 Task: Buy 1 Sweaters of size Medium for Baby Girls from Clothing section under best seller category for shipping address: Giselle Flores, 3105 Abia Martin Drive, Panther Burn, Mississippi 38765, Cell Number 6314971043. Pay from credit card ending with 2005, CVV 3321
Action: Mouse moved to (231, 66)
Screenshot: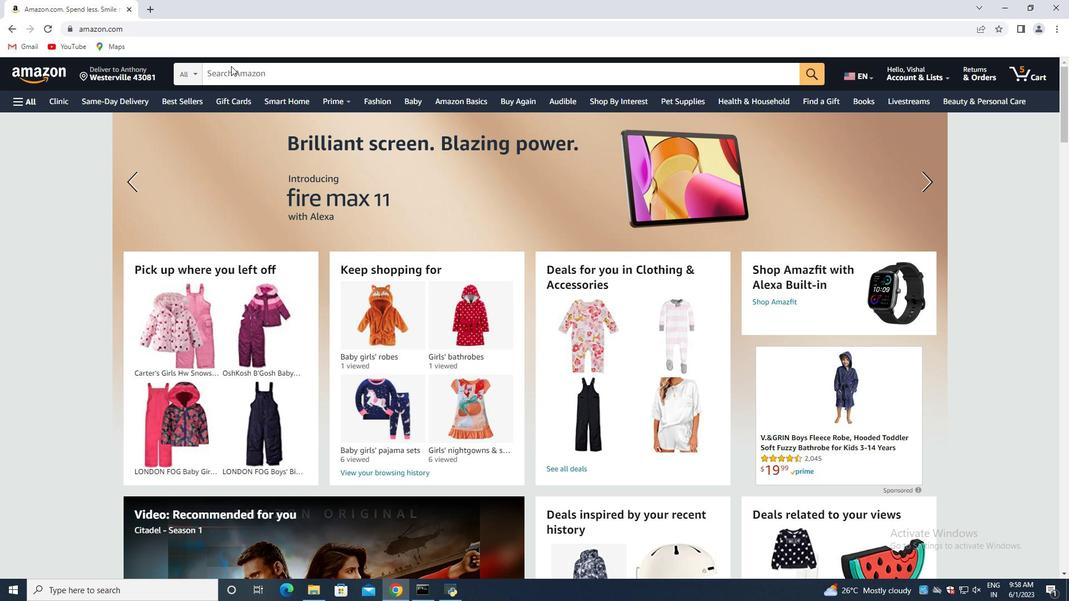 
Action: Mouse pressed left at (231, 66)
Screenshot: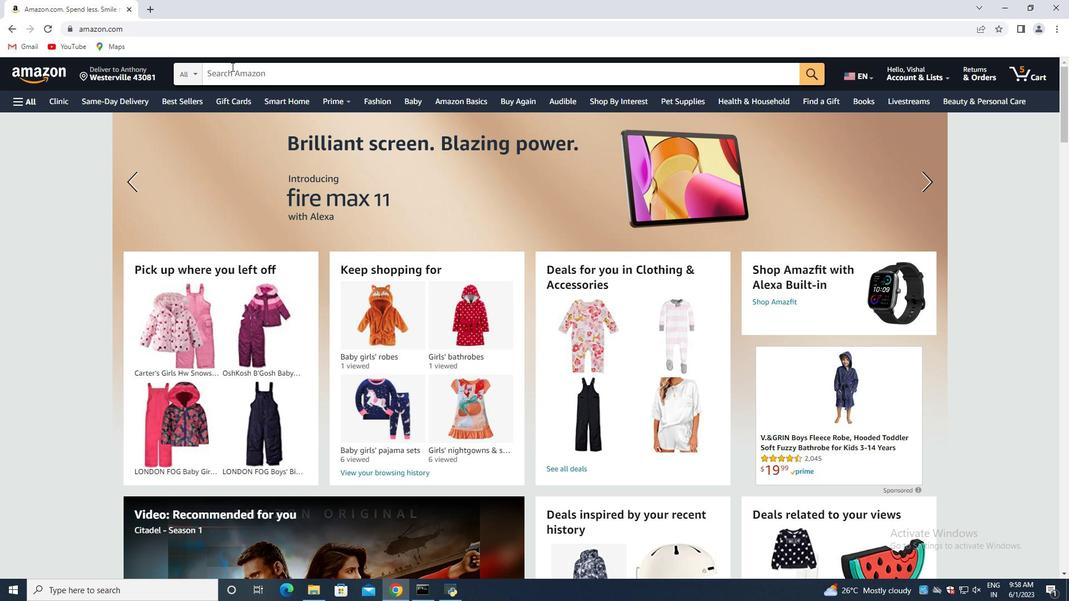 
Action: Key pressed <Key.shift>Sweaters<Key.space>of<Key.space>size<Key.space><Key.shift>Medium<Key.space>for<Key.space><Key.shift>Baby<Key.space><Key.shift>Girls<Key.enter>
Screenshot: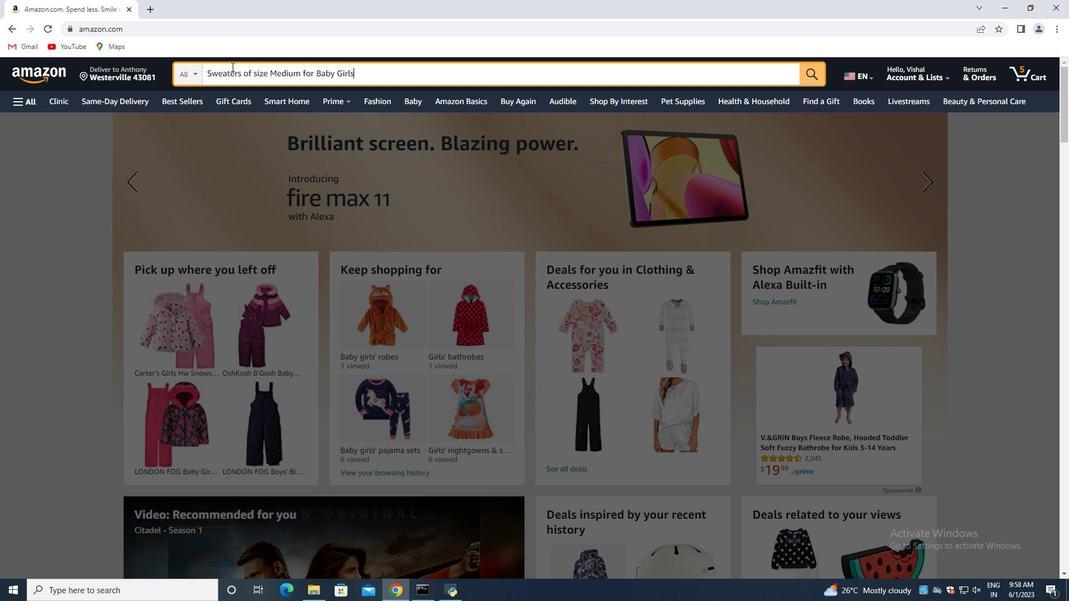 
Action: Mouse moved to (283, 129)
Screenshot: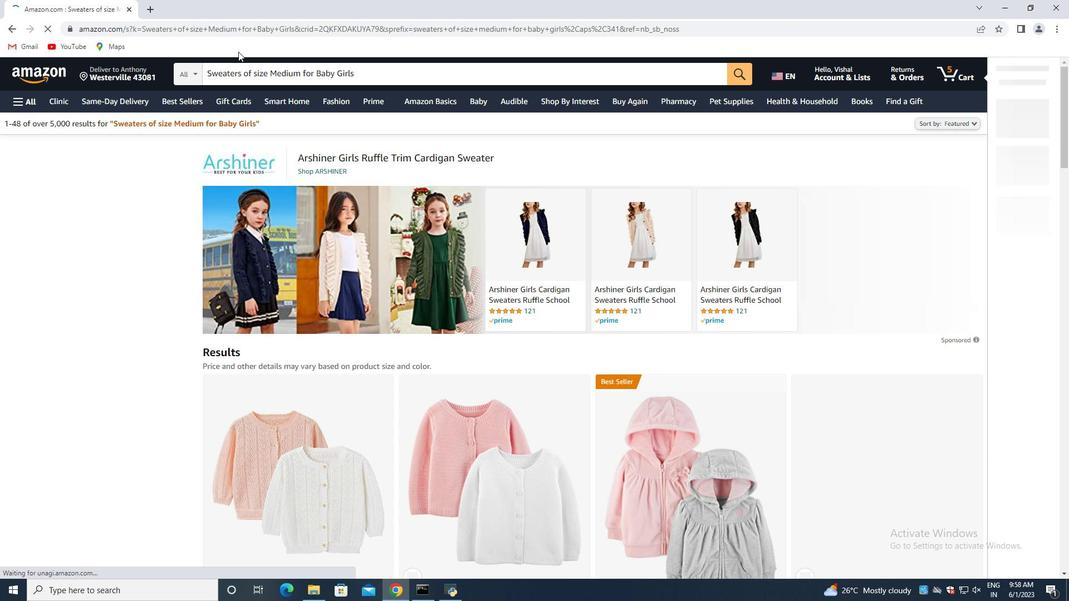 
Action: Mouse scrolled (283, 128) with delta (0, 0)
Screenshot: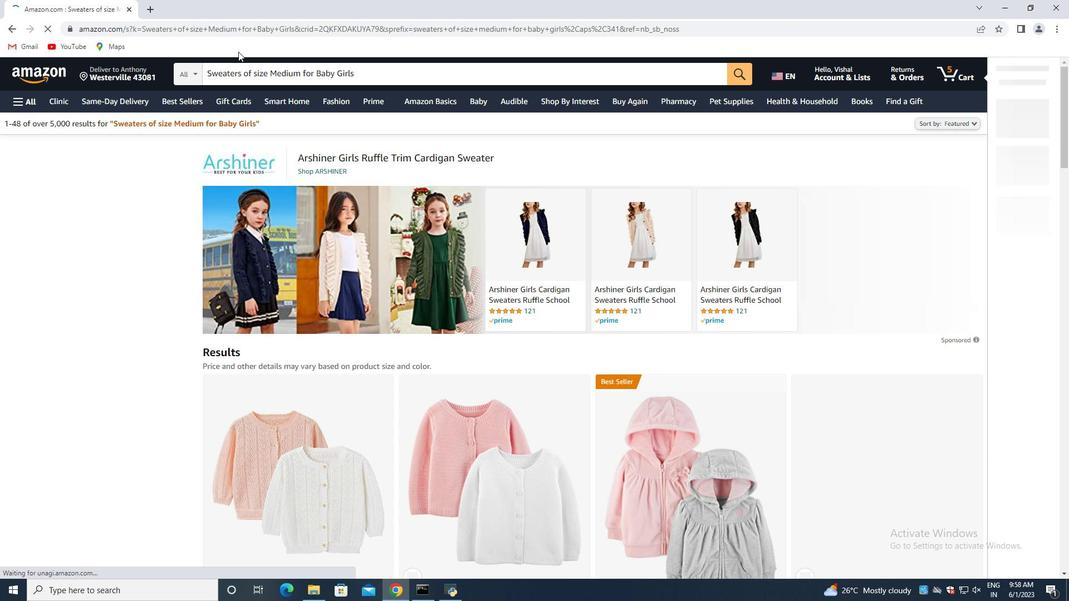 
Action: Mouse moved to (283, 130)
Screenshot: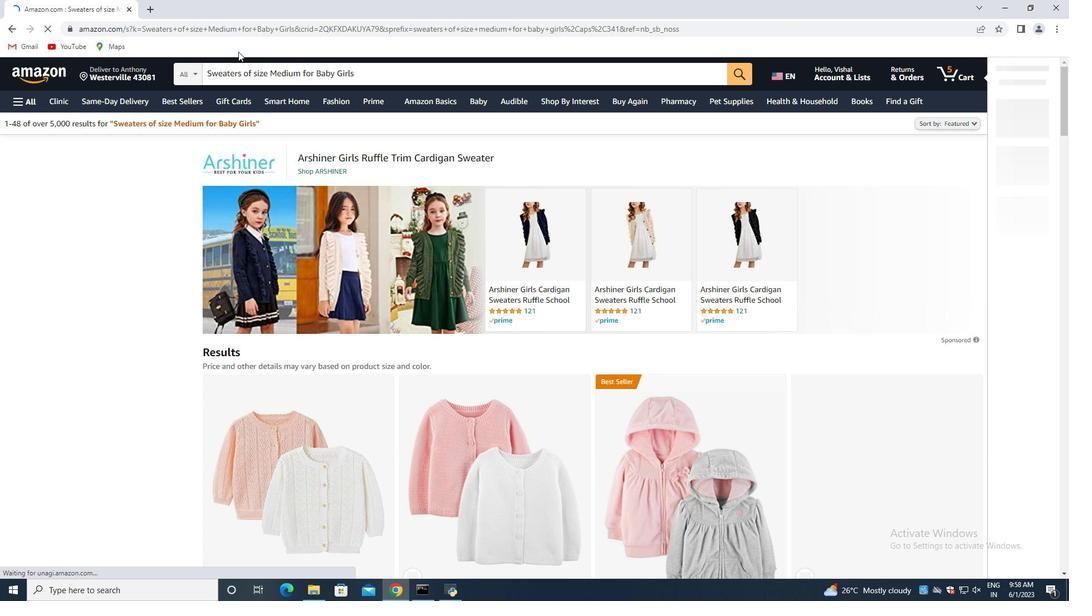 
Action: Mouse scrolled (283, 129) with delta (0, 0)
Screenshot: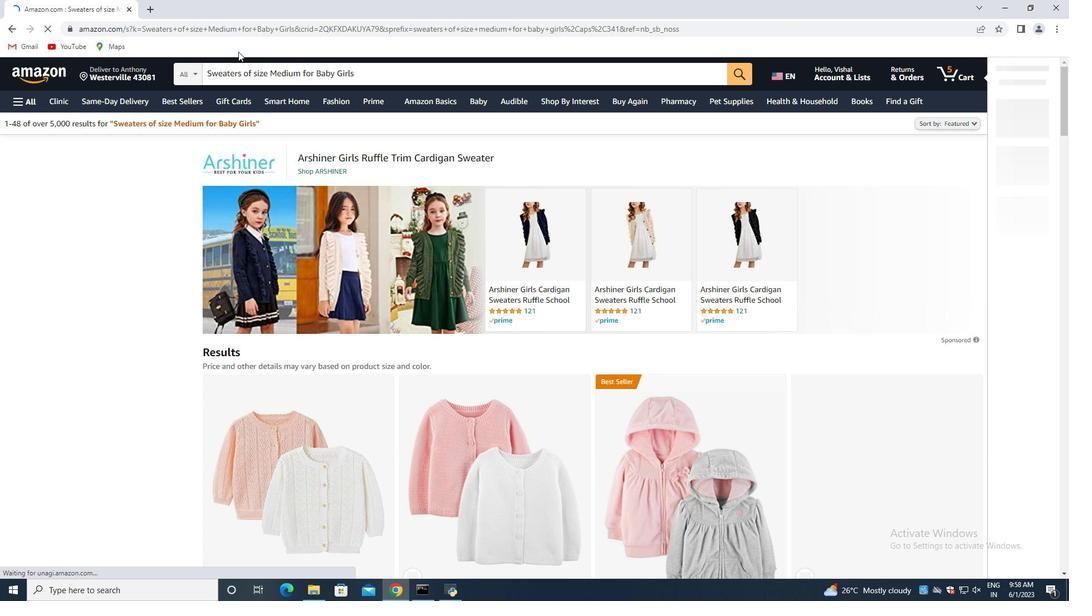 
Action: Mouse moved to (284, 131)
Screenshot: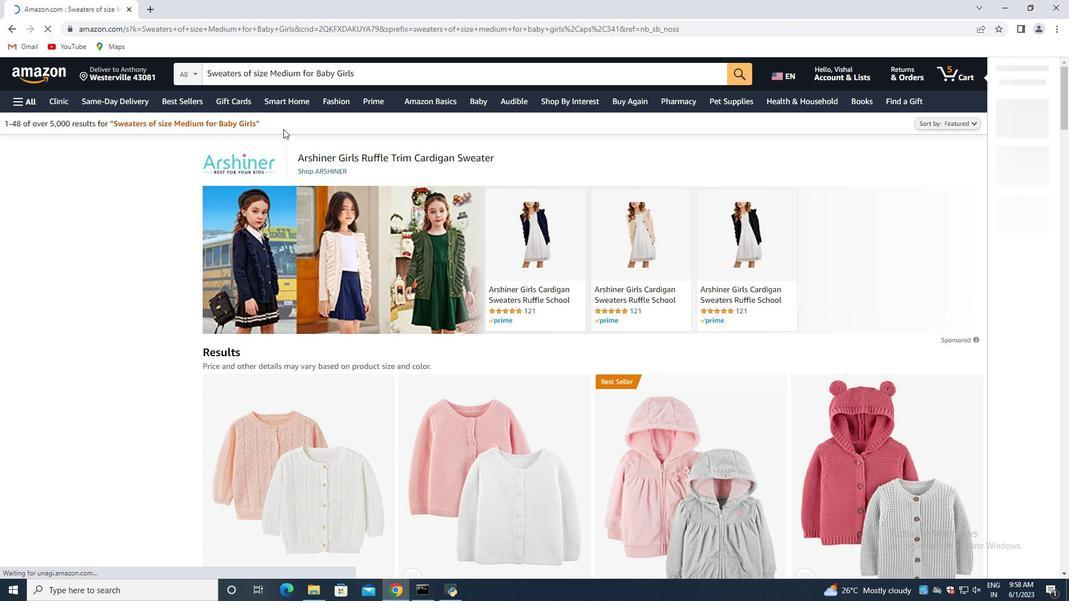 
Action: Mouse scrolled (284, 130) with delta (0, 0)
Screenshot: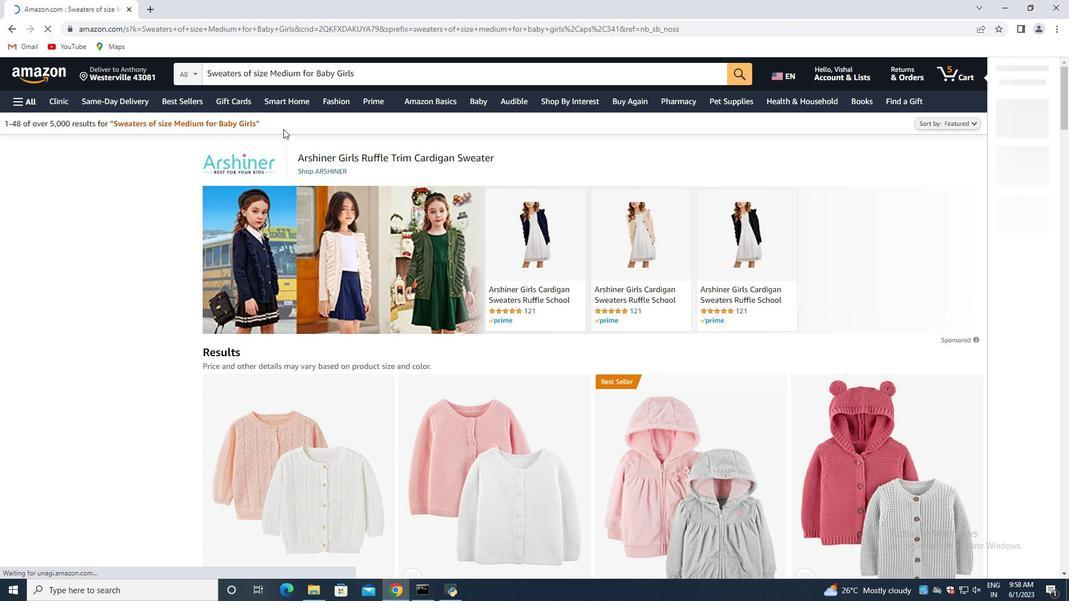 
Action: Mouse moved to (286, 144)
Screenshot: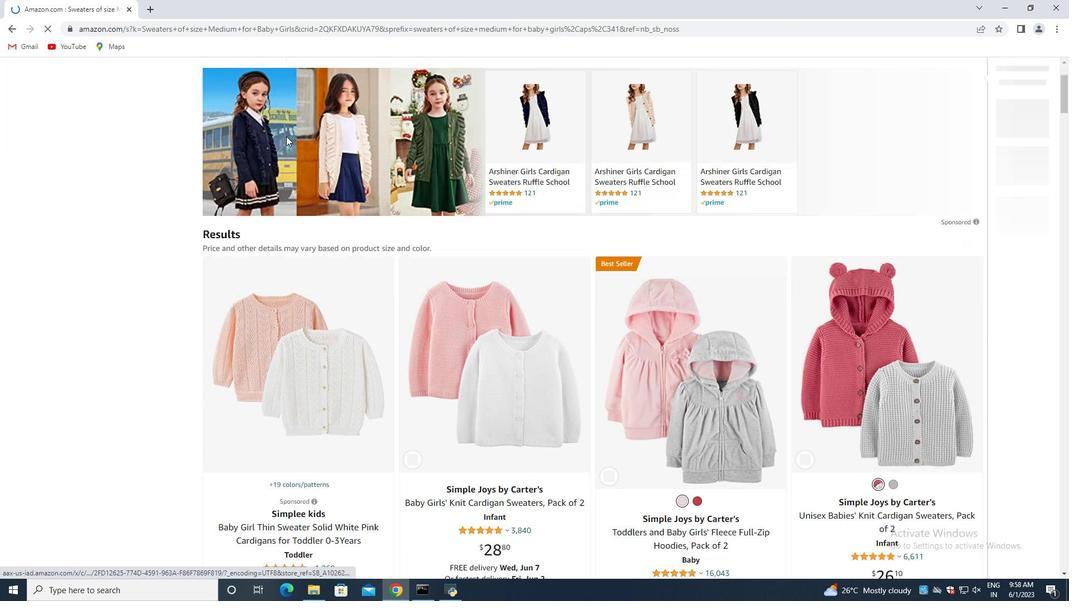 
Action: Mouse scrolled (286, 143) with delta (0, 0)
Screenshot: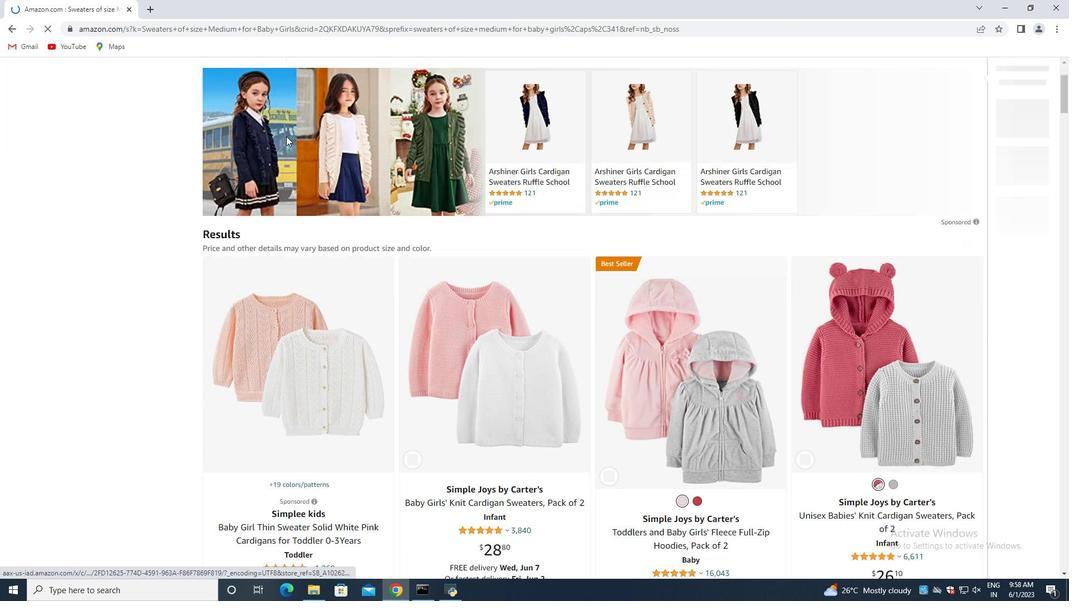 
Action: Mouse moved to (286, 149)
Screenshot: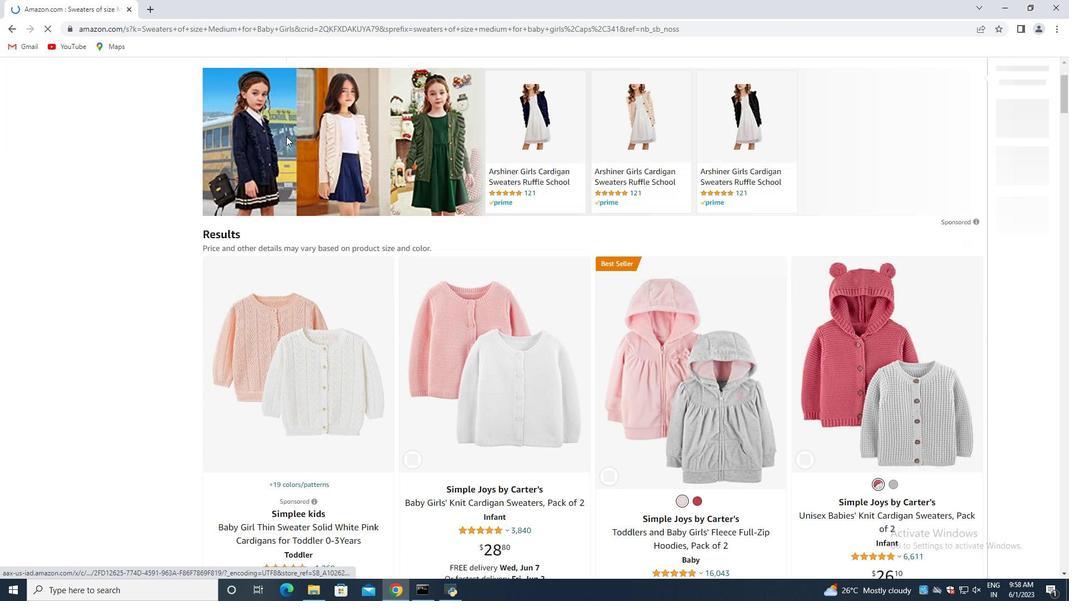 
Action: Mouse scrolled (286, 149) with delta (0, 0)
Screenshot: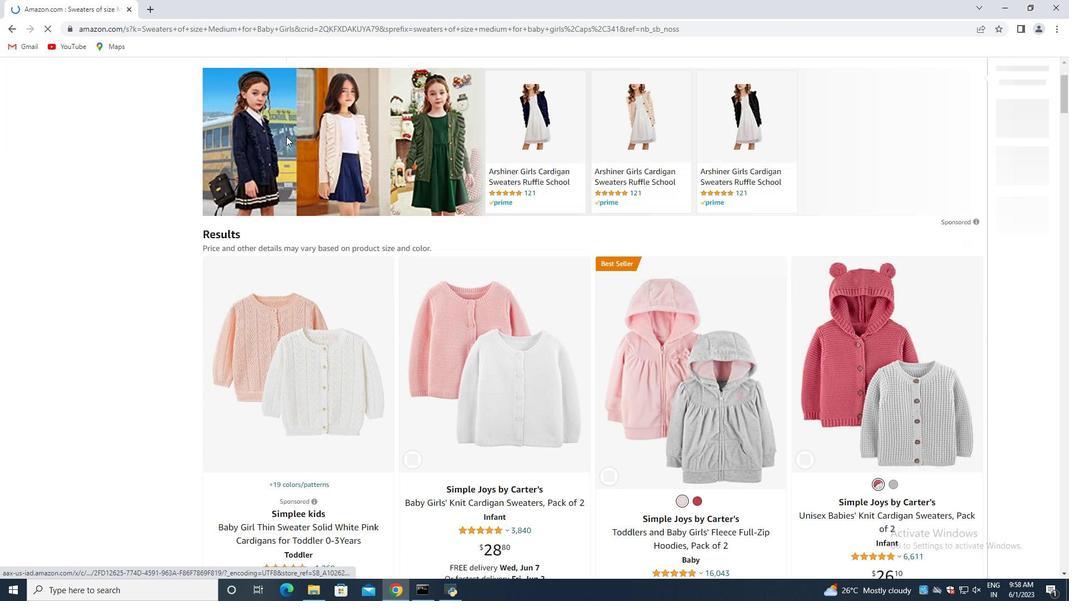 
Action: Mouse moved to (286, 153)
Screenshot: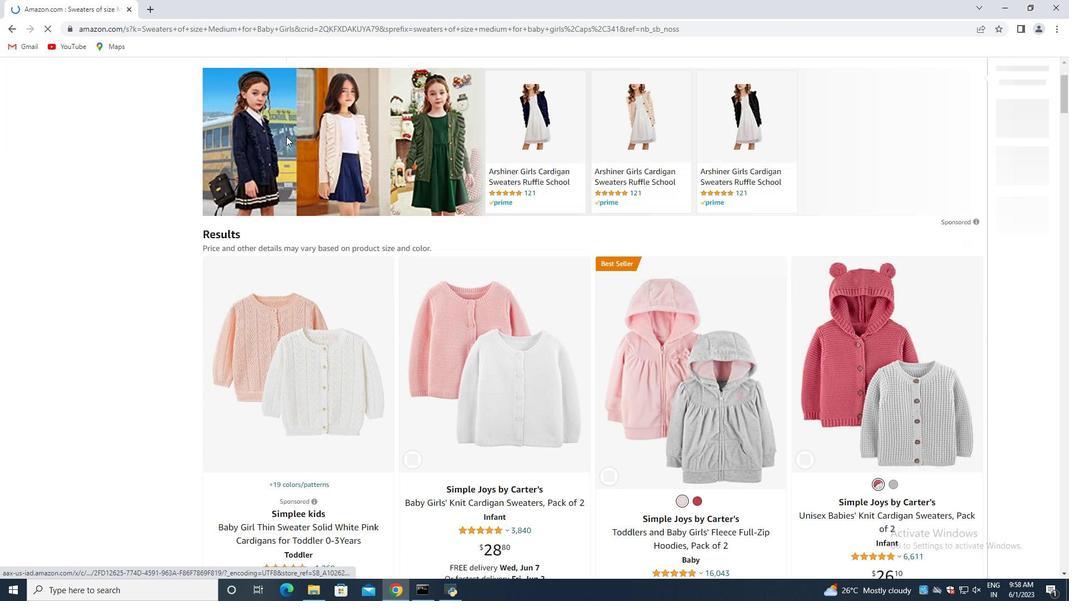 
Action: Mouse scrolled (286, 153) with delta (0, 0)
Screenshot: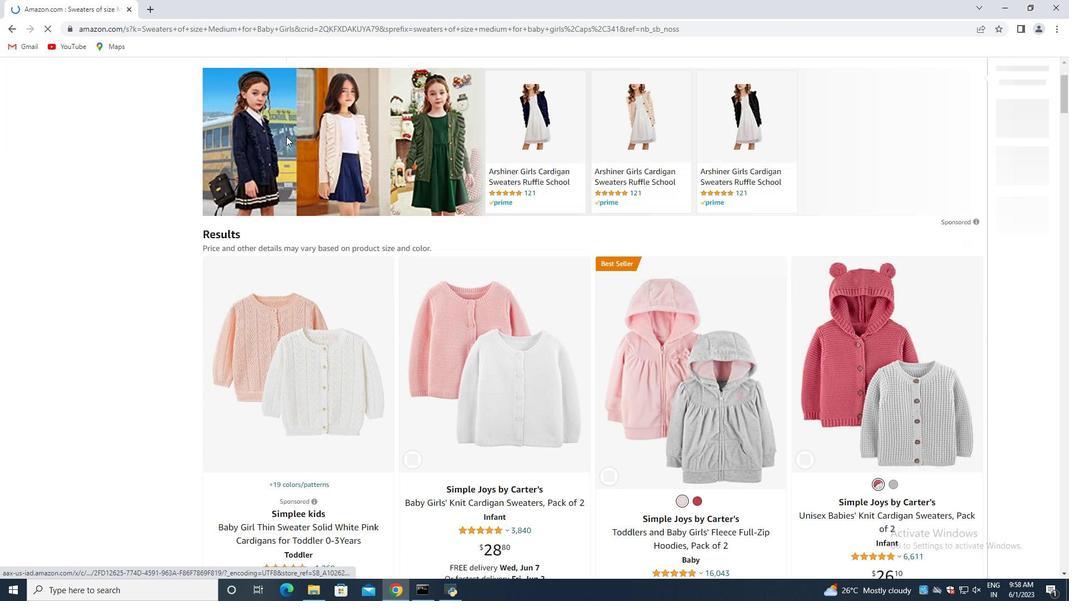 
Action: Mouse moved to (288, 157)
Screenshot: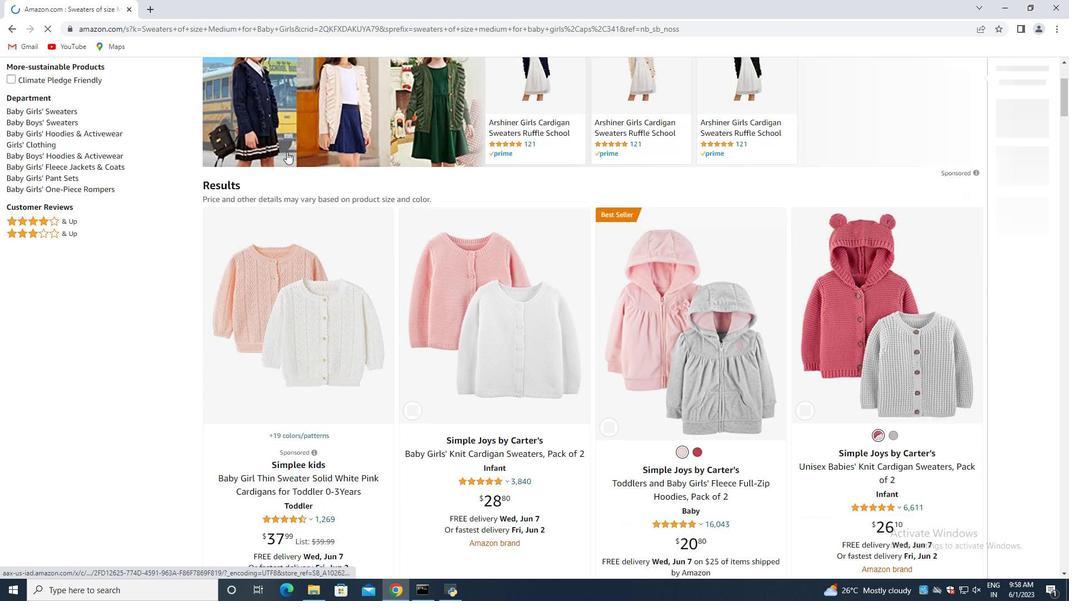 
Action: Mouse scrolled (288, 157) with delta (0, 0)
Screenshot: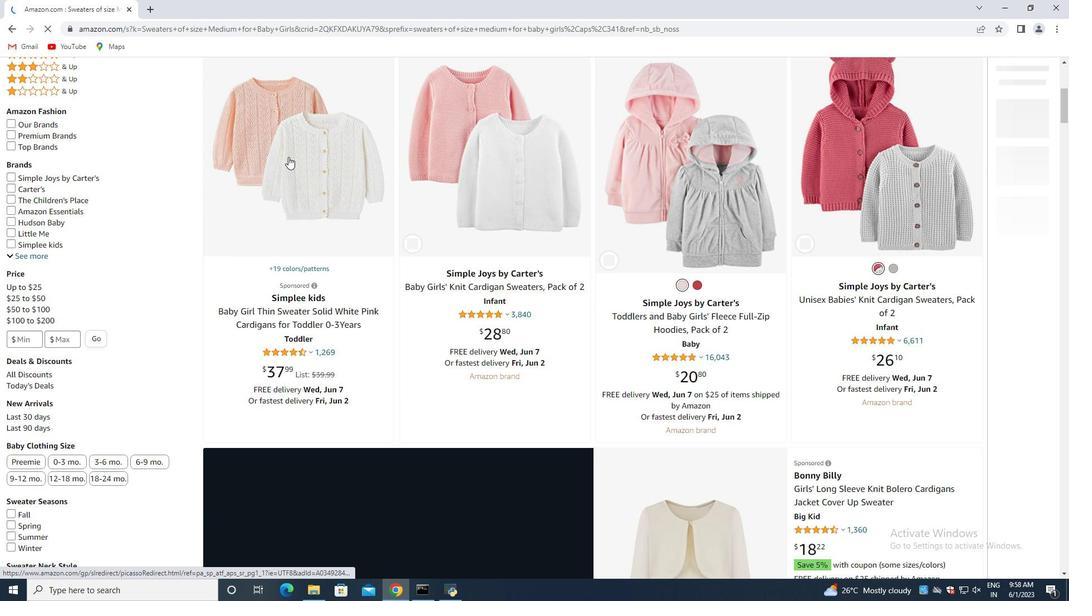 
Action: Mouse scrolled (288, 157) with delta (0, 0)
Screenshot: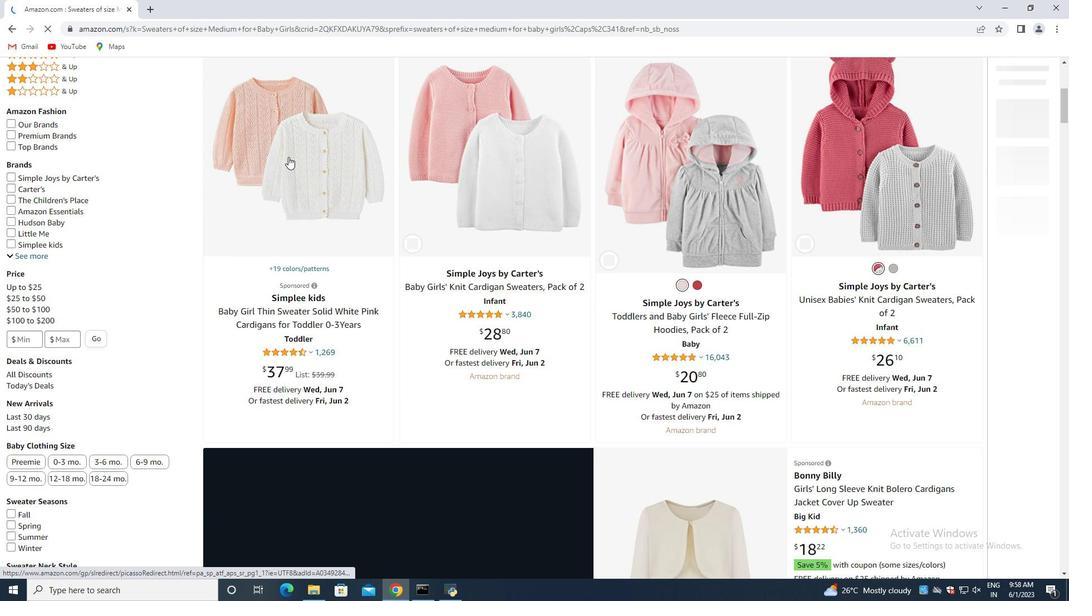 
Action: Mouse scrolled (288, 157) with delta (0, 0)
Screenshot: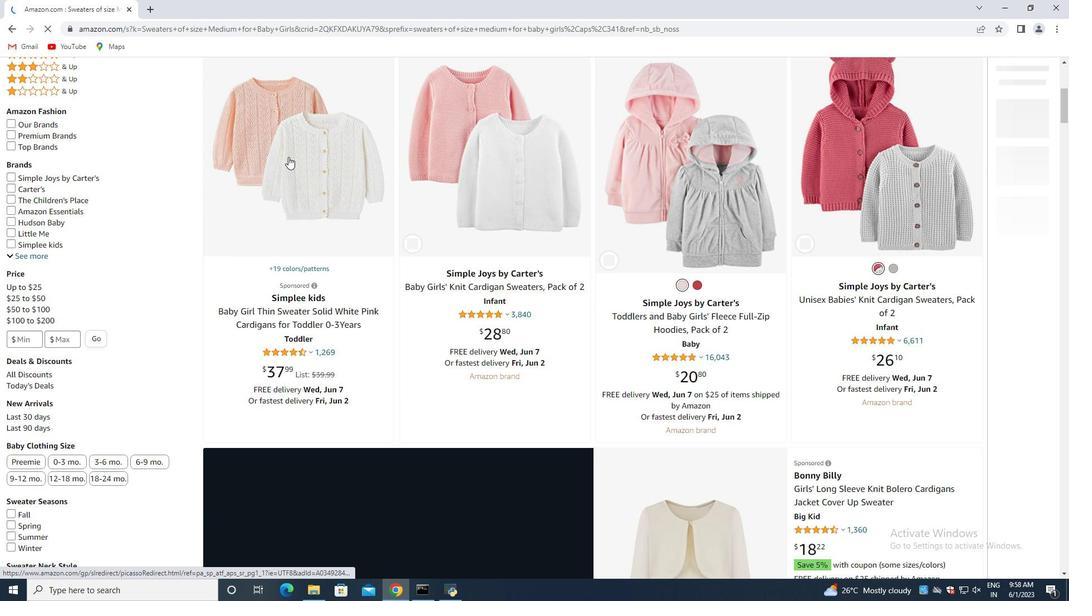 
Action: Mouse scrolled (288, 157) with delta (0, 0)
Screenshot: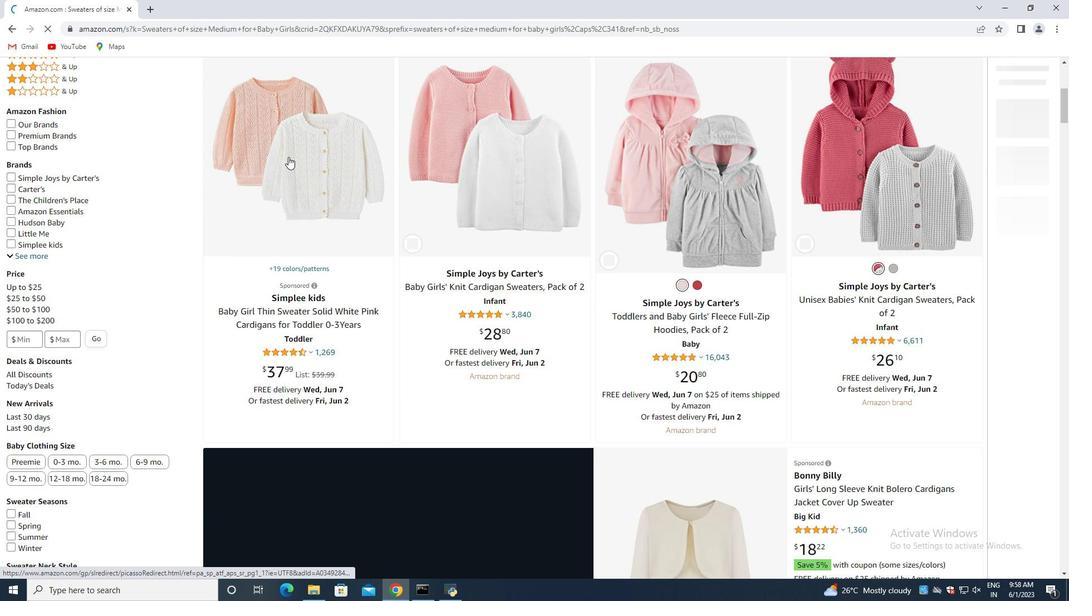 
Action: Mouse scrolled (288, 157) with delta (0, 0)
Screenshot: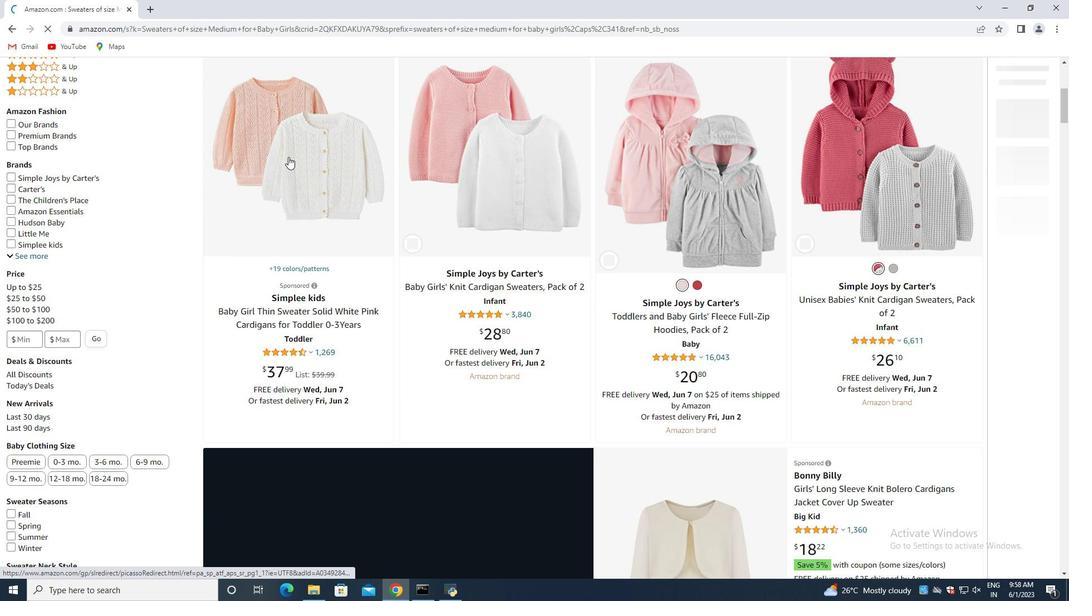 
Action: Mouse scrolled (288, 157) with delta (0, 0)
Screenshot: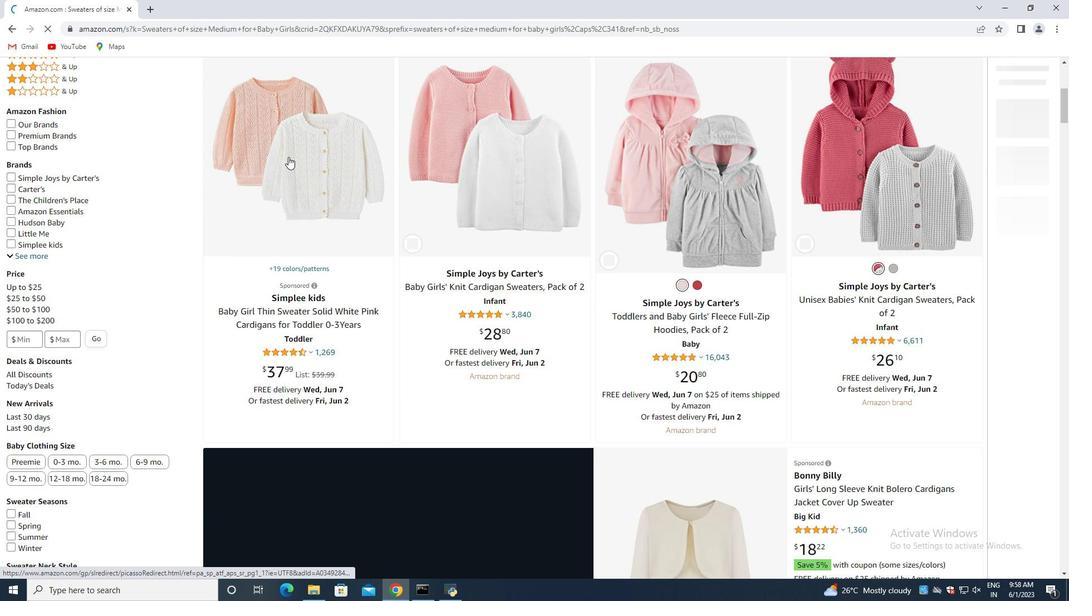
Action: Mouse moved to (53, 279)
Screenshot: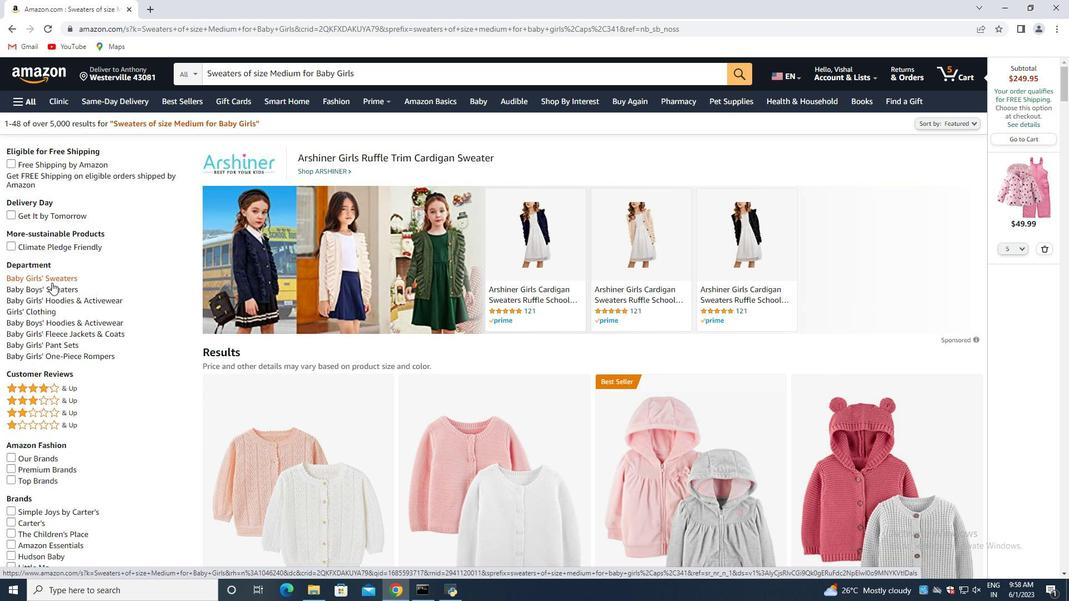 
Action: Mouse pressed left at (53, 279)
Screenshot: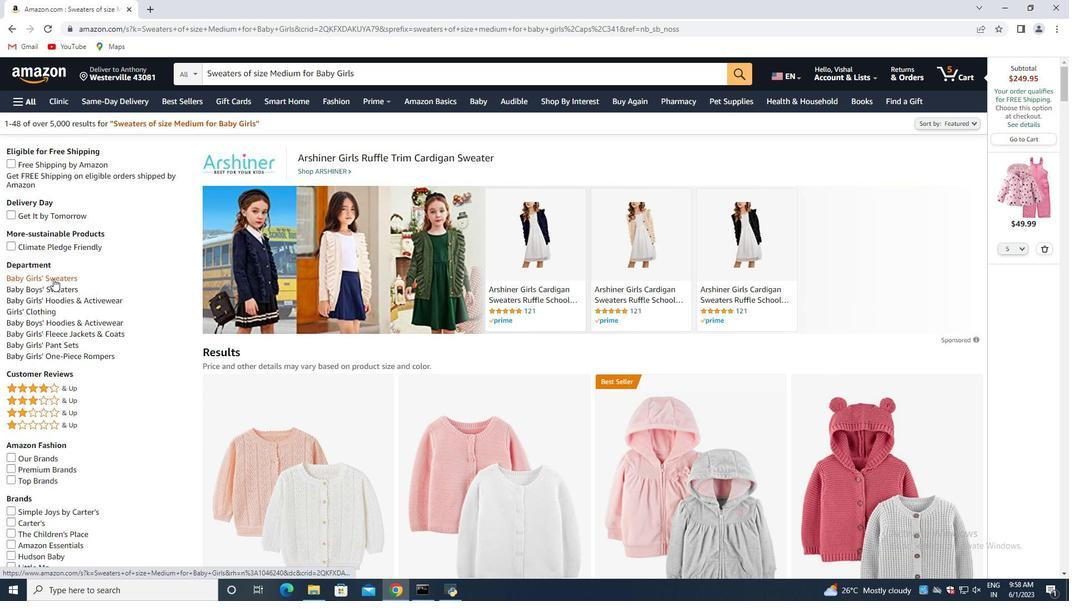 
Action: Mouse moved to (101, 280)
Screenshot: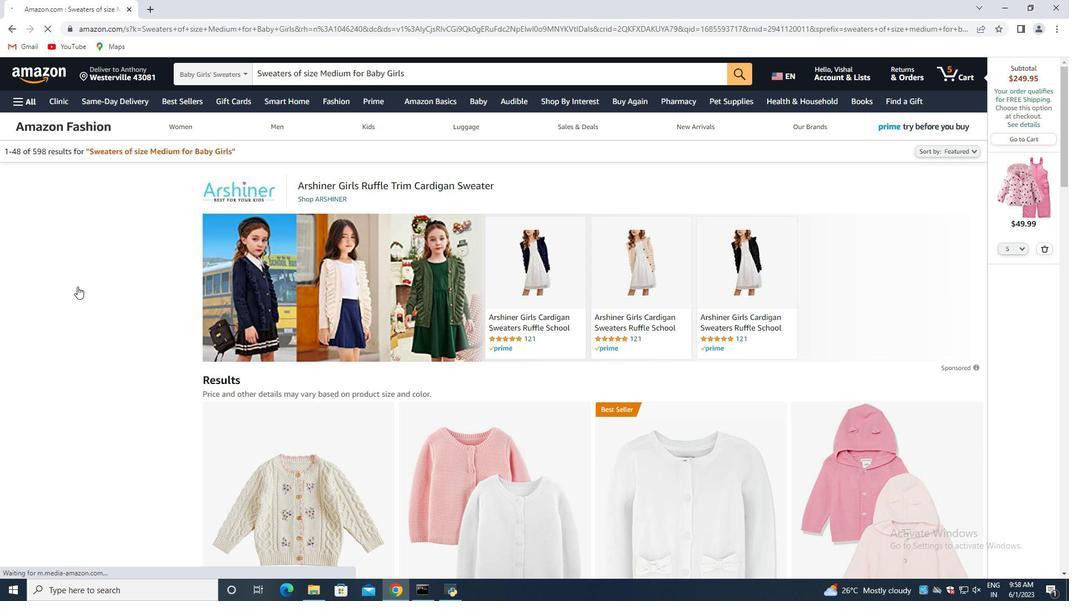 
Action: Mouse scrolled (101, 279) with delta (0, 0)
Screenshot: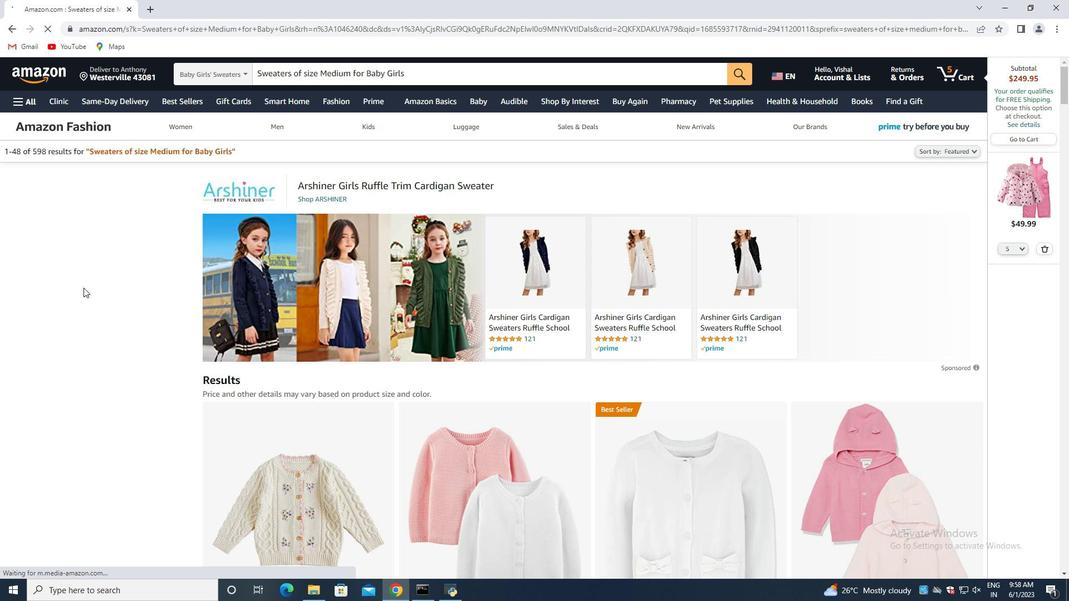 
Action: Mouse scrolled (101, 279) with delta (0, 0)
Screenshot: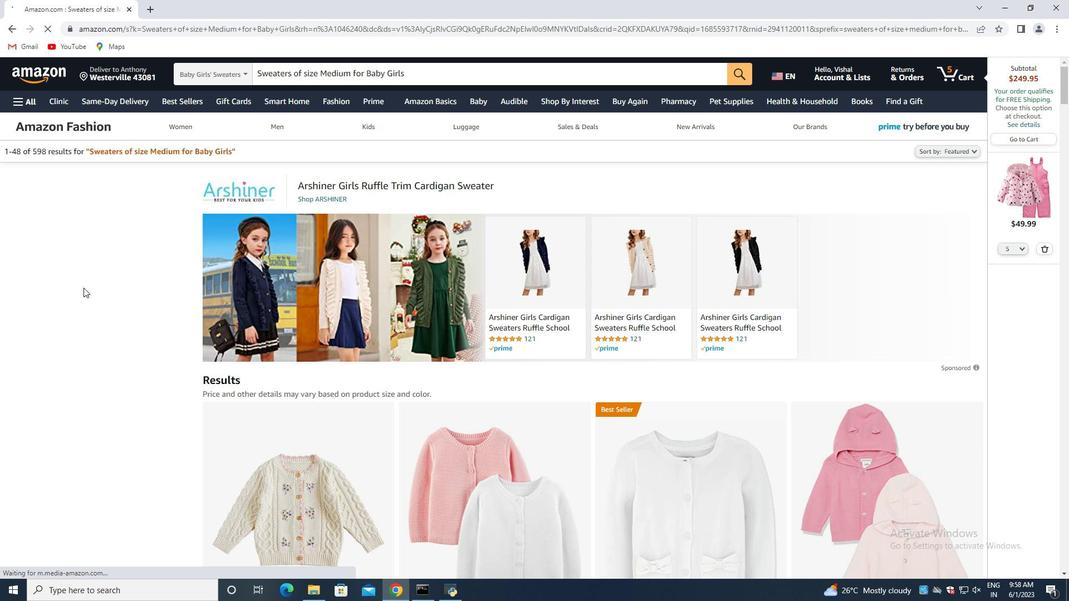
Action: Mouse moved to (130, 280)
Screenshot: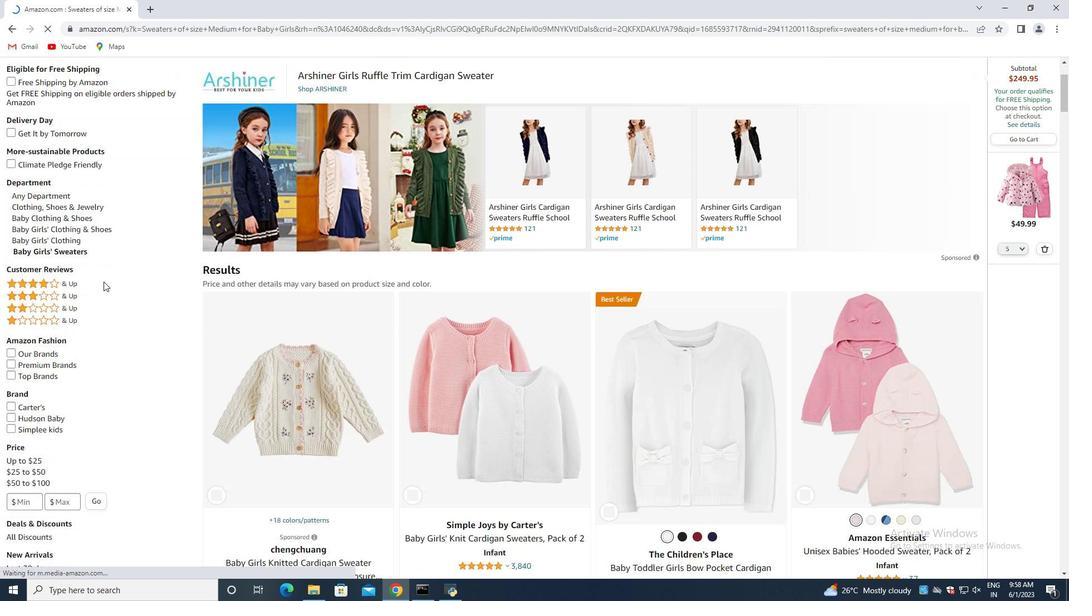 
Action: Mouse scrolled (130, 279) with delta (0, 0)
Screenshot: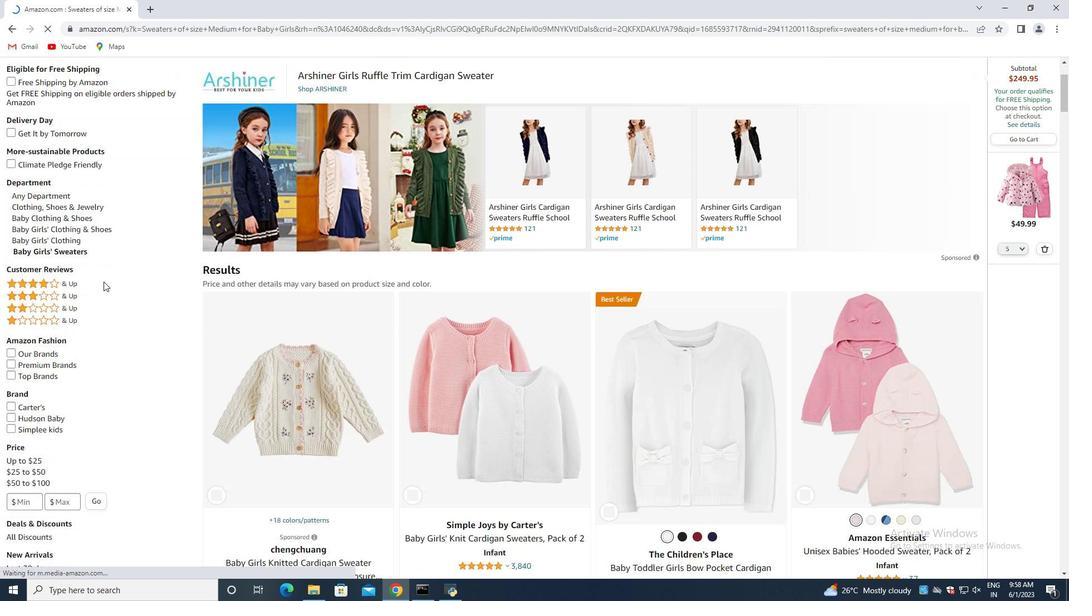 
Action: Mouse moved to (183, 280)
Screenshot: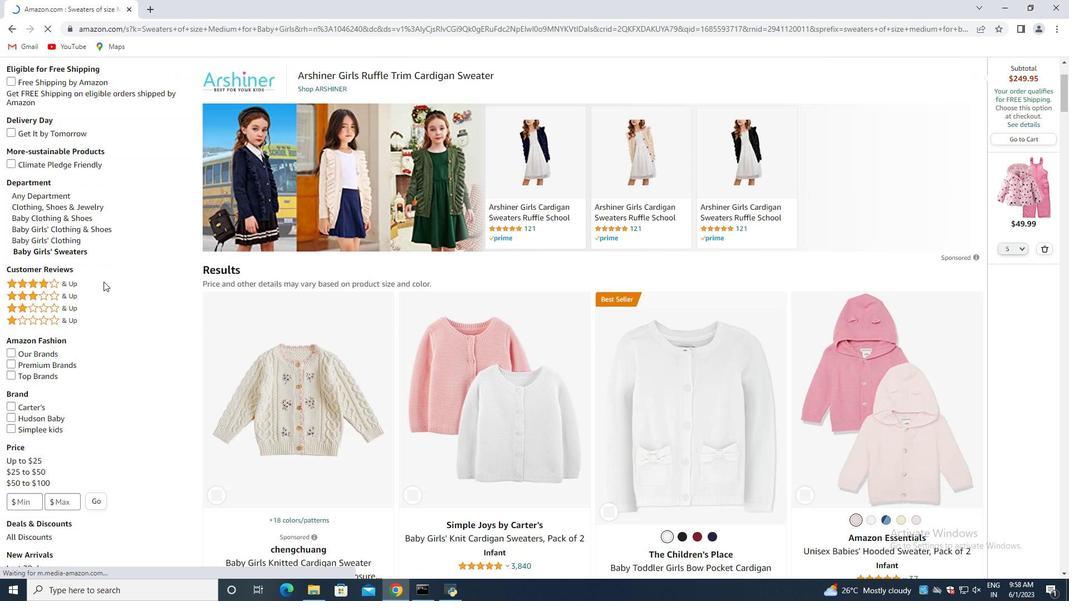 
Action: Mouse scrolled (183, 279) with delta (0, 0)
Screenshot: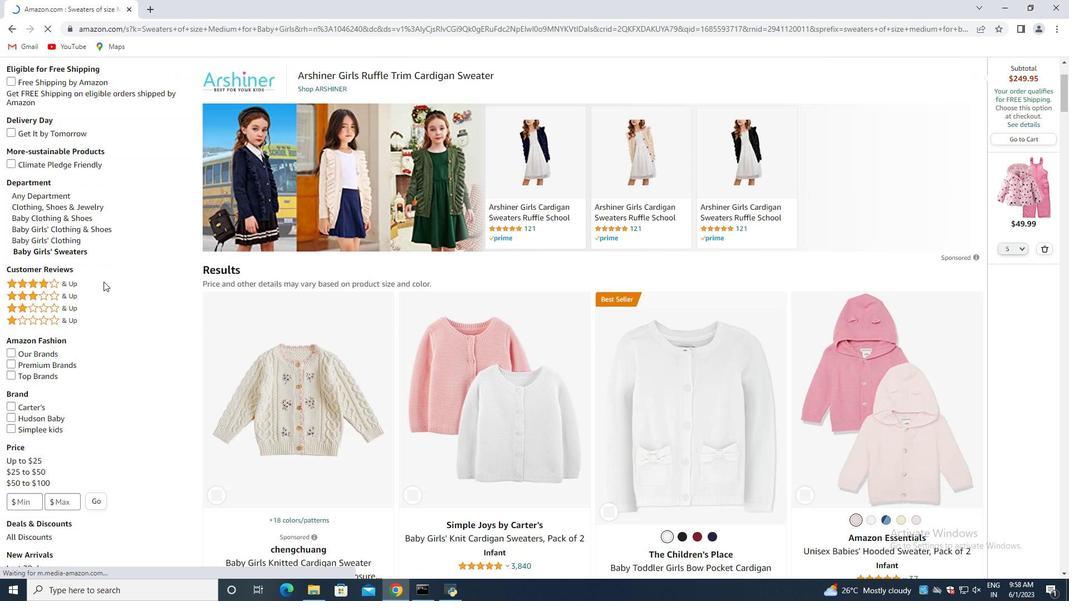
Action: Mouse moved to (446, 264)
Screenshot: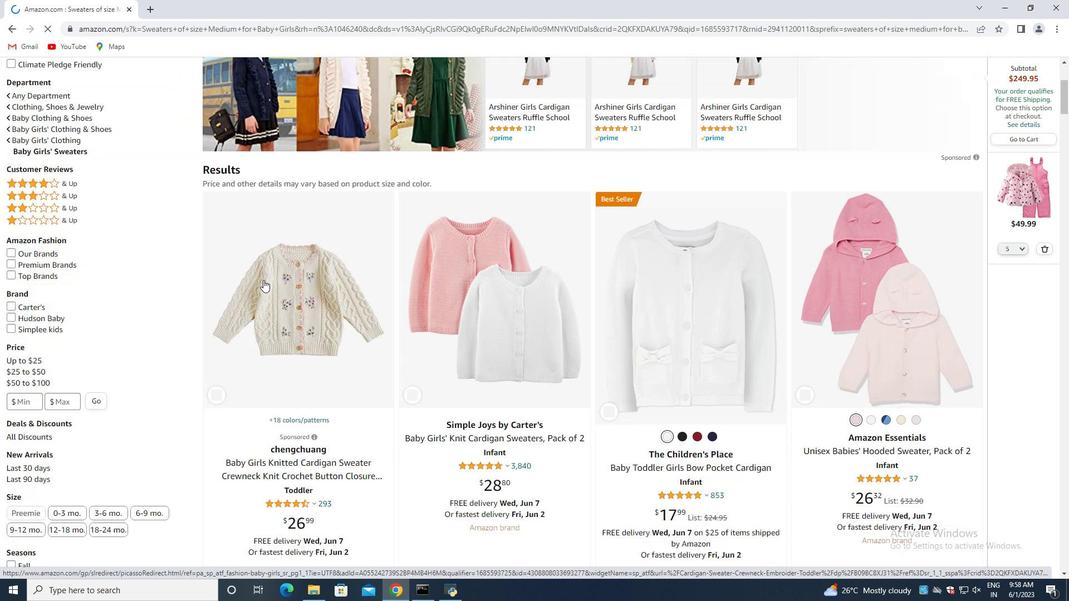 
Action: Mouse scrolled (446, 263) with delta (0, 0)
Screenshot: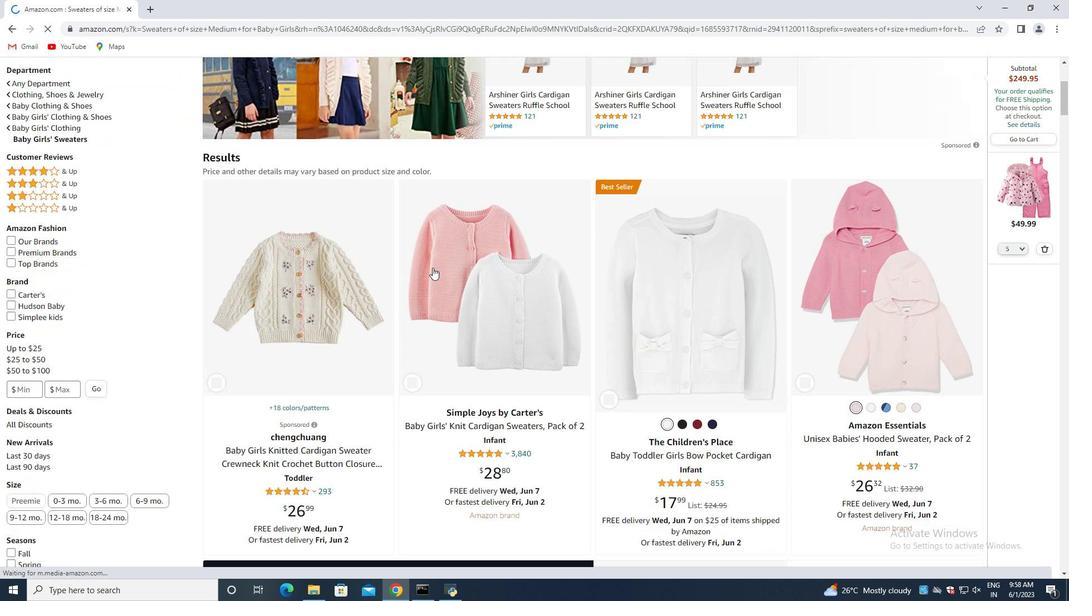 
Action: Mouse moved to (447, 263)
Screenshot: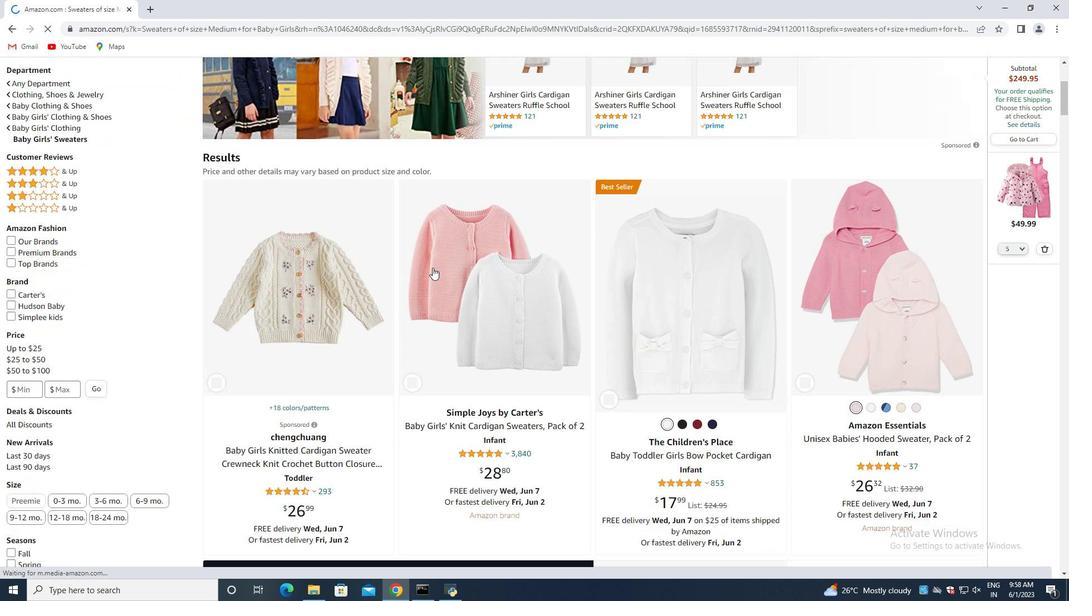 
Action: Mouse scrolled (447, 262) with delta (0, 0)
Screenshot: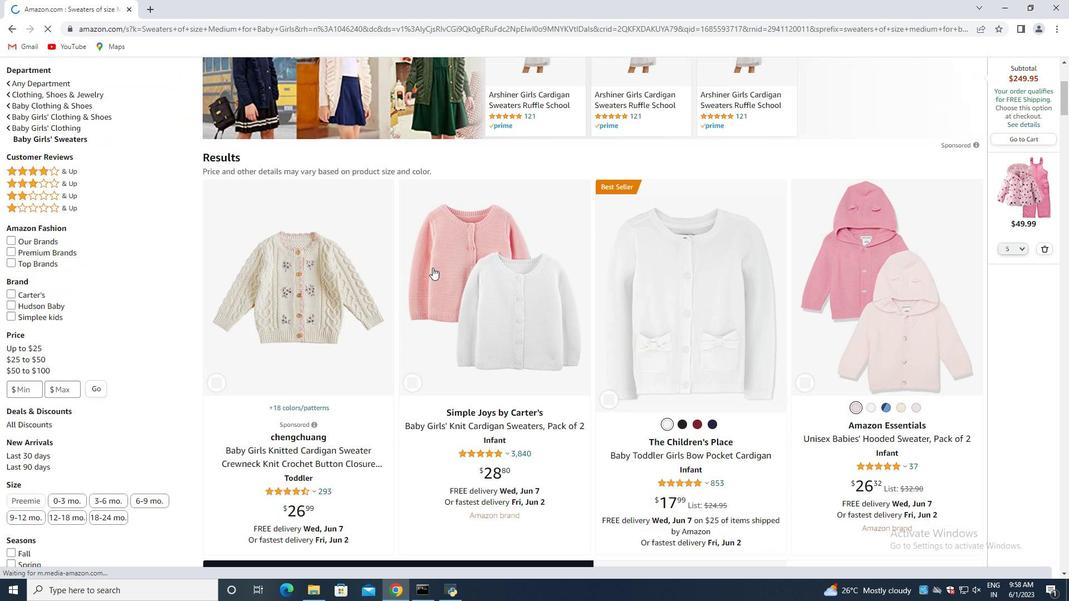 
Action: Mouse moved to (1043, 246)
Screenshot: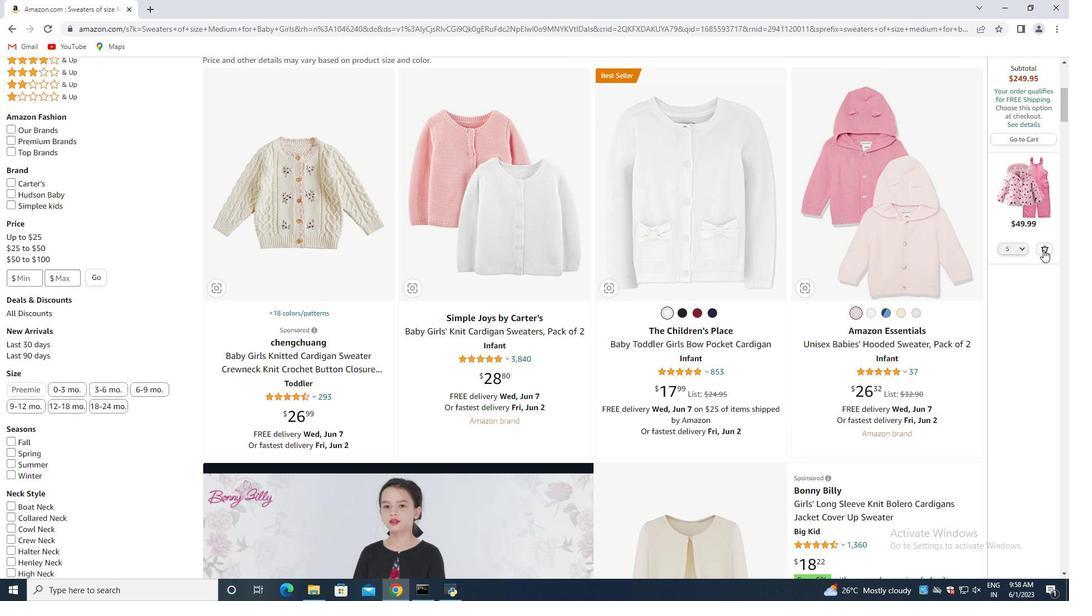 
Action: Mouse pressed left at (1043, 246)
Screenshot: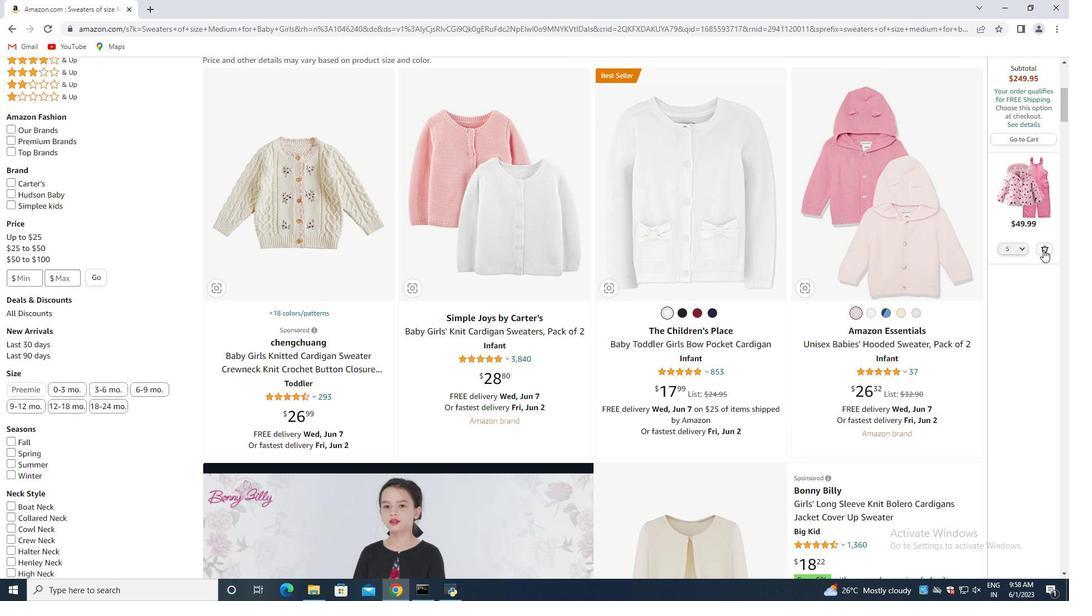 
Action: Mouse moved to (486, 243)
Screenshot: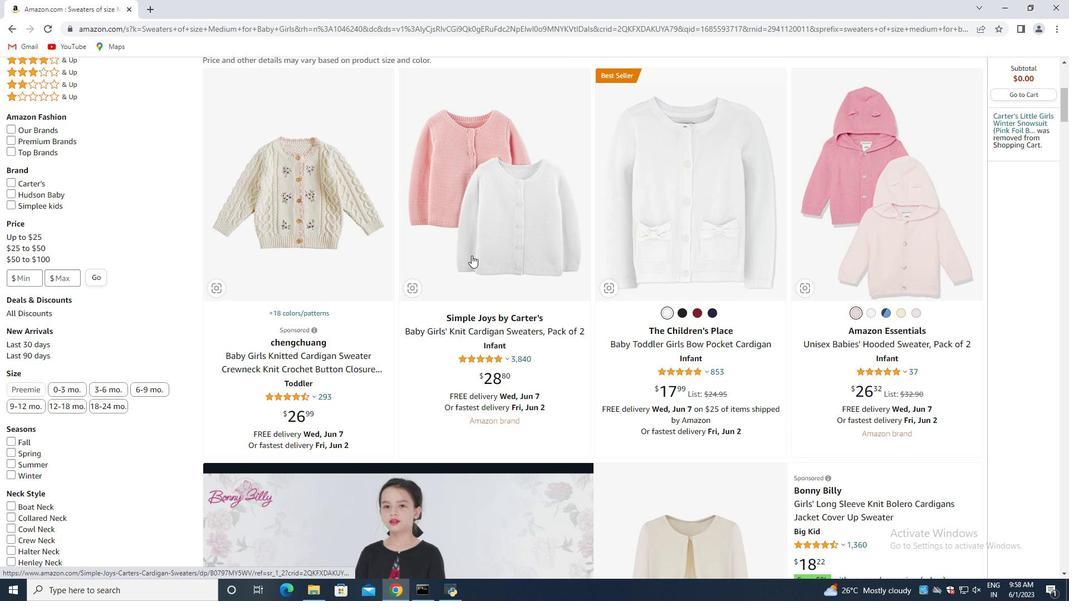 
Action: Mouse scrolled (486, 242) with delta (0, 0)
Screenshot: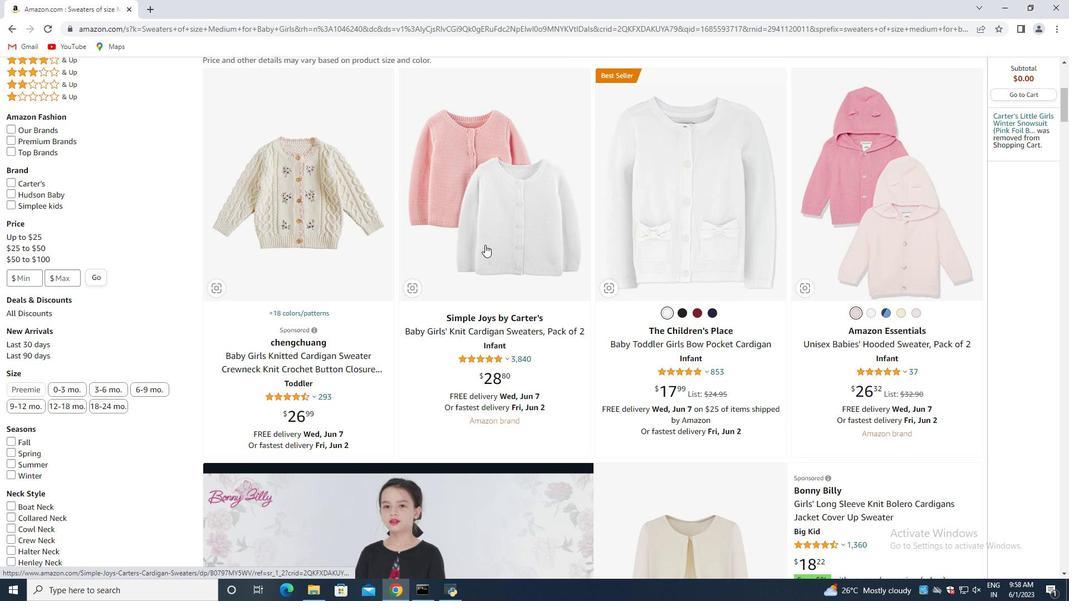 
Action: Mouse scrolled (486, 242) with delta (0, 0)
Screenshot: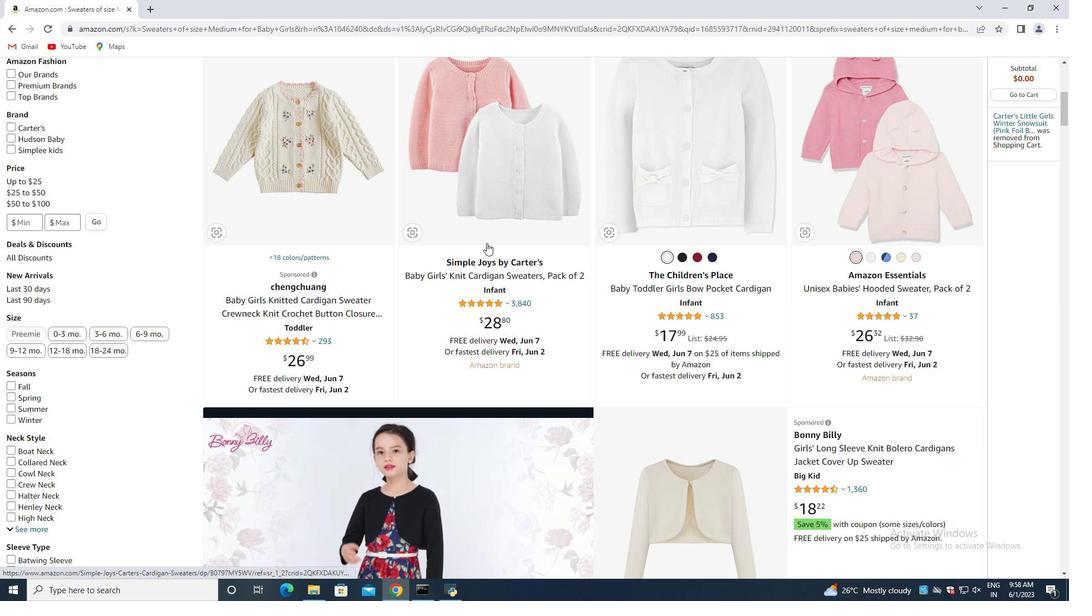 
Action: Mouse scrolled (486, 242) with delta (0, 0)
Screenshot: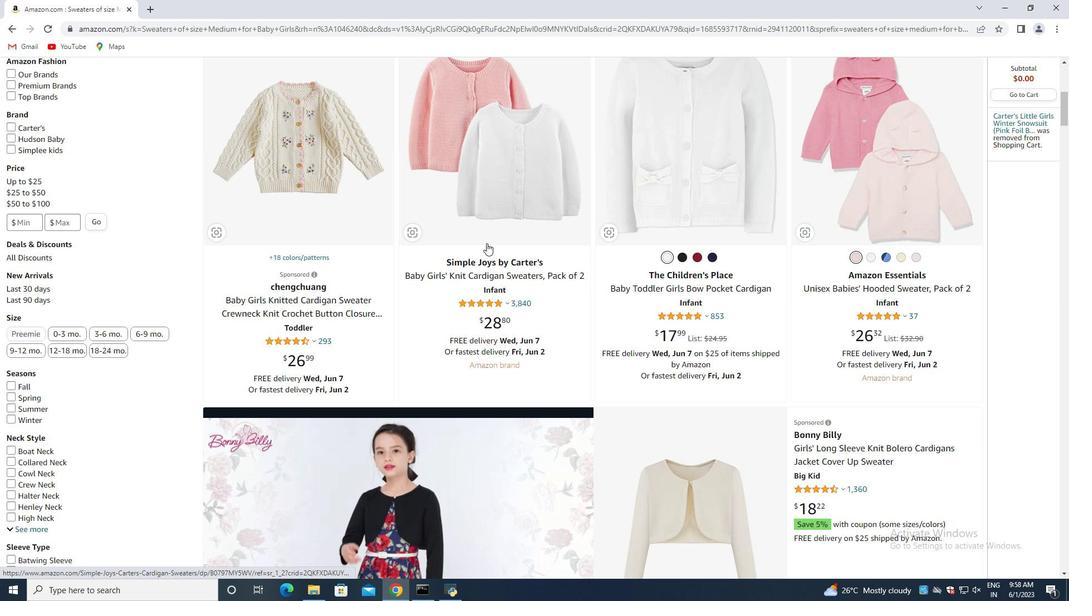 
Action: Mouse moved to (486, 243)
Screenshot: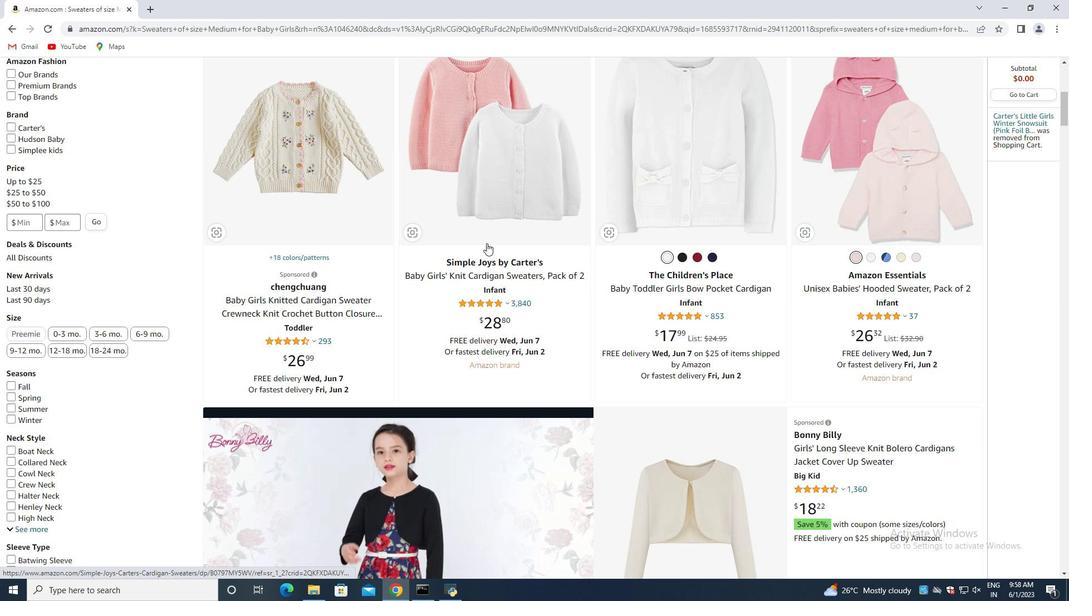 
Action: Mouse scrolled (486, 242) with delta (0, 0)
Screenshot: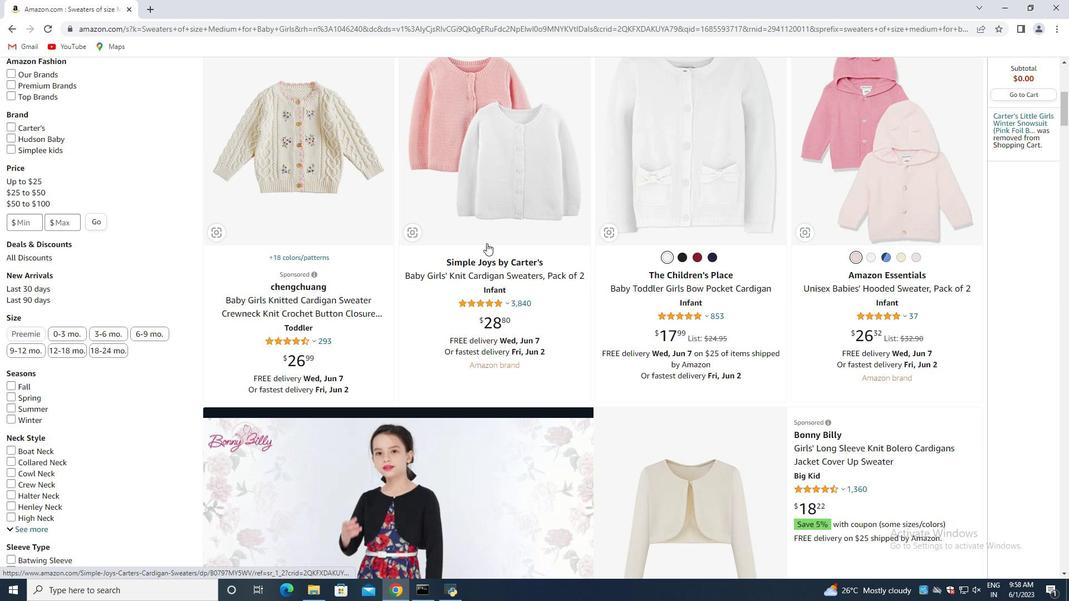 
Action: Mouse moved to (485, 243)
Screenshot: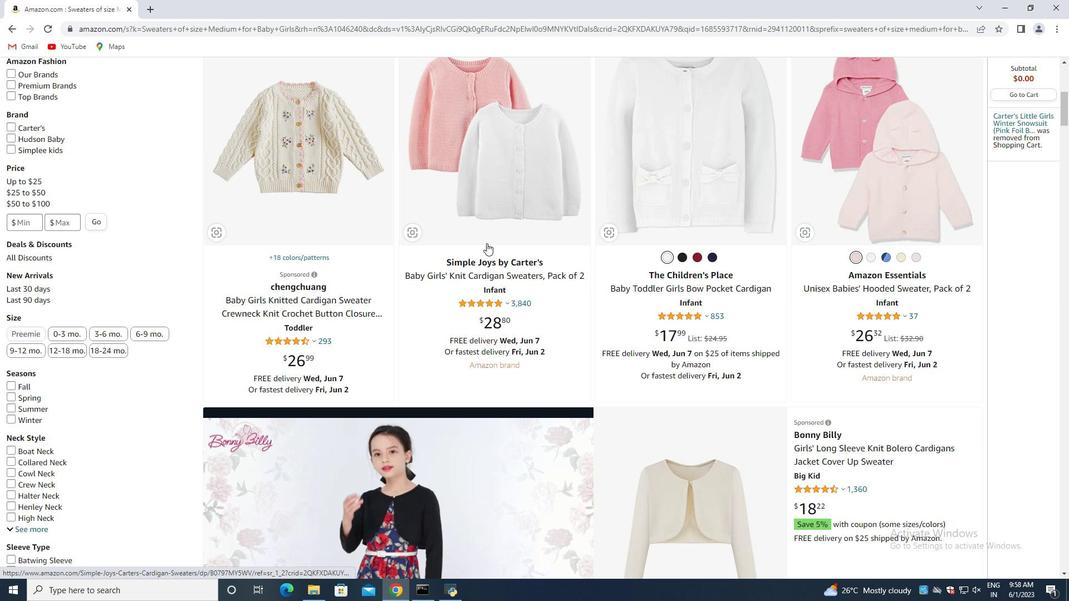 
Action: Mouse scrolled (485, 242) with delta (0, 0)
Screenshot: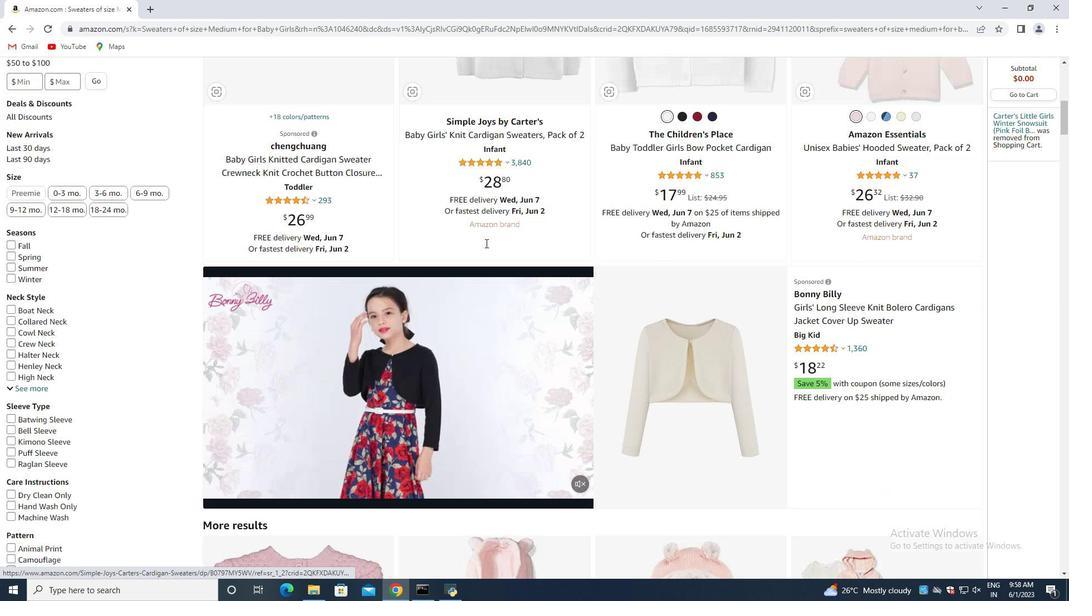 
Action: Mouse scrolled (485, 242) with delta (0, 0)
Screenshot: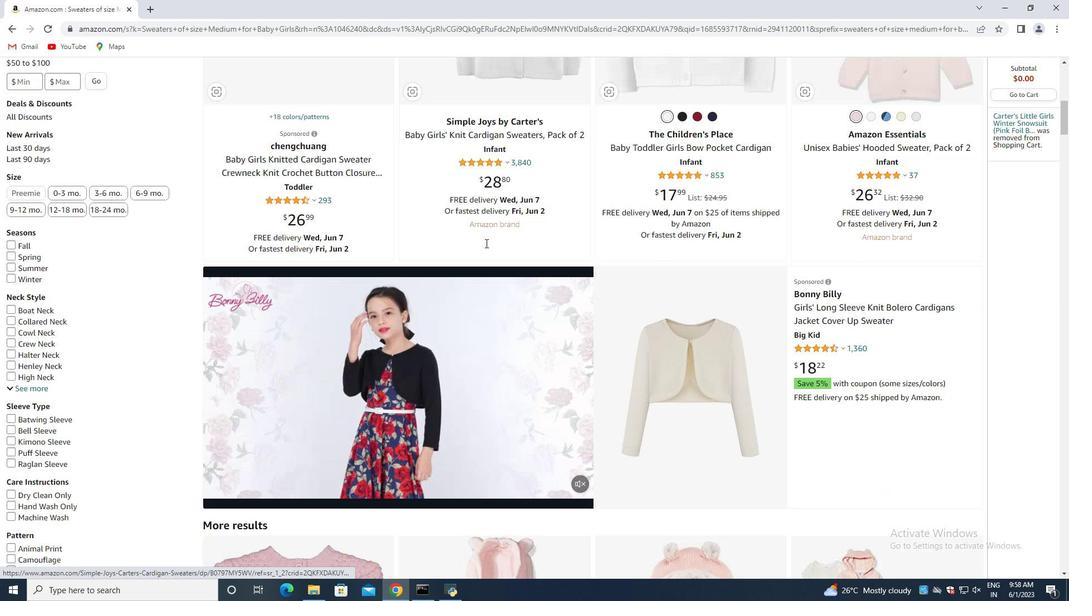 
Action: Mouse scrolled (485, 242) with delta (0, 0)
Screenshot: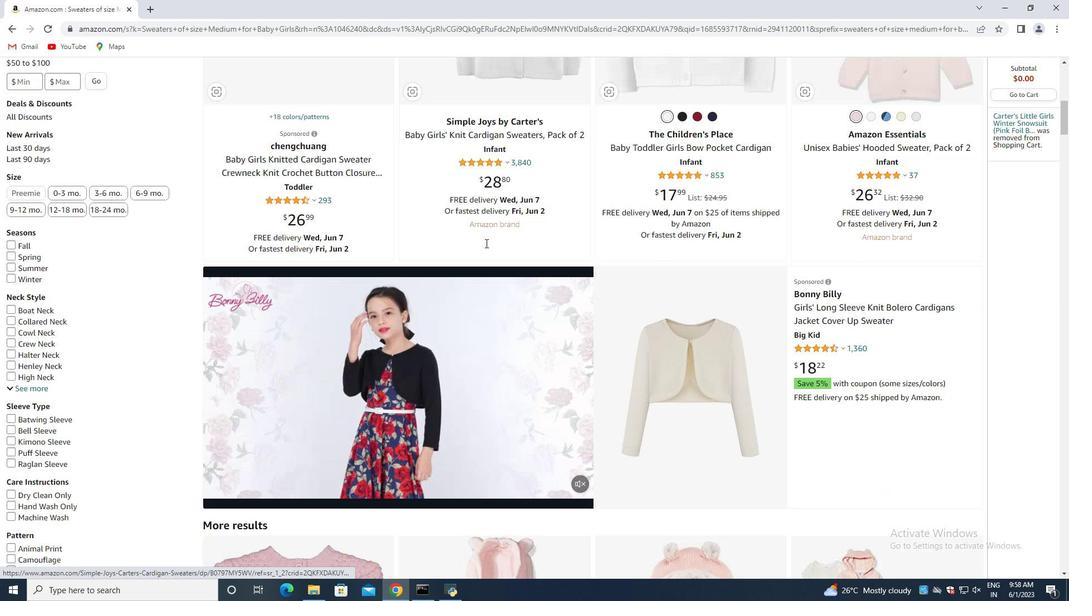 
Action: Mouse scrolled (485, 242) with delta (0, 0)
Screenshot: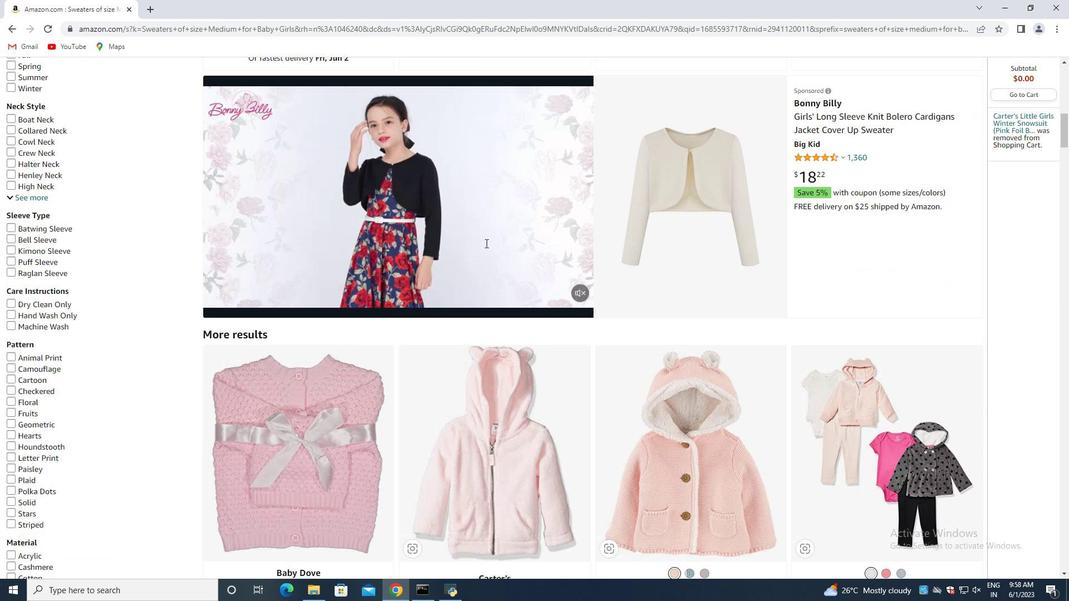 
Action: Mouse scrolled (485, 242) with delta (0, 0)
Screenshot: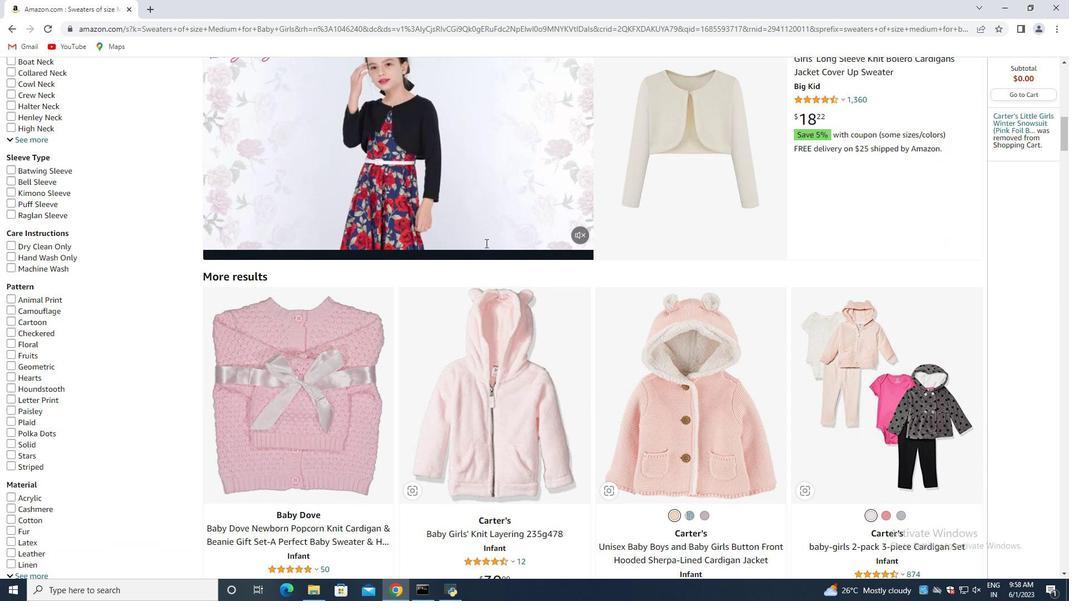 
Action: Mouse scrolled (485, 242) with delta (0, 0)
Screenshot: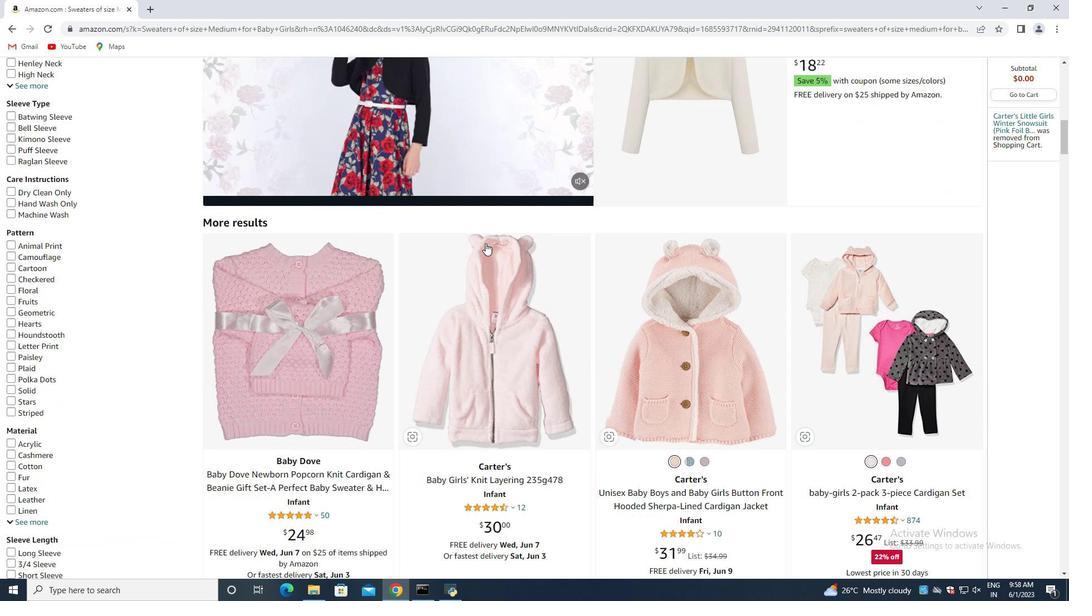 
Action: Mouse moved to (485, 243)
Screenshot: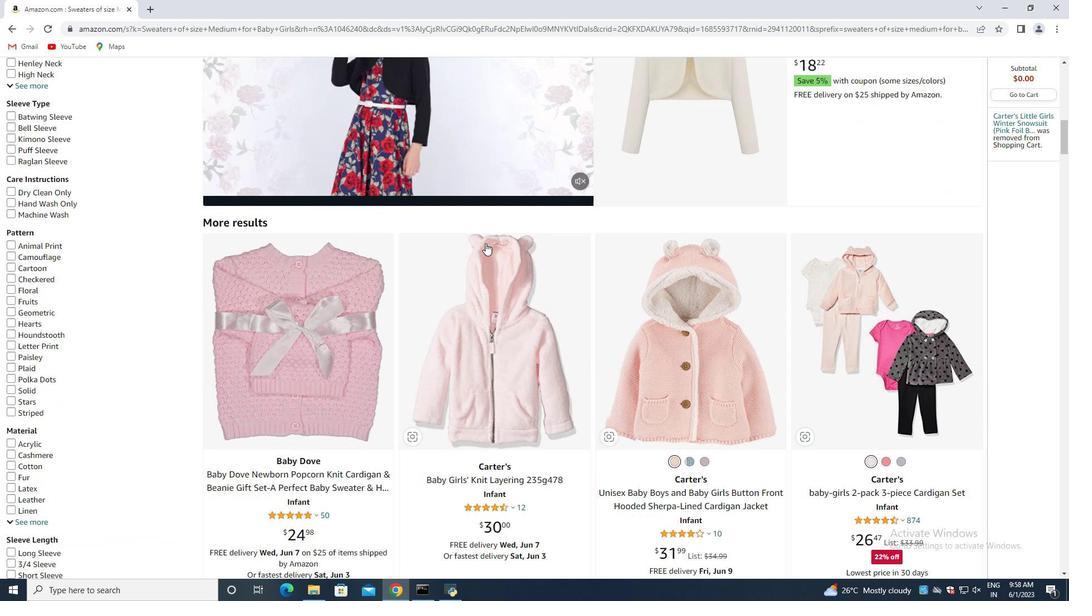 
Action: Mouse scrolled (485, 243) with delta (0, 0)
Screenshot: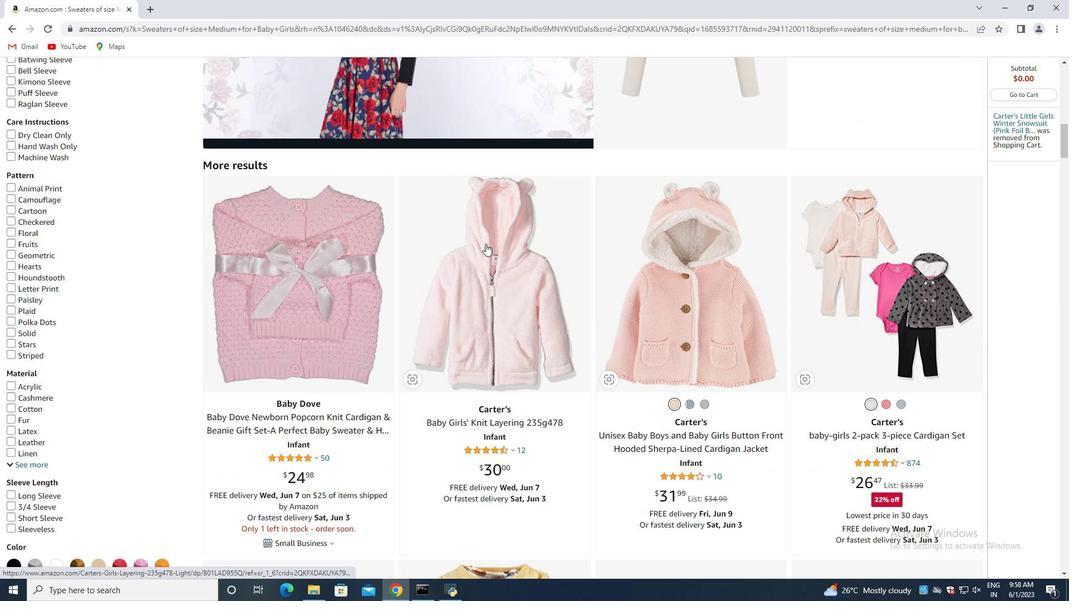 
Action: Mouse scrolled (485, 243) with delta (0, 0)
Screenshot: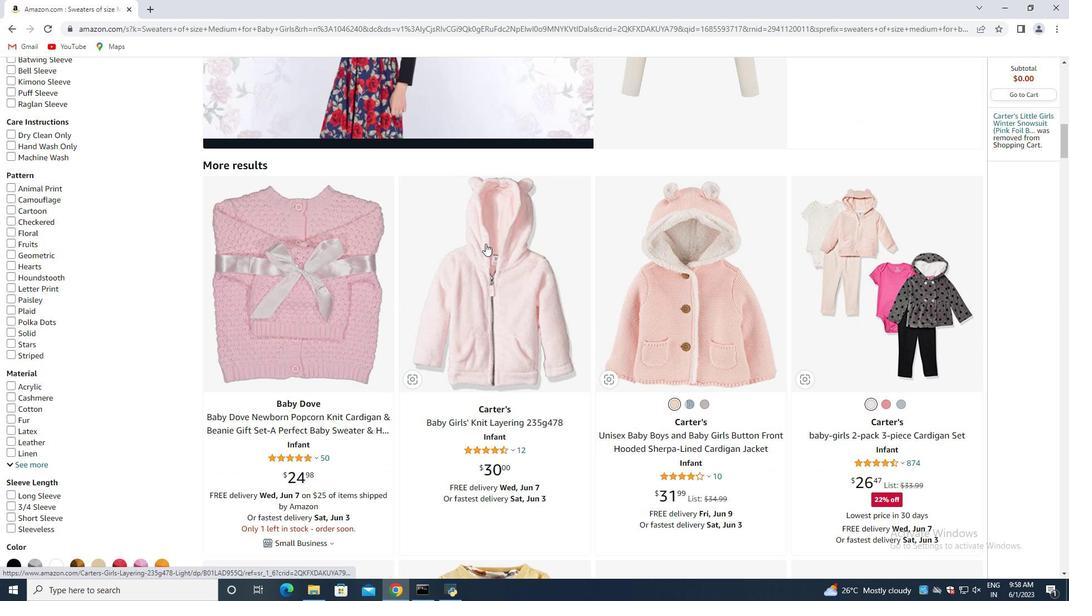 
Action: Mouse scrolled (485, 243) with delta (0, 0)
Screenshot: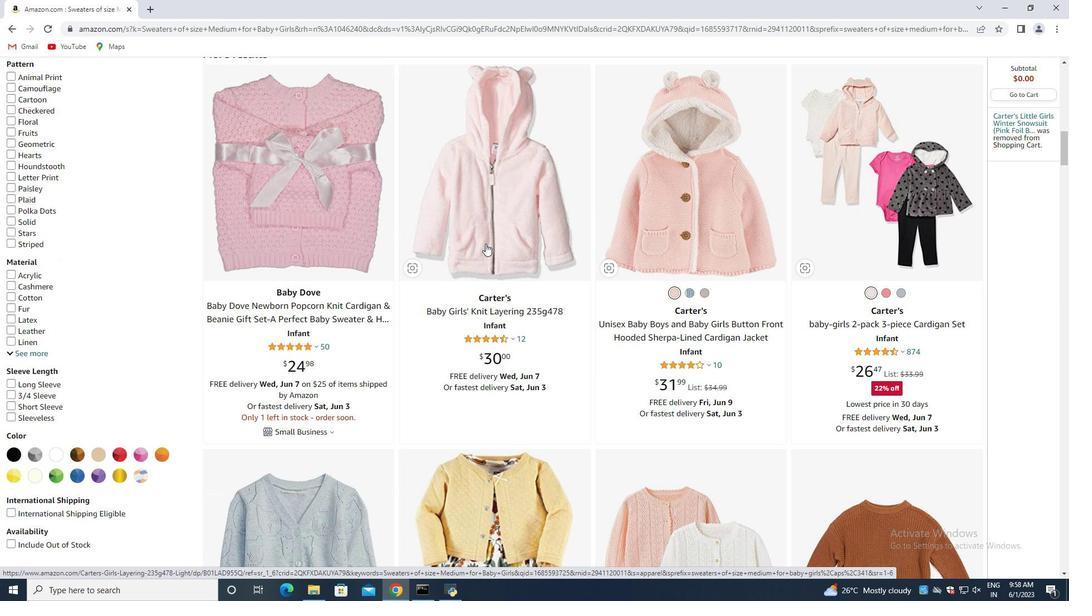 
Action: Mouse scrolled (485, 243) with delta (0, 0)
Screenshot: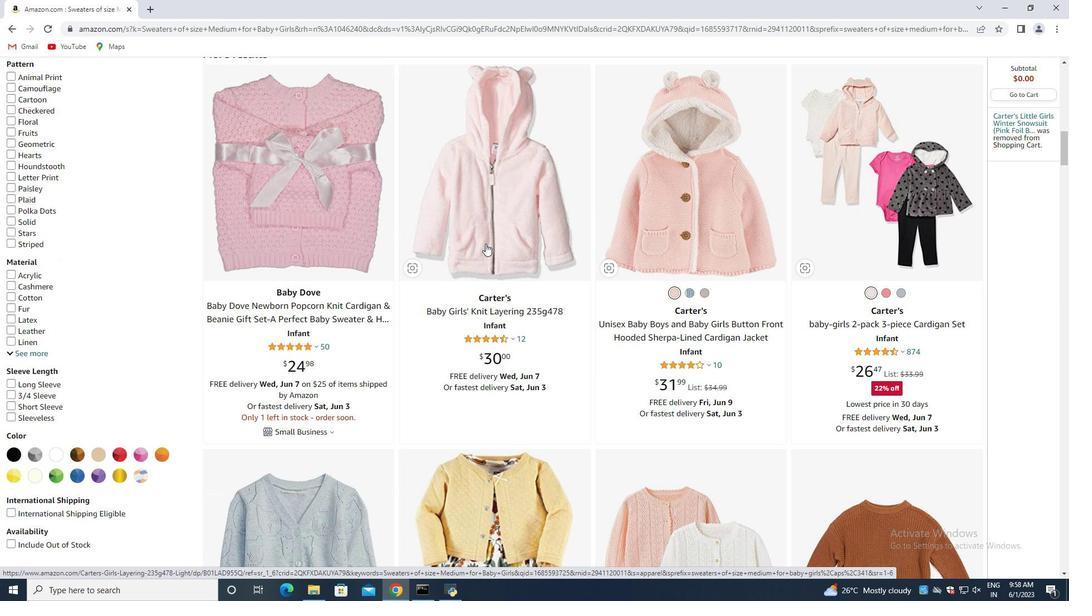 
Action: Mouse scrolled (485, 243) with delta (0, 0)
Screenshot: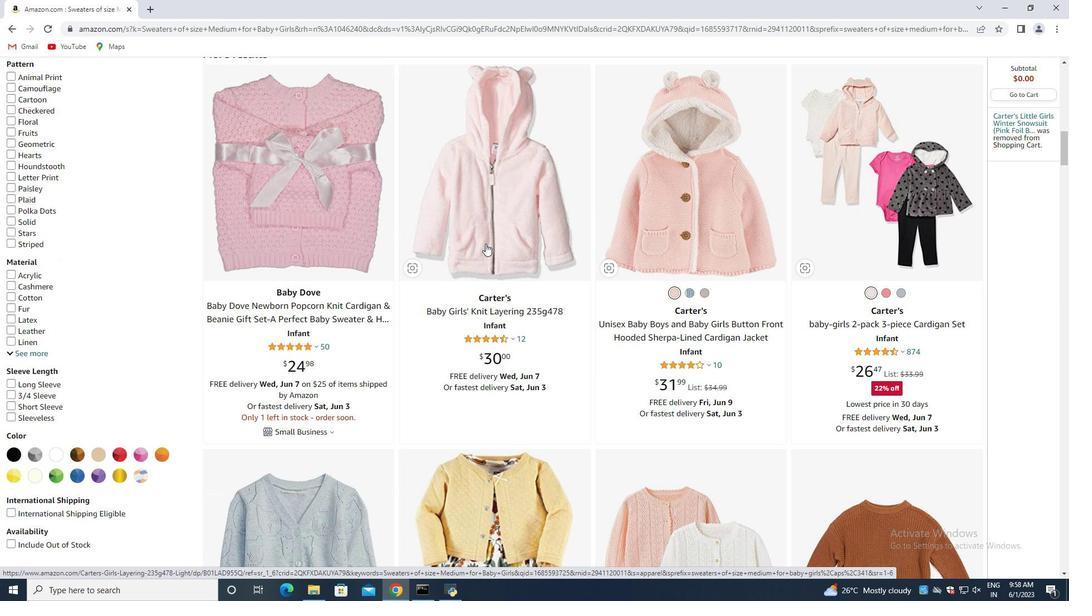 
Action: Mouse scrolled (485, 243) with delta (0, 0)
Screenshot: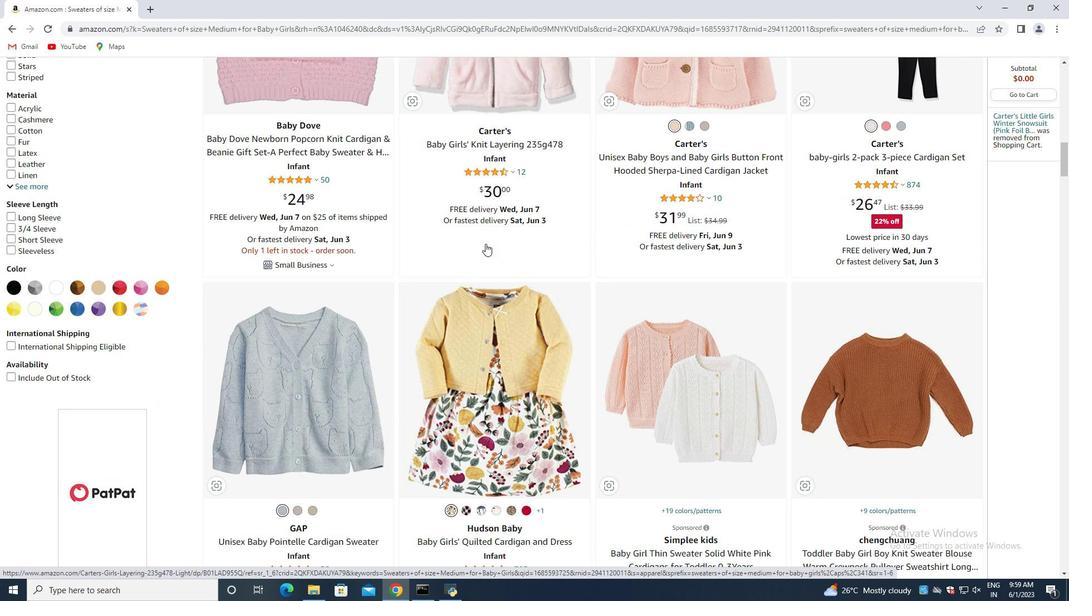 
Action: Mouse scrolled (485, 243) with delta (0, 0)
Screenshot: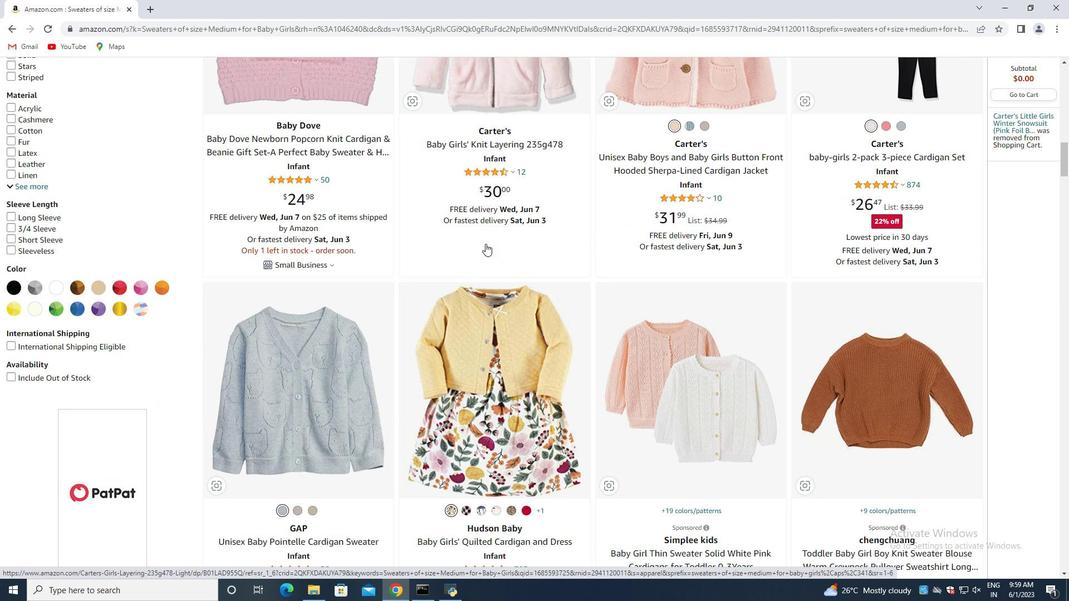 
Action: Mouse scrolled (485, 243) with delta (0, 0)
Screenshot: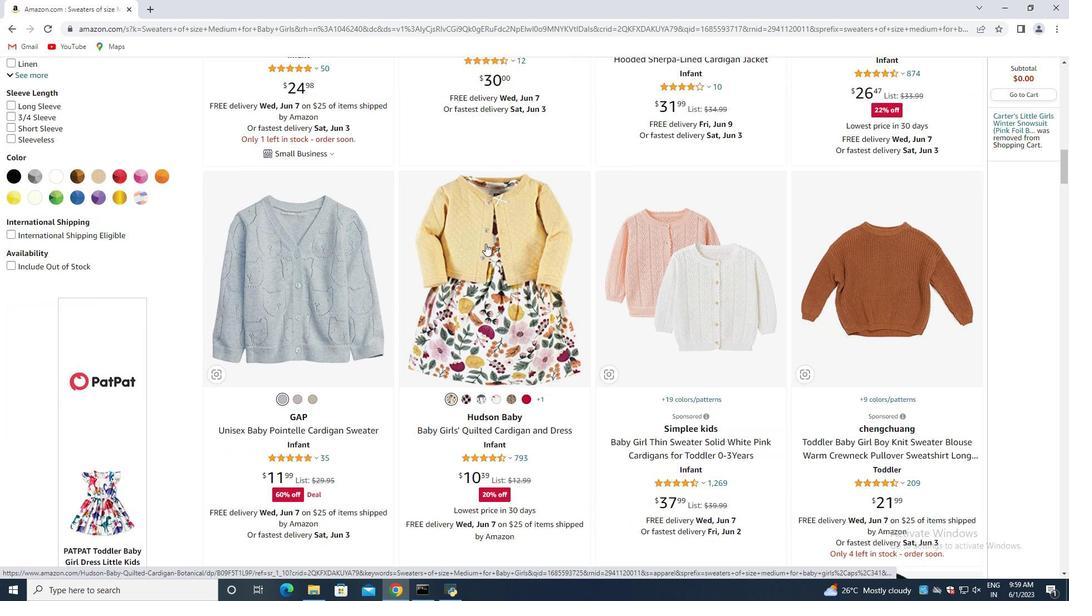 
Action: Mouse scrolled (485, 243) with delta (0, 0)
Screenshot: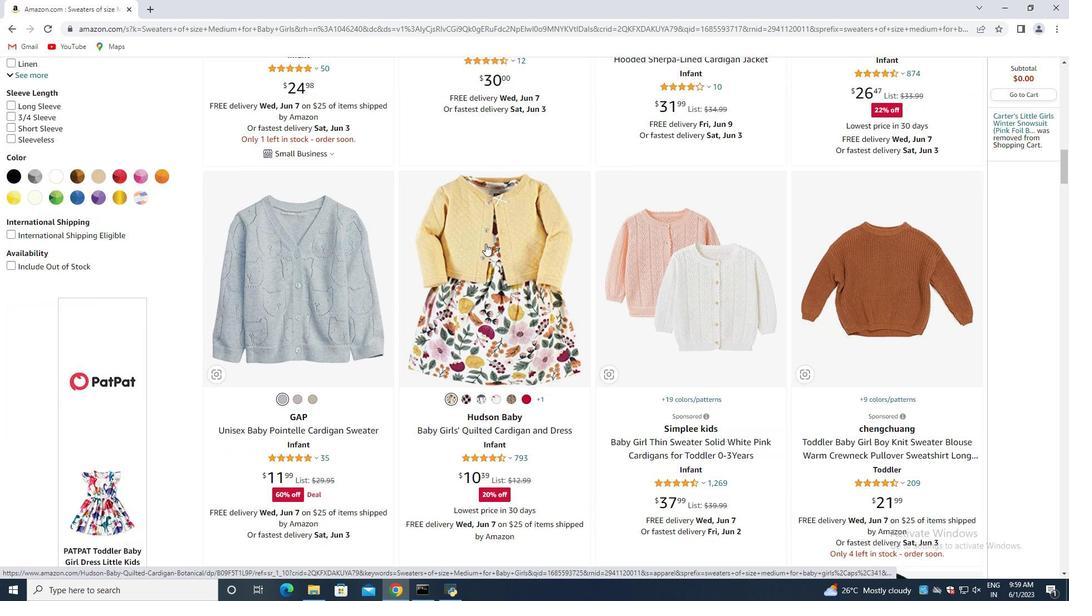 
Action: Mouse scrolled (485, 243) with delta (0, 0)
Screenshot: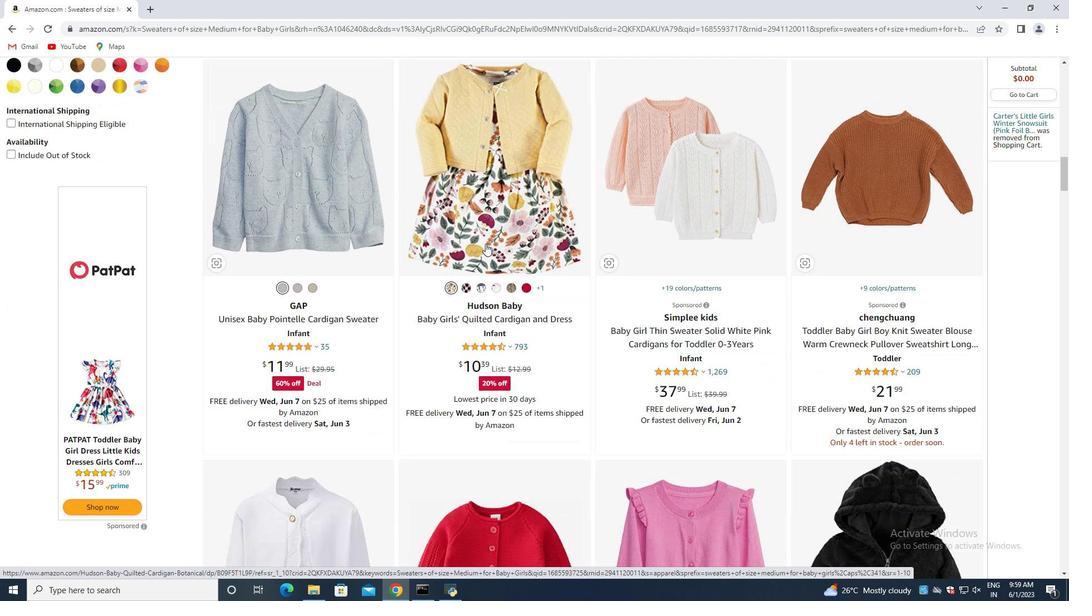
Action: Mouse scrolled (485, 243) with delta (0, 0)
Screenshot: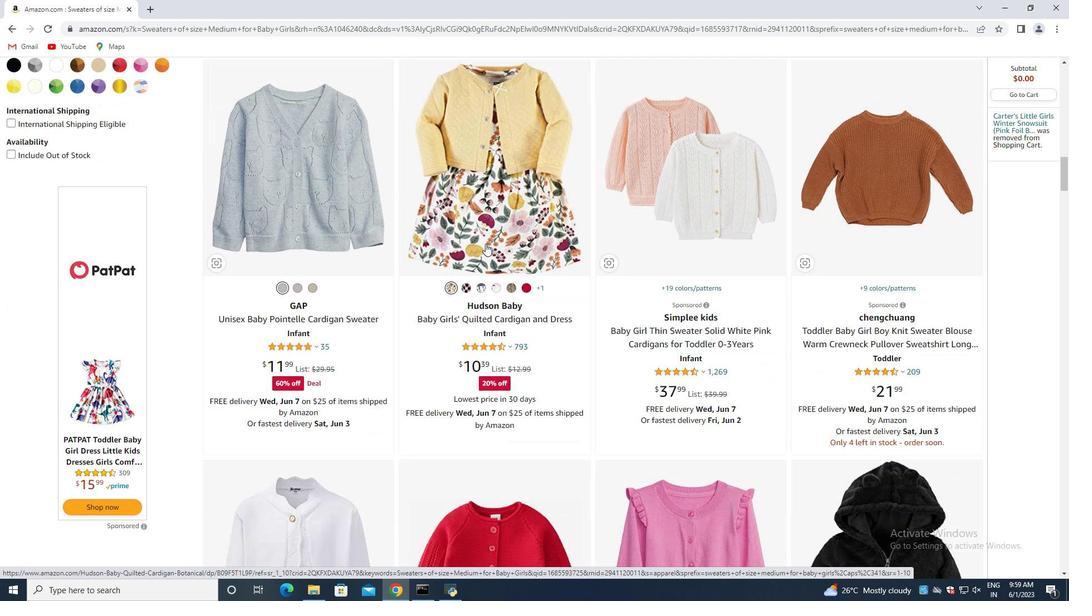 
Action: Mouse scrolled (485, 243) with delta (0, 0)
Screenshot: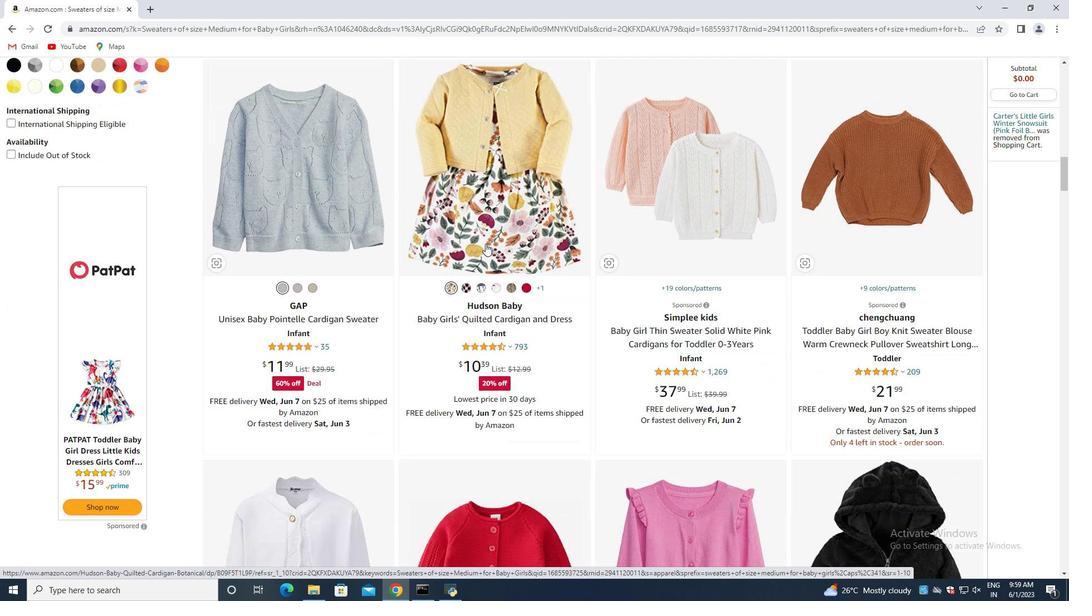 
Action: Mouse scrolled (485, 243) with delta (0, 0)
Screenshot: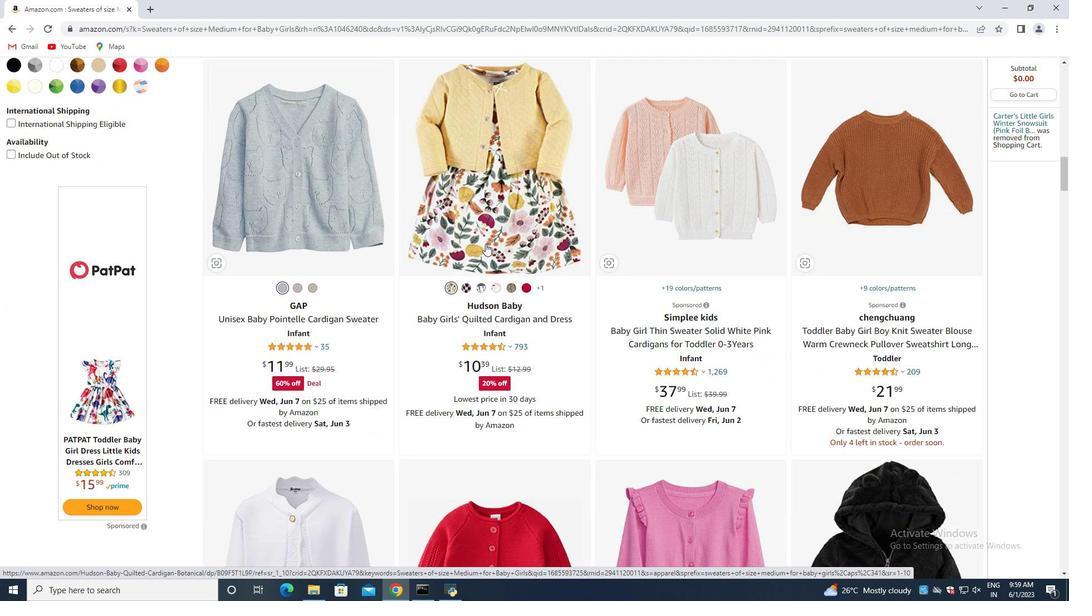 
Action: Mouse moved to (485, 243)
Screenshot: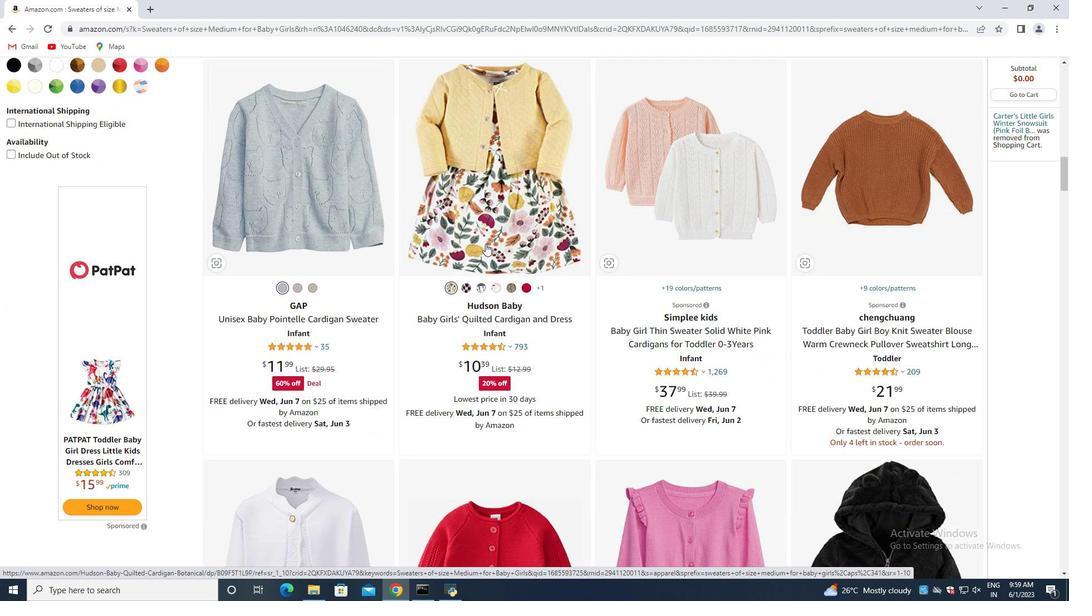 
Action: Mouse scrolled (485, 243) with delta (0, 0)
Screenshot: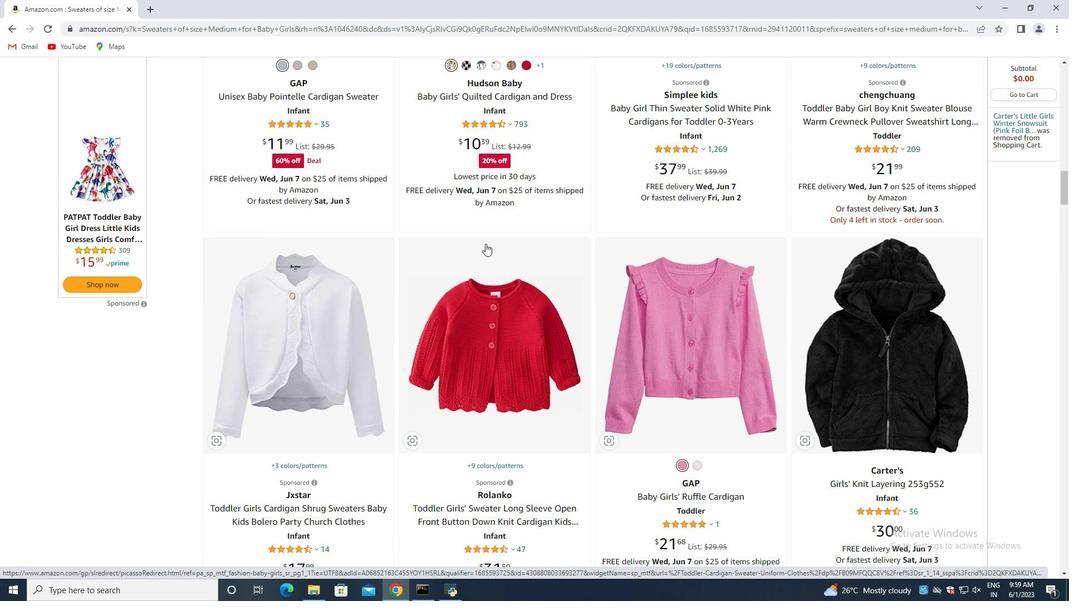 
Action: Mouse scrolled (485, 243) with delta (0, 0)
Screenshot: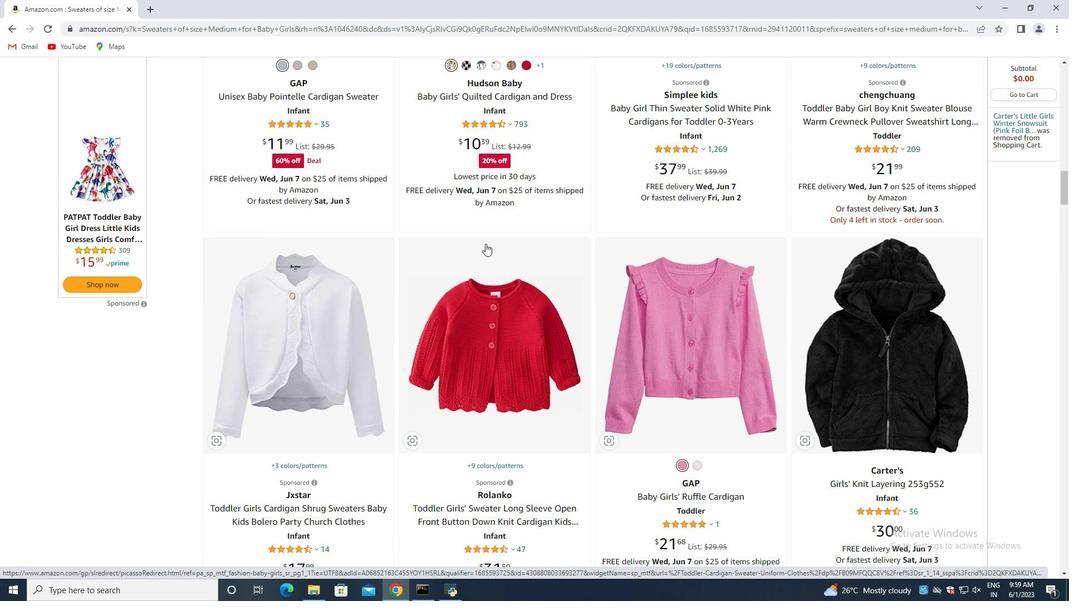 
Action: Mouse scrolled (485, 243) with delta (0, 0)
Screenshot: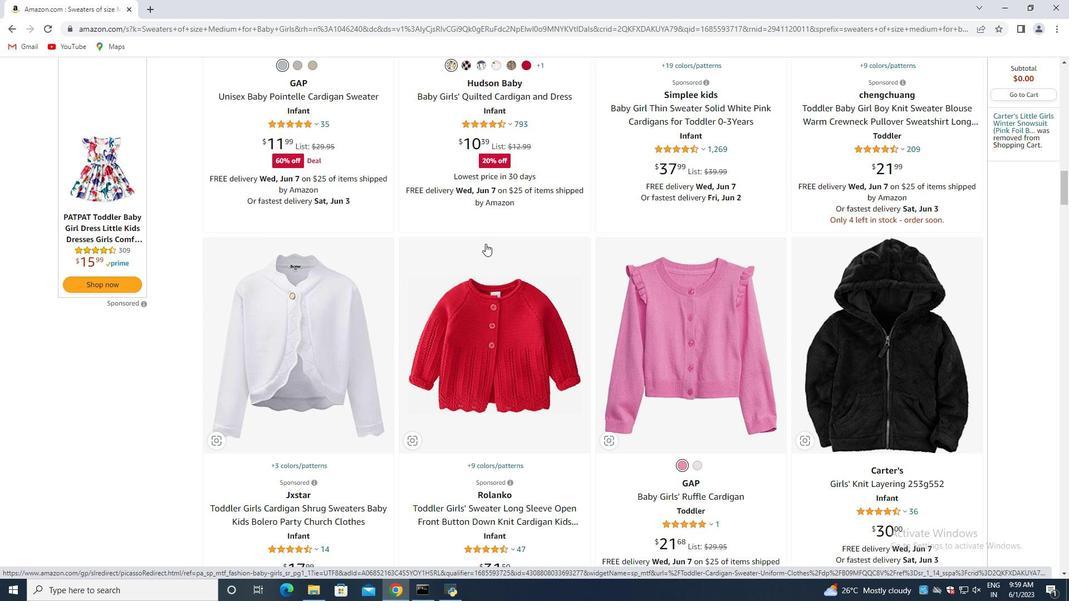 
Action: Mouse moved to (485, 245)
Screenshot: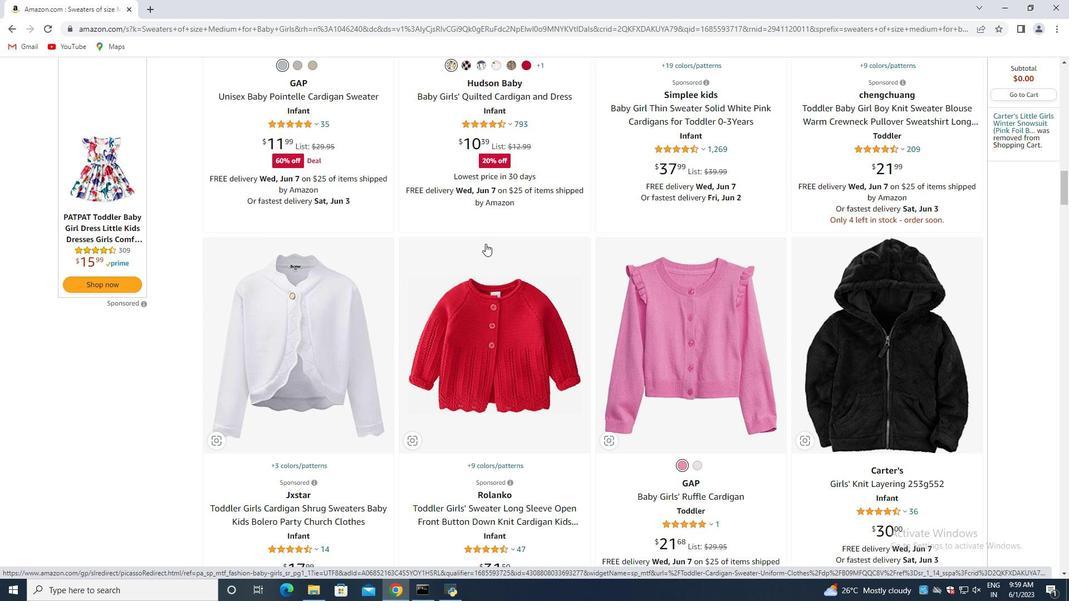 
Action: Mouse scrolled (485, 244) with delta (0, 0)
Screenshot: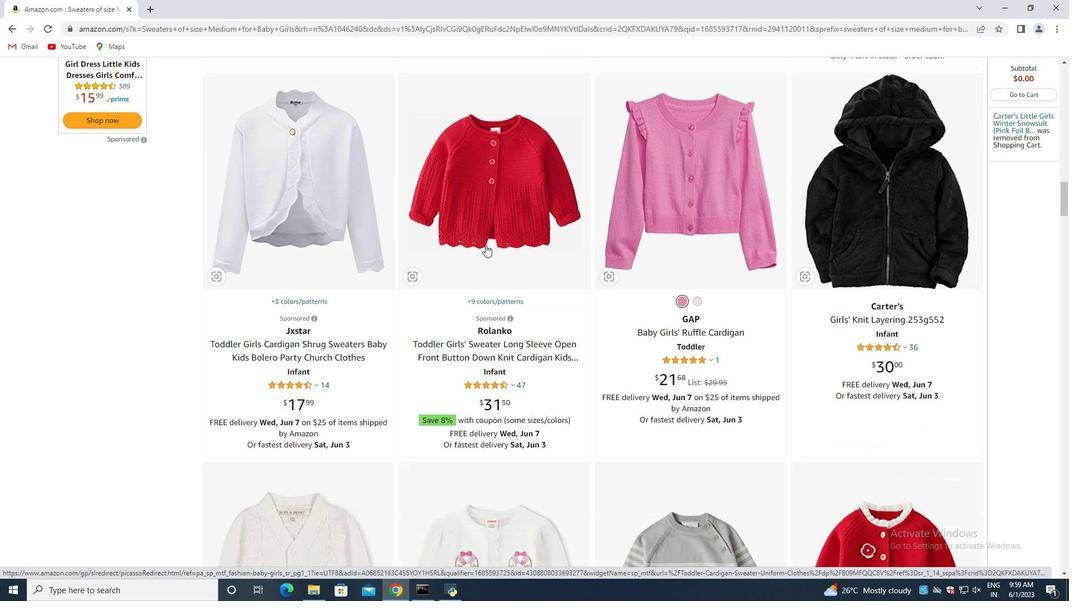 
Action: Mouse scrolled (485, 244) with delta (0, 0)
Screenshot: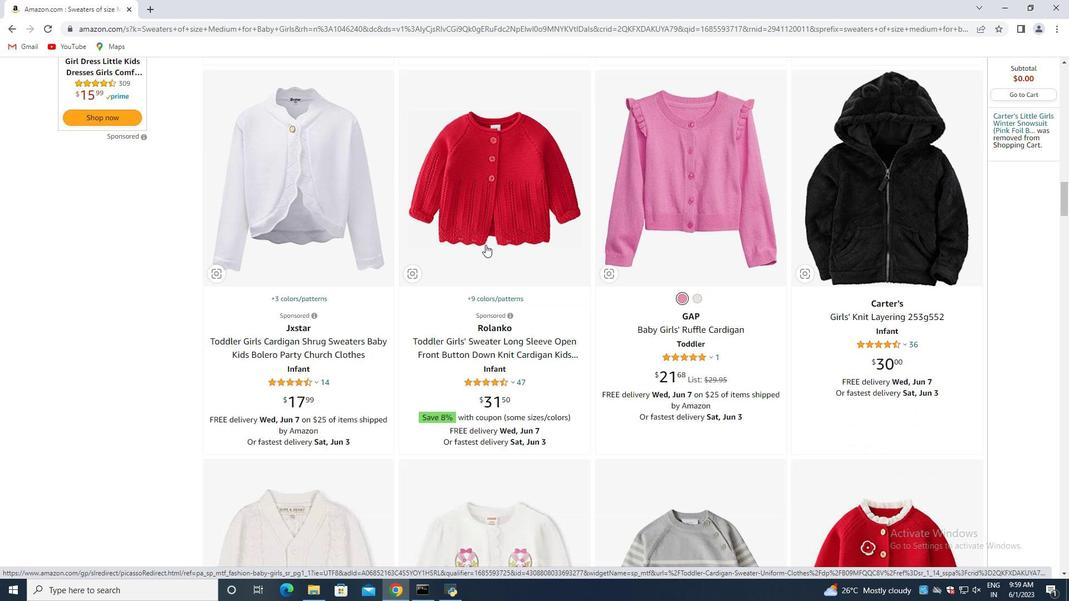 
Action: Mouse moved to (485, 245)
Screenshot: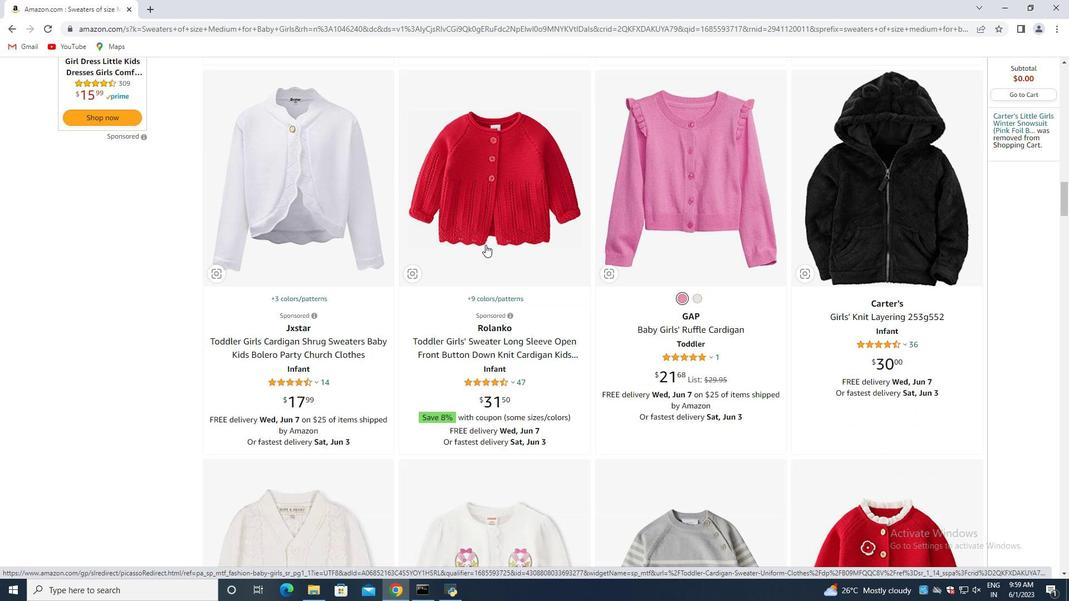 
Action: Mouse scrolled (485, 245) with delta (0, 0)
Screenshot: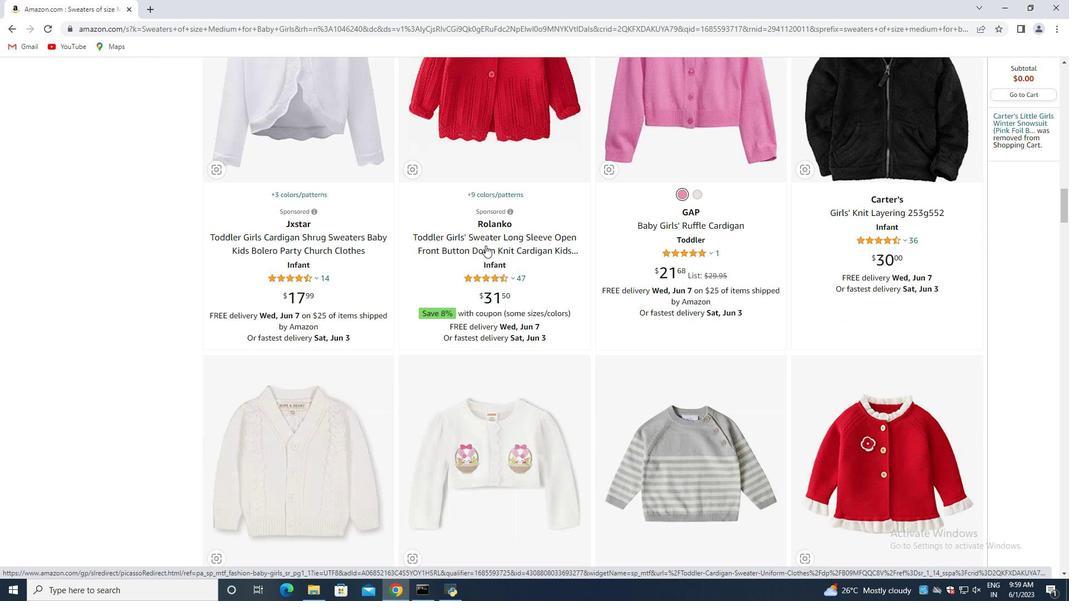 
Action: Mouse scrolled (485, 245) with delta (0, 0)
Screenshot: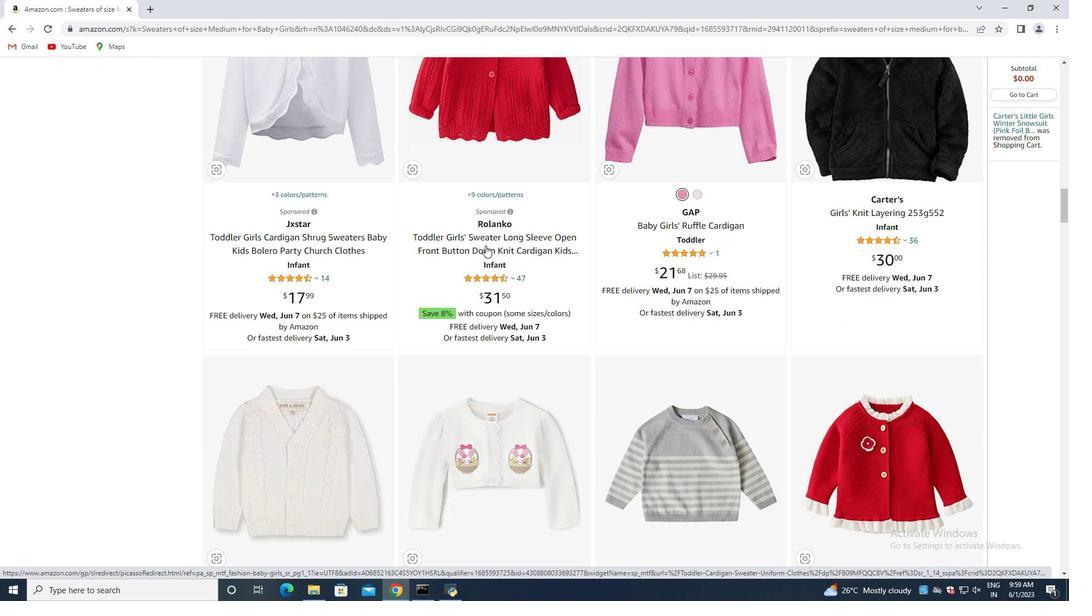 
Action: Mouse moved to (485, 245)
Screenshot: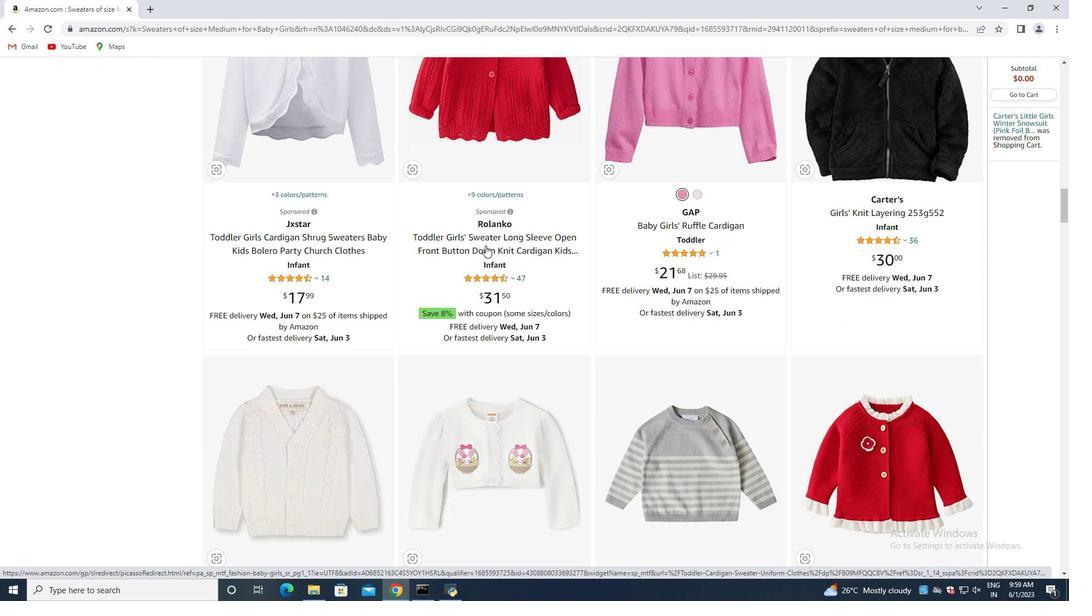 
Action: Mouse scrolled (485, 245) with delta (0, 0)
Screenshot: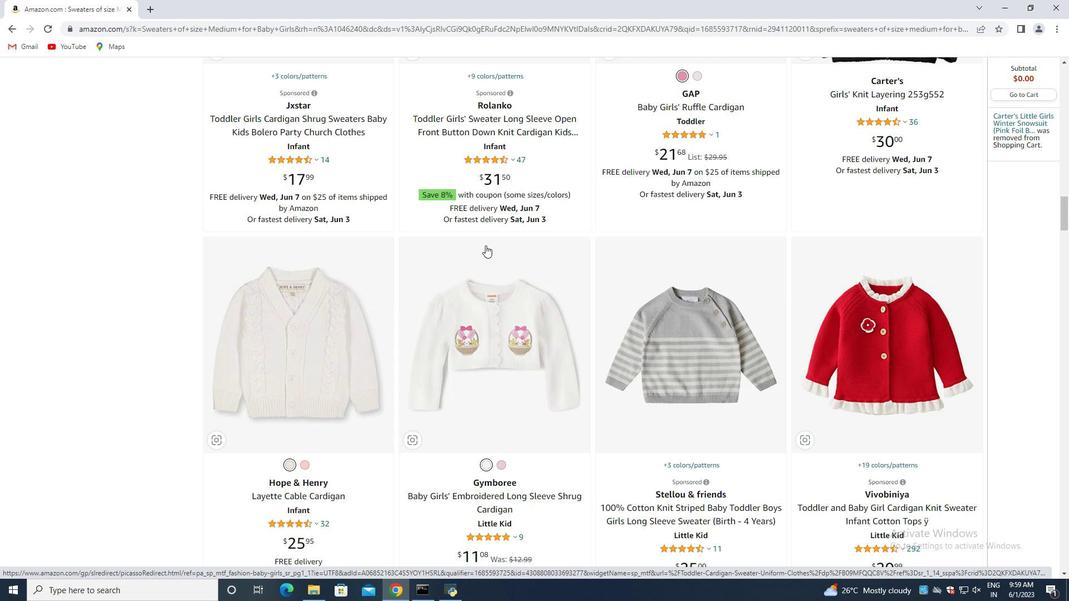 
Action: Mouse scrolled (485, 245) with delta (0, 0)
Screenshot: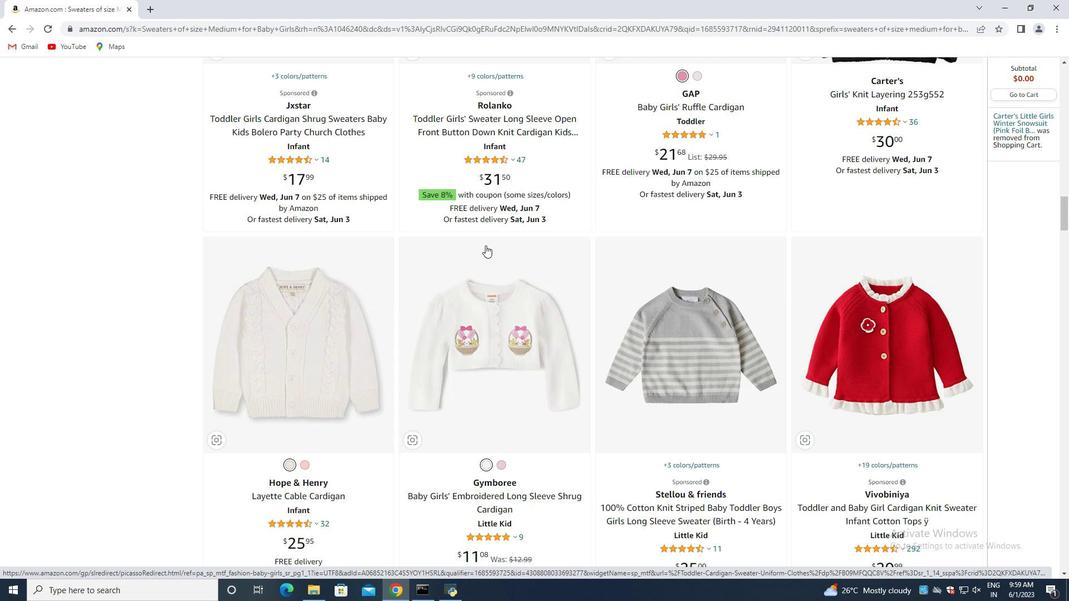 
Action: Mouse scrolled (485, 245) with delta (0, 0)
Screenshot: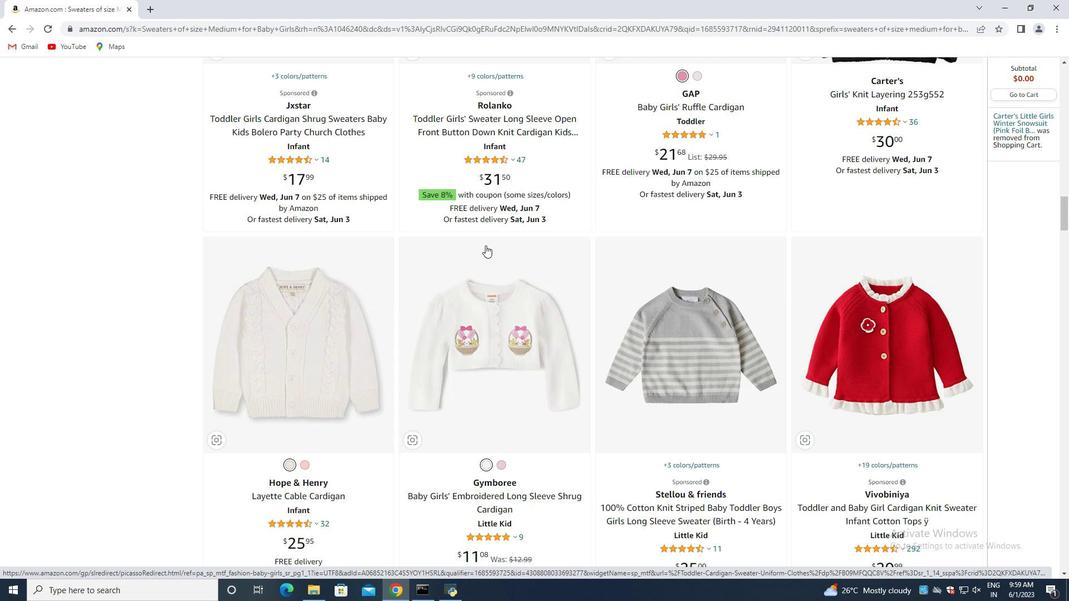 
Action: Mouse scrolled (485, 245) with delta (0, 0)
Screenshot: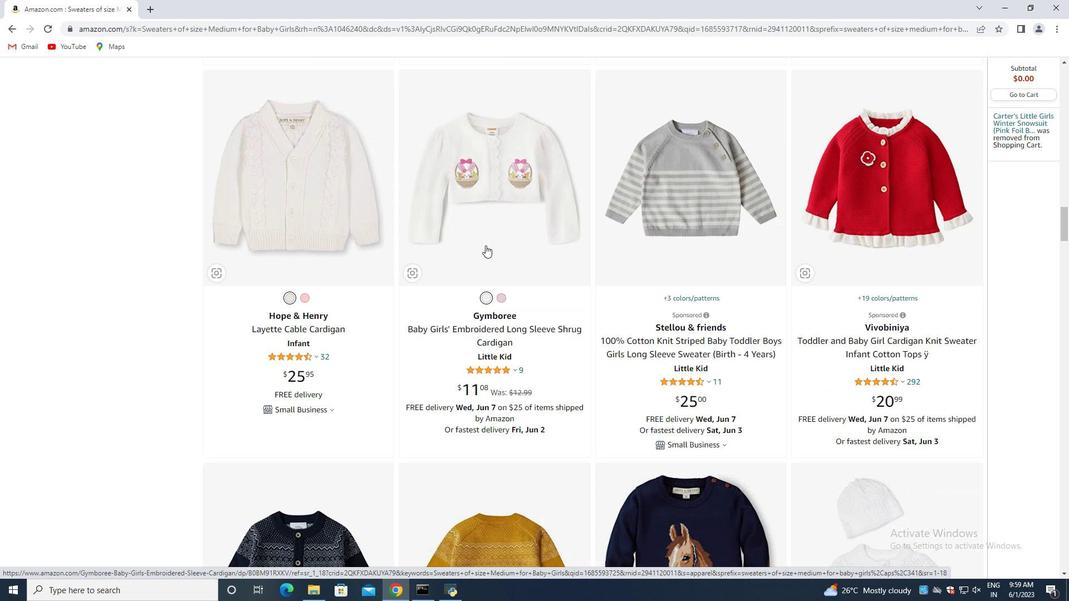 
Action: Mouse scrolled (485, 245) with delta (0, 0)
Screenshot: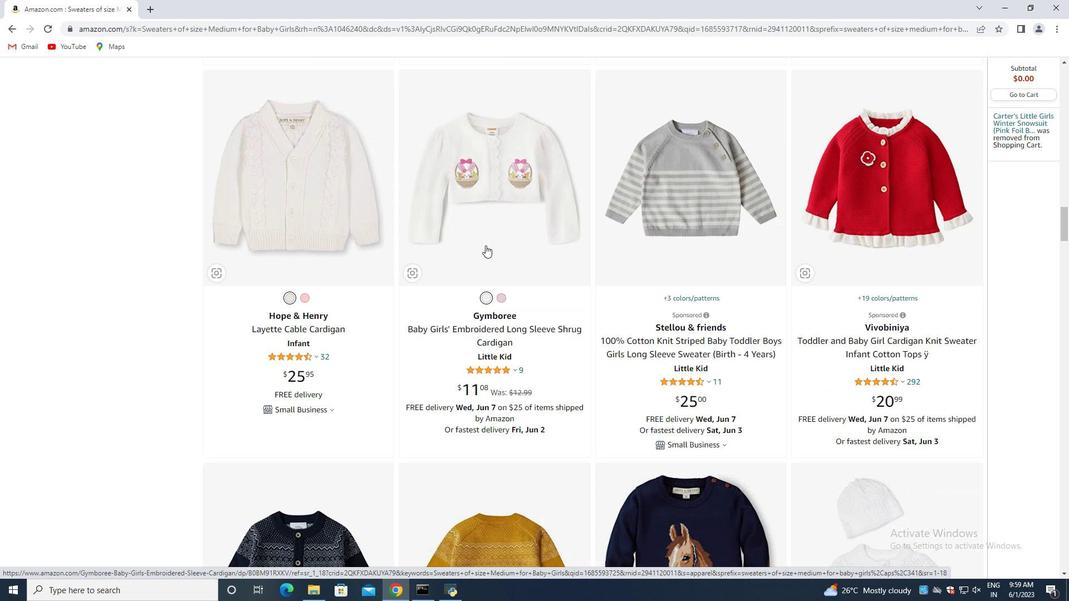 
Action: Mouse scrolled (485, 245) with delta (0, 0)
Screenshot: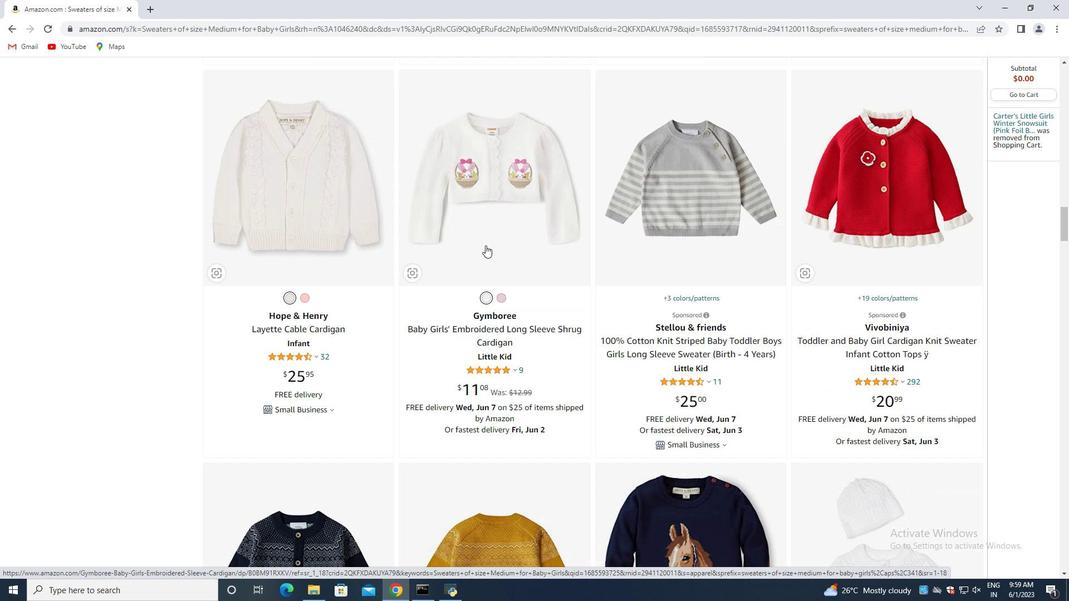 
Action: Mouse scrolled (485, 245) with delta (0, 0)
Screenshot: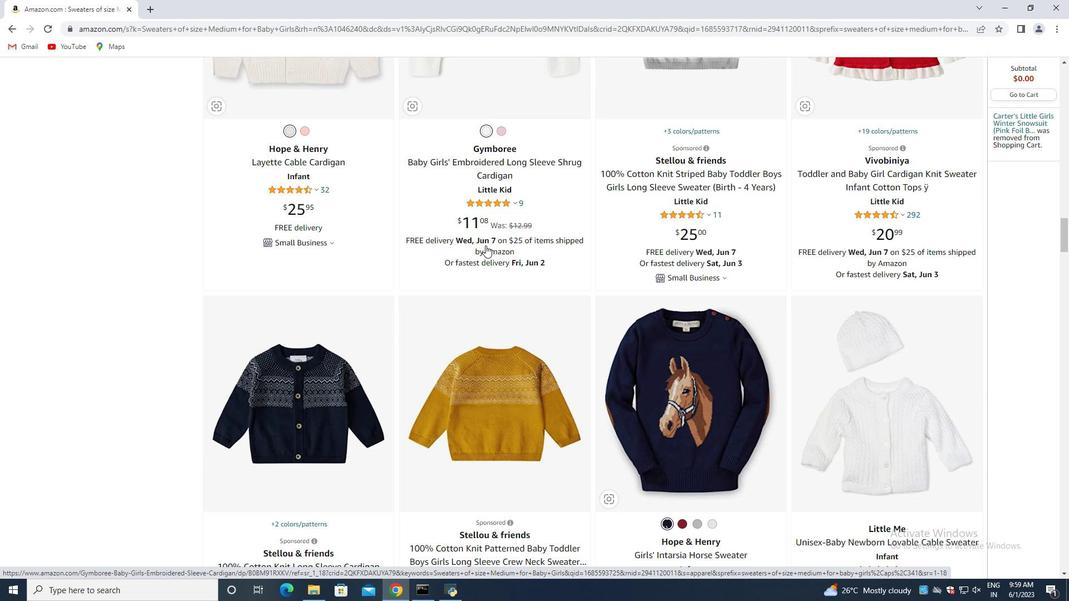 
Action: Mouse scrolled (485, 245) with delta (0, 0)
Screenshot: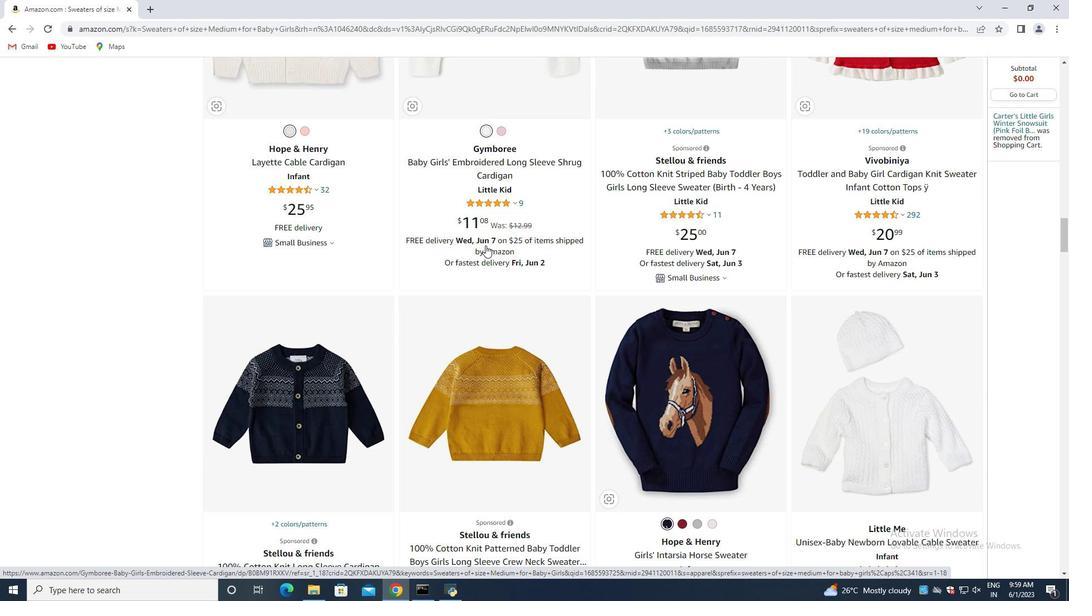 
Action: Mouse scrolled (485, 245) with delta (0, 0)
Screenshot: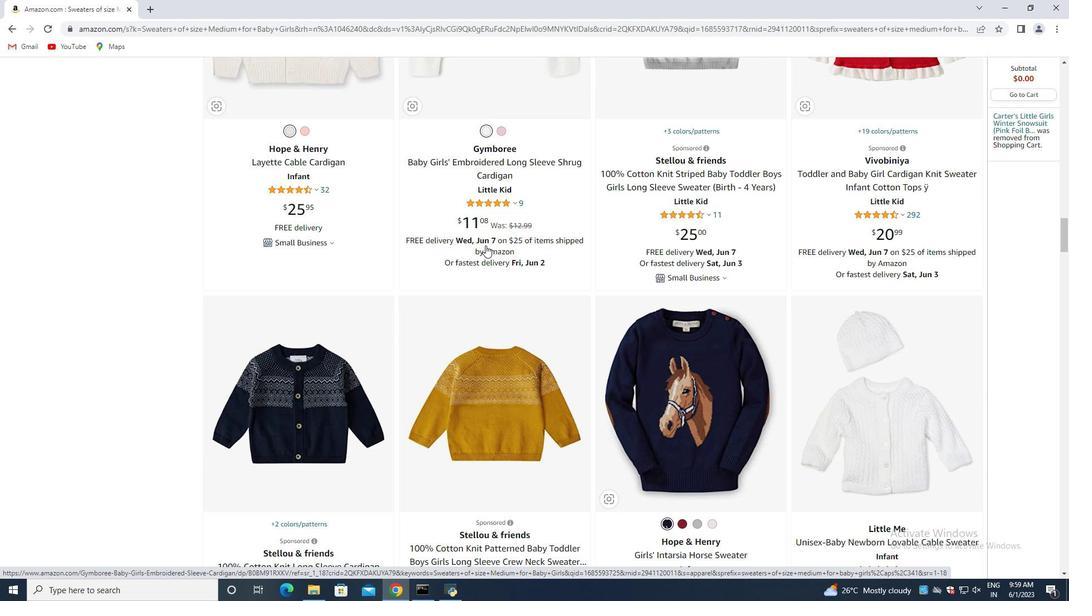 
Action: Mouse scrolled (485, 245) with delta (0, 0)
Screenshot: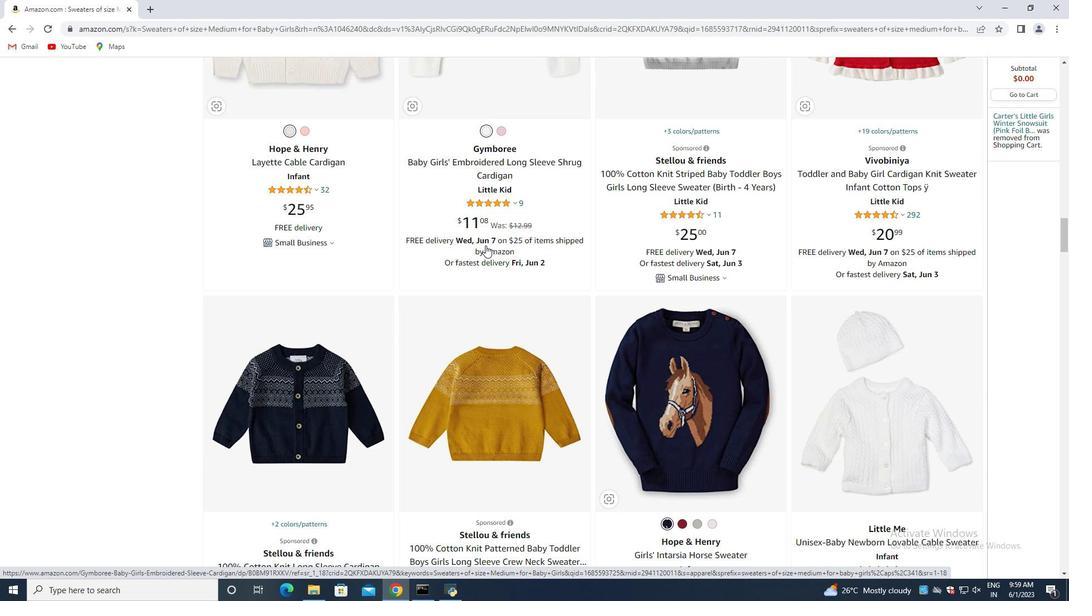 
Action: Mouse scrolled (485, 245) with delta (0, 0)
Screenshot: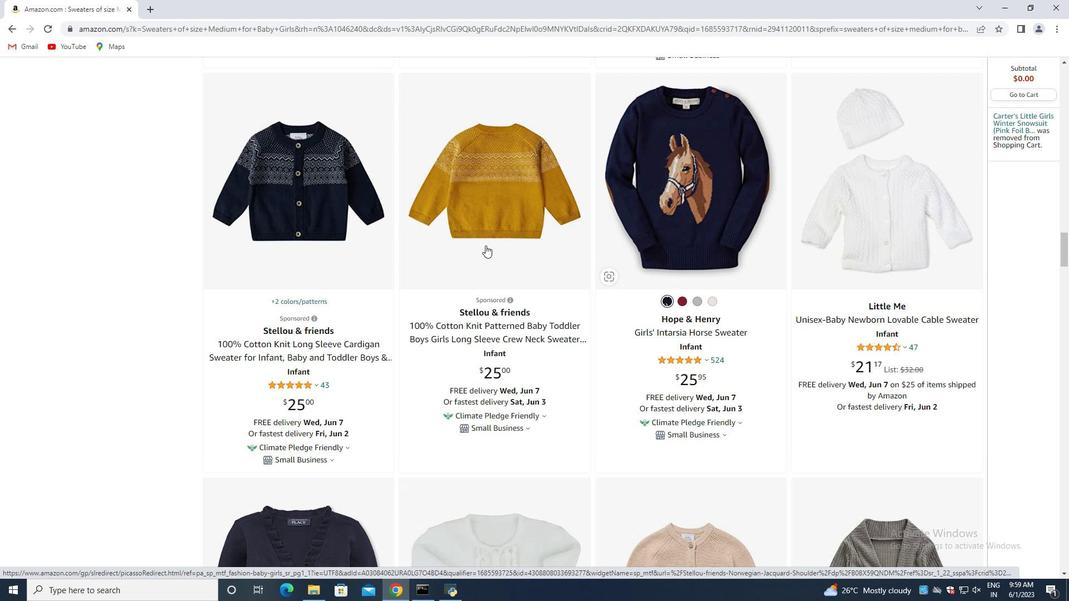
Action: Mouse scrolled (485, 245) with delta (0, 0)
Screenshot: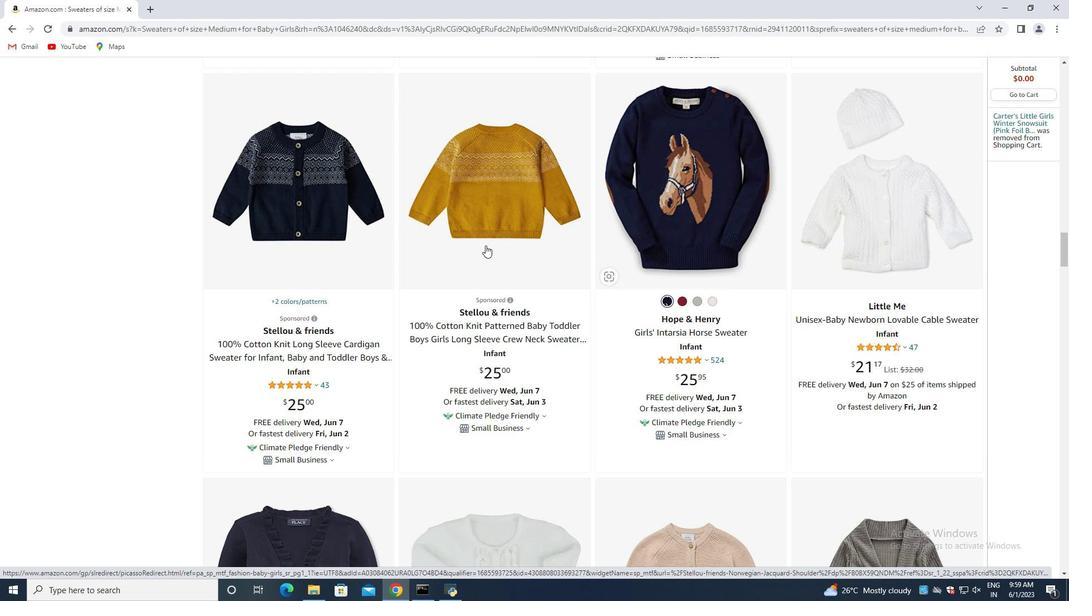 
Action: Mouse scrolled (485, 245) with delta (0, 0)
Screenshot: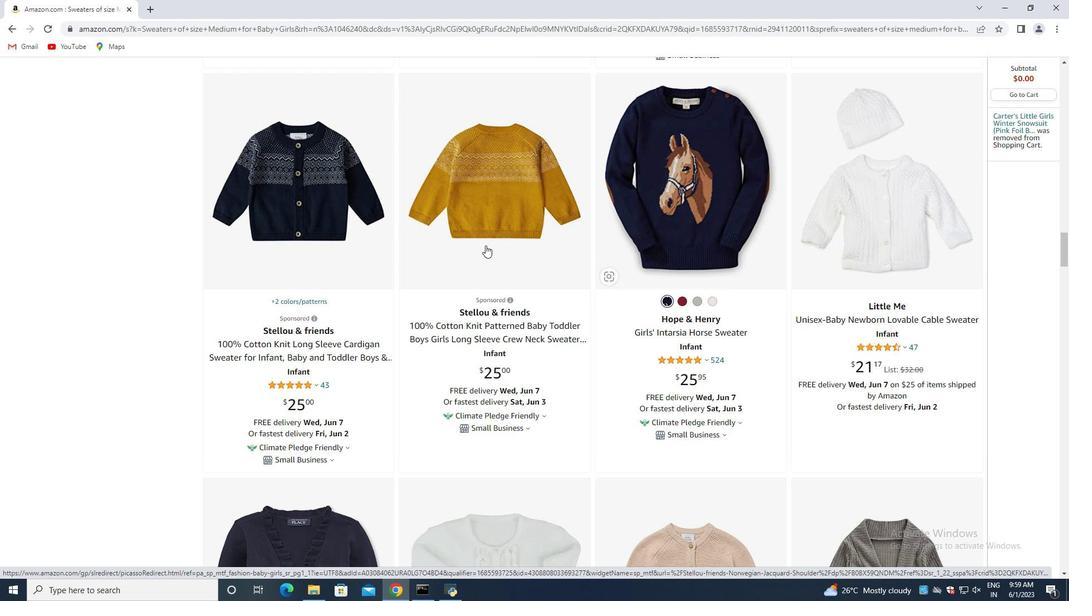 
Action: Mouse scrolled (485, 245) with delta (0, 0)
Screenshot: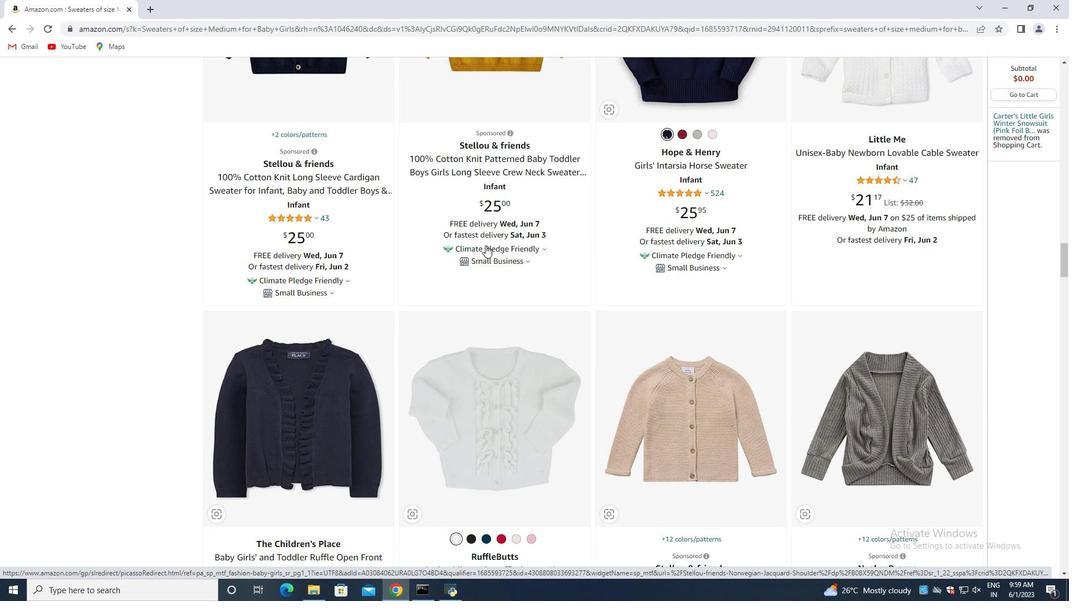 
Action: Mouse moved to (485, 246)
Screenshot: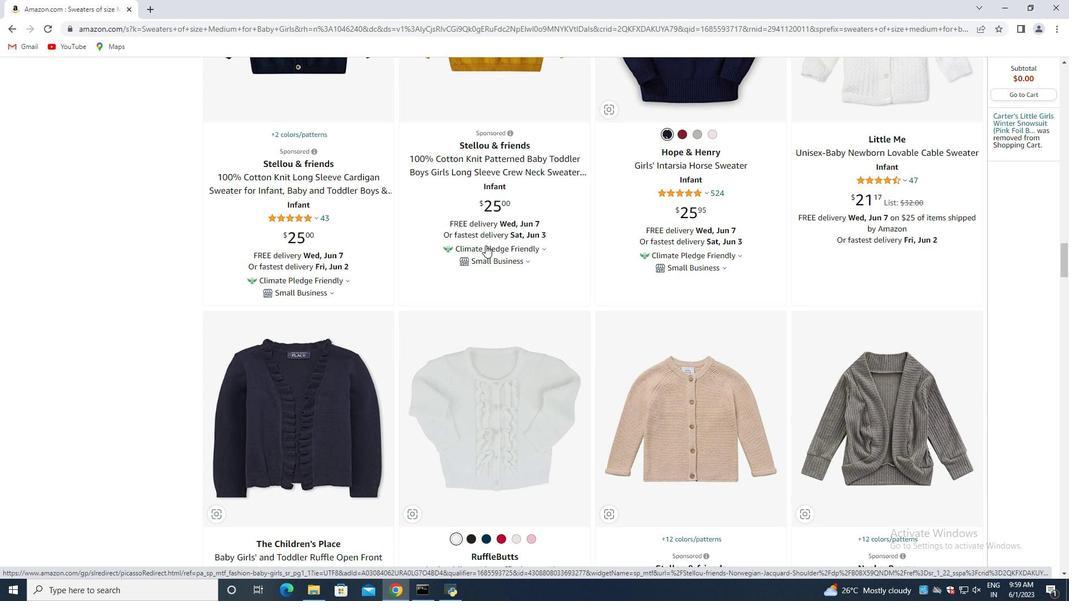 
Action: Mouse scrolled (485, 245) with delta (0, 0)
Screenshot: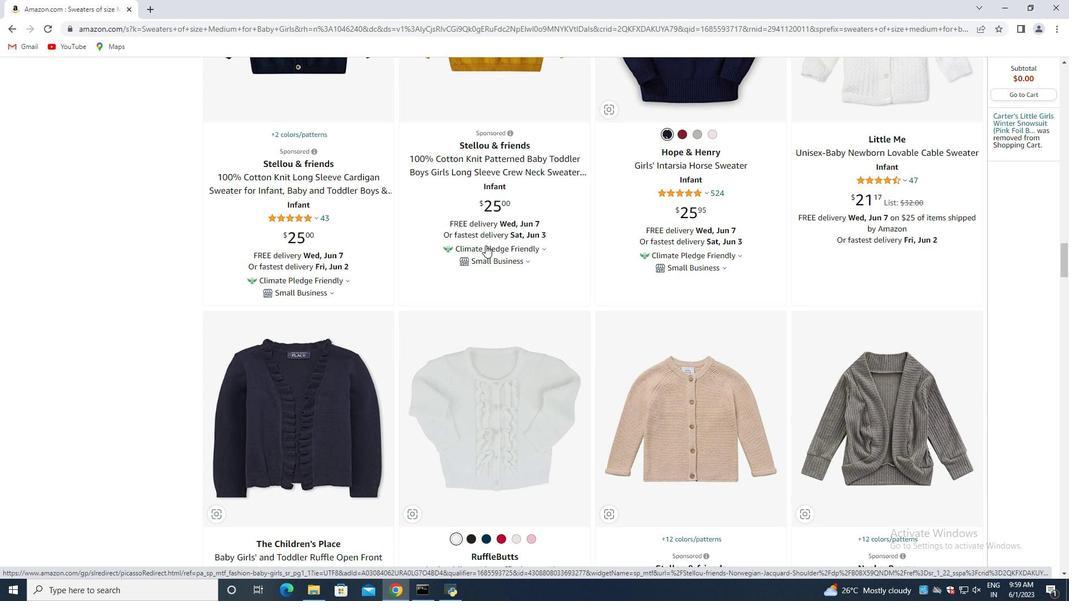 
Action: Mouse scrolled (485, 245) with delta (0, 0)
Screenshot: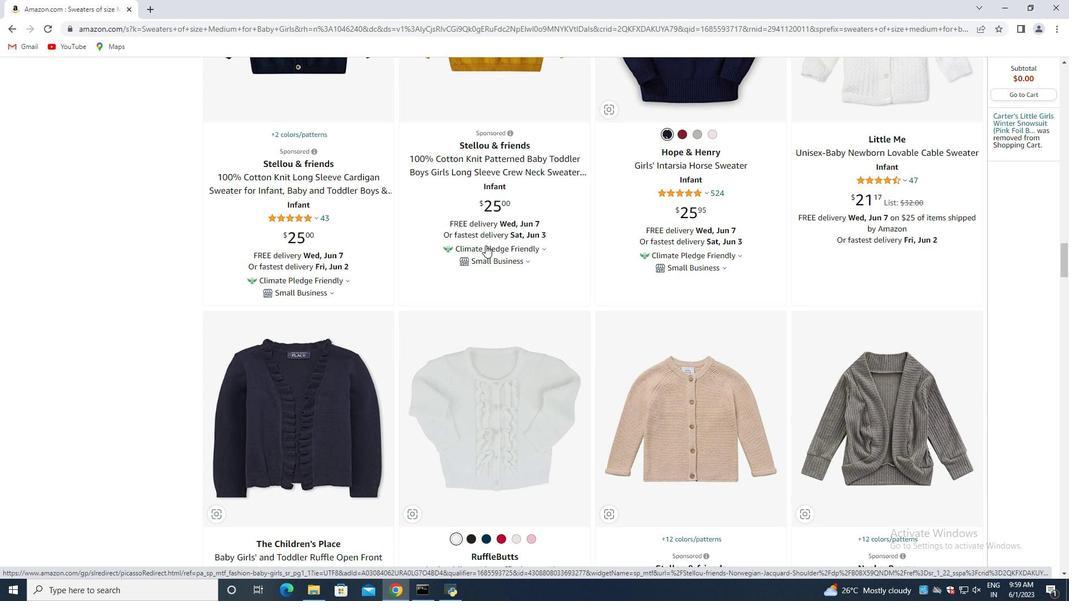 
Action: Mouse scrolled (485, 246) with delta (0, 0)
Screenshot: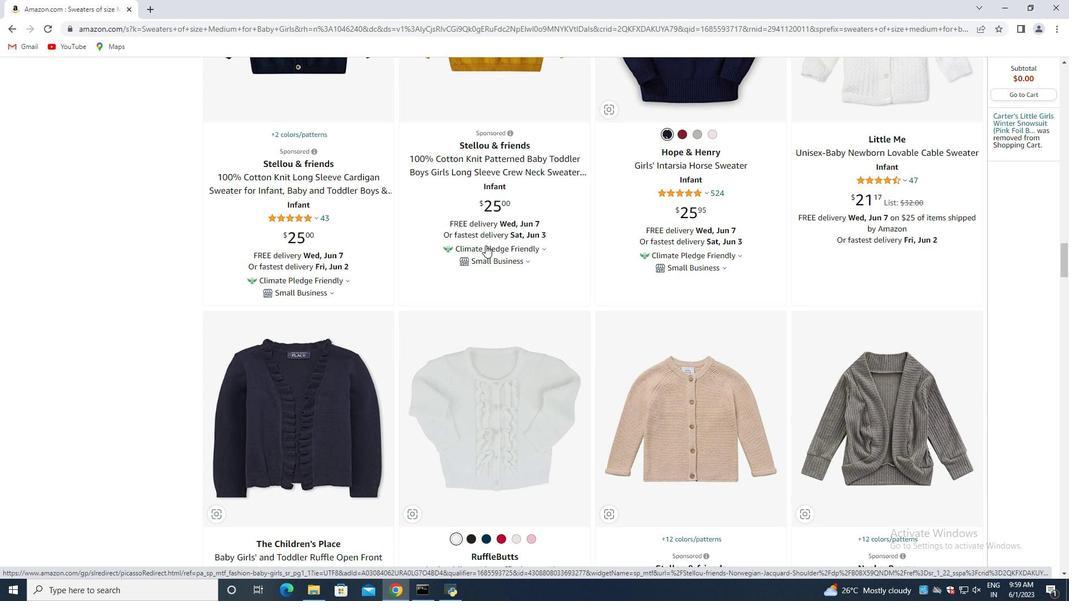 
Action: Mouse moved to (485, 251)
Screenshot: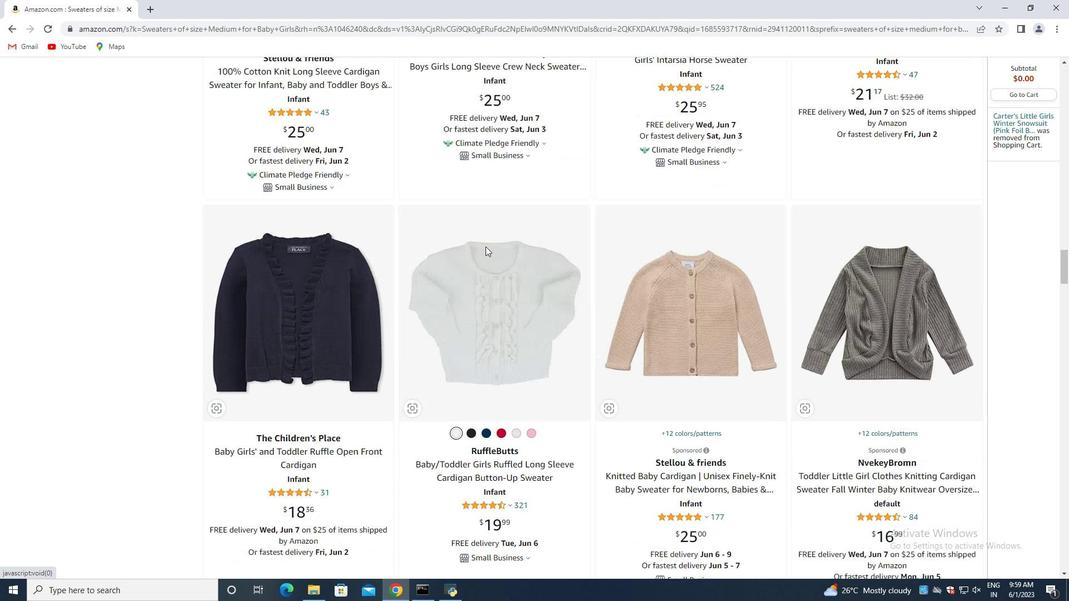 
Action: Mouse scrolled (485, 250) with delta (0, 0)
Screenshot: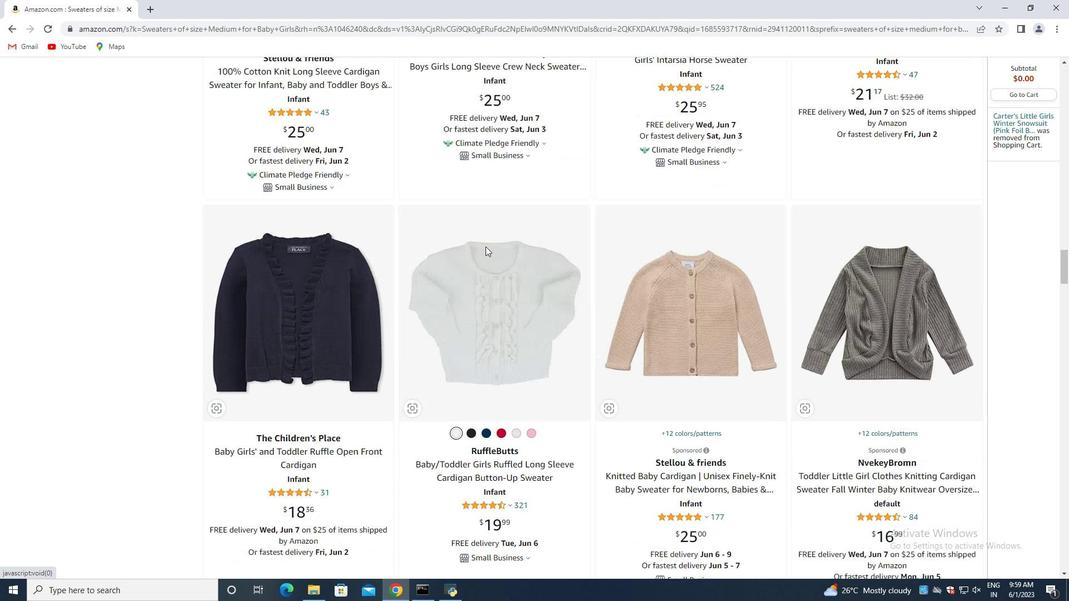 
Action: Mouse moved to (485, 252)
Screenshot: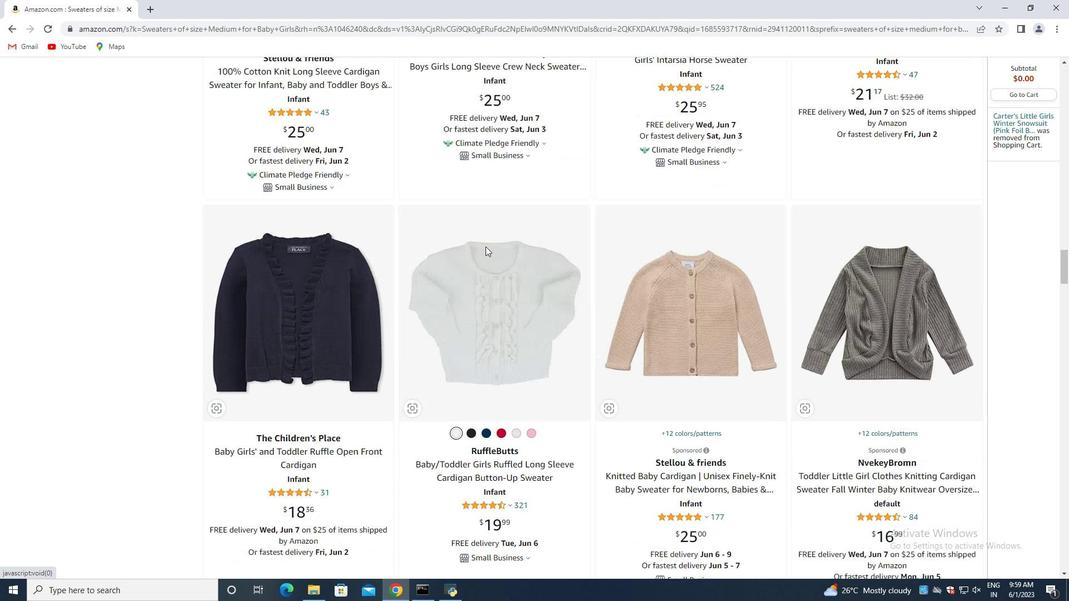 
Action: Mouse scrolled (485, 251) with delta (0, 0)
Screenshot: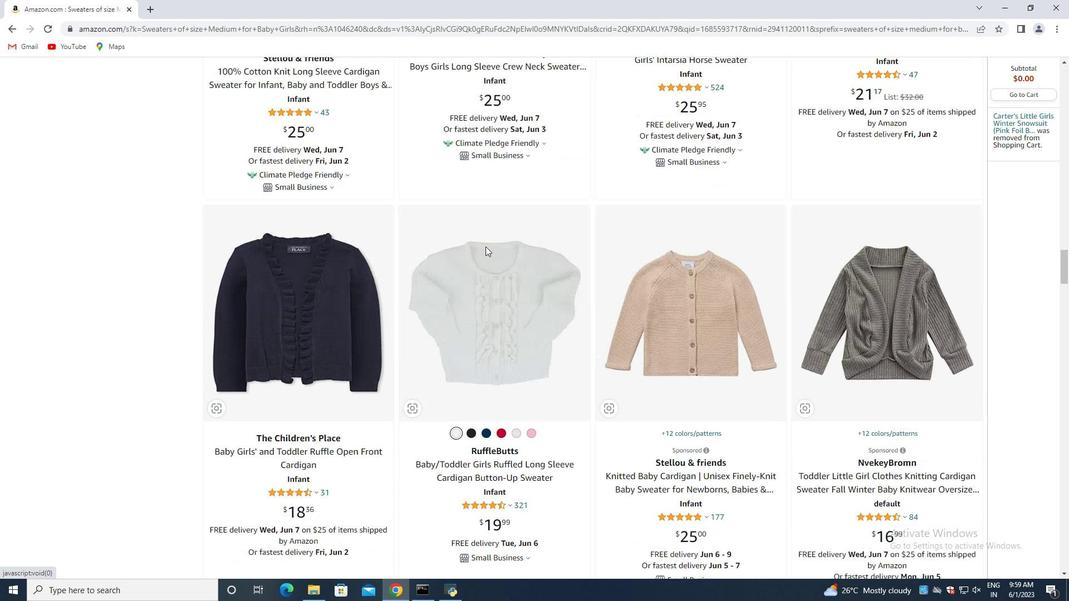 
Action: Mouse scrolled (485, 251) with delta (0, 0)
Screenshot: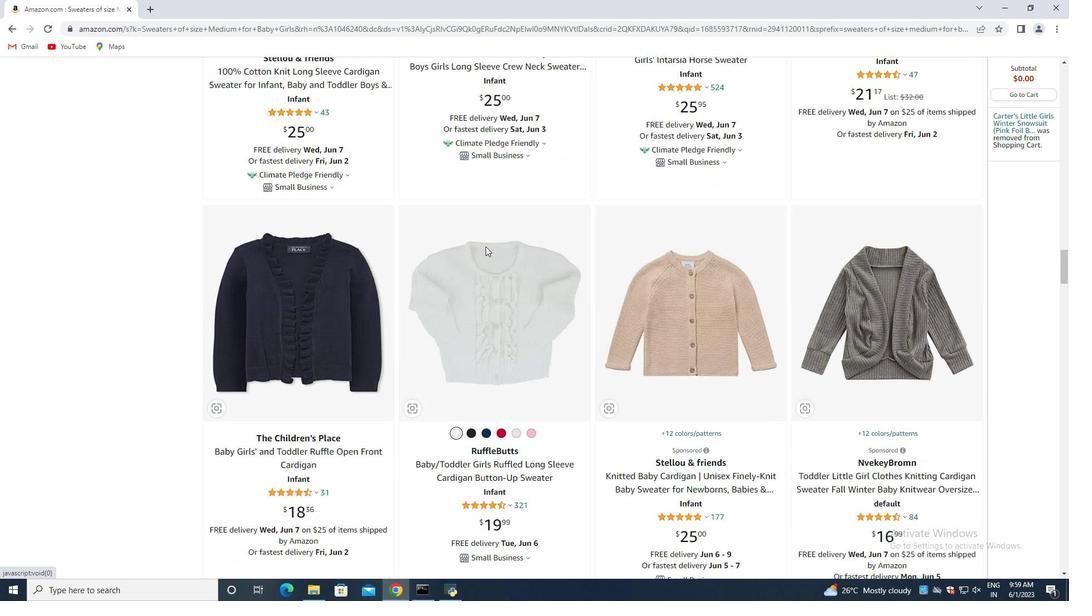
Action: Mouse scrolled (485, 251) with delta (0, 0)
Screenshot: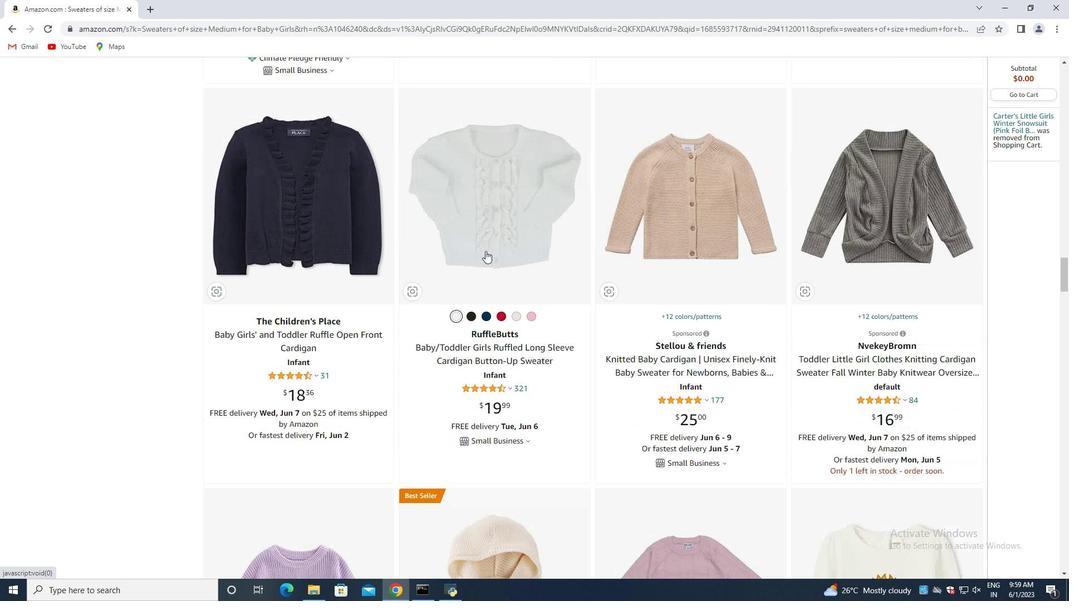 
Action: Mouse moved to (485, 252)
Screenshot: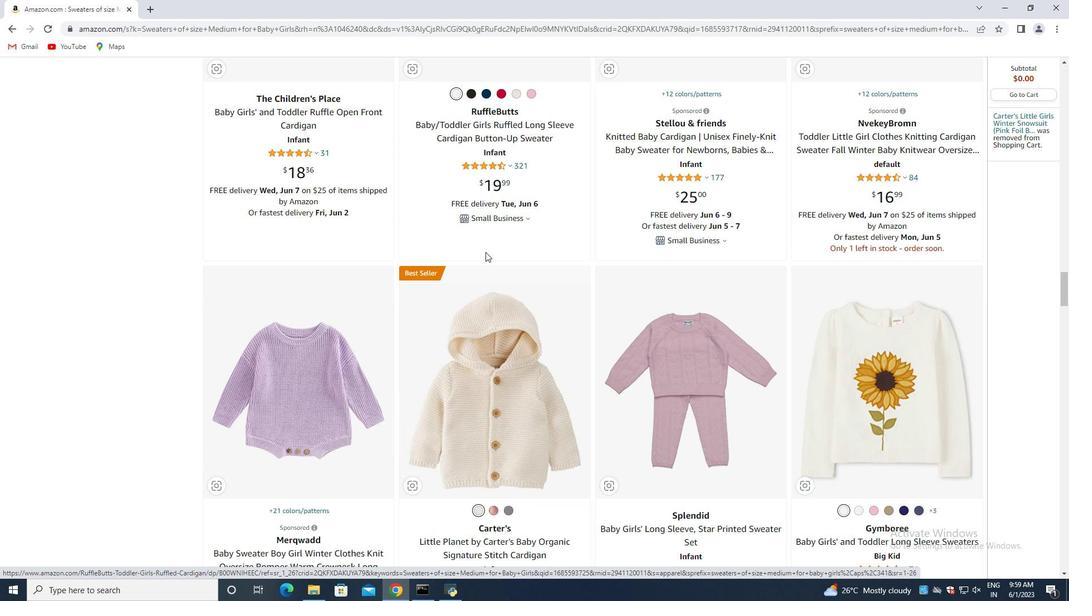 
Action: Mouse scrolled (485, 251) with delta (0, 0)
Screenshot: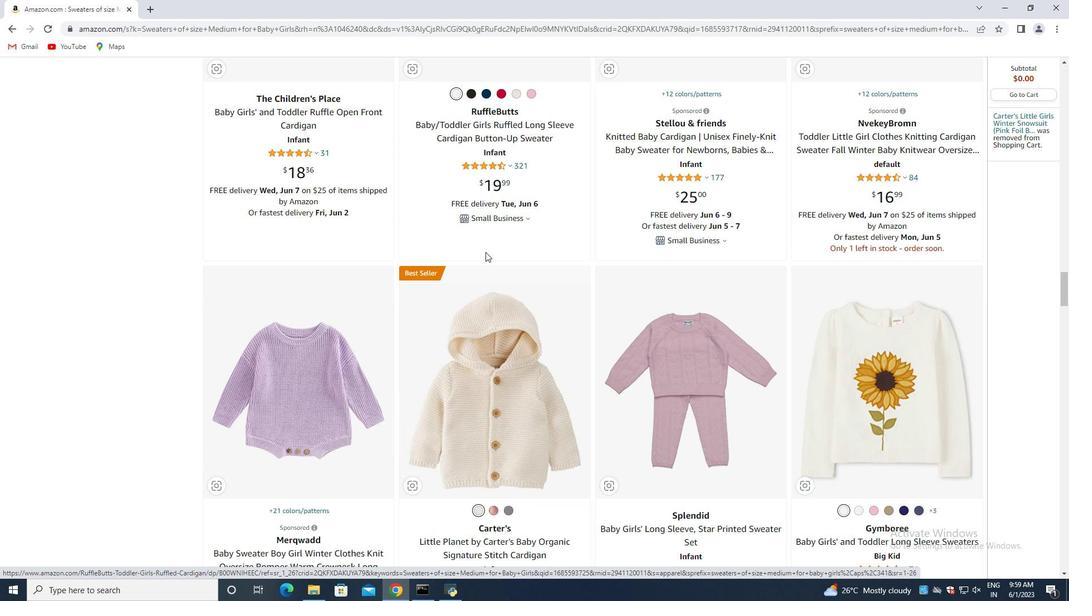 
Action: Mouse scrolled (485, 251) with delta (0, 0)
Screenshot: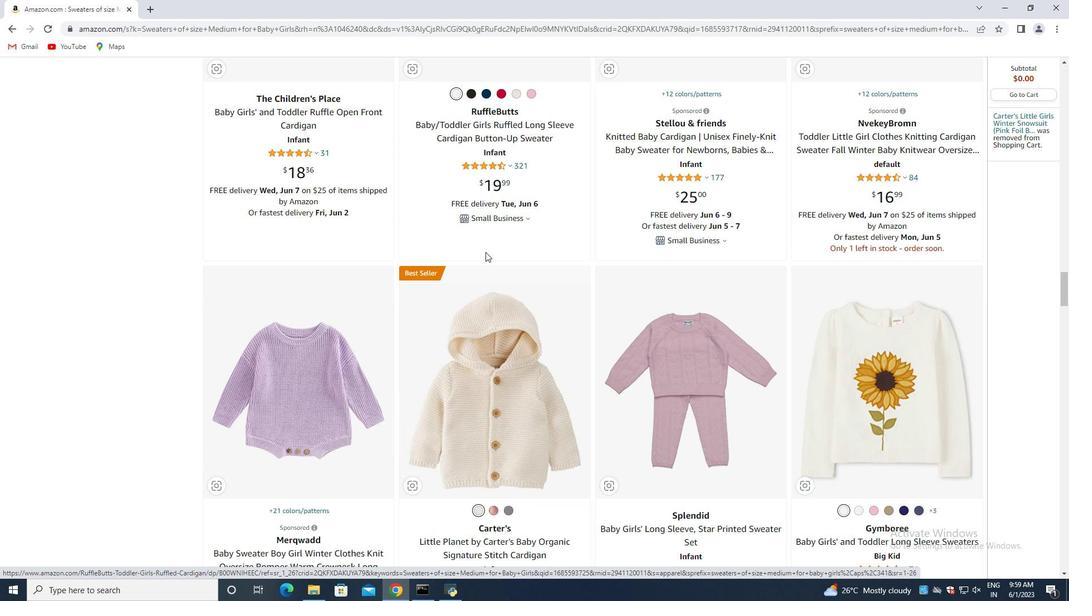 
Action: Mouse scrolled (485, 251) with delta (0, 0)
Screenshot: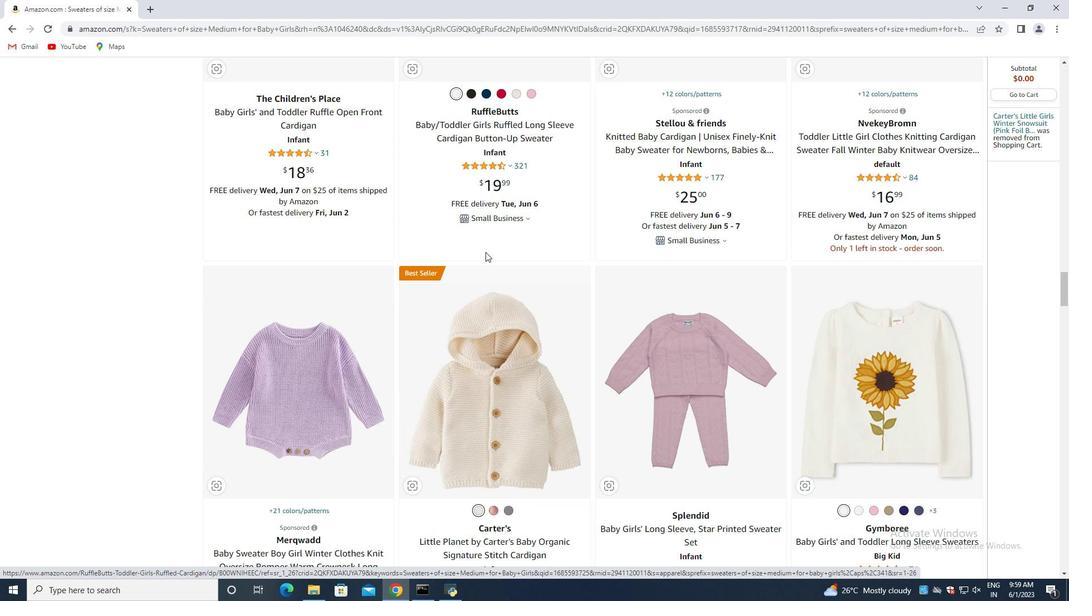 
Action: Mouse moved to (485, 253)
Screenshot: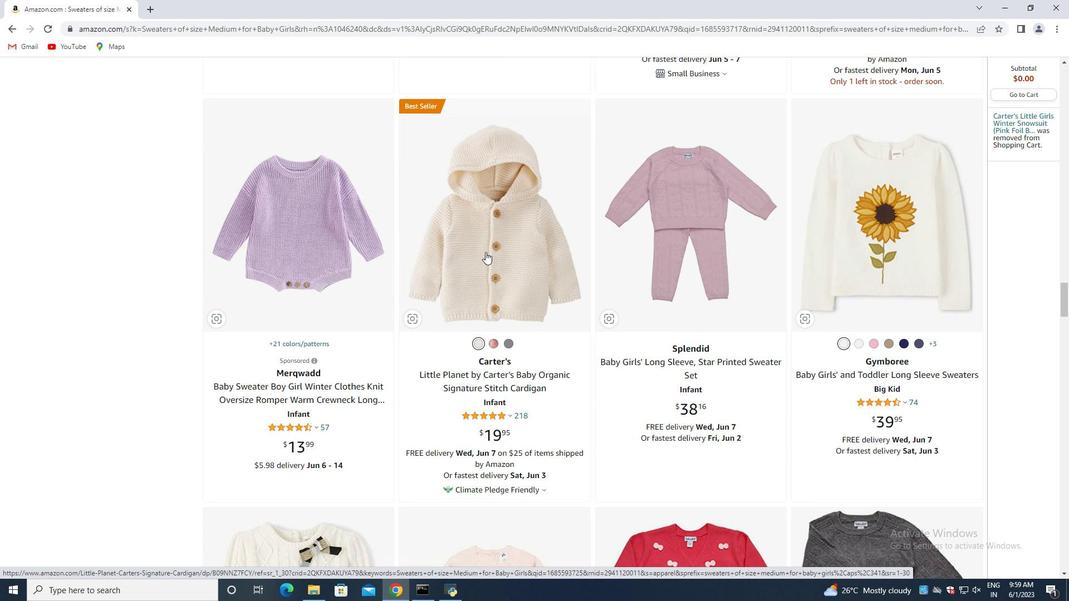 
Action: Mouse scrolled (485, 252) with delta (0, 0)
Screenshot: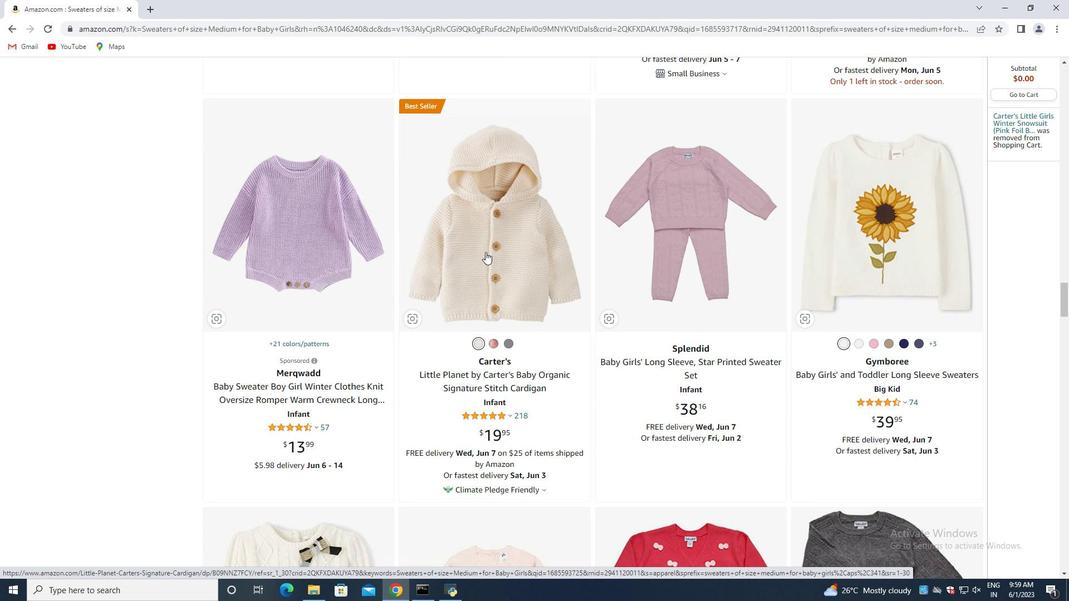 
Action: Mouse moved to (484, 254)
Screenshot: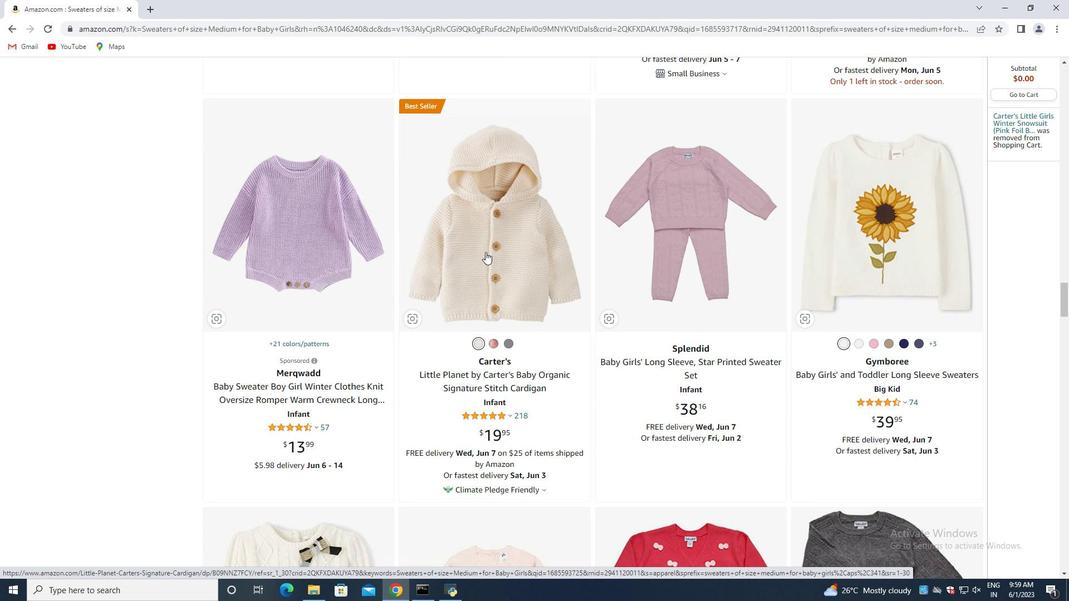 
Action: Mouse scrolled (484, 253) with delta (0, 0)
Screenshot: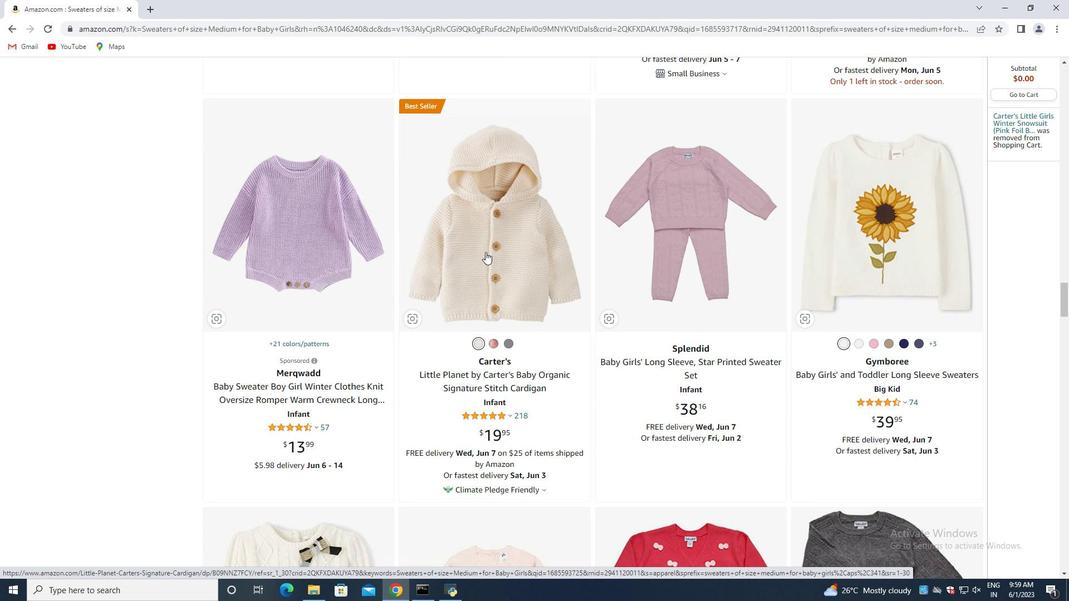 
Action: Mouse moved to (483, 255)
Screenshot: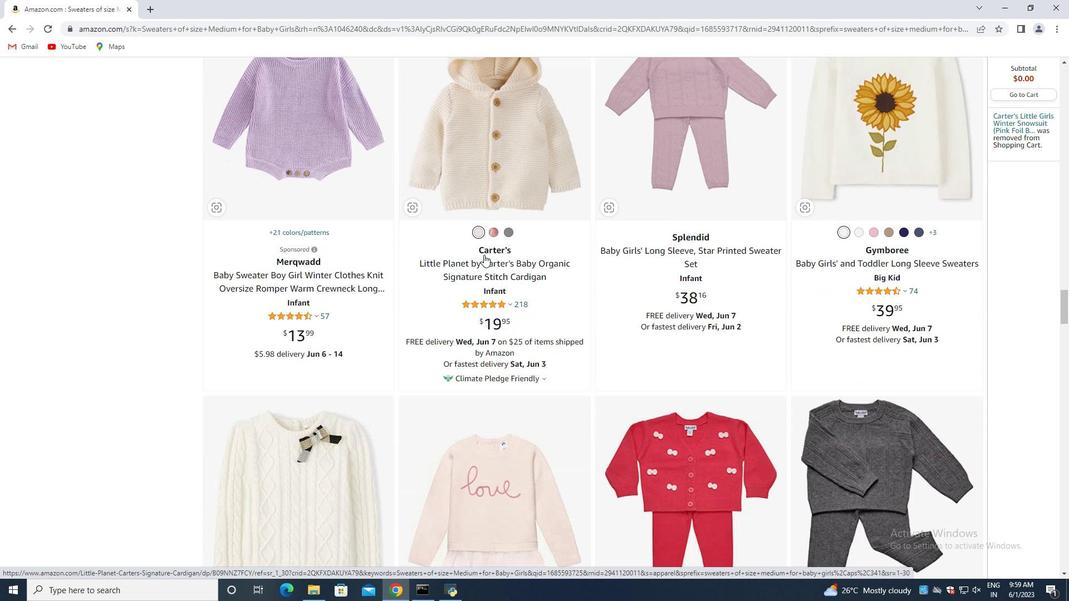 
Action: Mouse scrolled (483, 254) with delta (0, 0)
Screenshot: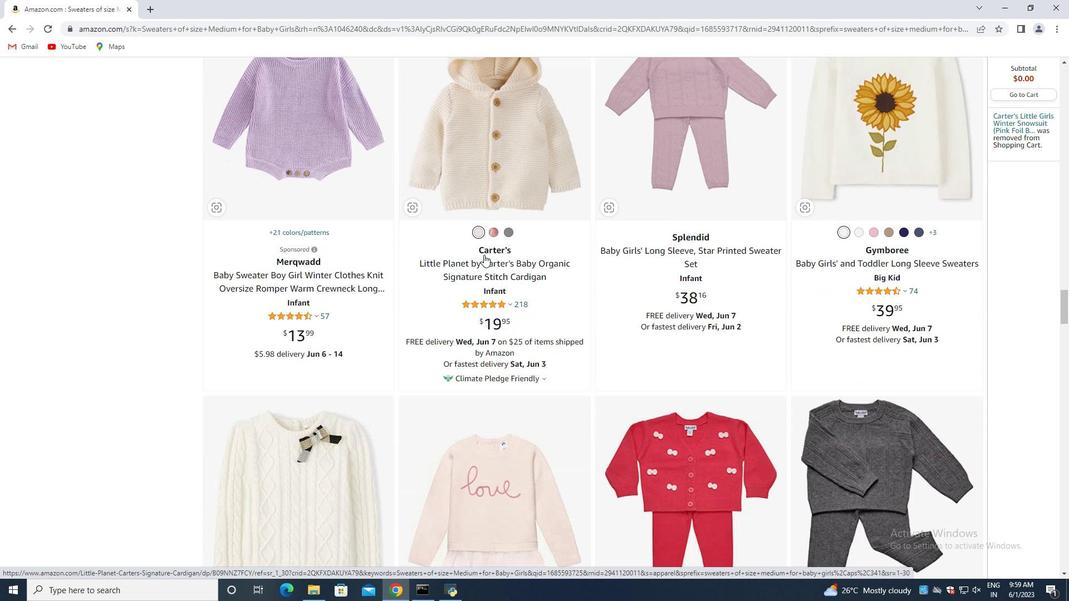 
Action: Mouse scrolled (483, 254) with delta (0, 0)
Screenshot: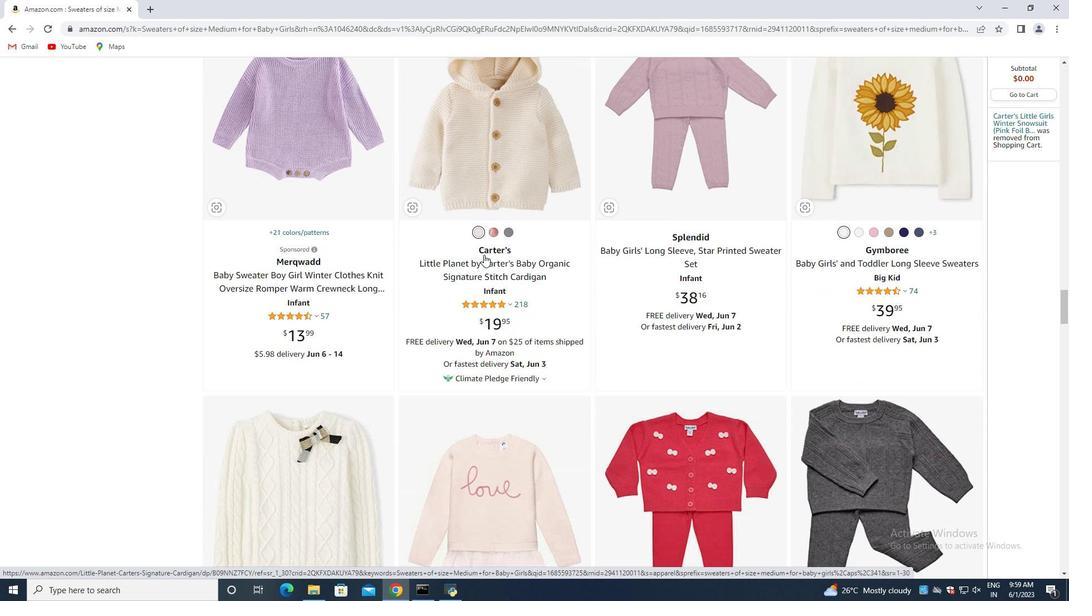 
Action: Mouse moved to (482, 256)
Screenshot: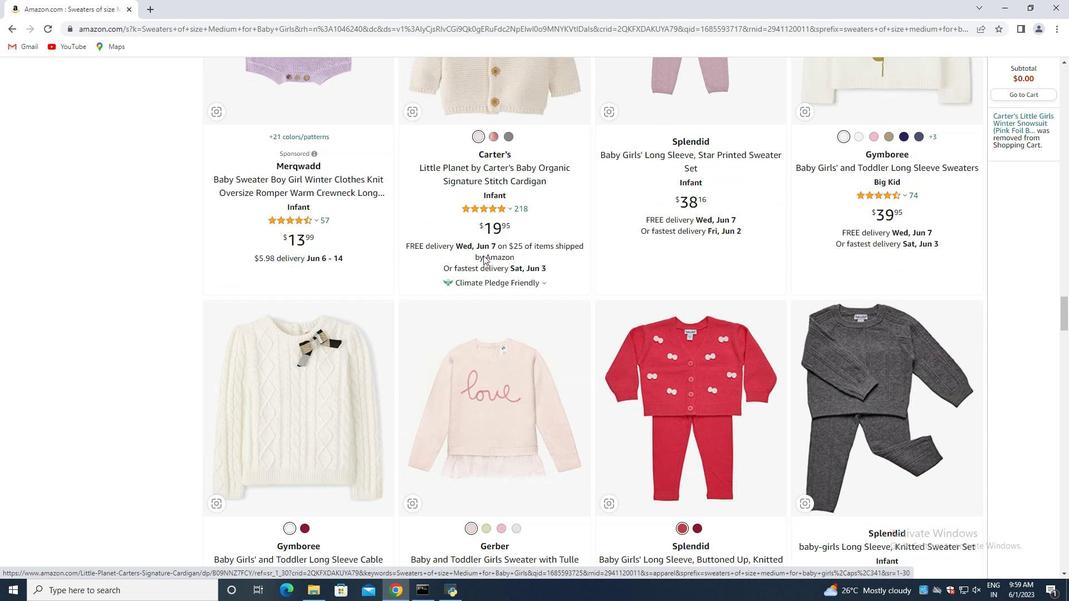 
Action: Mouse scrolled (482, 255) with delta (0, 0)
Screenshot: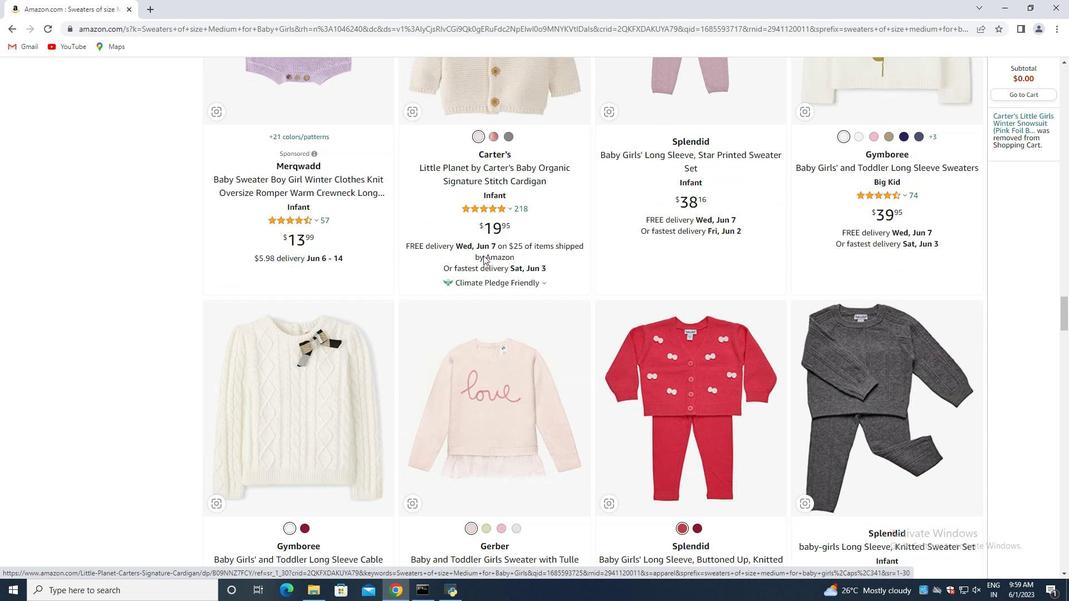 
Action: Mouse scrolled (482, 255) with delta (0, 0)
Screenshot: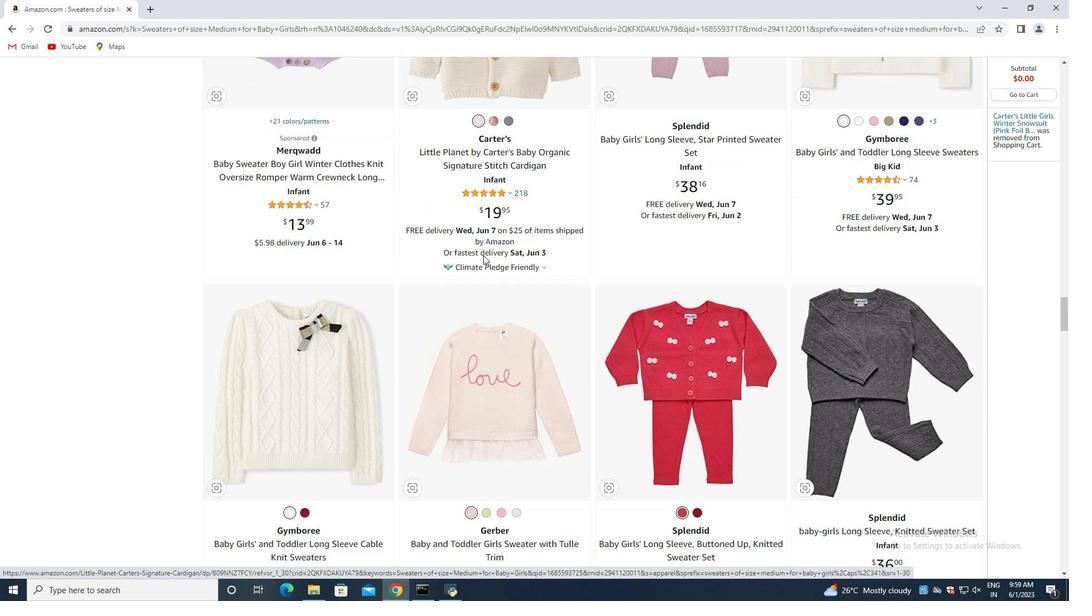 
Action: Mouse moved to (482, 256)
Screenshot: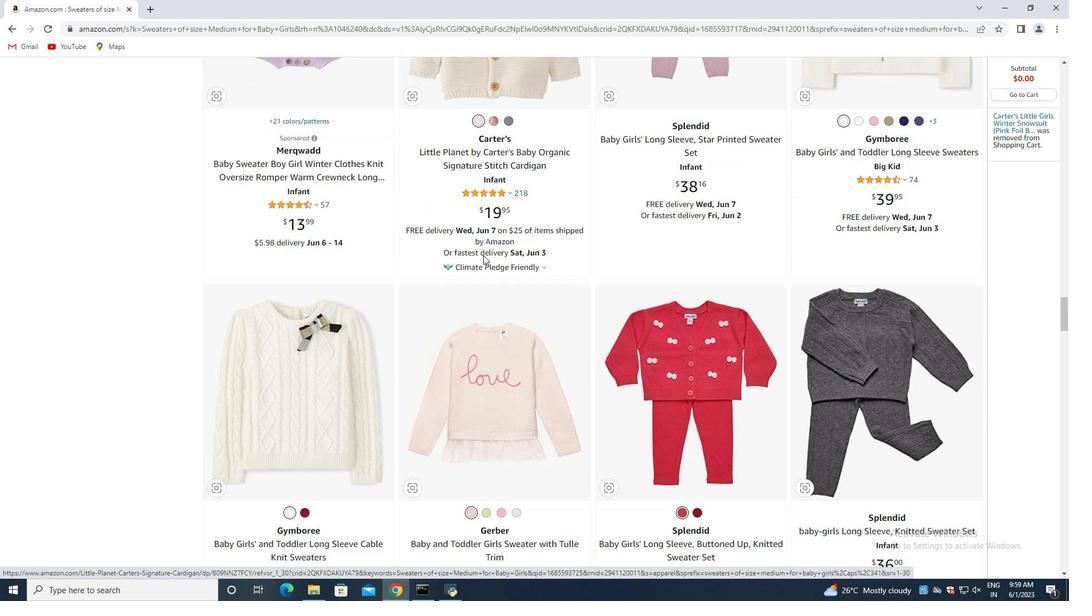 
Action: Mouse scrolled (482, 255) with delta (0, 0)
Screenshot: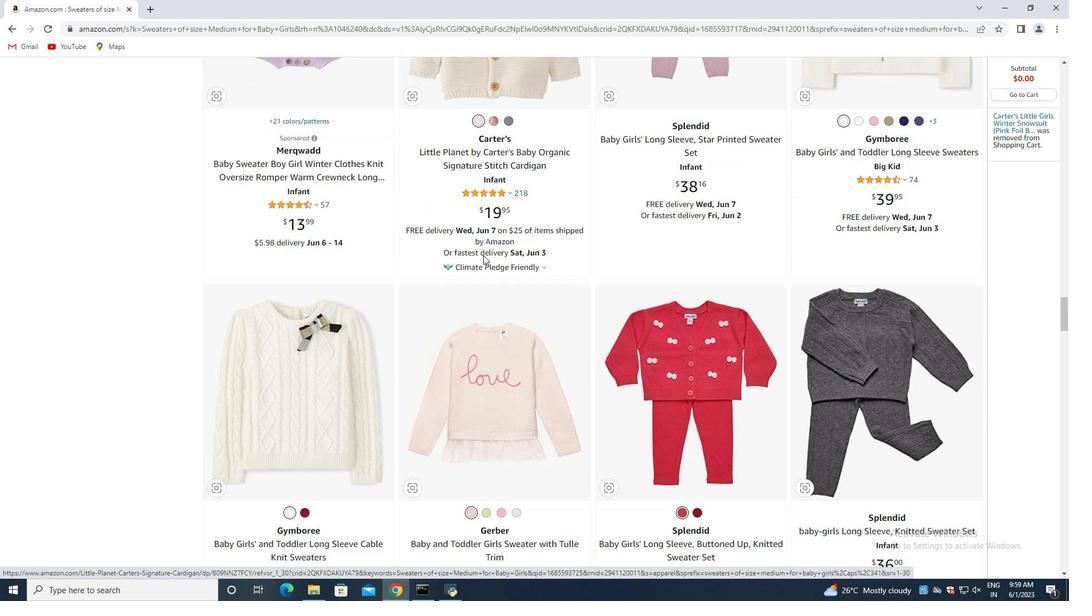 
Action: Mouse moved to (482, 257)
Screenshot: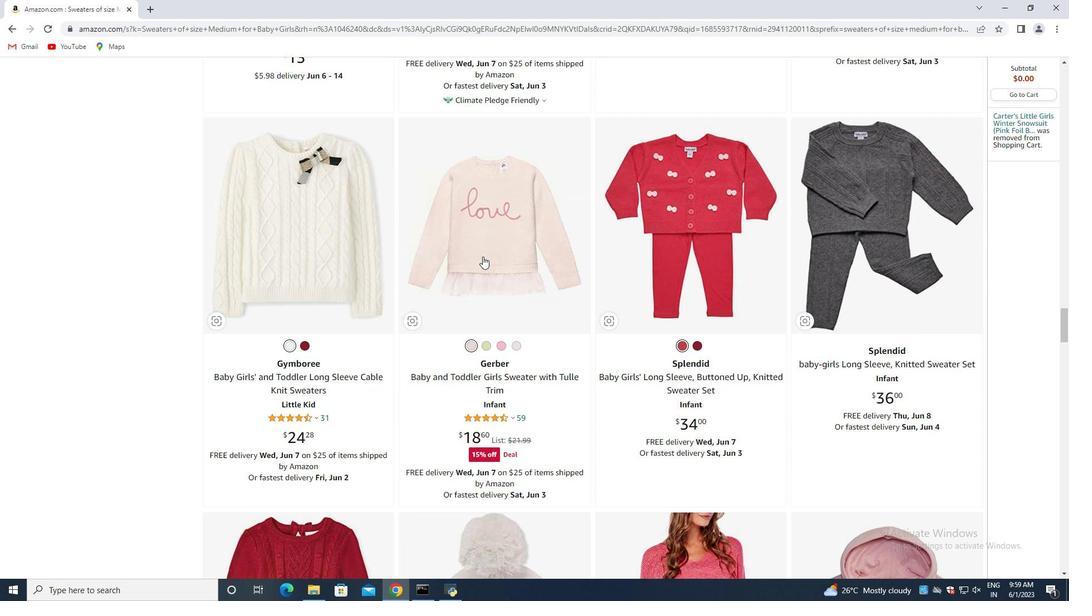 
Action: Mouse scrolled (482, 256) with delta (0, 0)
Screenshot: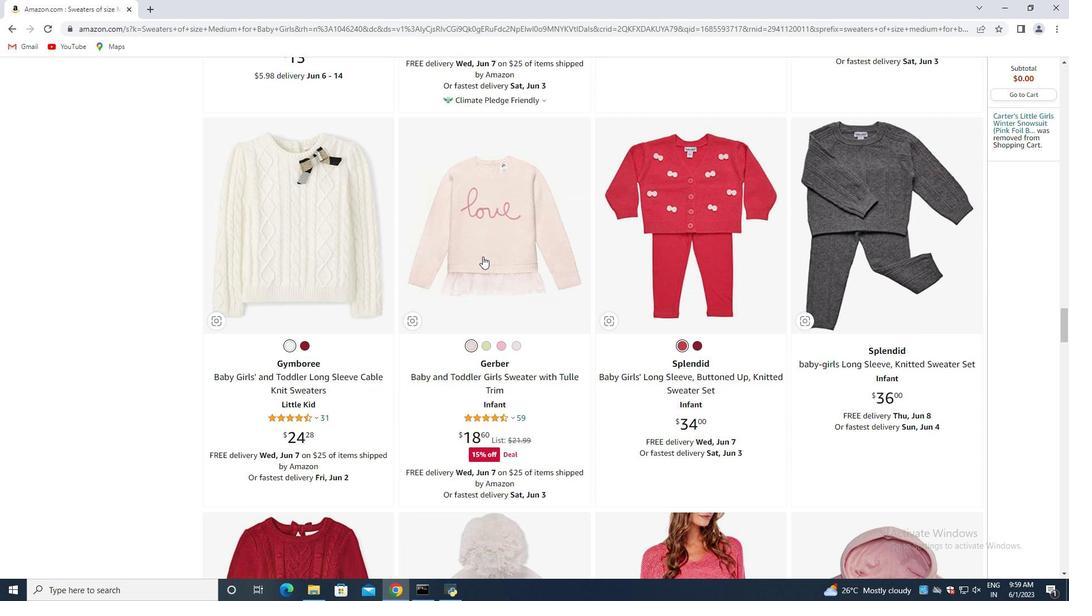 
Action: Mouse scrolled (482, 256) with delta (0, 0)
Screenshot: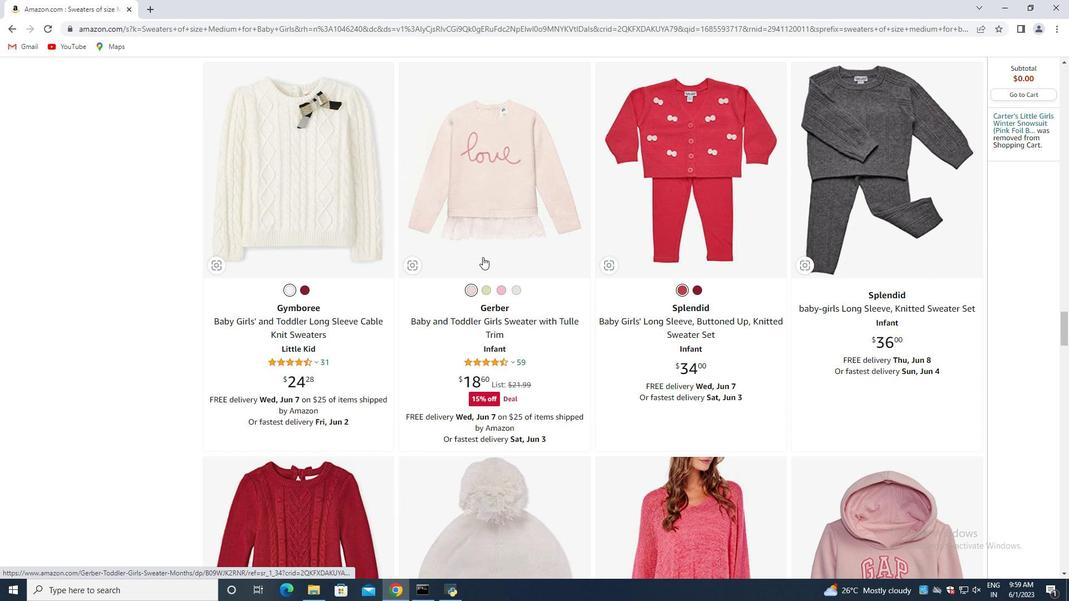
Action: Mouse moved to (482, 257)
Screenshot: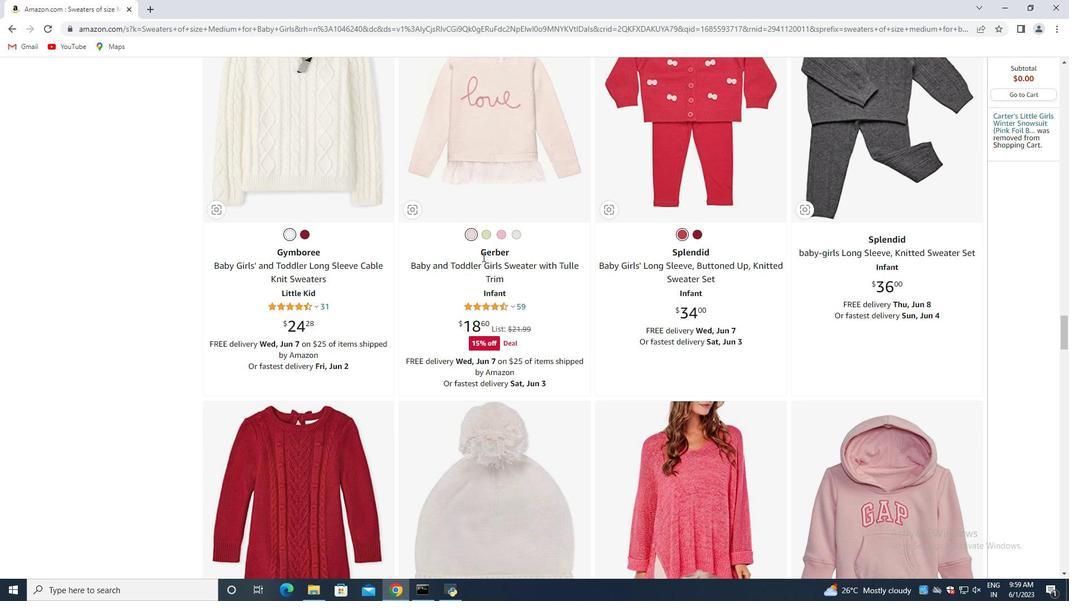 
Action: Mouse scrolled (482, 257) with delta (0, 0)
Screenshot: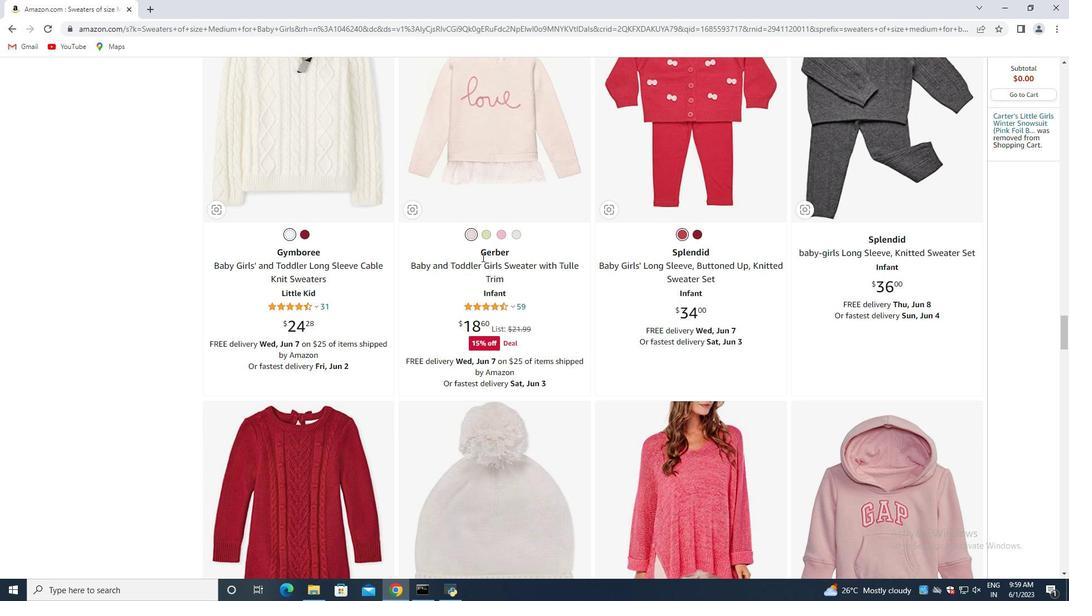 
Action: Mouse scrolled (482, 257) with delta (0, 0)
Screenshot: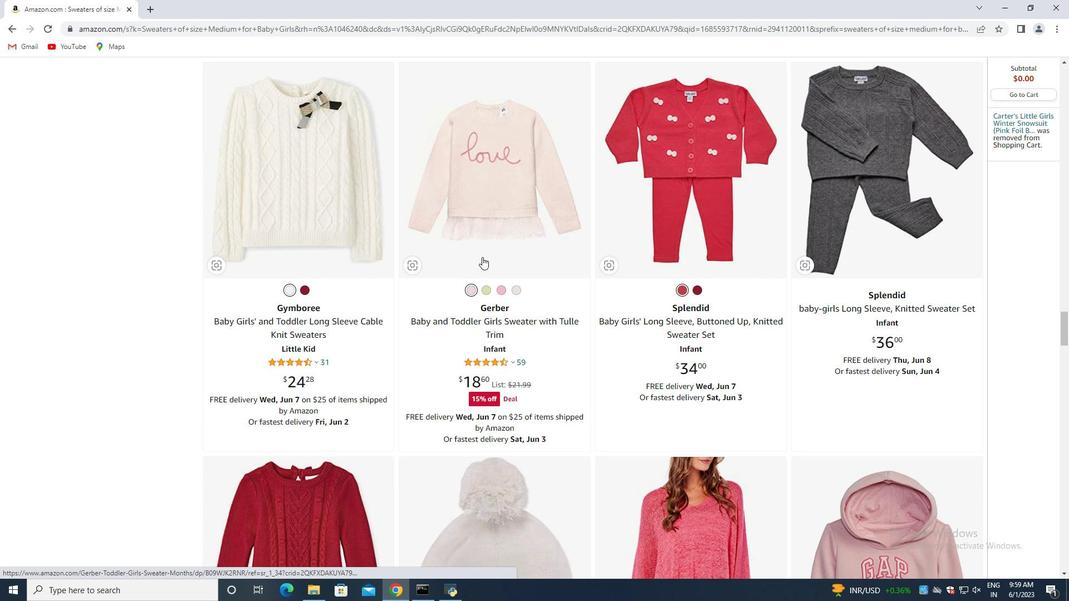 
Action: Mouse scrolled (482, 257) with delta (0, 0)
Screenshot: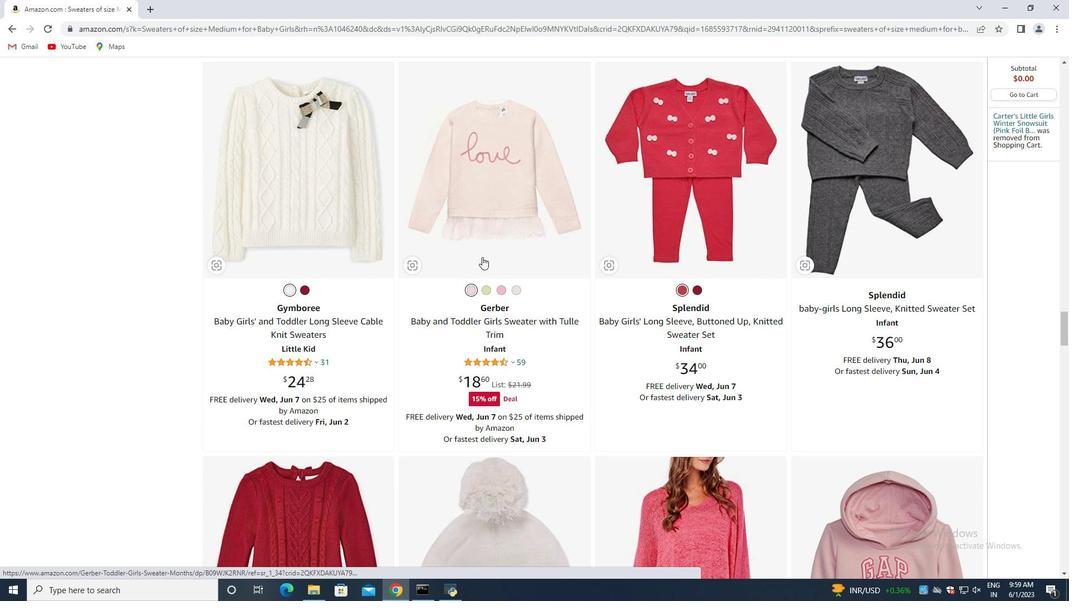 
Action: Mouse scrolled (482, 257) with delta (0, 0)
Screenshot: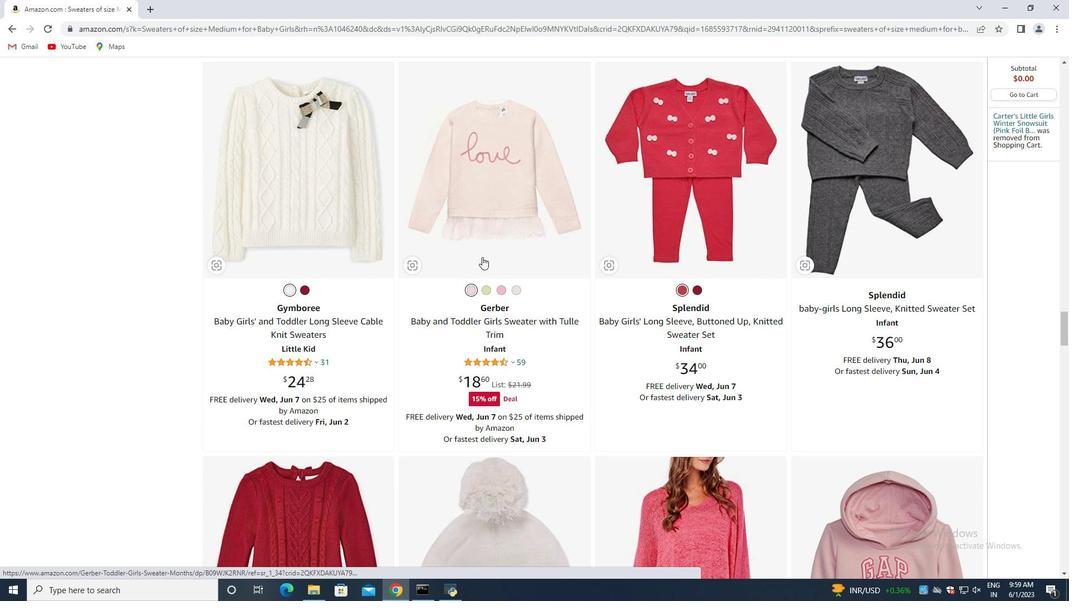 
Action: Mouse scrolled (482, 257) with delta (0, 0)
Screenshot: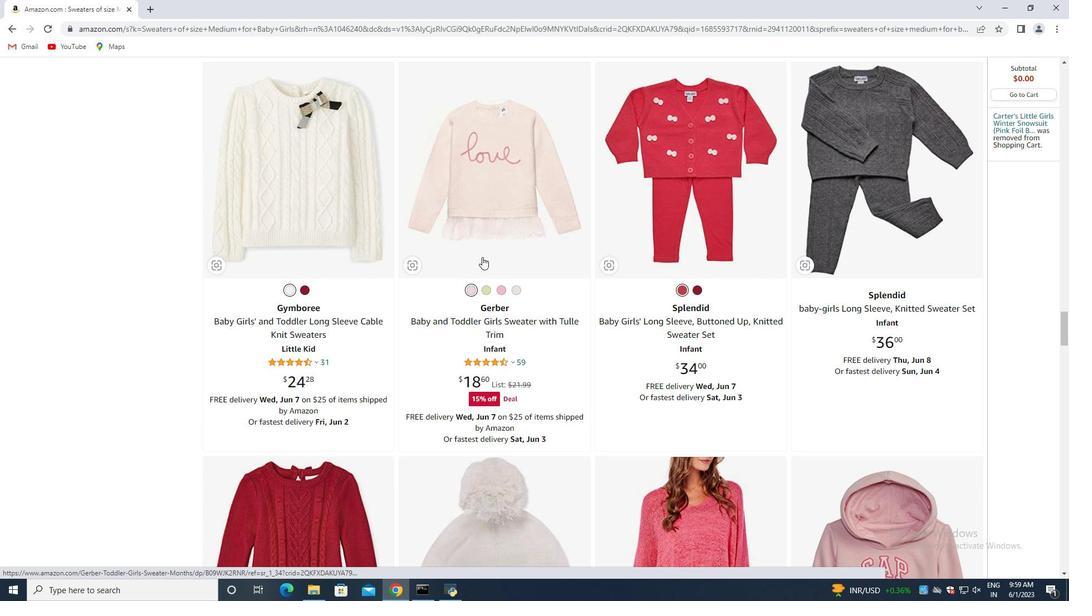 
Action: Mouse scrolled (482, 257) with delta (0, 0)
Screenshot: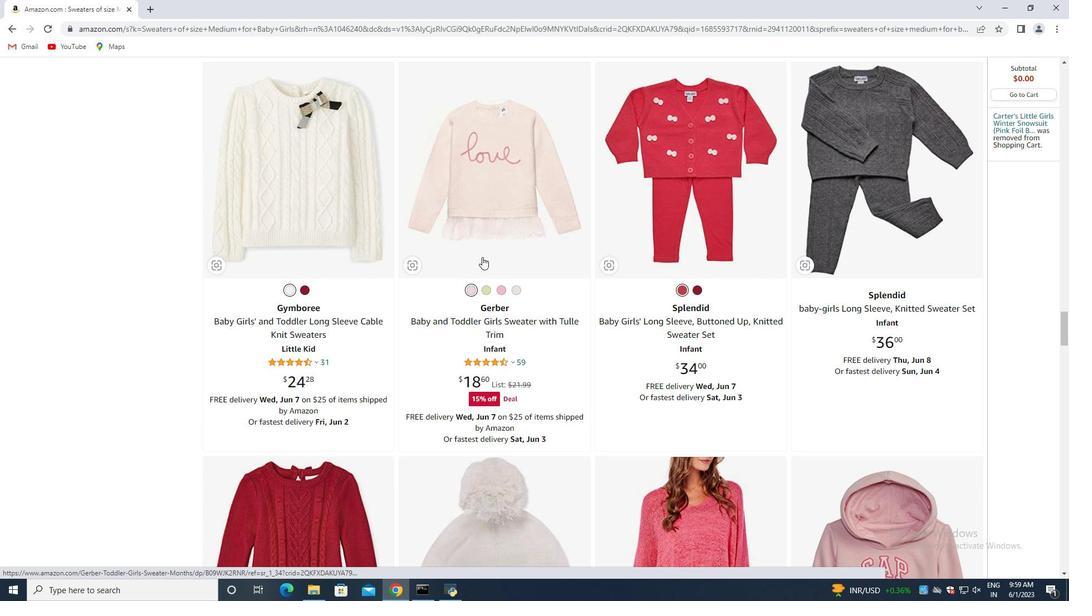 
Action: Mouse scrolled (482, 257) with delta (0, 0)
Screenshot: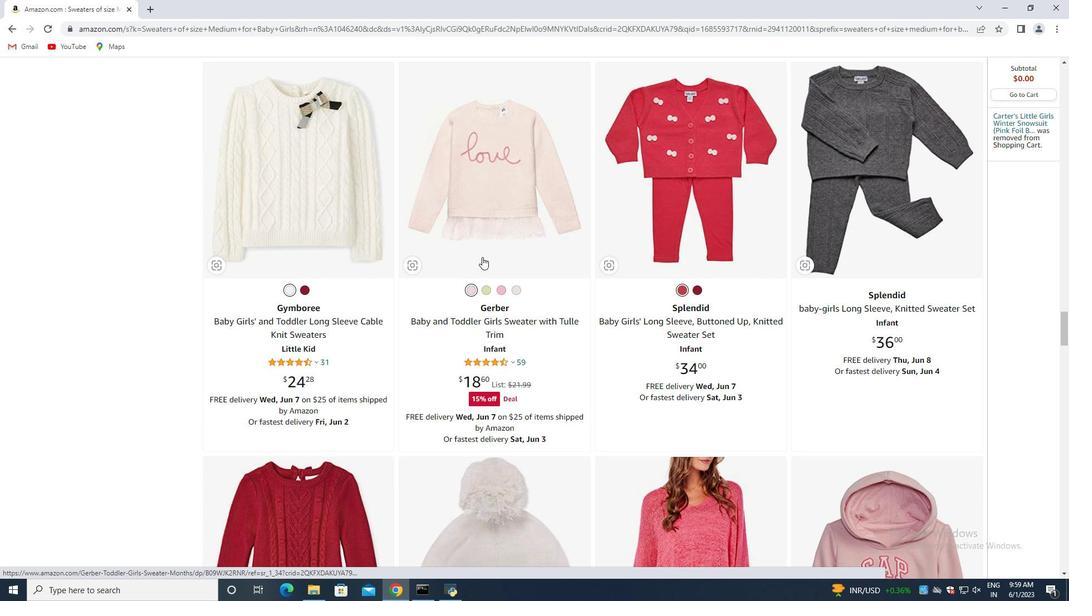 
Action: Mouse moved to (481, 257)
Screenshot: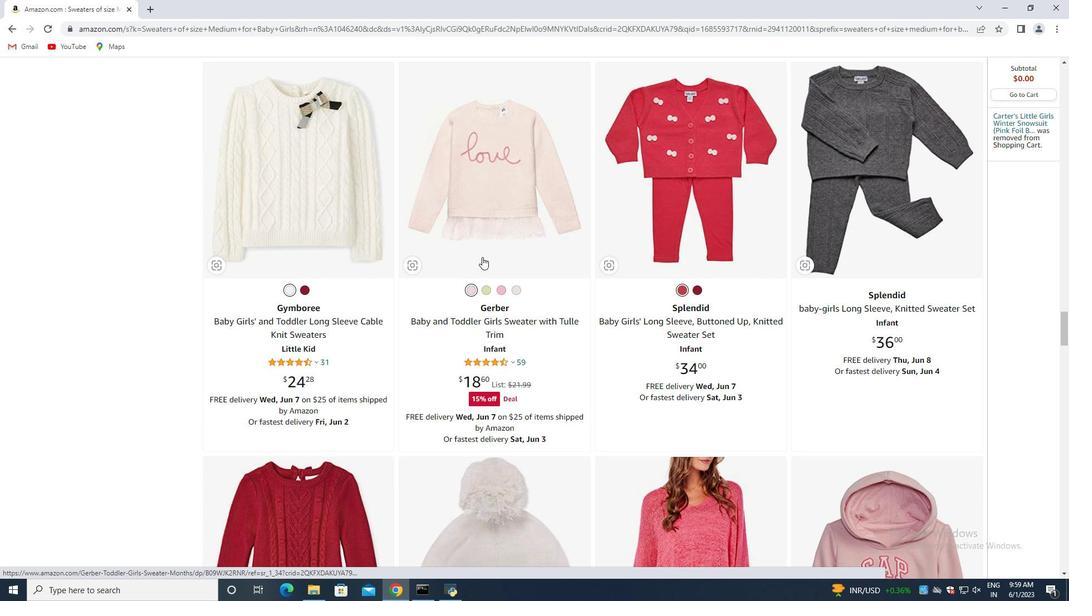 
Action: Mouse scrolled (481, 257) with delta (0, 0)
Screenshot: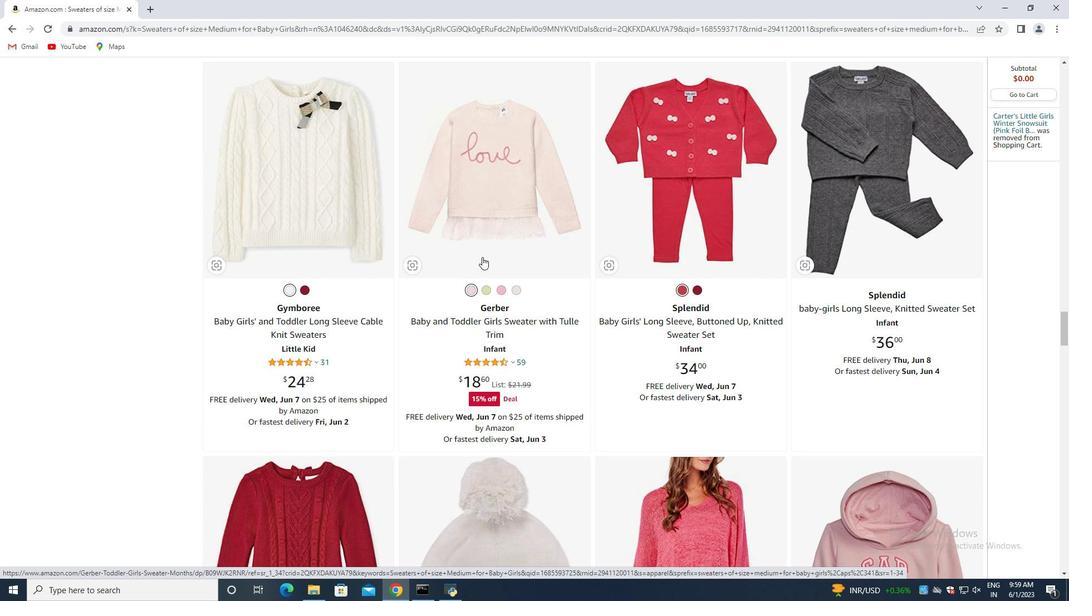 
Action: Mouse scrolled (481, 257) with delta (0, 0)
Screenshot: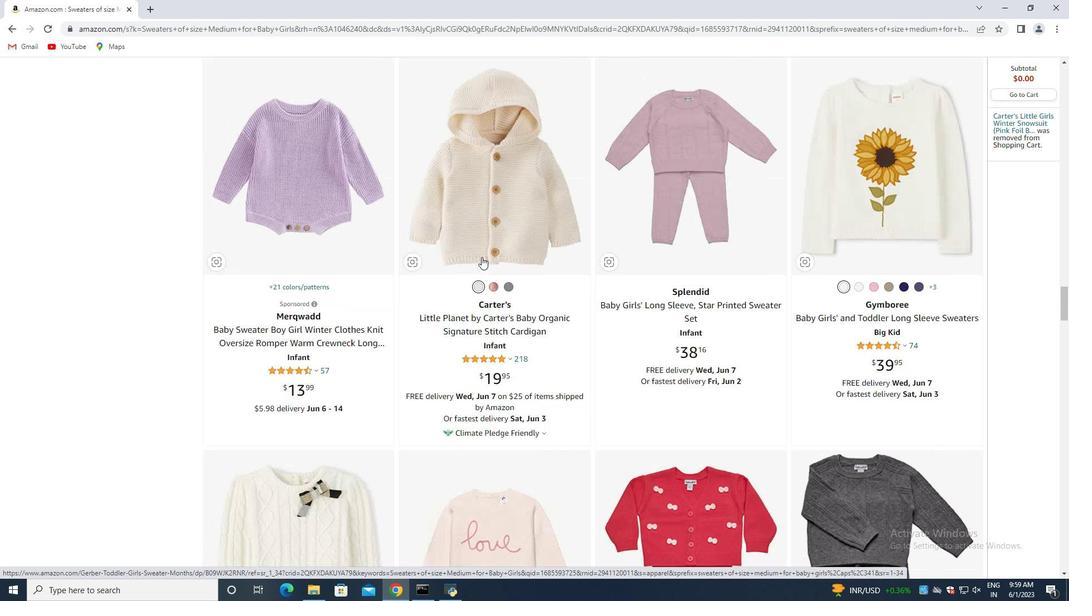 
Action: Mouse scrolled (481, 257) with delta (0, 0)
Screenshot: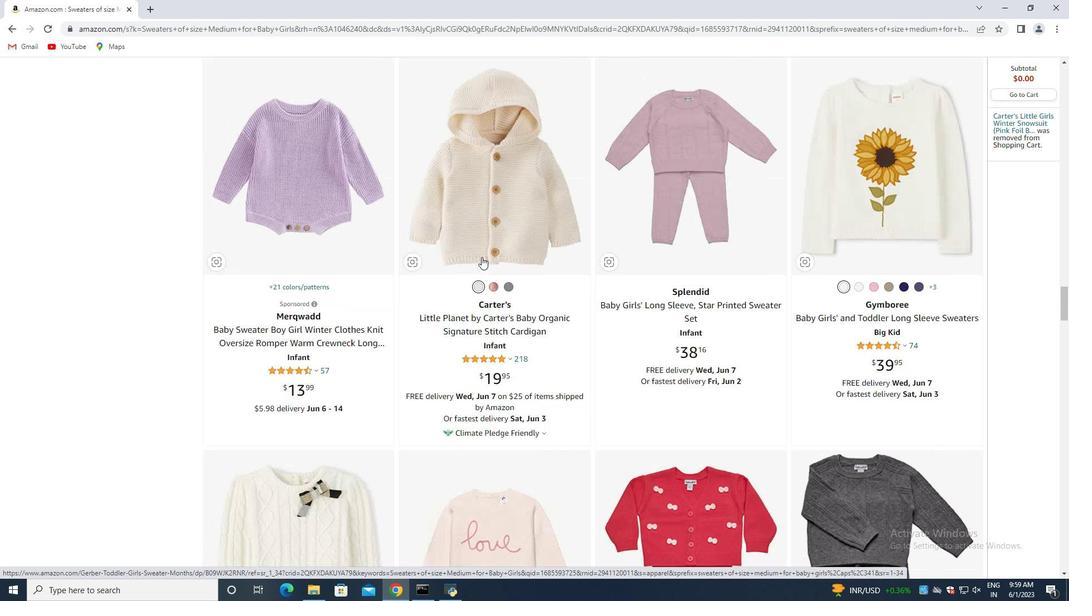 
Action: Mouse scrolled (481, 257) with delta (0, 0)
Screenshot: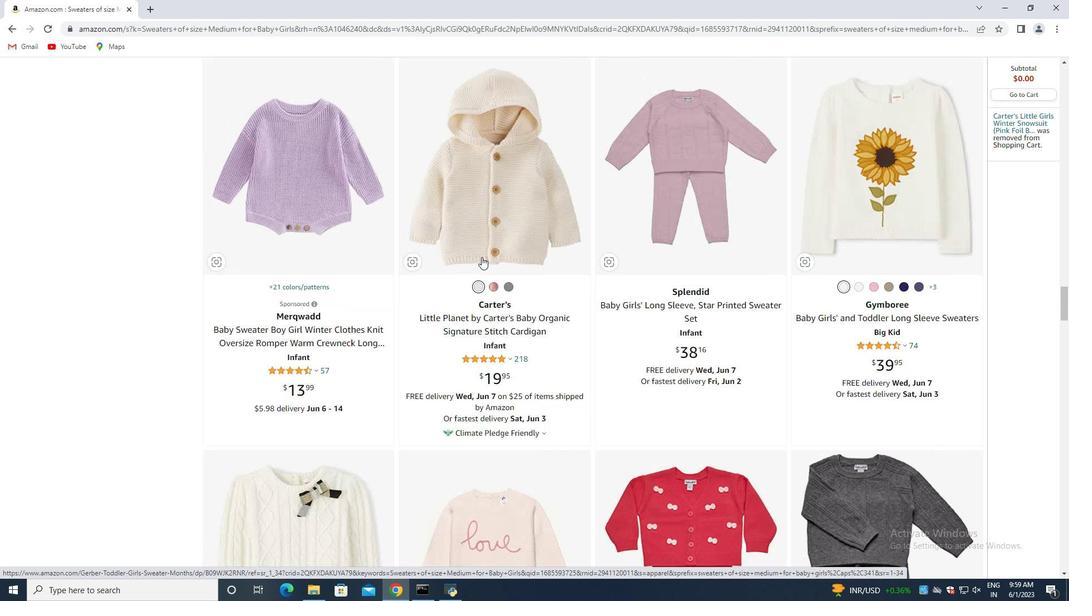 
Action: Mouse scrolled (481, 257) with delta (0, 0)
Screenshot: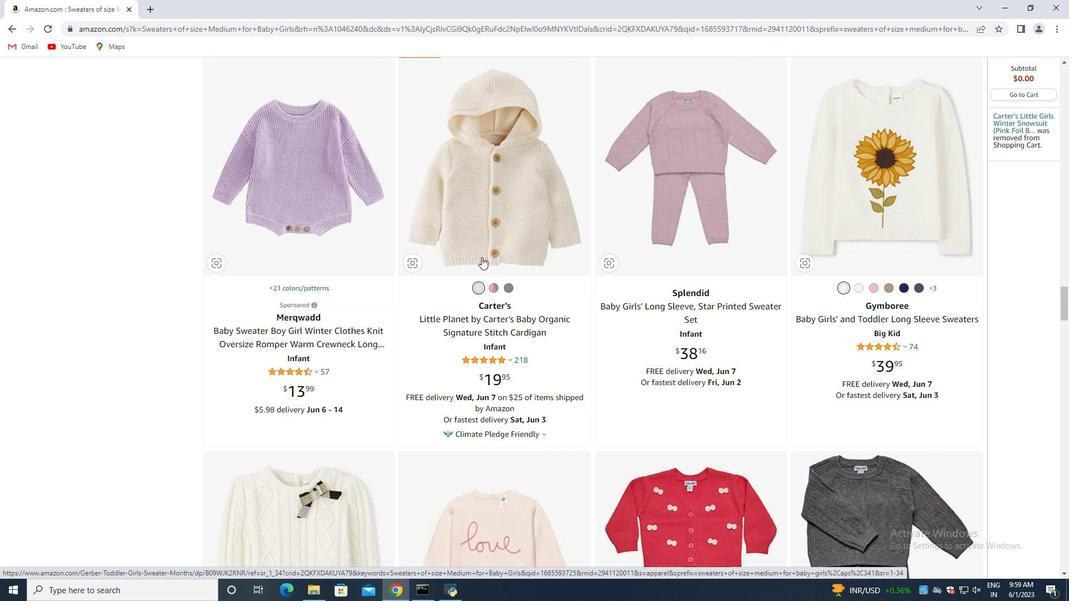
Action: Mouse scrolled (481, 257) with delta (0, 0)
Screenshot: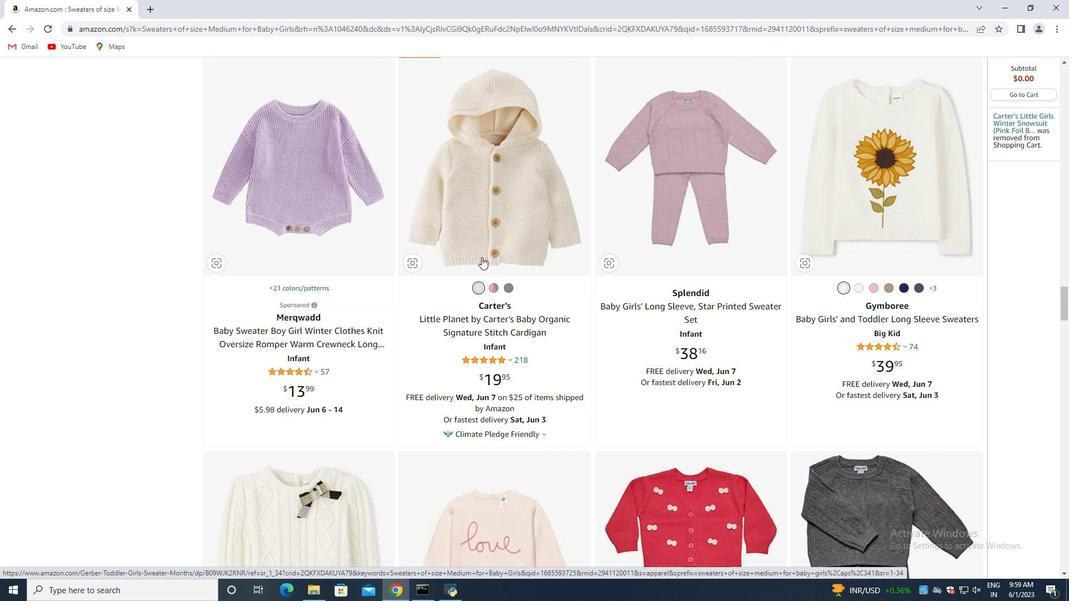 
Action: Mouse scrolled (481, 257) with delta (0, 0)
Screenshot: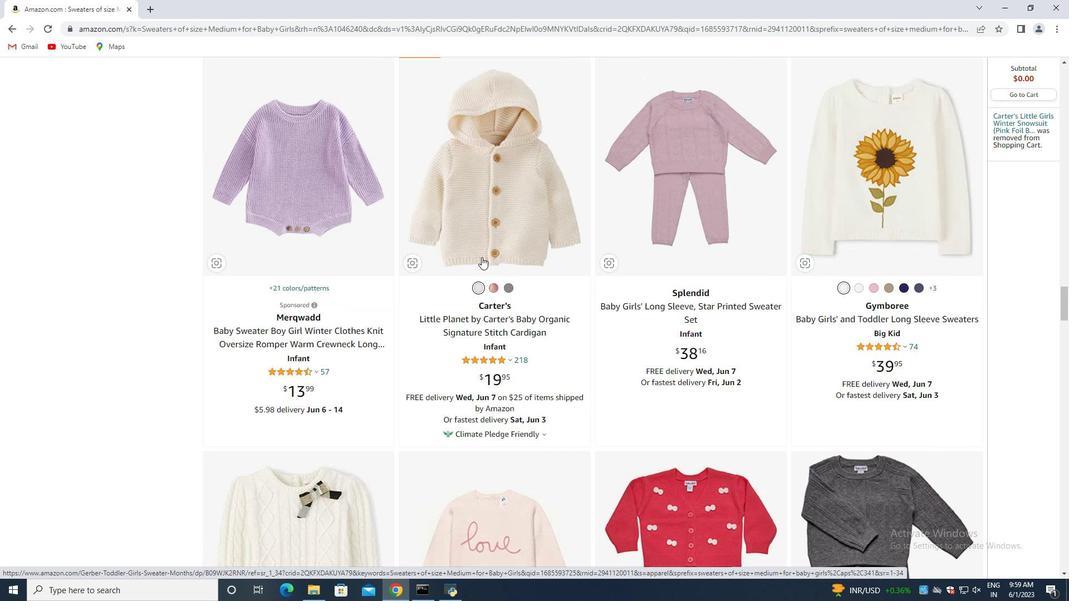 
Action: Mouse scrolled (481, 257) with delta (0, 0)
Screenshot: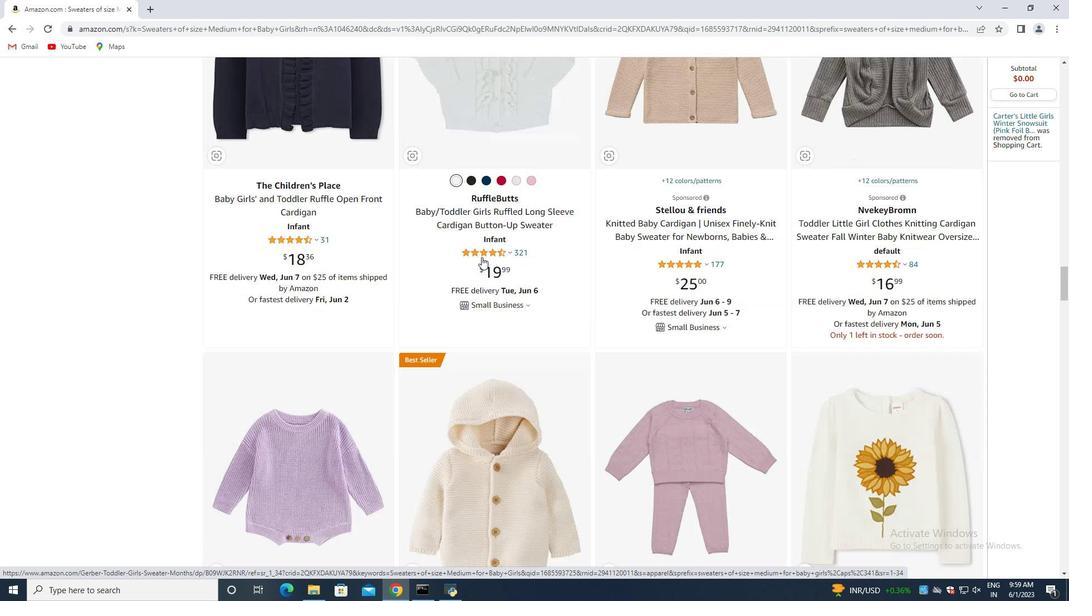 
Action: Mouse scrolled (481, 257) with delta (0, 0)
Screenshot: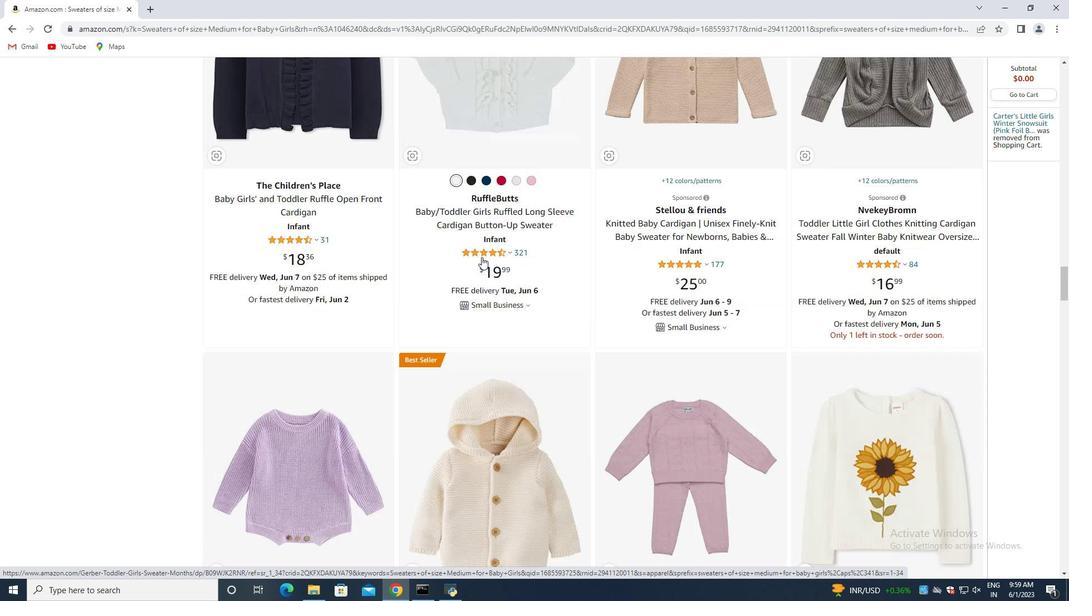 
Action: Mouse scrolled (481, 257) with delta (0, 0)
Screenshot: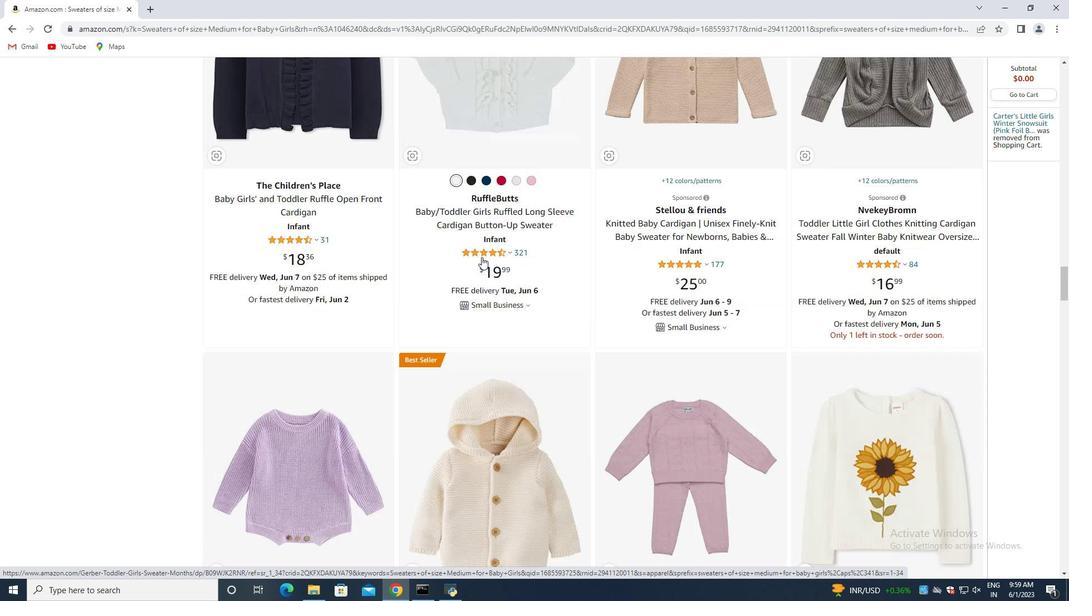 
Action: Mouse scrolled (481, 257) with delta (0, 0)
Screenshot: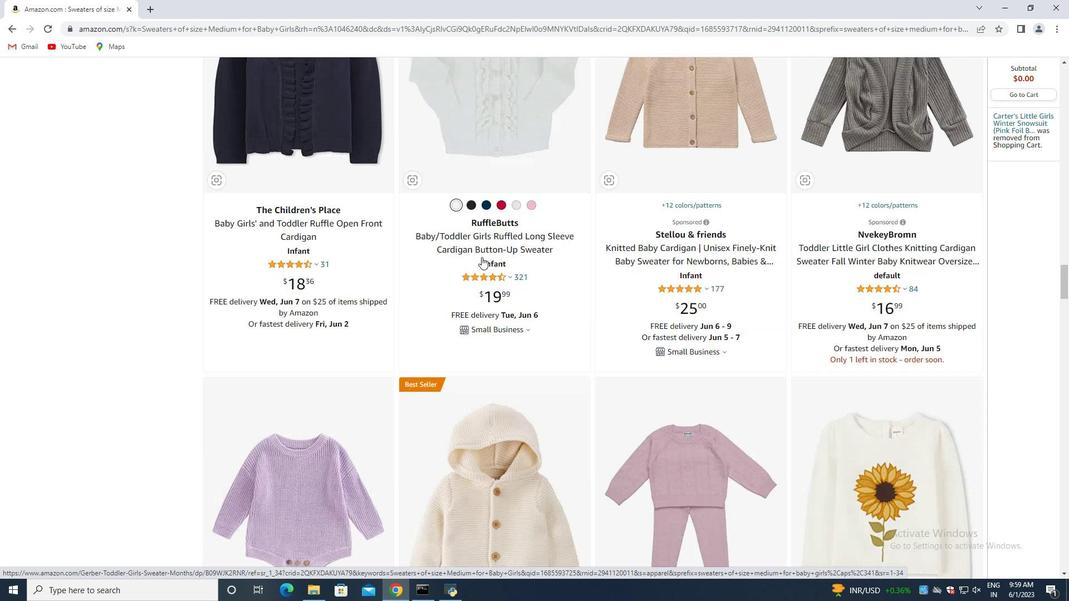 
Action: Mouse scrolled (481, 257) with delta (0, 0)
Screenshot: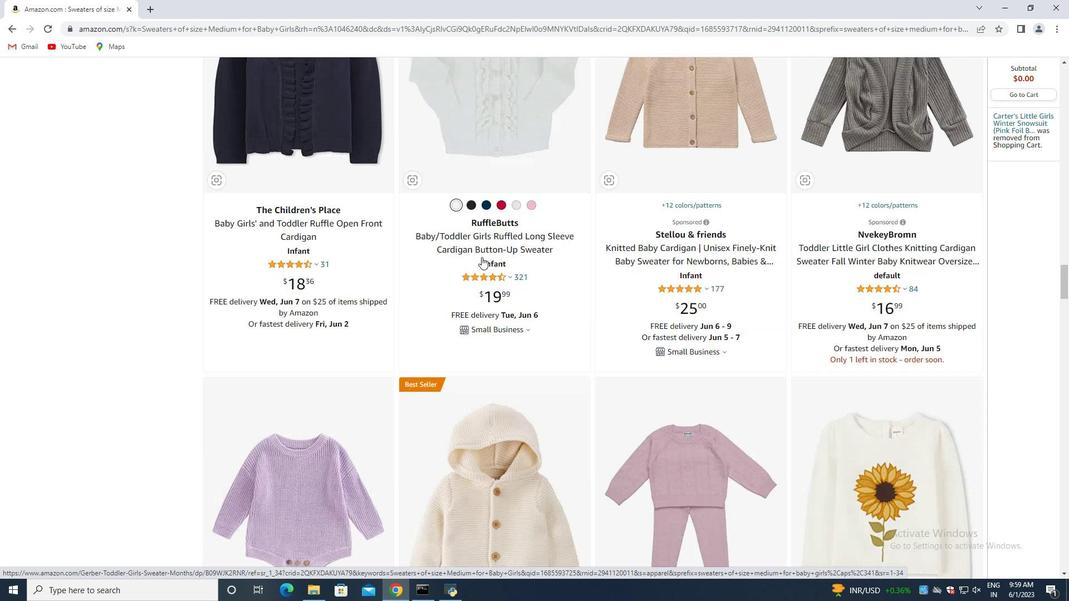 
Action: Mouse scrolled (481, 257) with delta (0, 0)
Screenshot: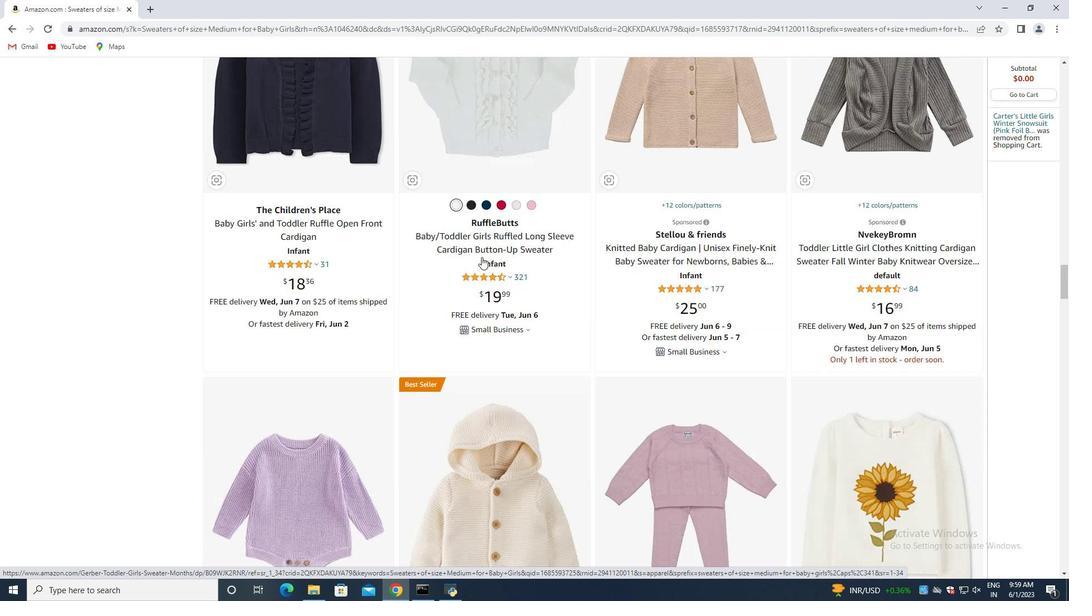 
Action: Mouse scrolled (481, 257) with delta (0, 0)
Screenshot: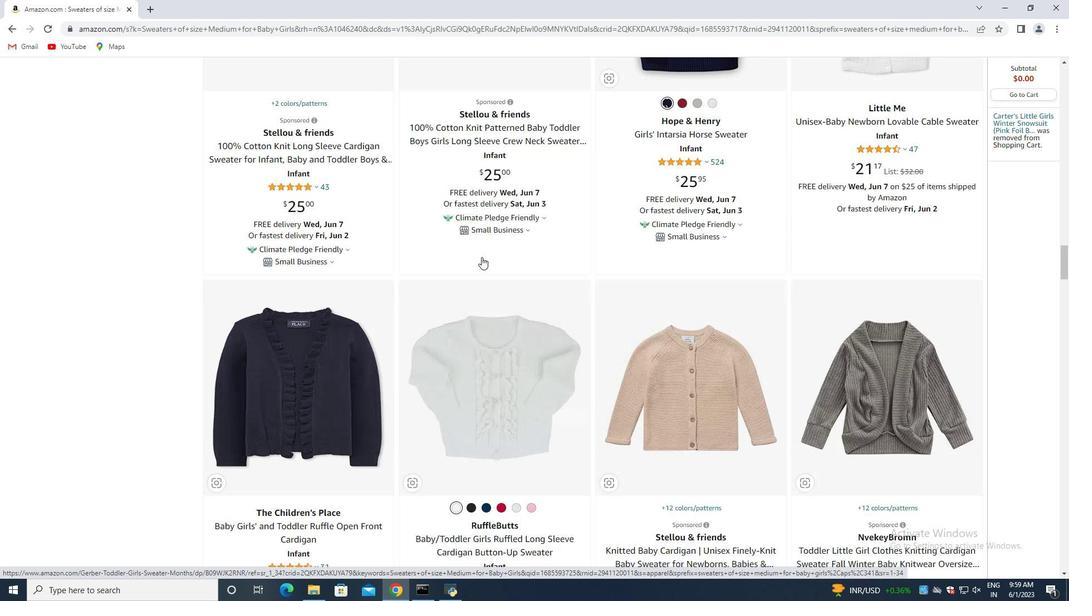 
Action: Mouse scrolled (481, 257) with delta (0, 0)
Screenshot: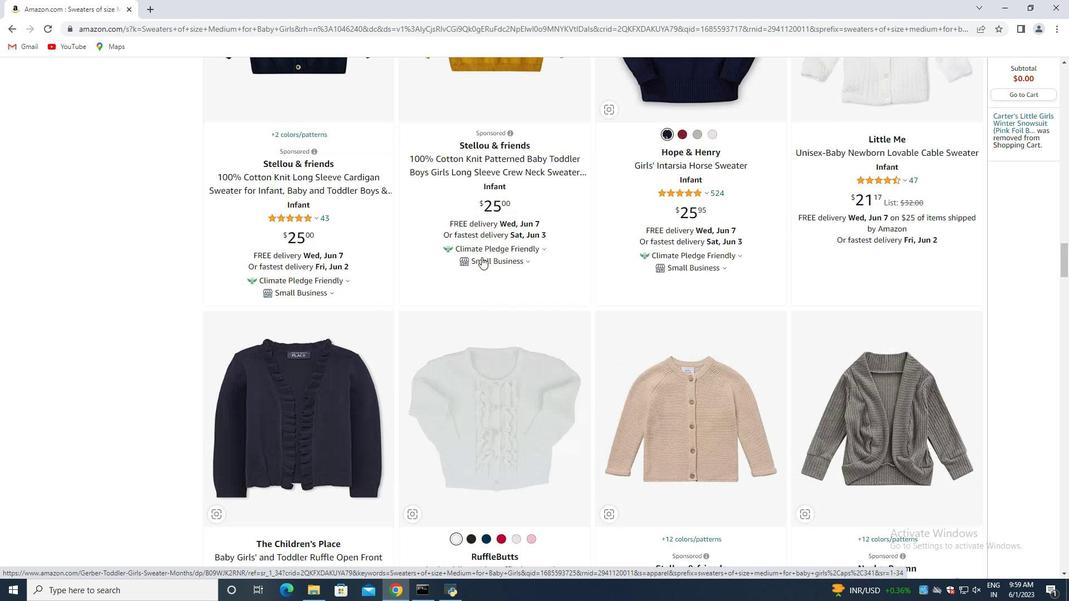 
Action: Mouse scrolled (481, 257) with delta (0, 0)
Screenshot: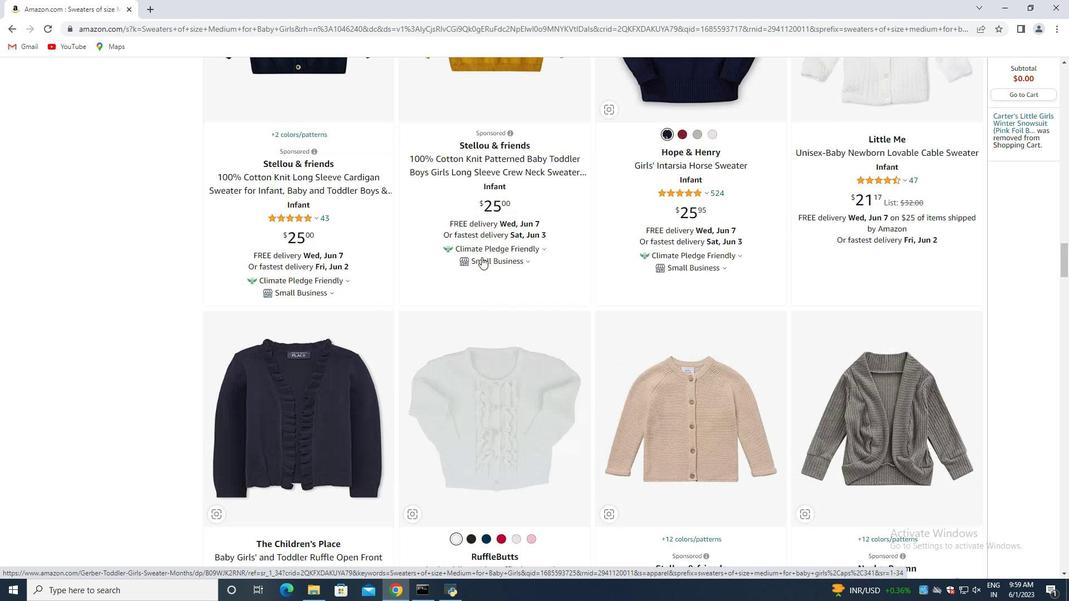 
Action: Mouse scrolled (481, 257) with delta (0, 0)
Screenshot: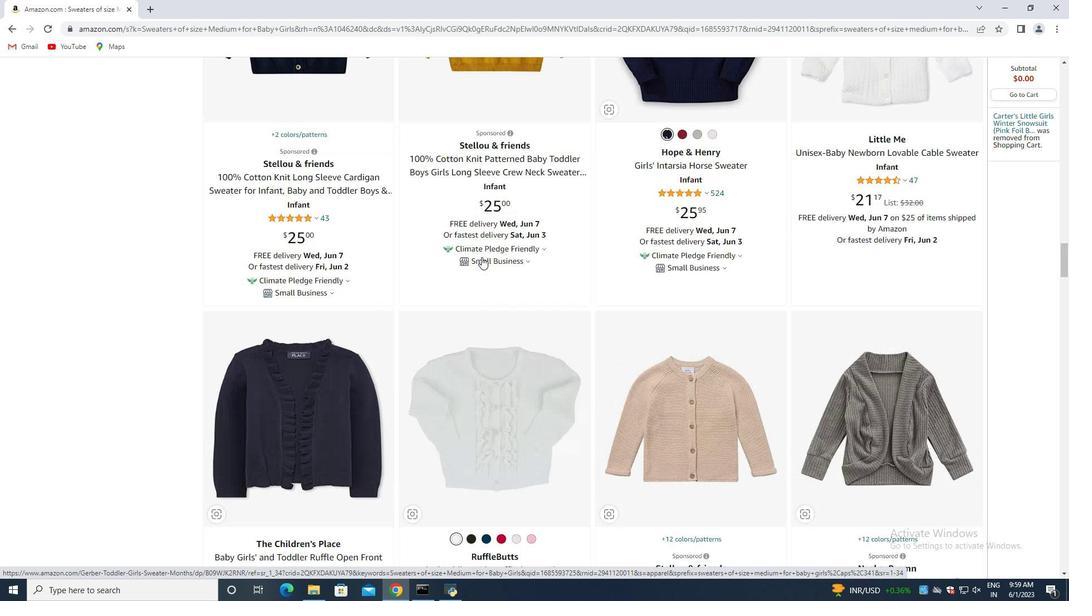 
Action: Mouse scrolled (481, 257) with delta (0, 0)
Screenshot: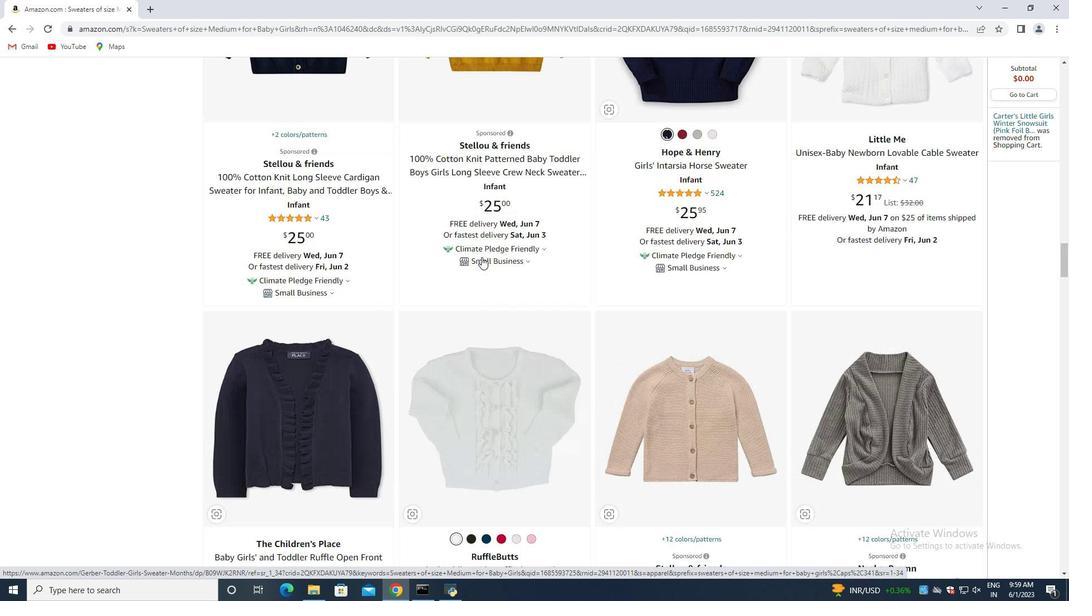 
Action: Mouse scrolled (481, 257) with delta (0, 0)
Screenshot: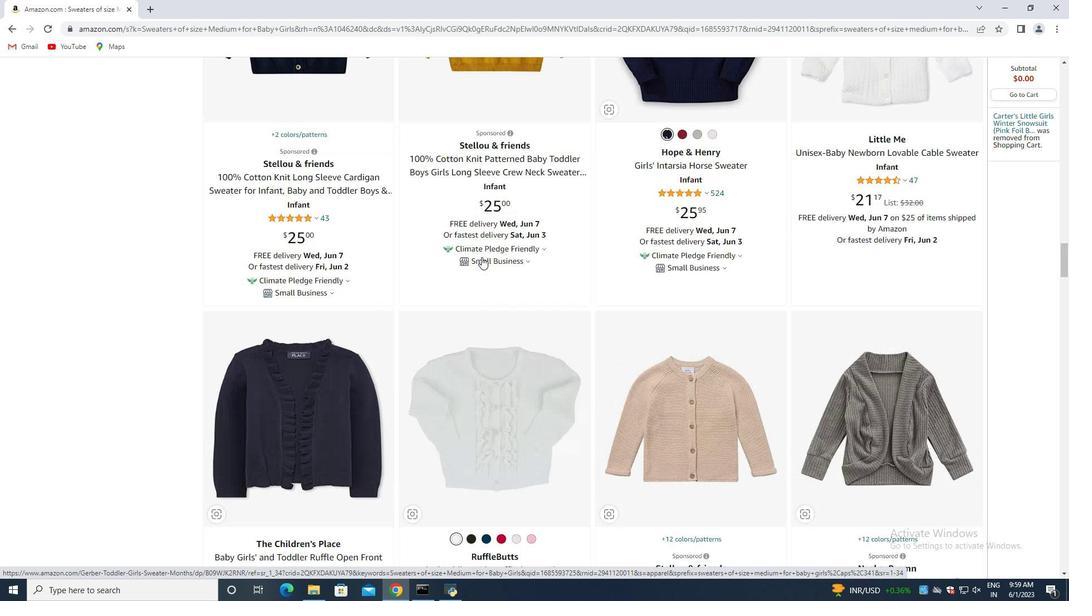 
Action: Mouse scrolled (481, 257) with delta (0, 0)
Screenshot: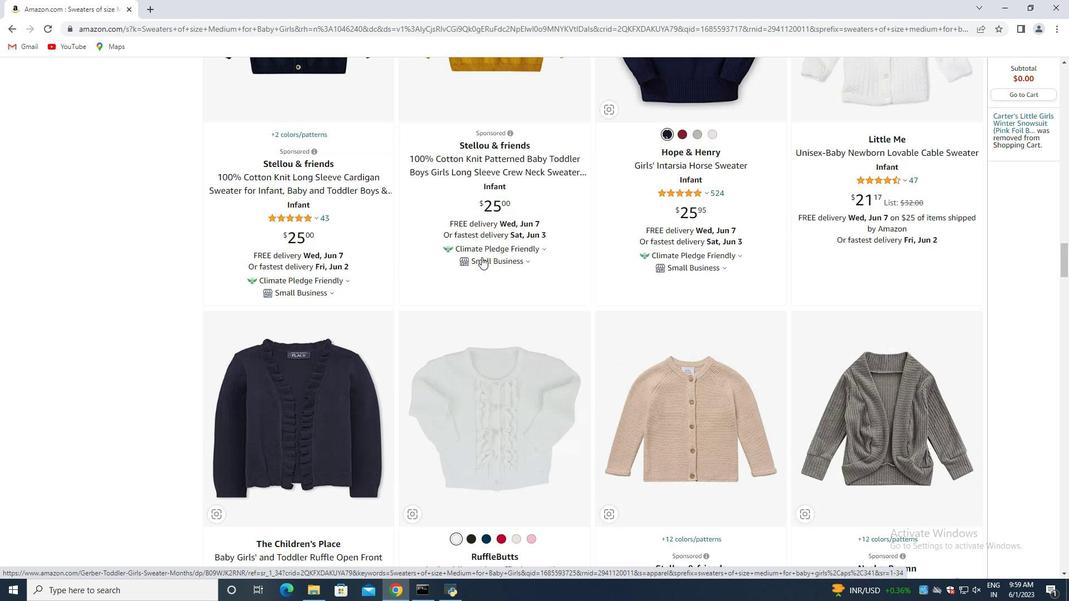 
Action: Mouse scrolled (481, 257) with delta (0, 0)
Screenshot: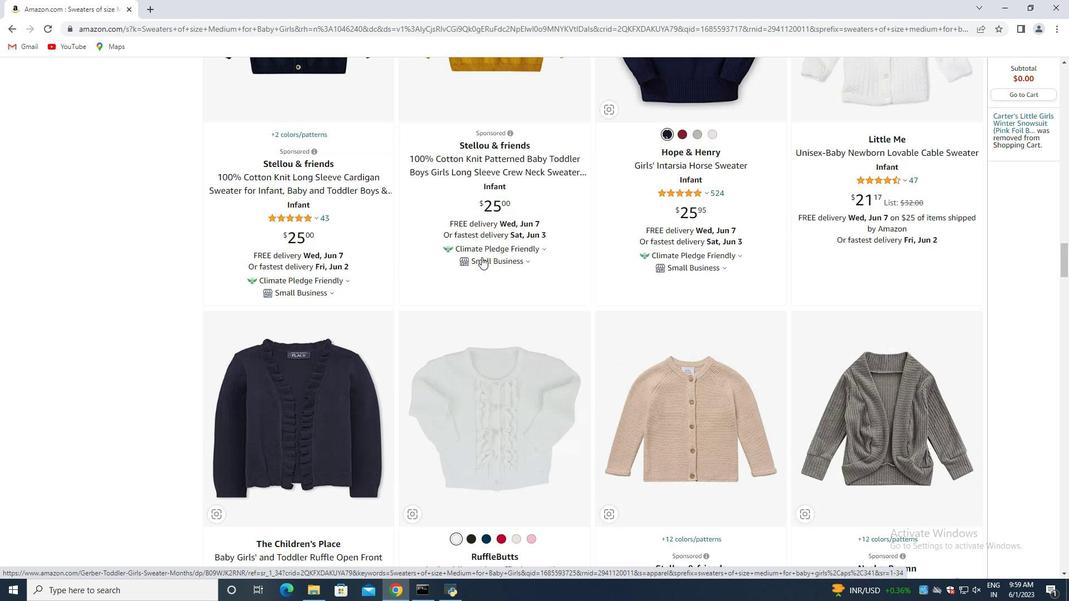 
Action: Mouse scrolled (481, 257) with delta (0, 0)
Screenshot: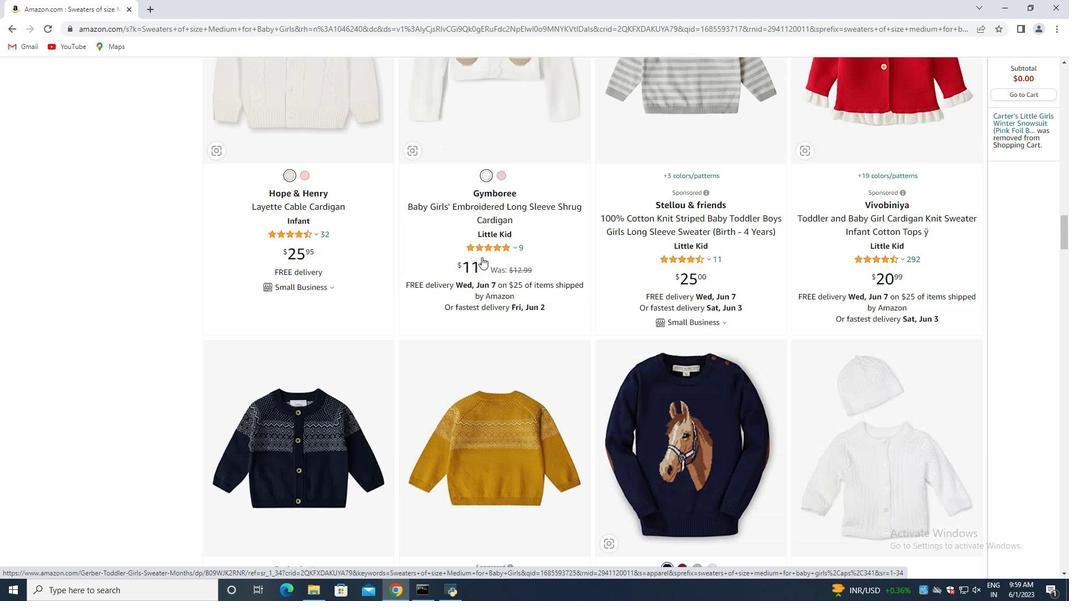 
Action: Mouse scrolled (481, 257) with delta (0, 0)
Screenshot: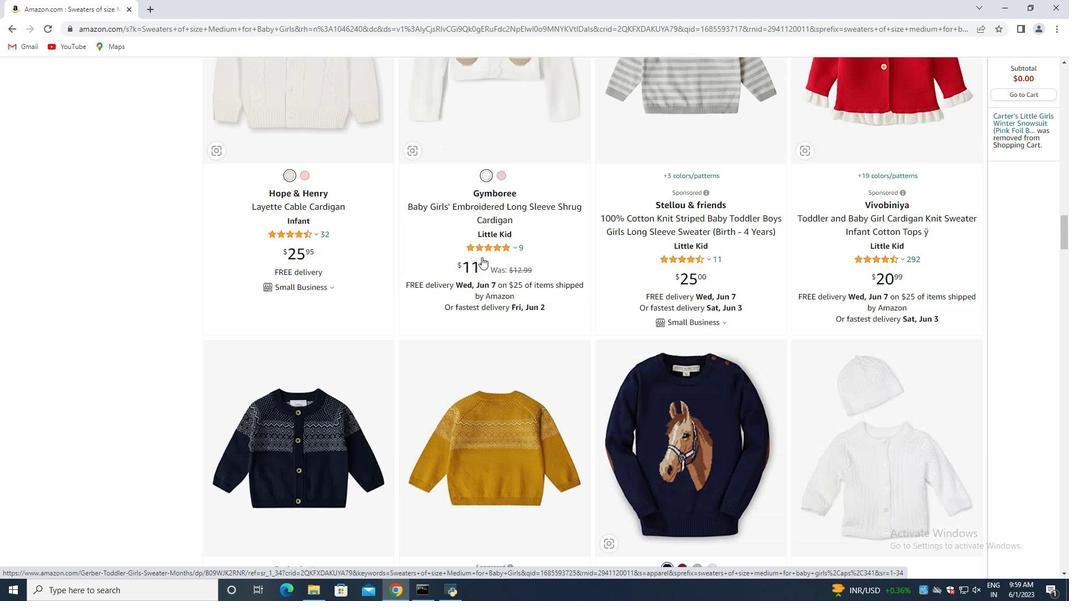 
Action: Mouse scrolled (481, 257) with delta (0, 0)
Screenshot: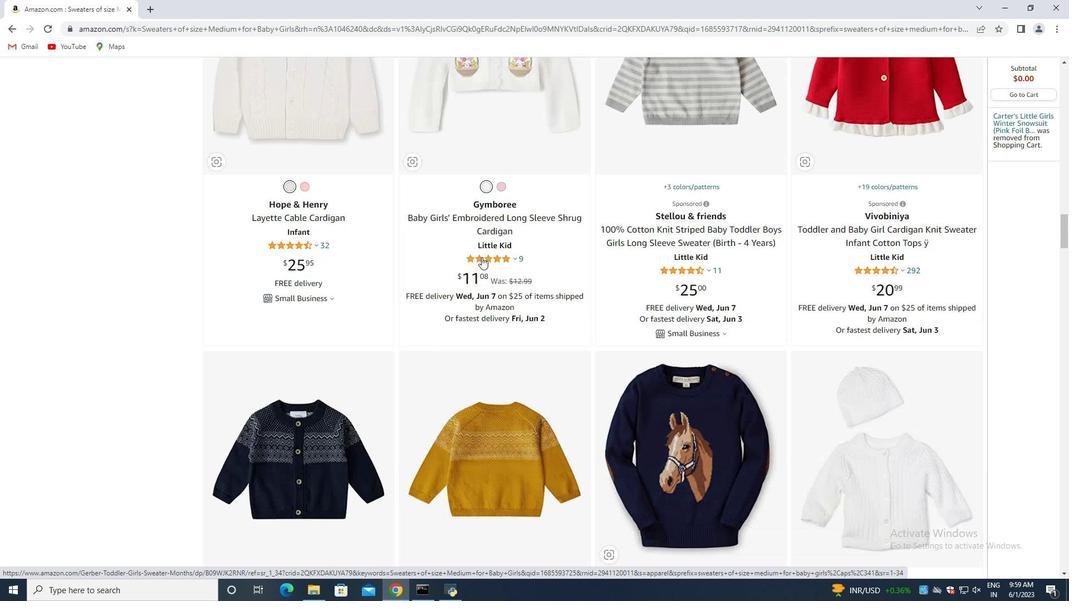 
Action: Mouse scrolled (481, 257) with delta (0, 0)
Screenshot: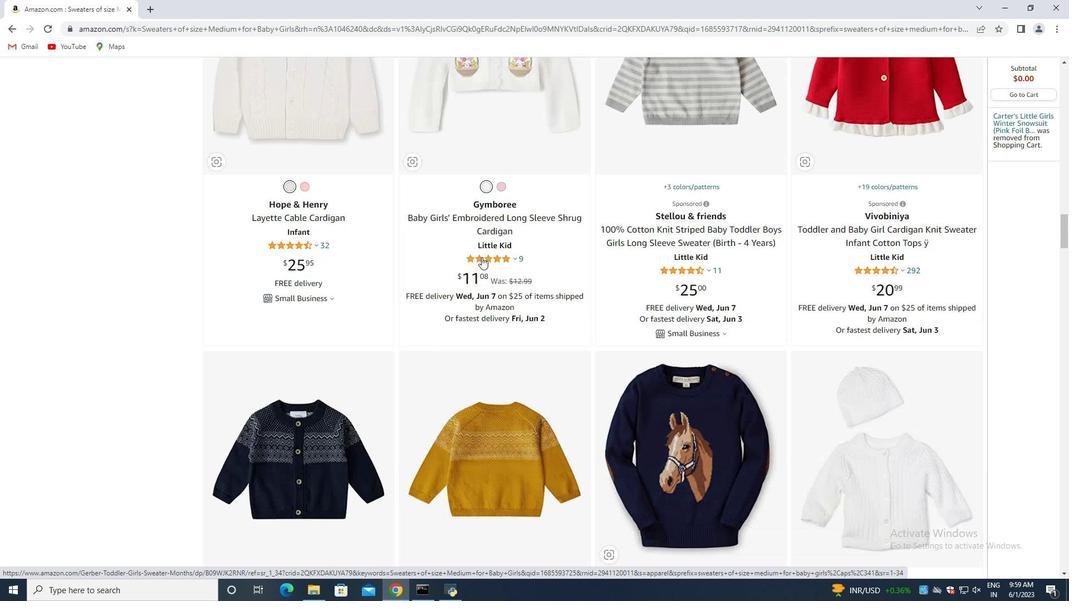 
Action: Mouse scrolled (481, 257) with delta (0, 0)
Screenshot: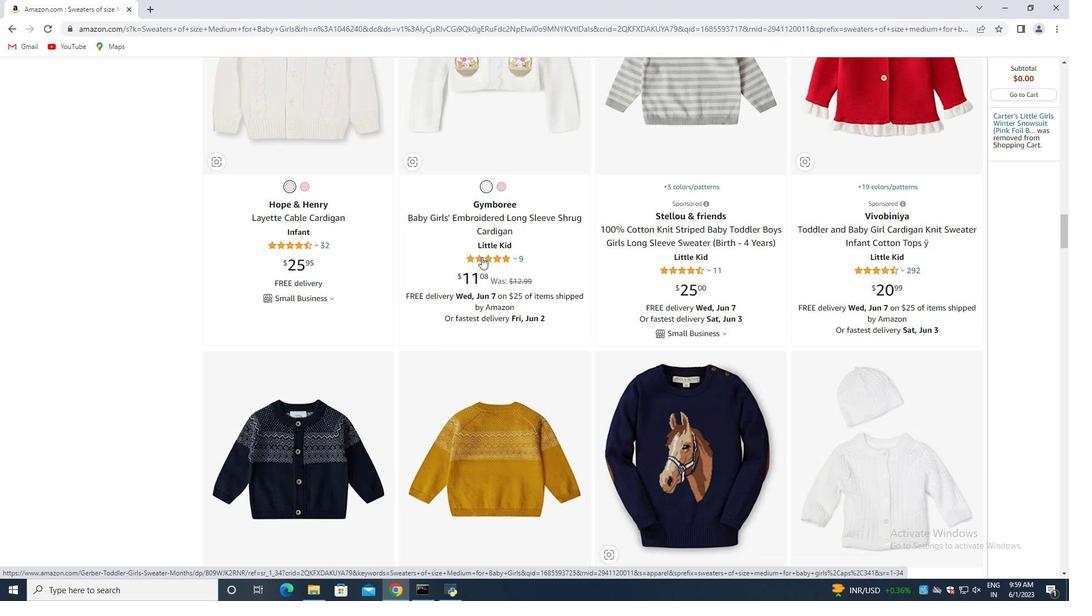 
Action: Mouse scrolled (481, 257) with delta (0, 0)
Screenshot: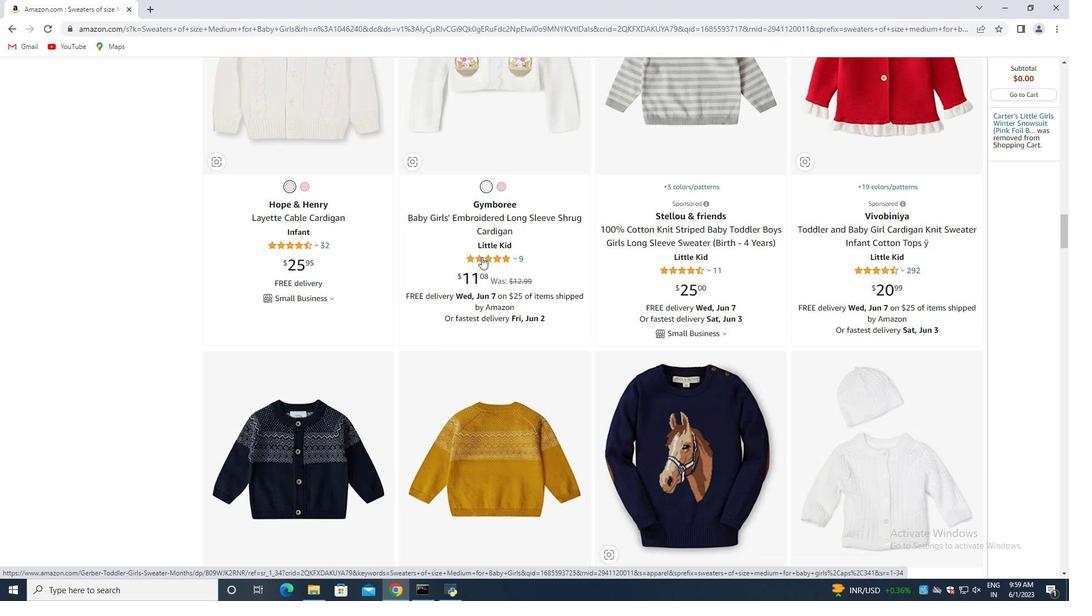 
Action: Mouse scrolled (481, 257) with delta (0, 0)
Screenshot: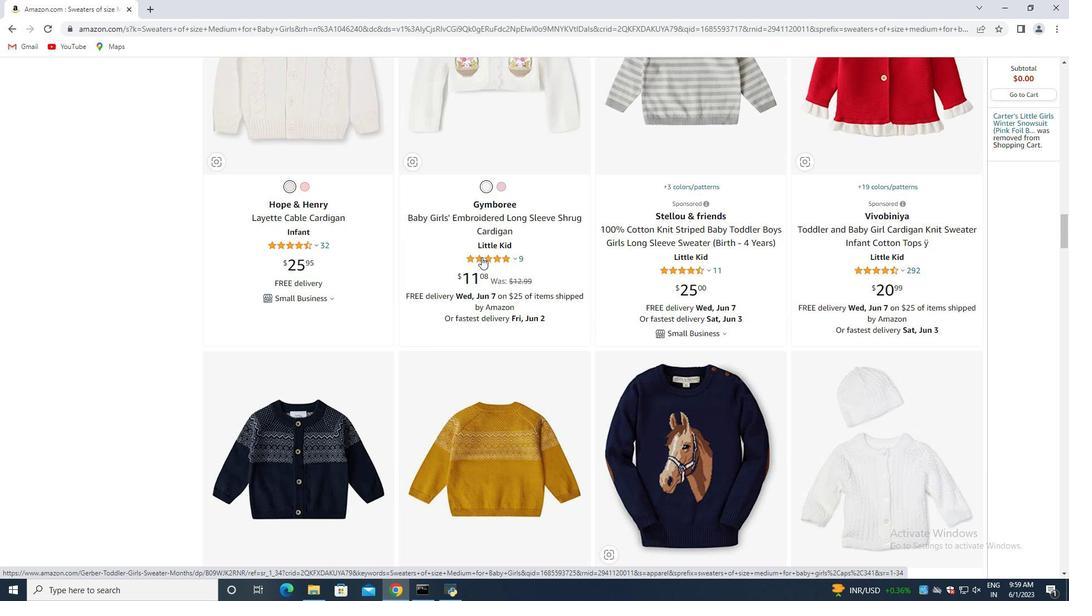 
Action: Mouse scrolled (481, 257) with delta (0, 0)
Screenshot: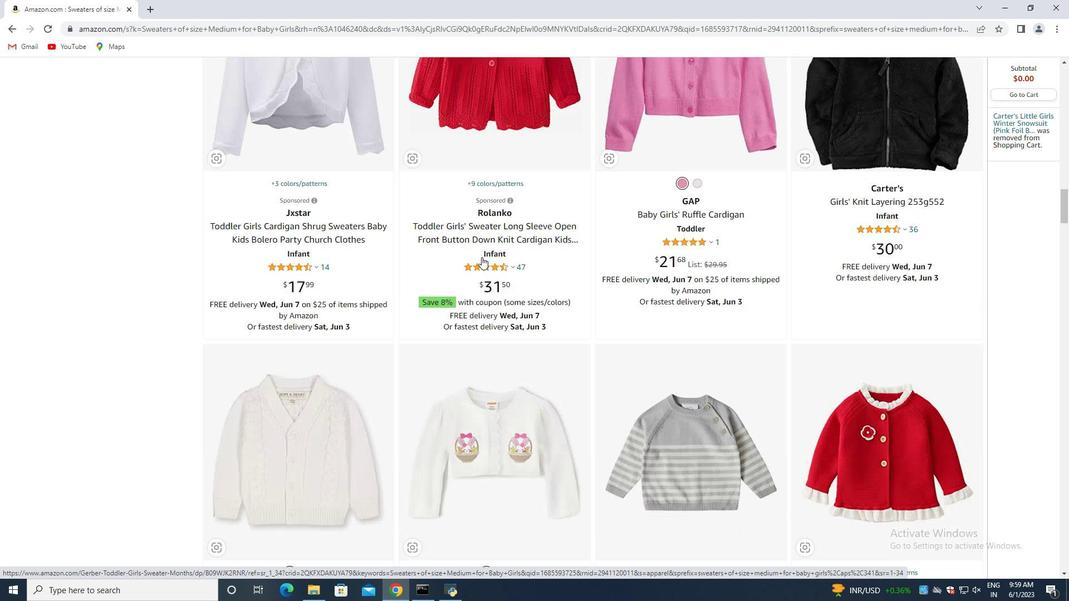 
Action: Mouse scrolled (481, 257) with delta (0, 0)
Screenshot: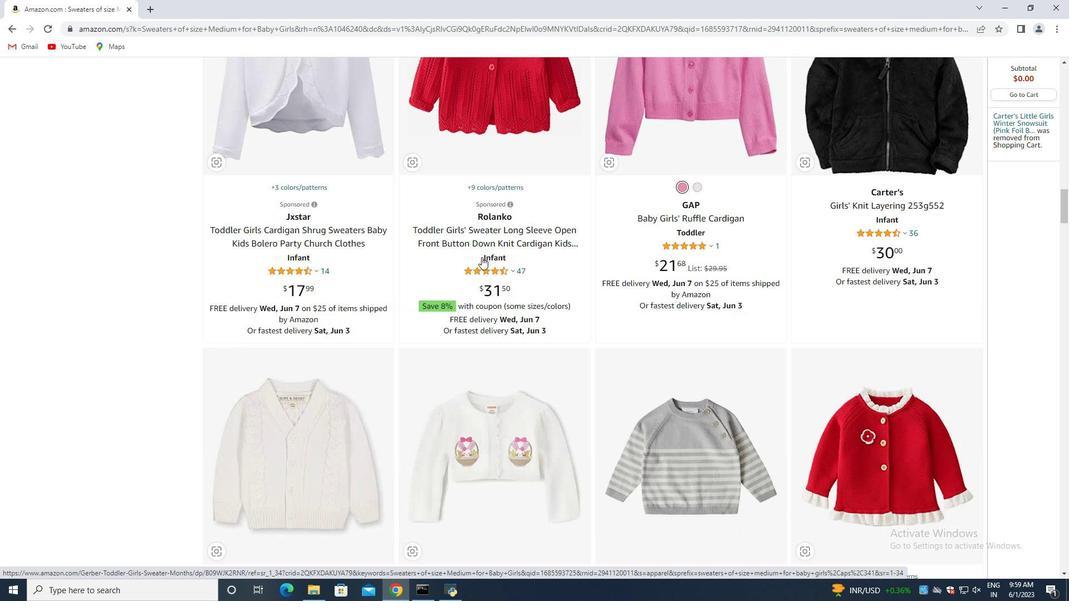 
Action: Mouse scrolled (481, 257) with delta (0, 0)
Screenshot: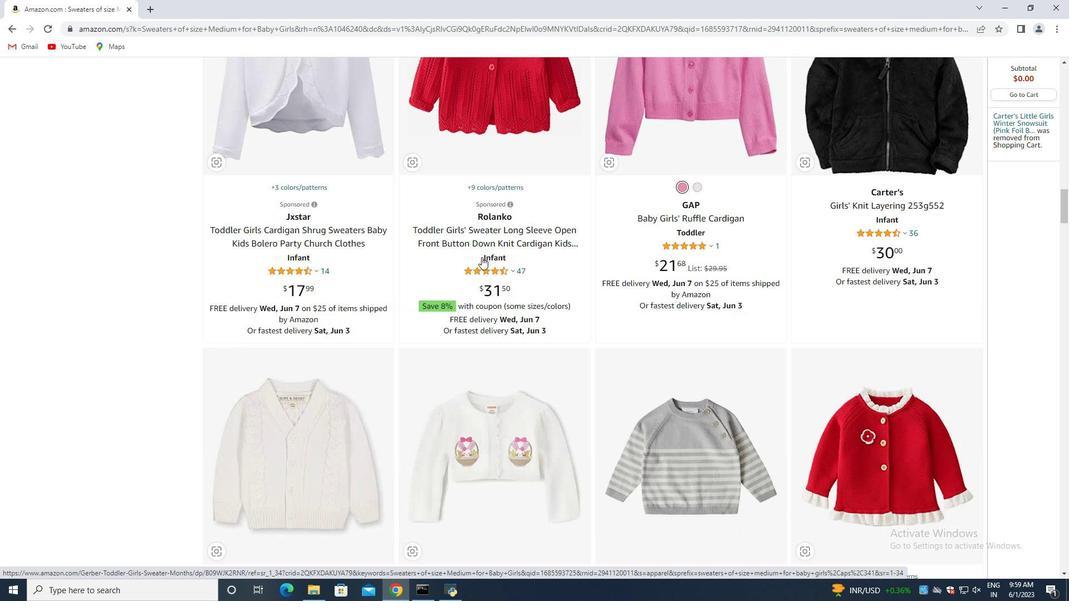 
Action: Mouse scrolled (481, 257) with delta (0, 0)
Screenshot: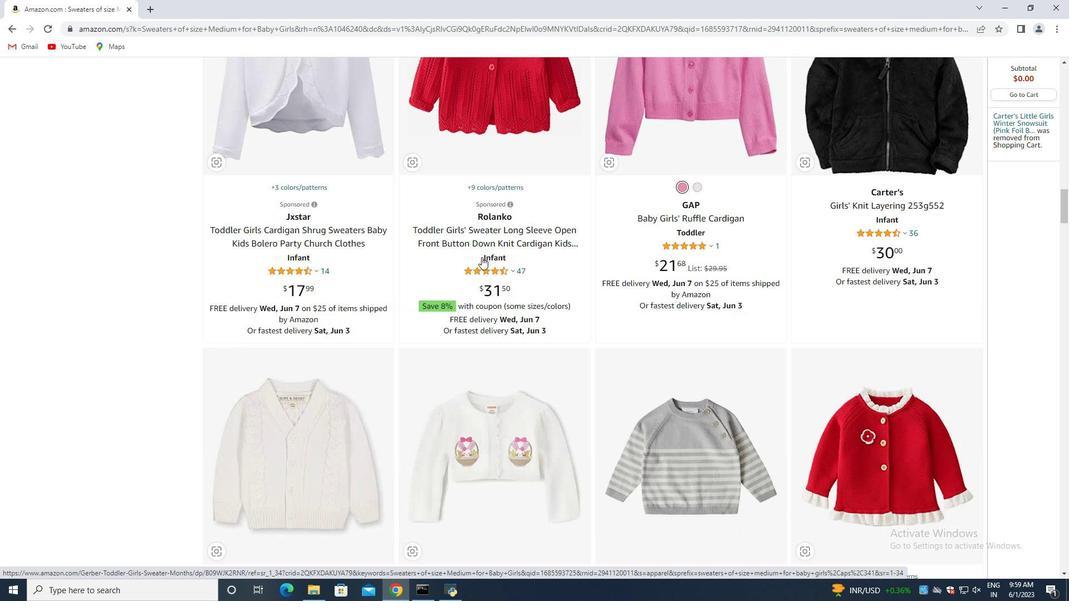 
Action: Mouse scrolled (481, 257) with delta (0, 0)
Screenshot: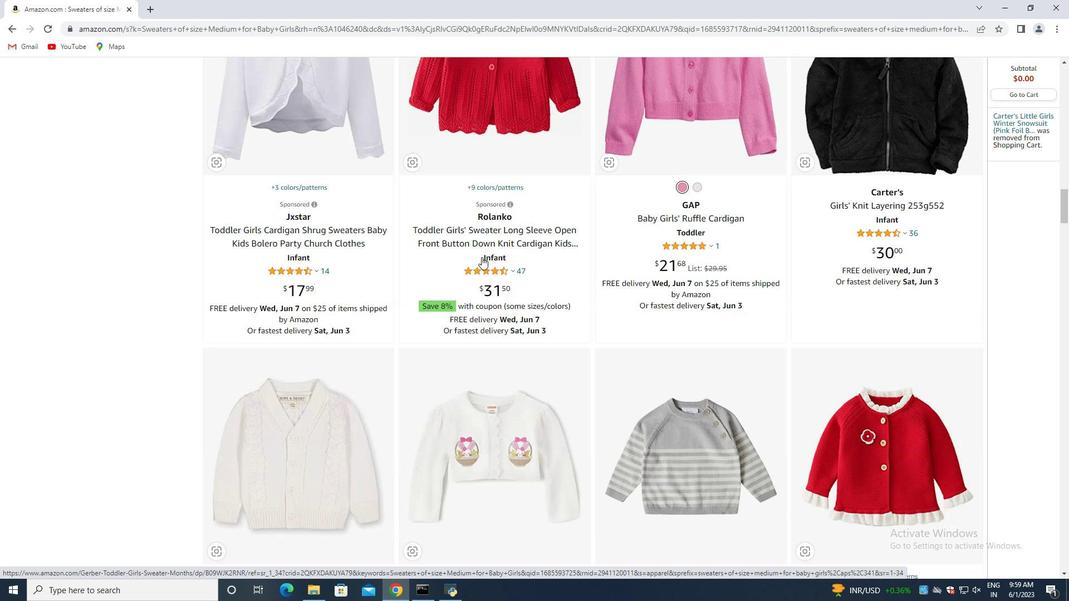 
Action: Mouse scrolled (481, 257) with delta (0, 0)
Screenshot: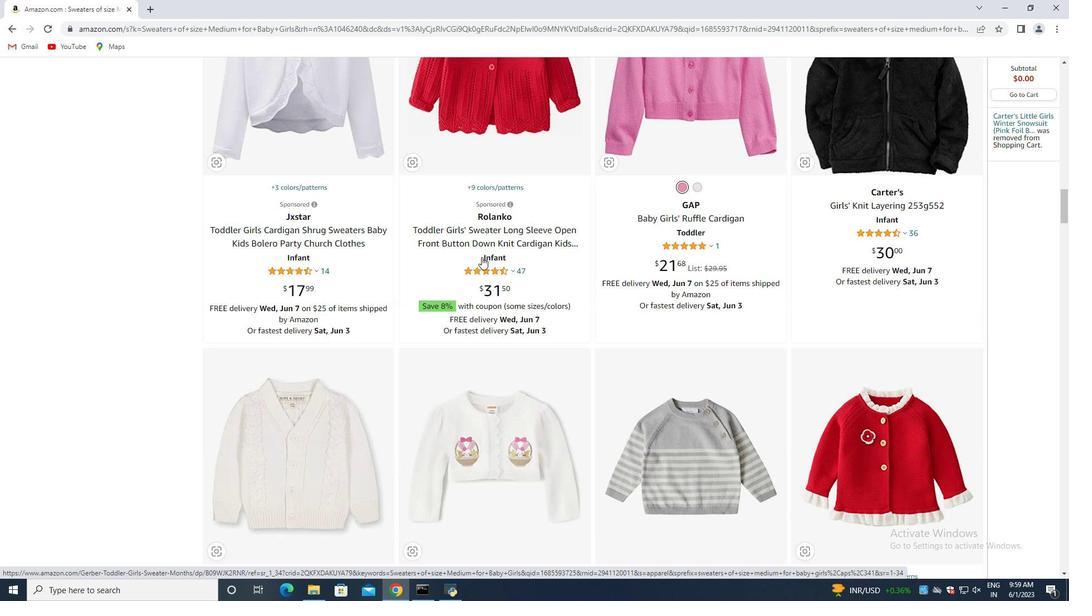 
Action: Mouse scrolled (481, 257) with delta (0, 0)
Screenshot: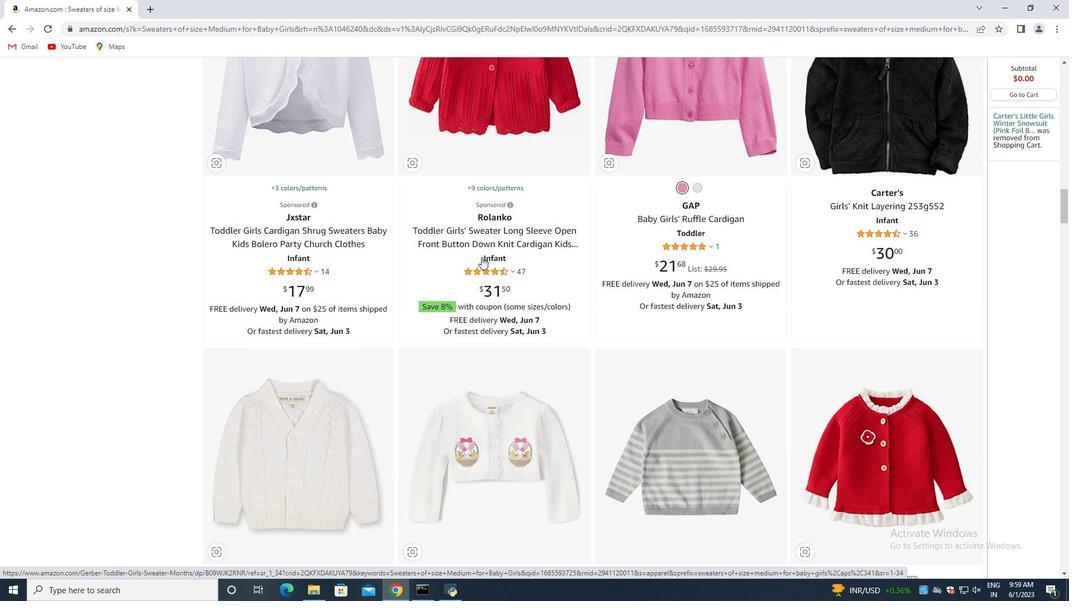 
Action: Mouse scrolled (481, 257) with delta (0, 0)
Screenshot: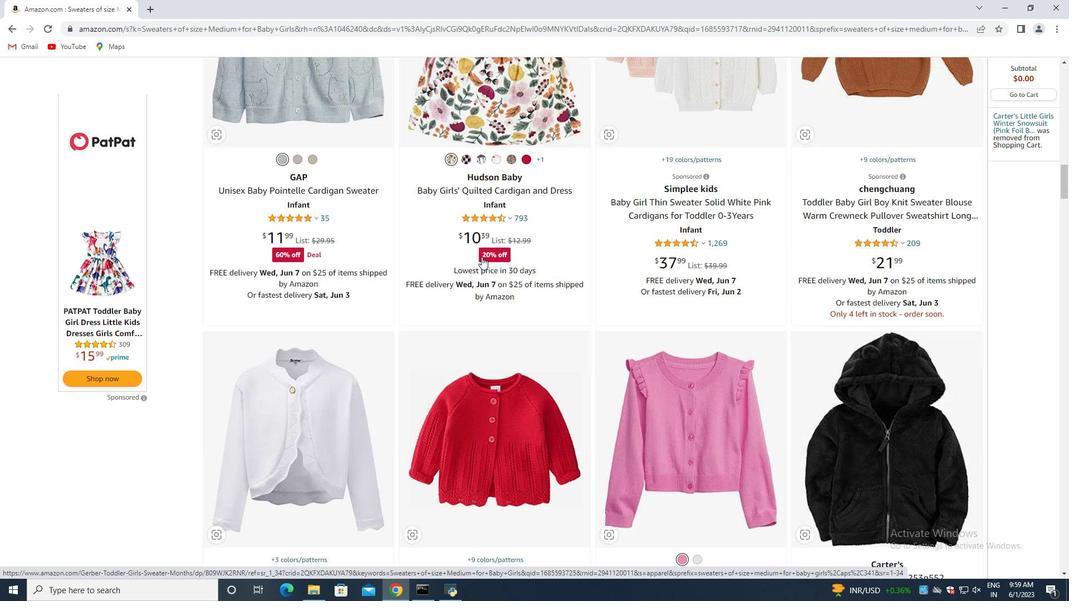 
Action: Mouse scrolled (481, 257) with delta (0, 0)
Screenshot: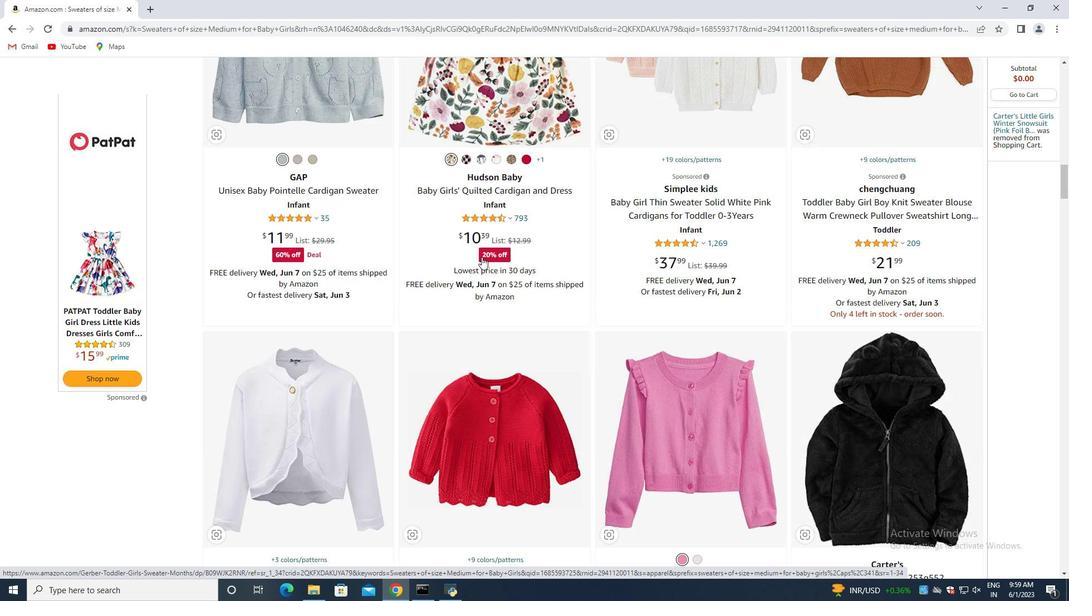 
Action: Mouse scrolled (481, 257) with delta (0, 0)
Screenshot: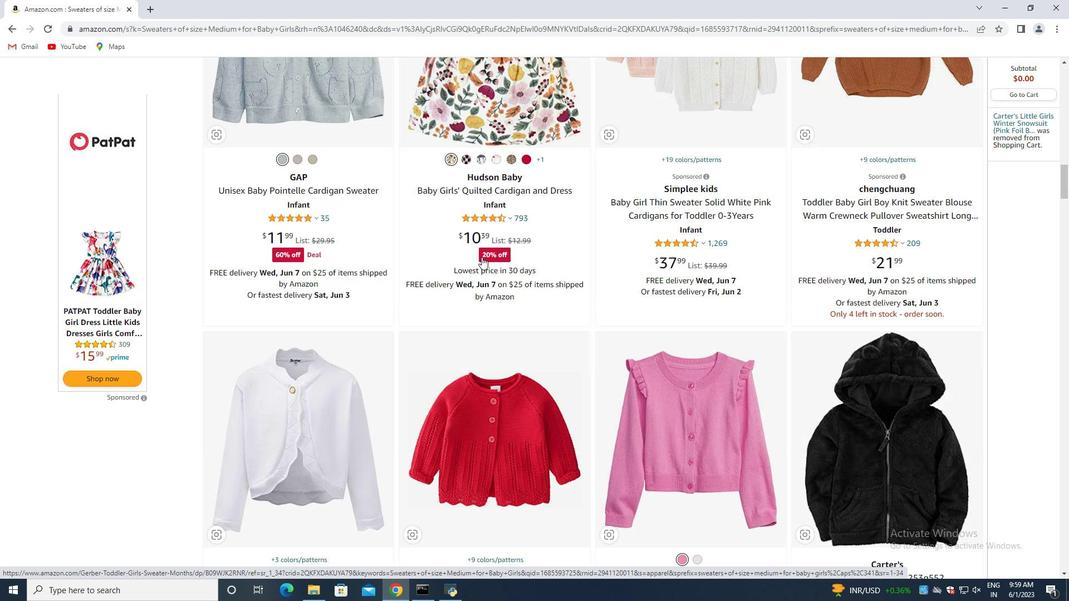 
Action: Mouse scrolled (481, 257) with delta (0, 0)
Screenshot: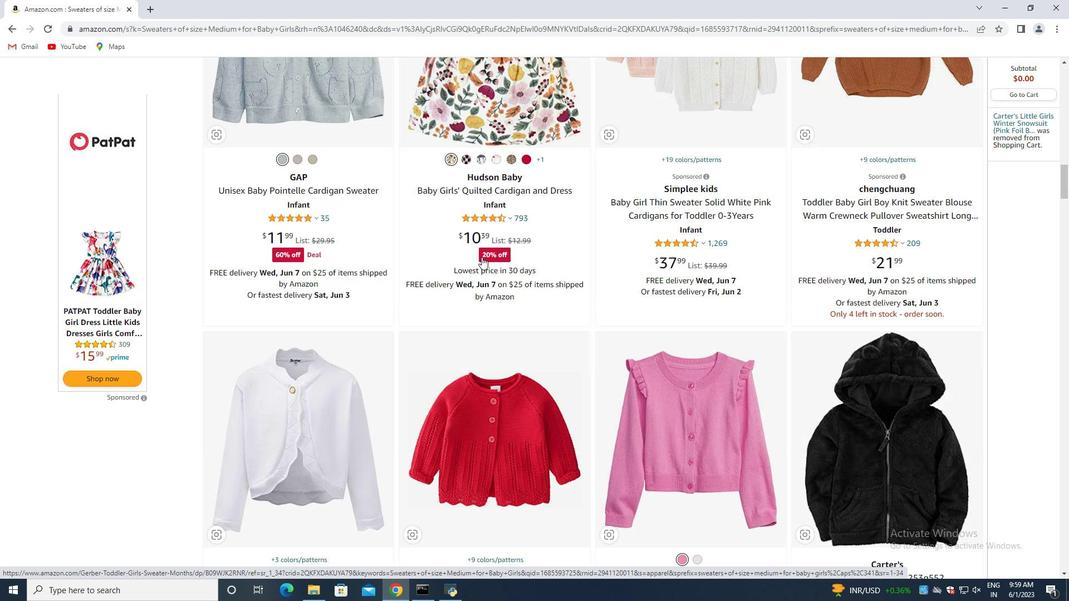 
Action: Mouse scrolled (481, 257) with delta (0, 0)
Screenshot: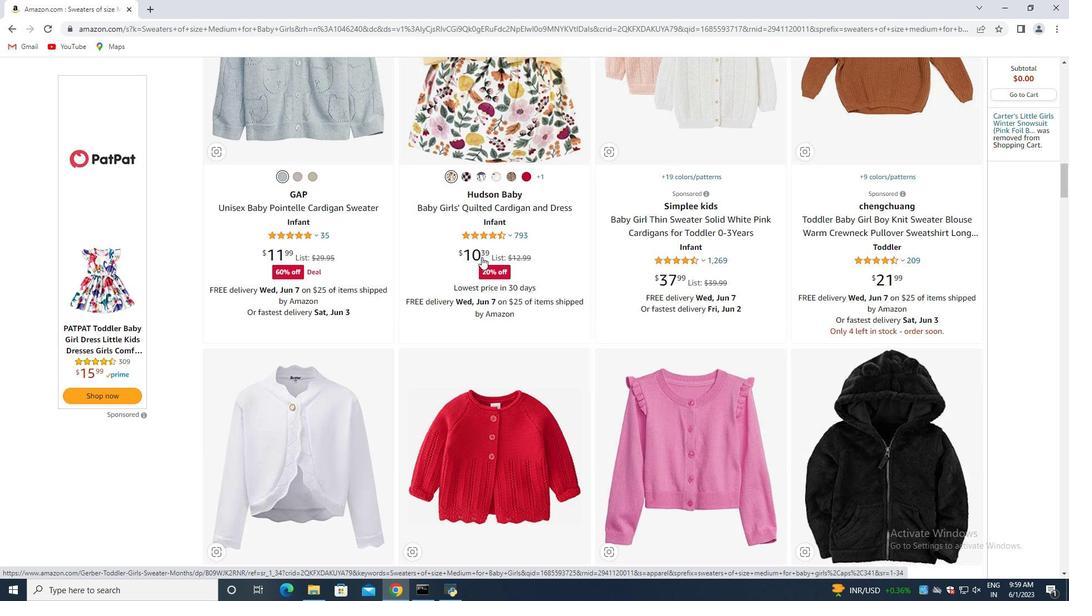 
Action: Mouse scrolled (481, 257) with delta (0, 0)
Screenshot: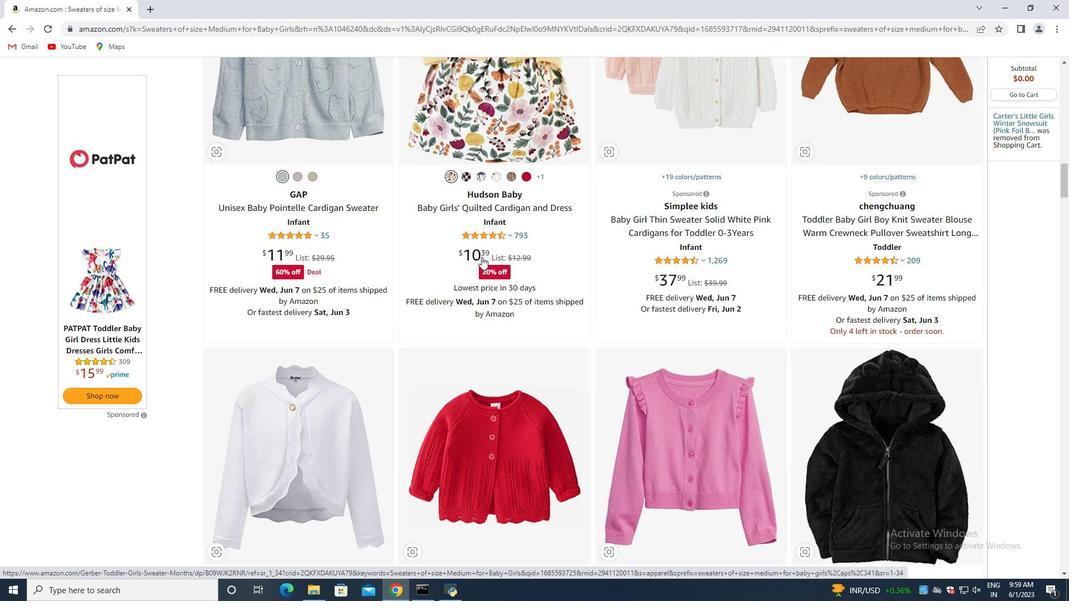 
Action: Mouse scrolled (481, 257) with delta (0, 0)
Screenshot: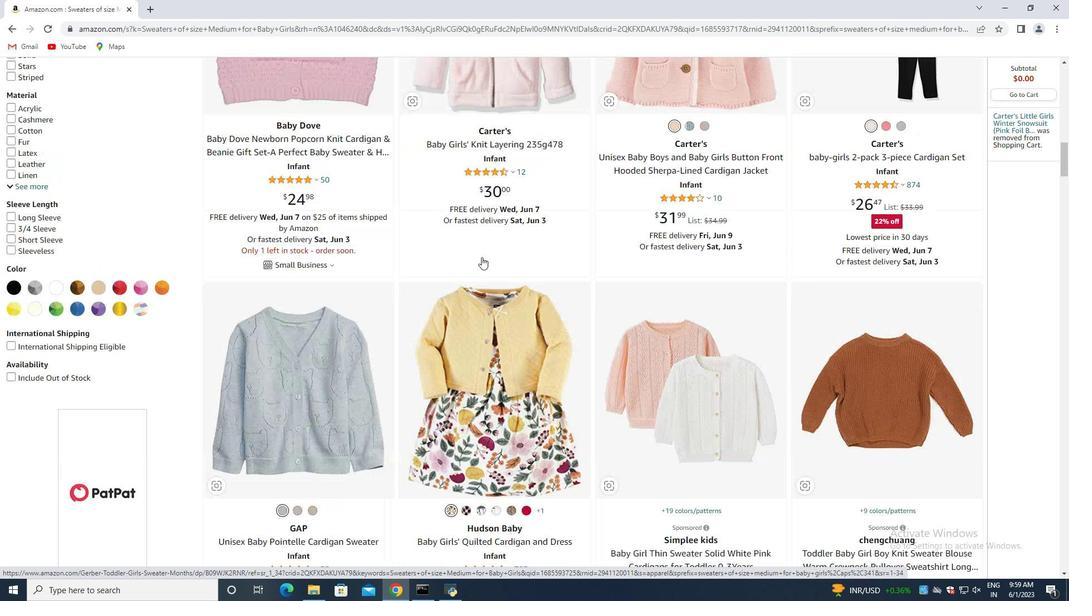 
Action: Mouse scrolled (481, 257) with delta (0, 0)
Screenshot: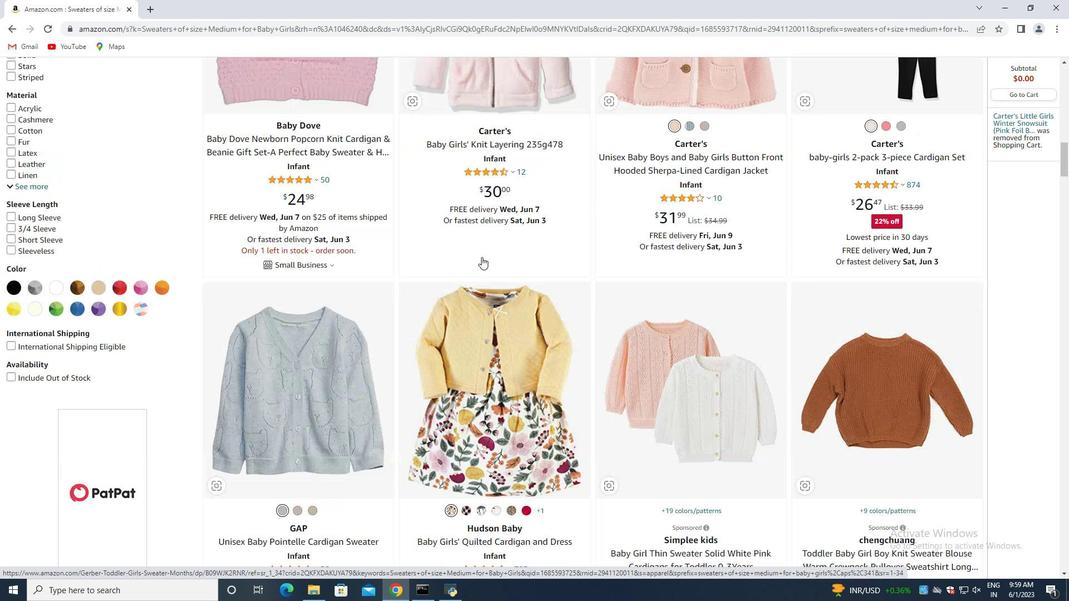 
Action: Mouse scrolled (481, 257) with delta (0, 0)
Screenshot: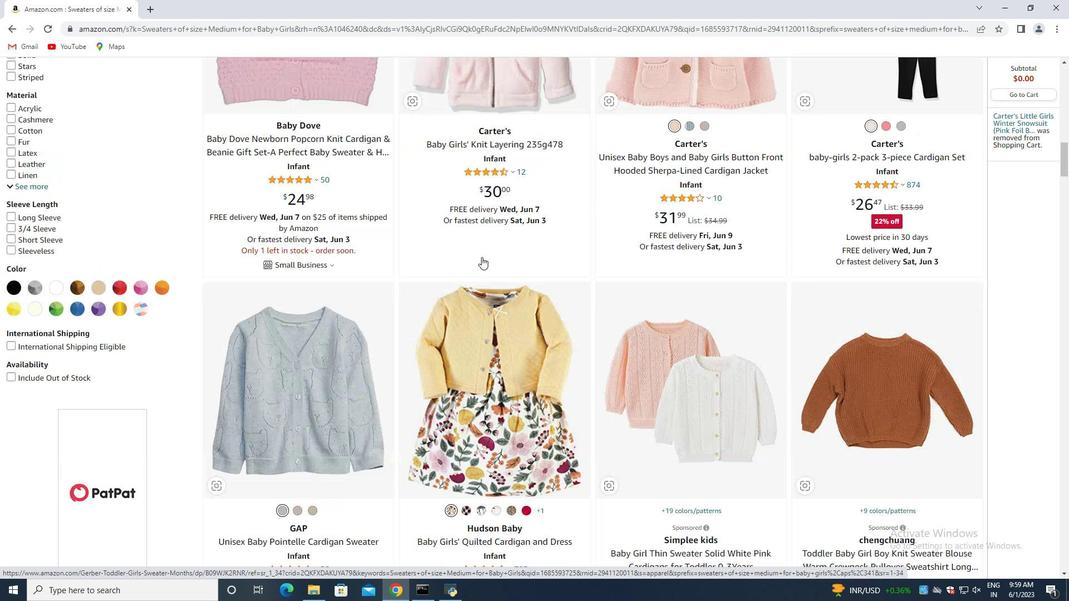 
Action: Mouse scrolled (481, 257) with delta (0, 0)
Screenshot: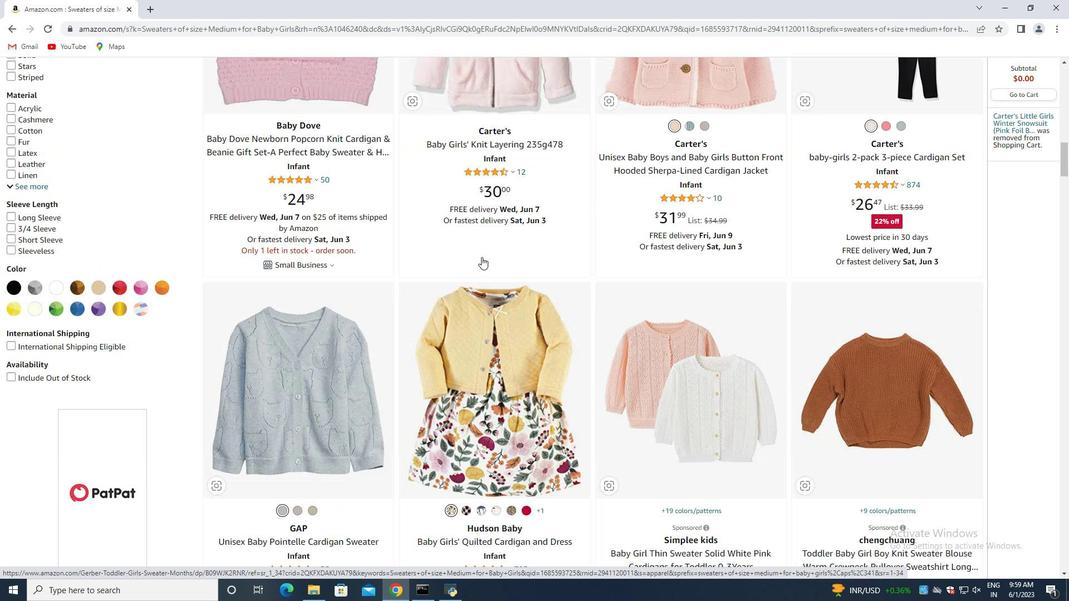 
Action: Mouse scrolled (481, 257) with delta (0, 0)
Screenshot: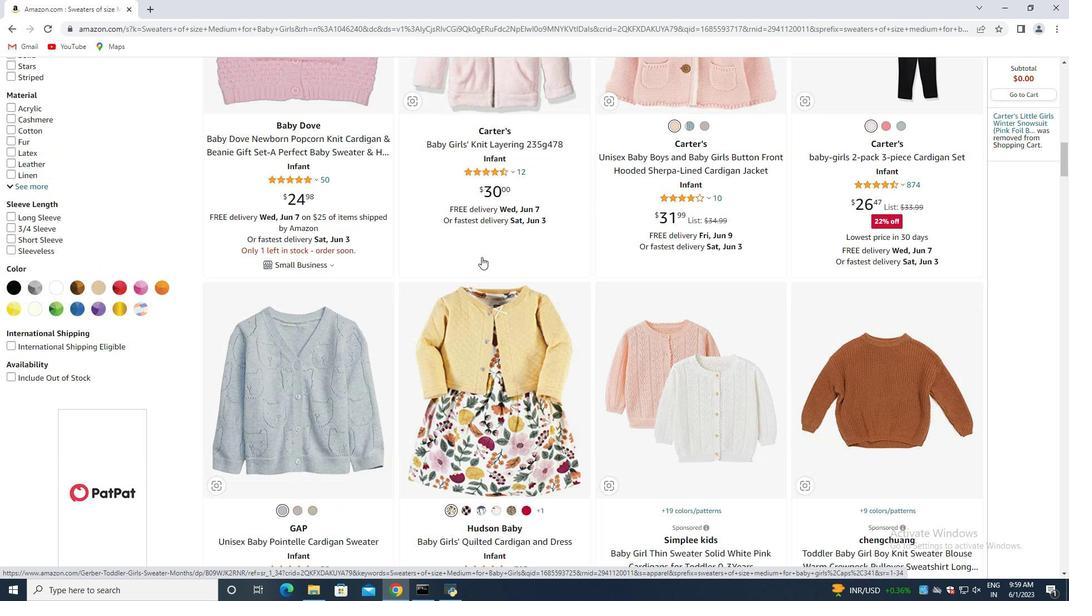 
Action: Mouse scrolled (481, 257) with delta (0, 0)
Screenshot: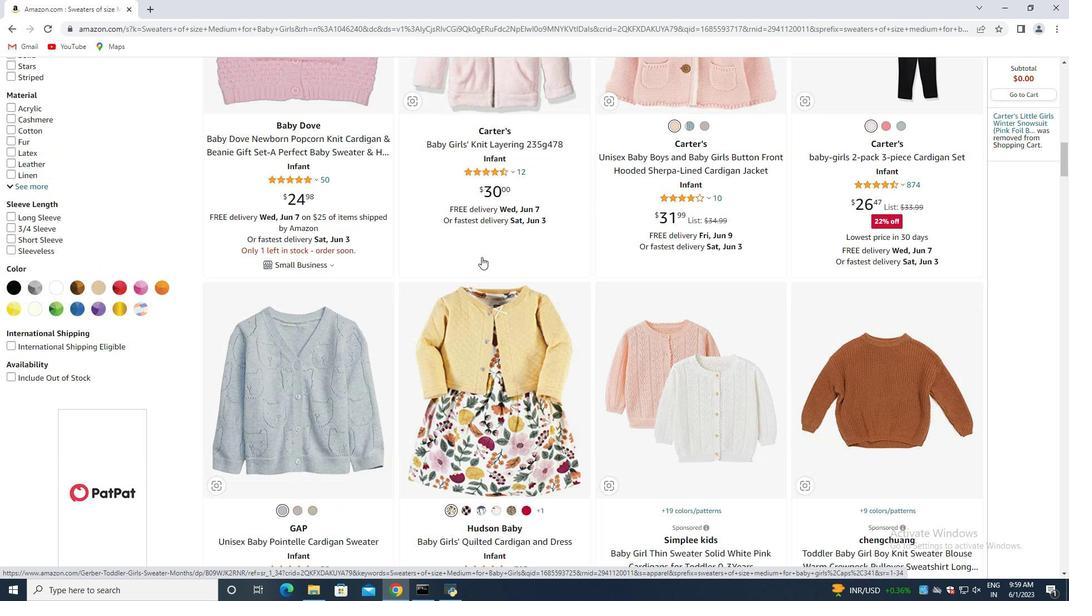 
Action: Mouse scrolled (481, 257) with delta (0, 0)
Screenshot: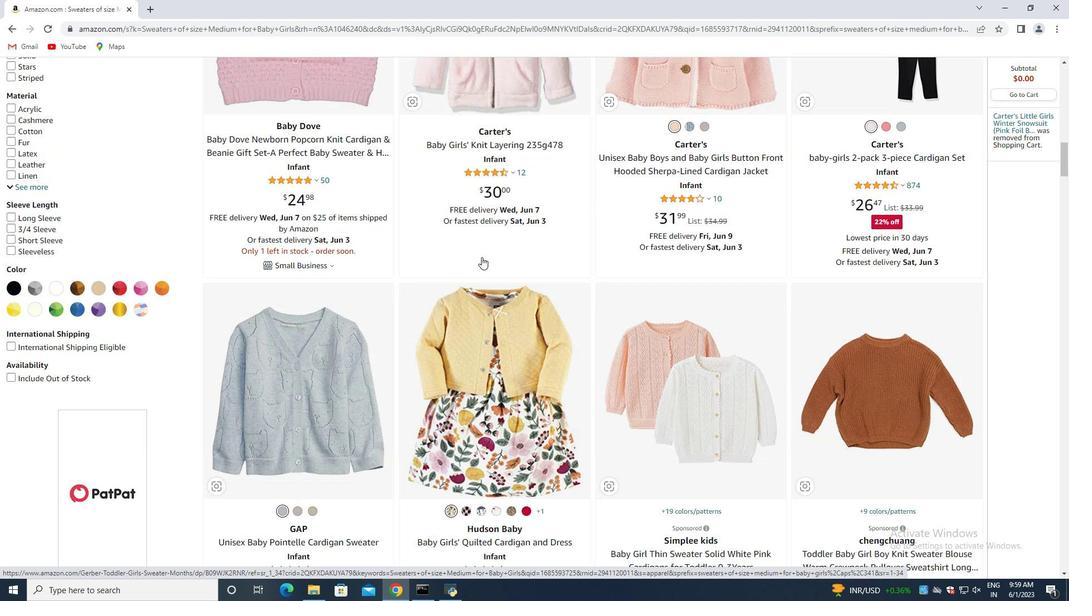 
Action: Mouse scrolled (481, 257) with delta (0, 0)
Screenshot: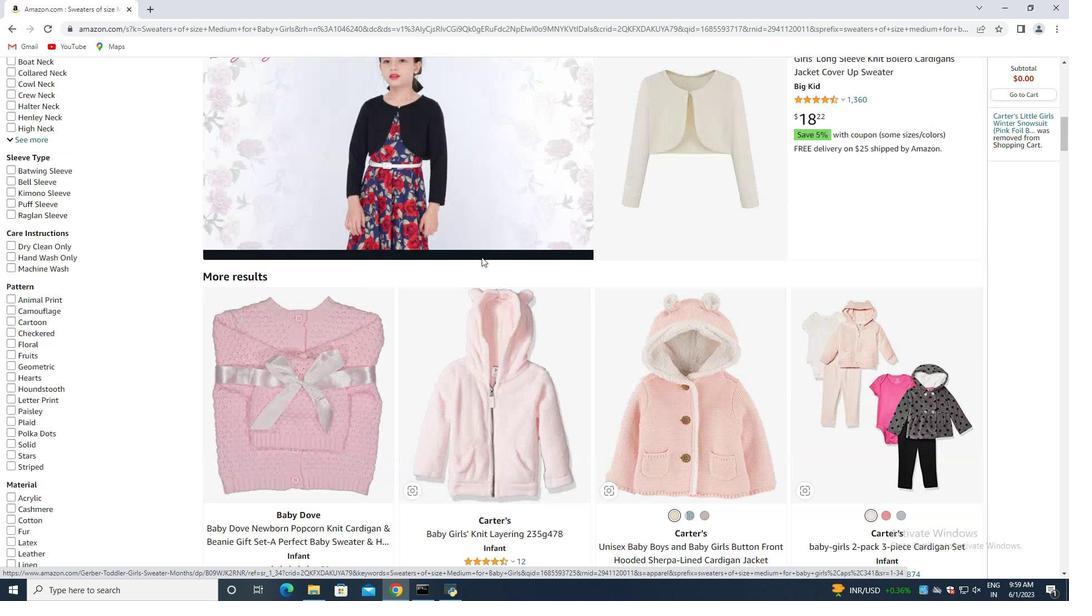 
Action: Mouse scrolled (481, 257) with delta (0, 0)
Screenshot: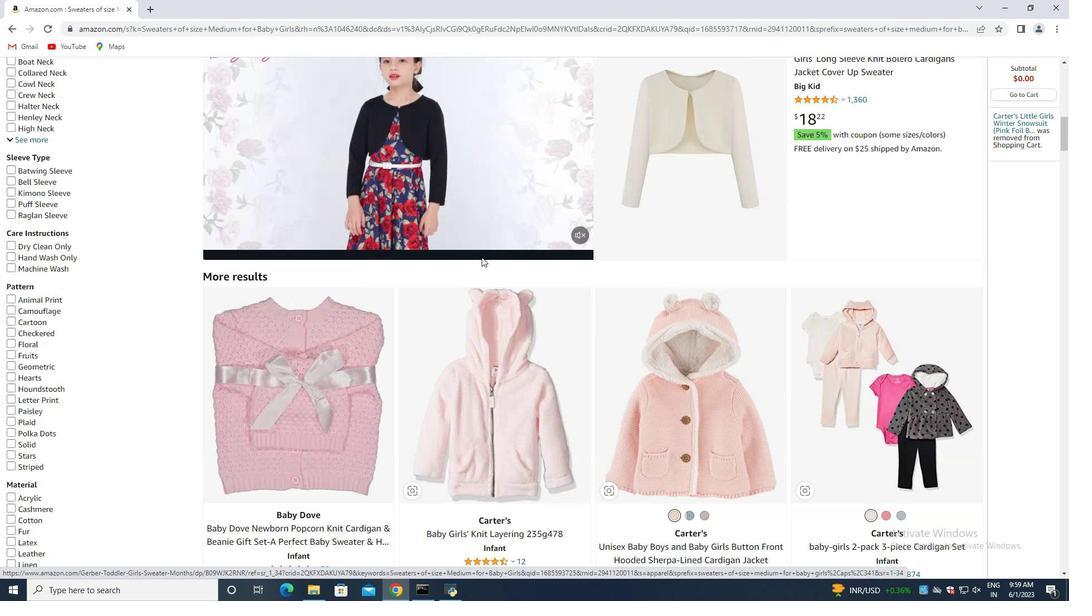
Action: Mouse scrolled (481, 257) with delta (0, 0)
Screenshot: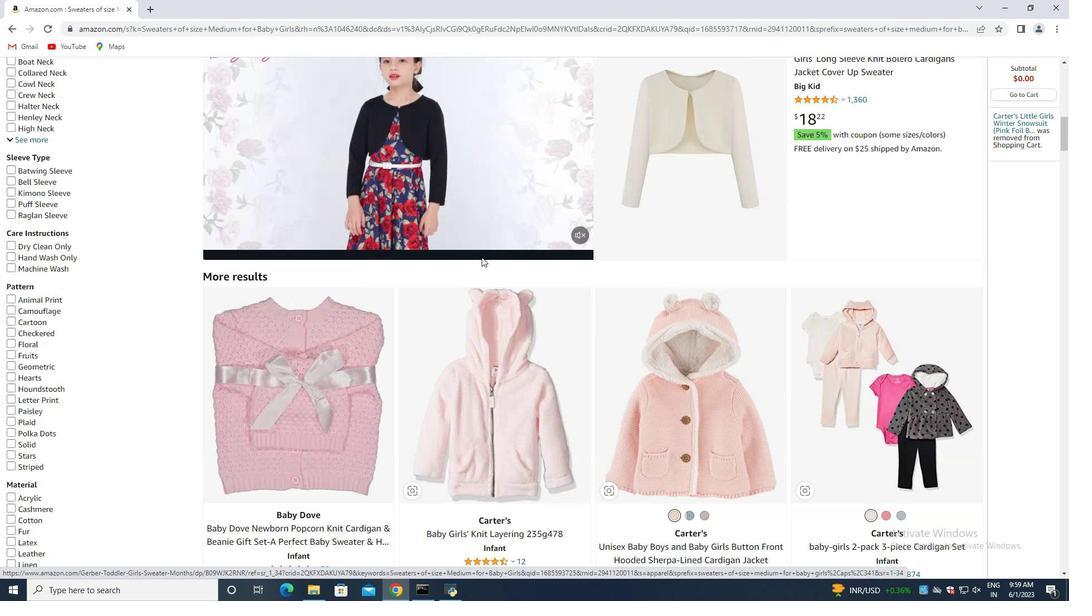 
Action: Mouse scrolled (481, 257) with delta (0, 0)
Screenshot: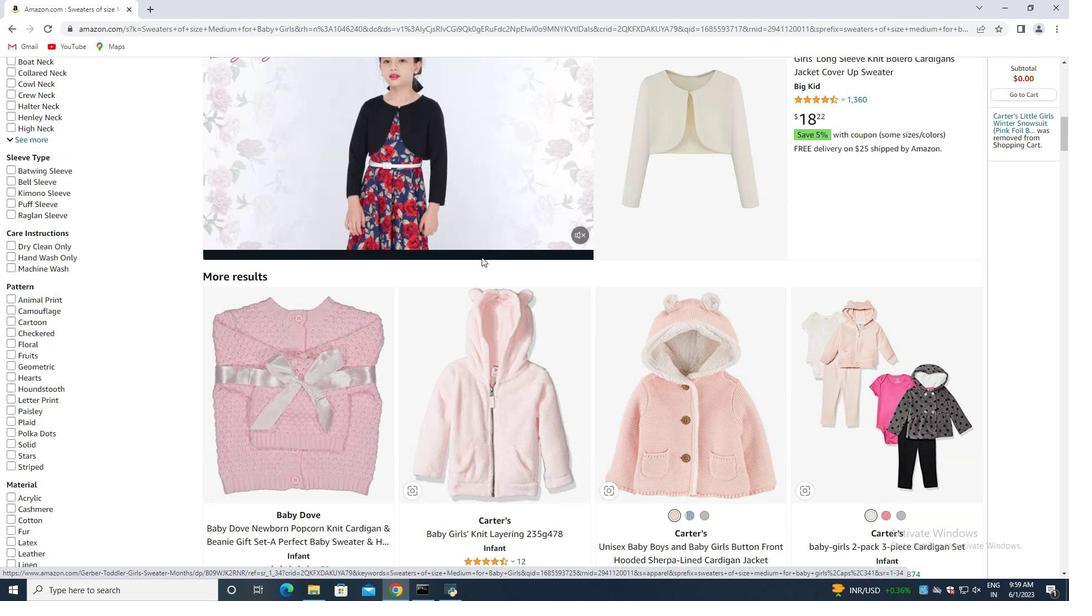 
Action: Mouse scrolled (481, 257) with delta (0, 0)
Screenshot: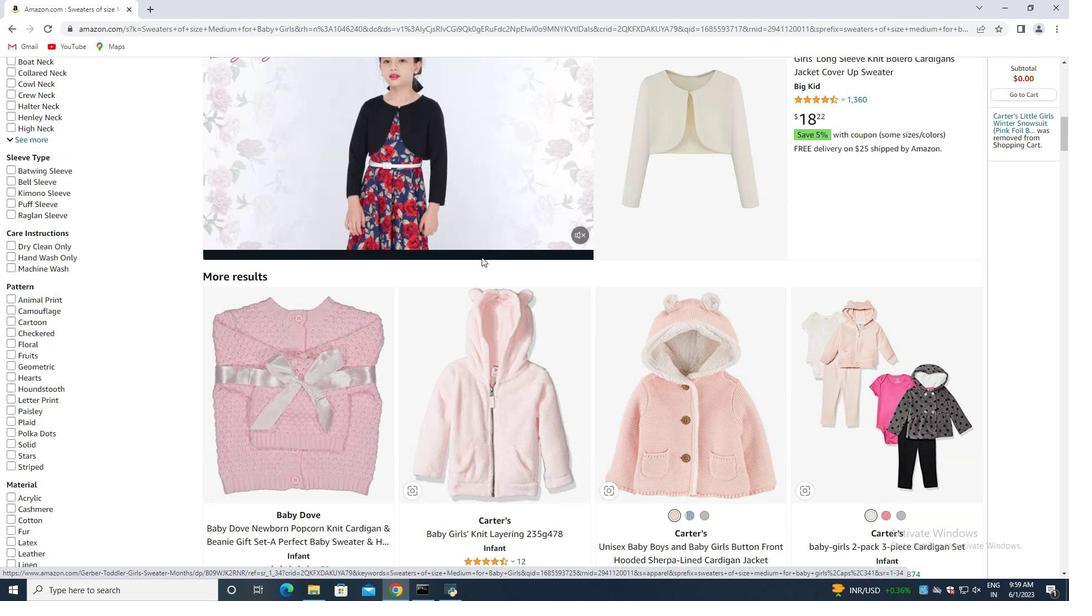 
Action: Mouse scrolled (481, 257) with delta (0, 0)
Screenshot: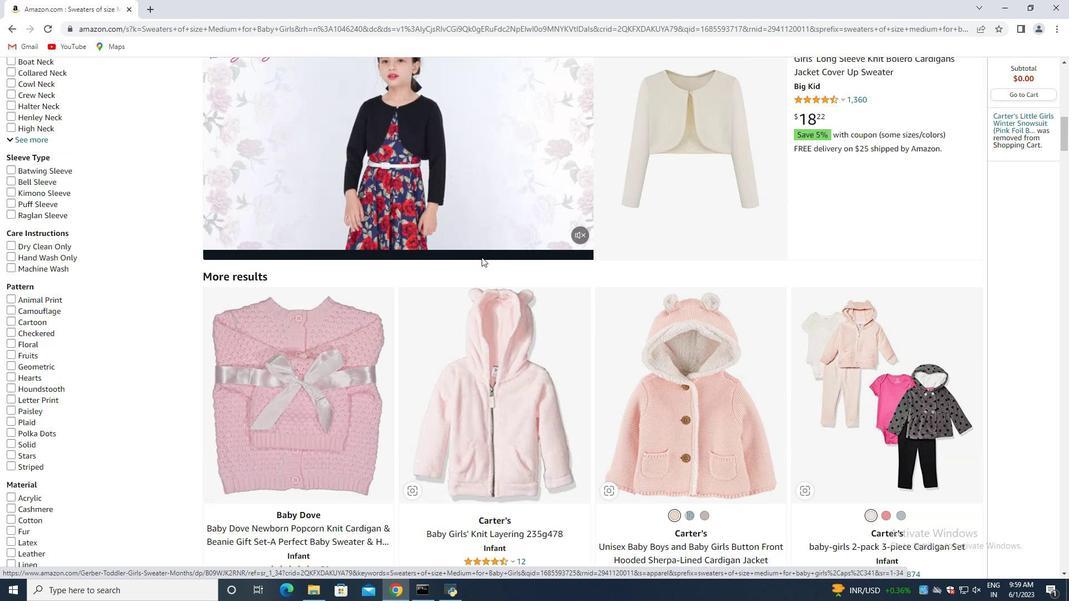 
Action: Mouse scrolled (481, 257) with delta (0, 0)
Screenshot: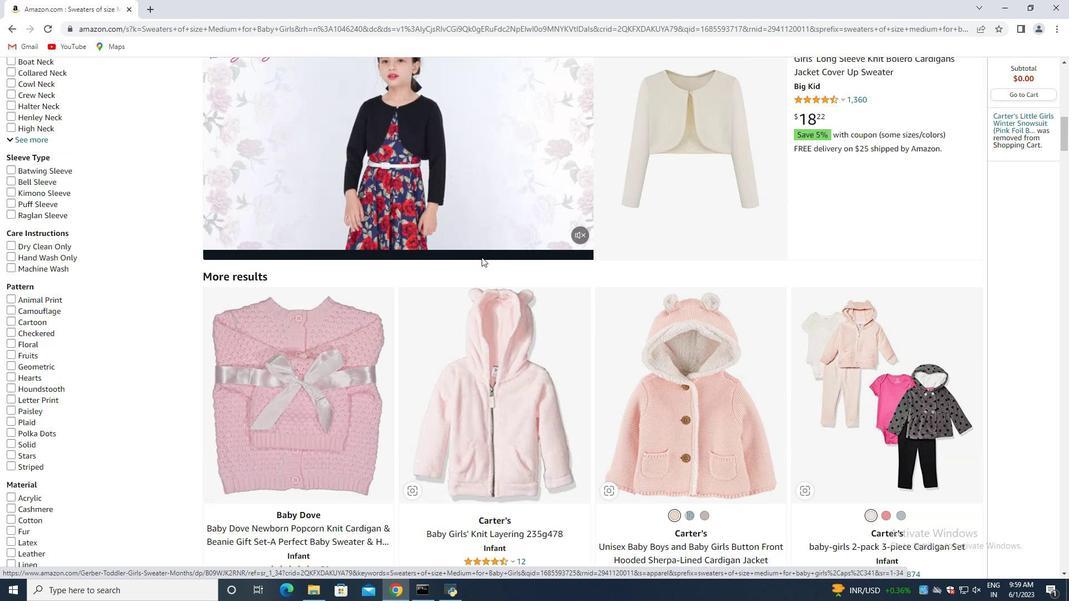 
Action: Mouse scrolled (481, 257) with delta (0, 0)
Screenshot: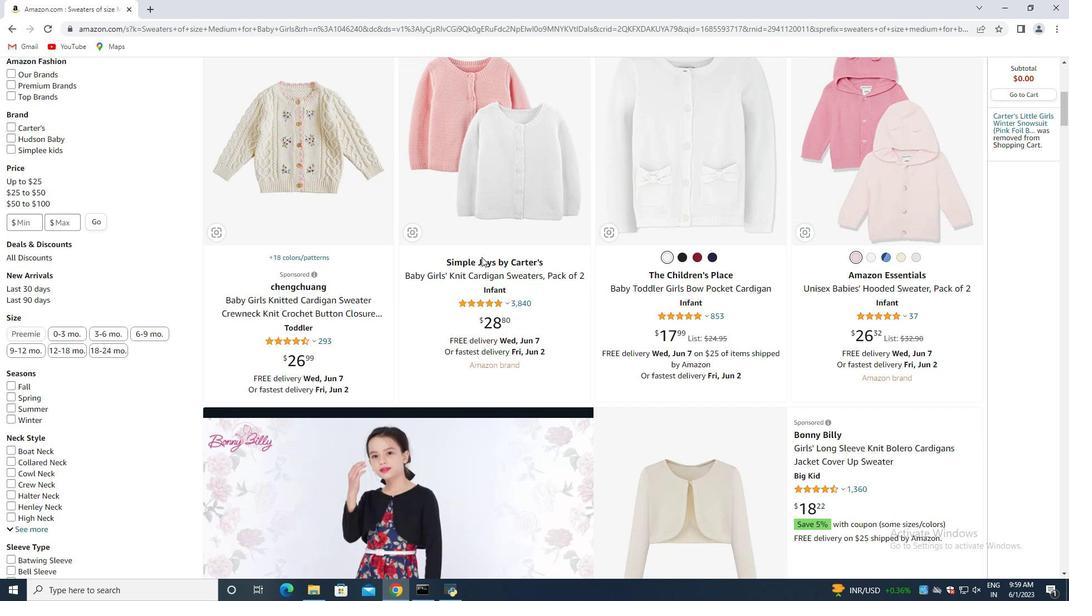 
Action: Mouse scrolled (481, 257) with delta (0, 0)
Screenshot: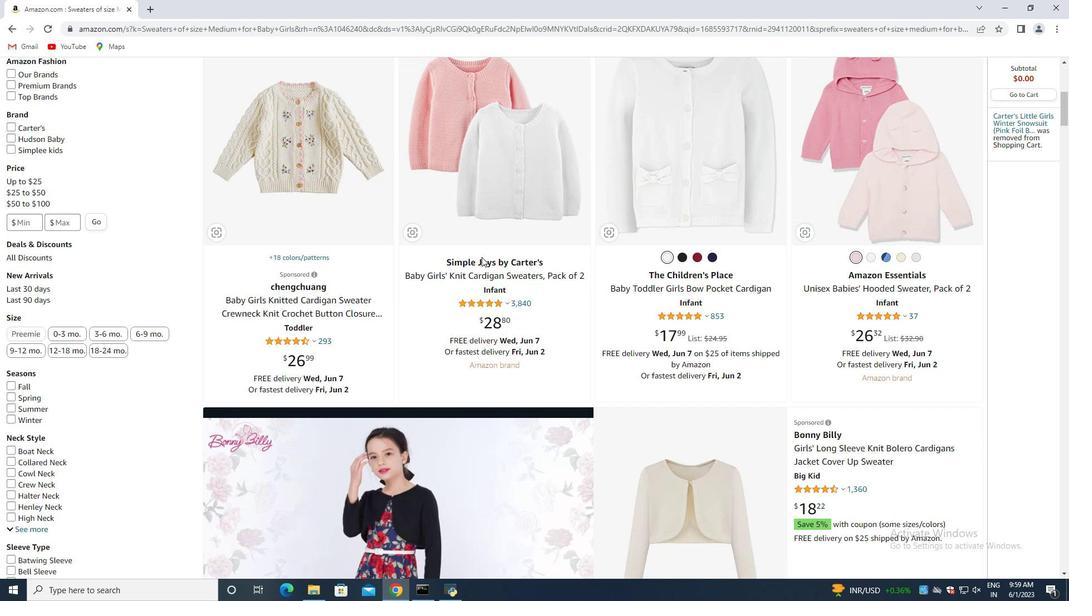 
Action: Mouse scrolled (481, 257) with delta (0, 0)
Screenshot: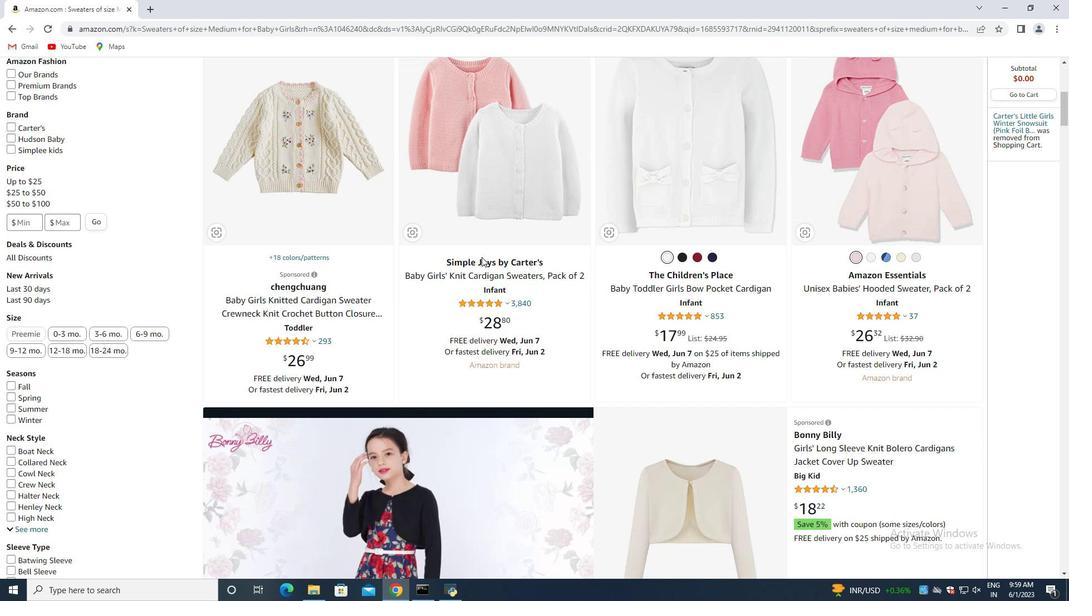 
Action: Mouse scrolled (481, 257) with delta (0, 0)
Screenshot: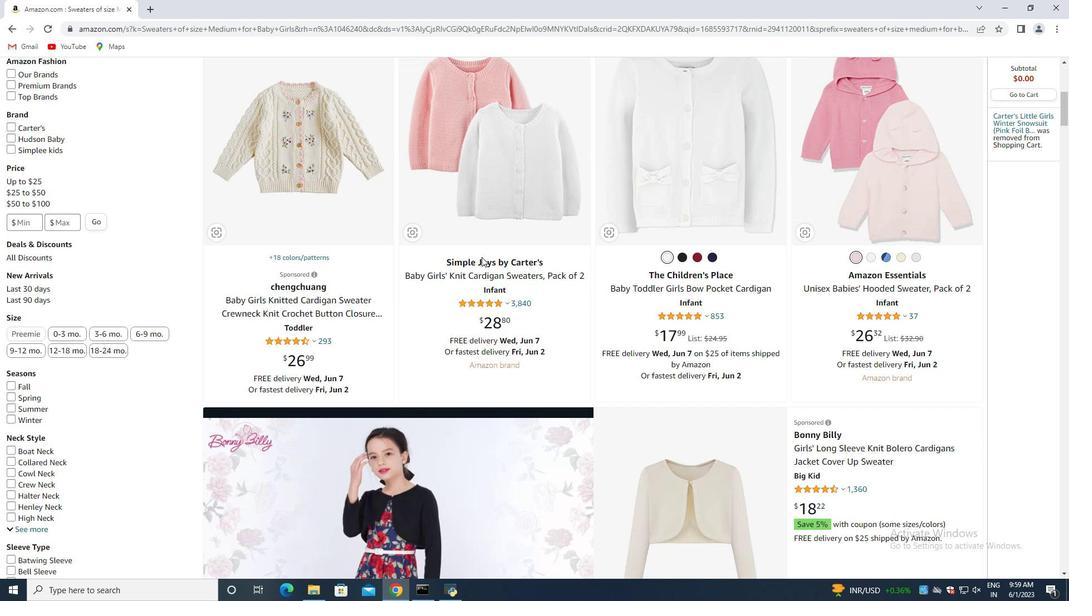 
Action: Mouse scrolled (481, 257) with delta (0, 0)
Screenshot: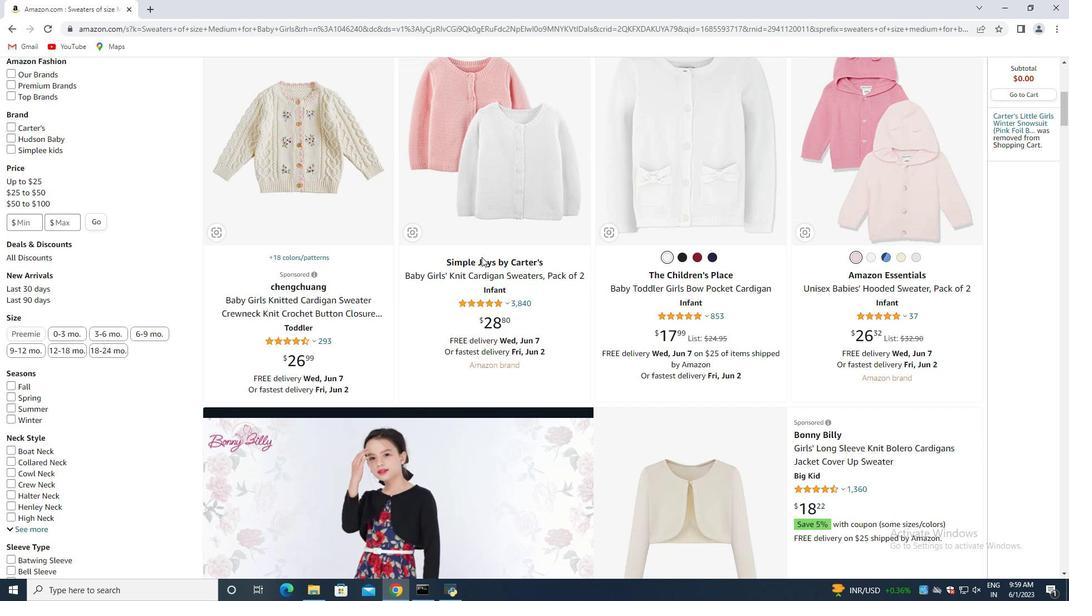 
Action: Mouse scrolled (481, 257) with delta (0, 0)
Screenshot: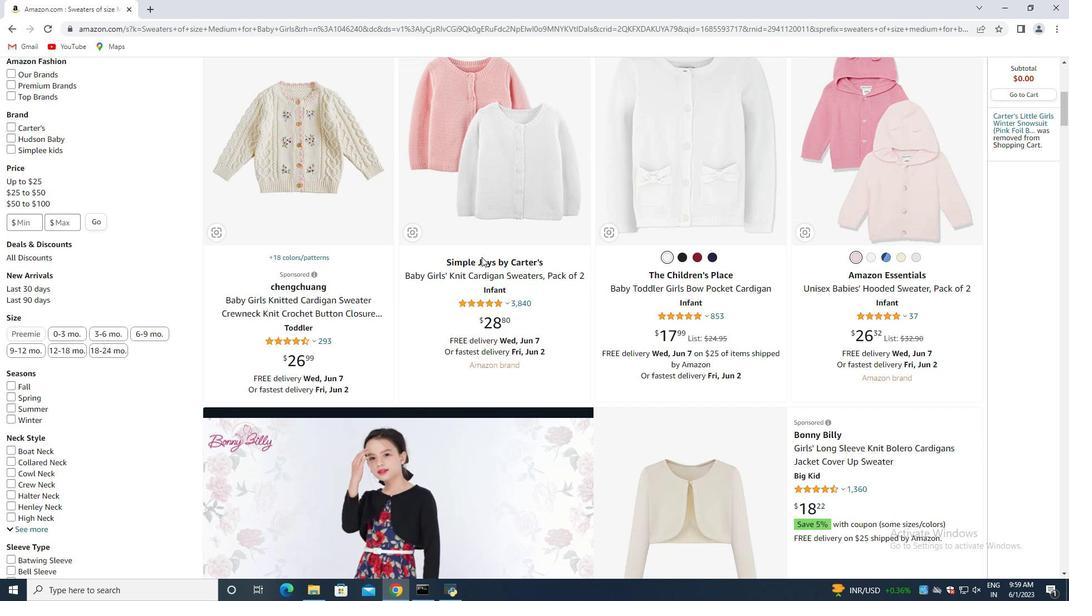 
Action: Mouse scrolled (481, 257) with delta (0, 0)
Screenshot: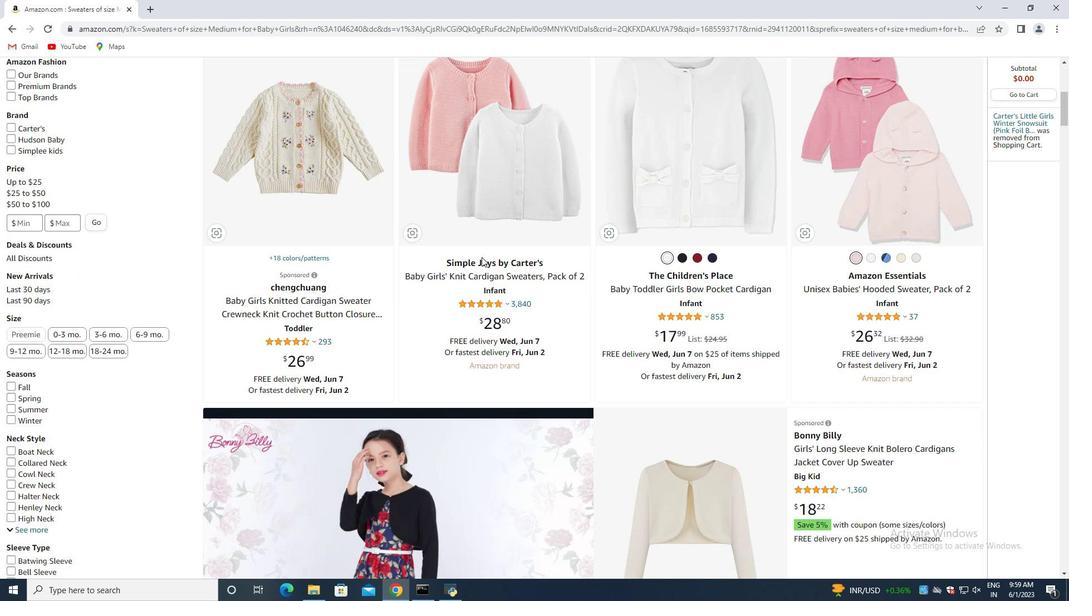 
Action: Mouse scrolled (481, 257) with delta (0, 0)
Screenshot: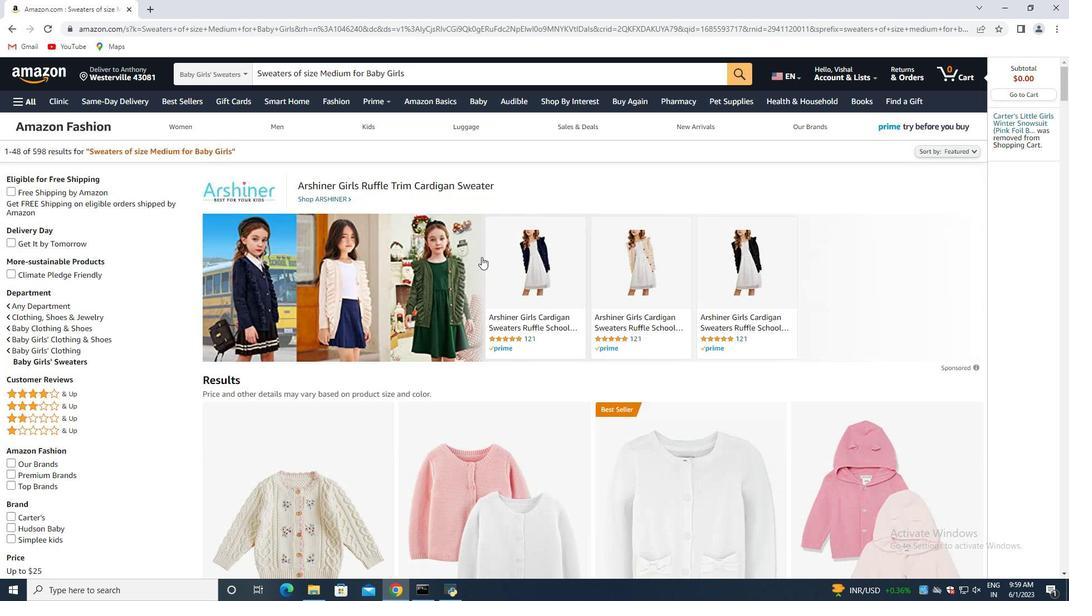 
Action: Mouse scrolled (481, 257) with delta (0, 0)
Screenshot: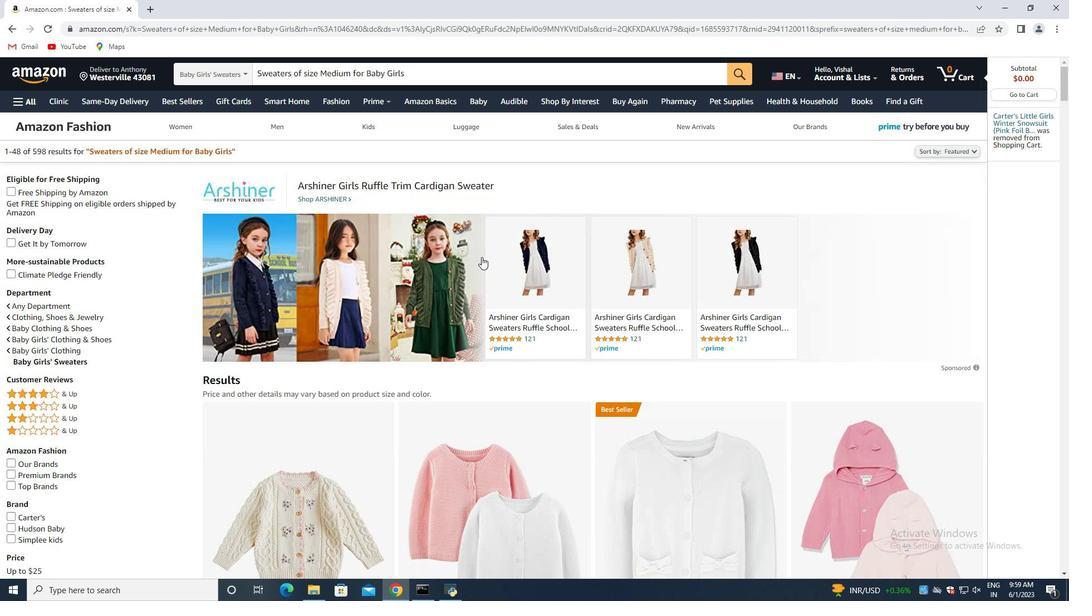 
Action: Mouse scrolled (481, 257) with delta (0, 0)
Screenshot: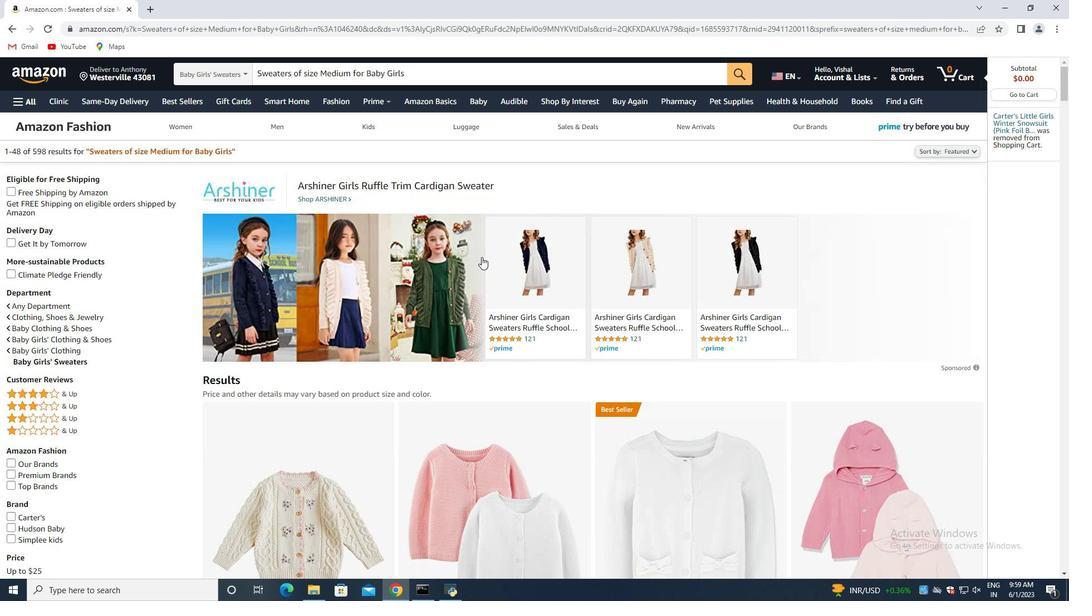
Action: Mouse scrolled (481, 257) with delta (0, 0)
Screenshot: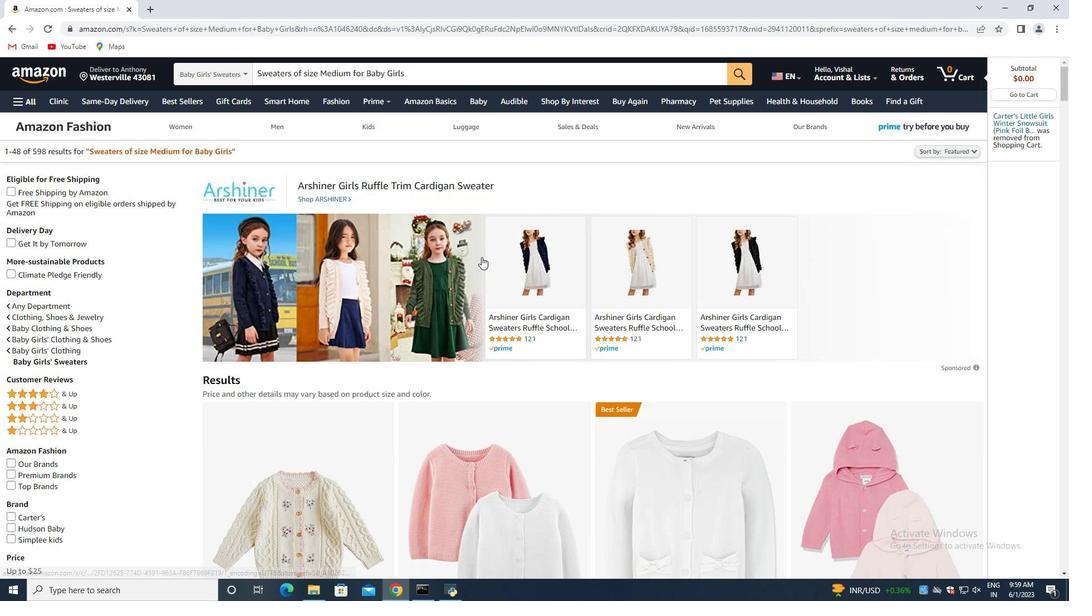 
Action: Mouse scrolled (481, 257) with delta (0, 0)
Screenshot: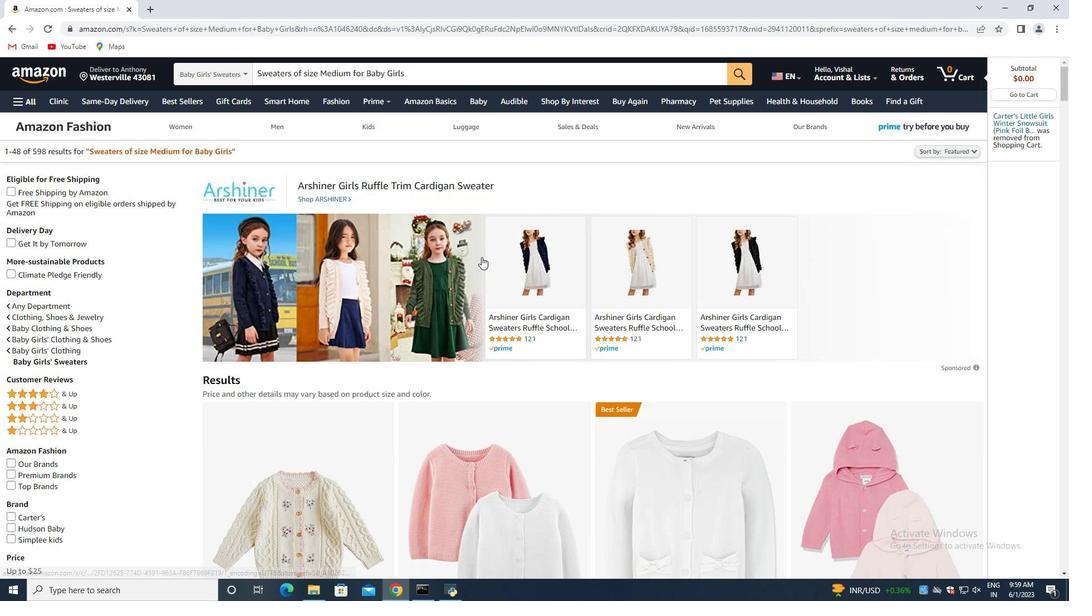 
Action: Mouse scrolled (481, 257) with delta (0, 0)
Screenshot: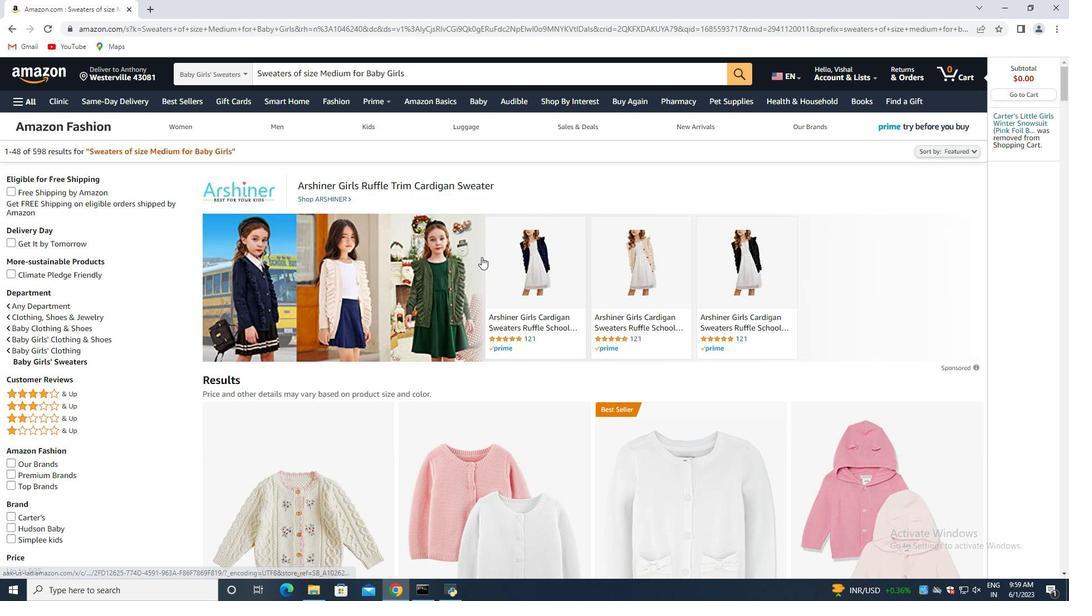 
Action: Mouse scrolled (481, 257) with delta (0, 0)
Screenshot: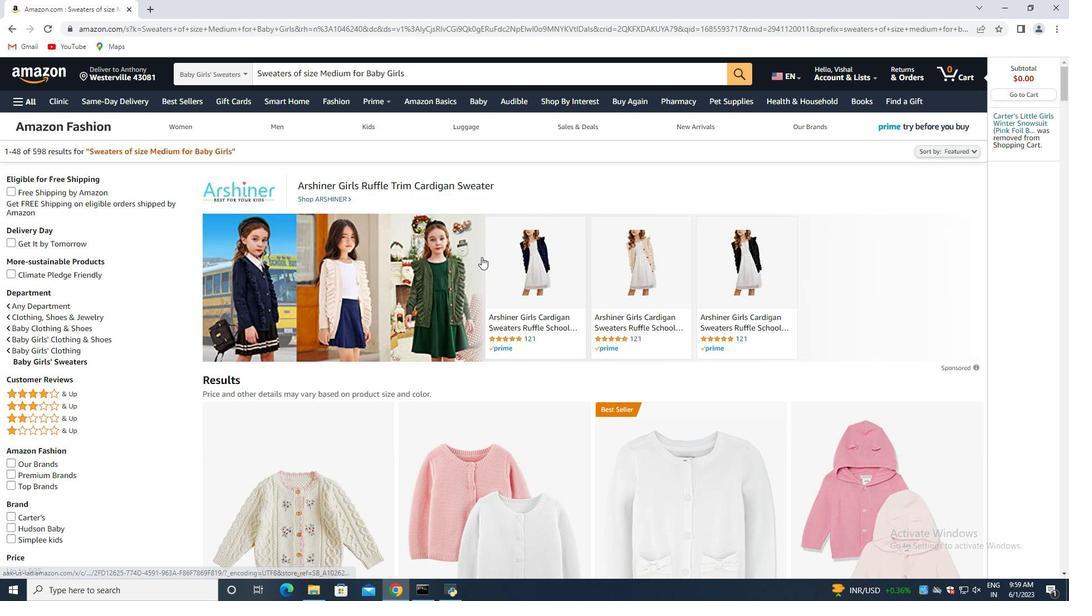 
Action: Mouse moved to (476, 258)
Screenshot: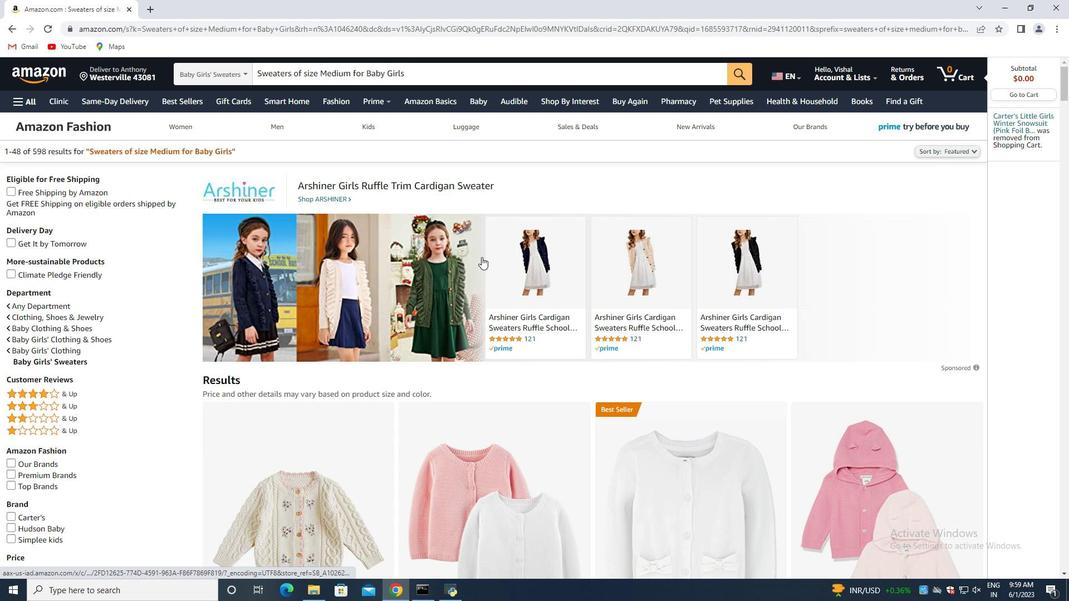 
Action: Mouse scrolled (476, 257) with delta (0, 0)
Screenshot: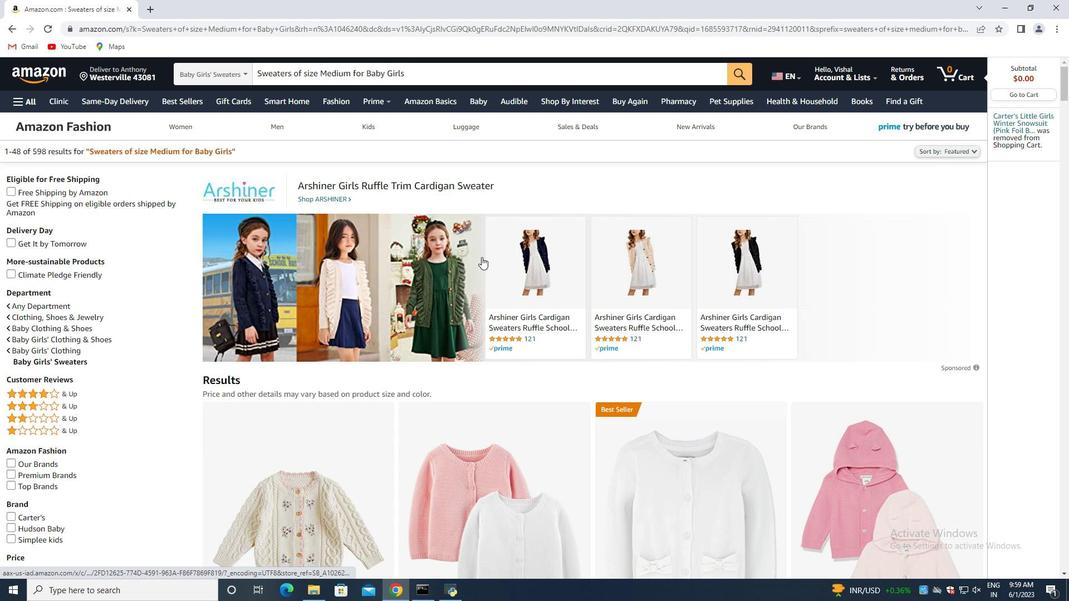 
Action: Mouse moved to (473, 258)
Screenshot: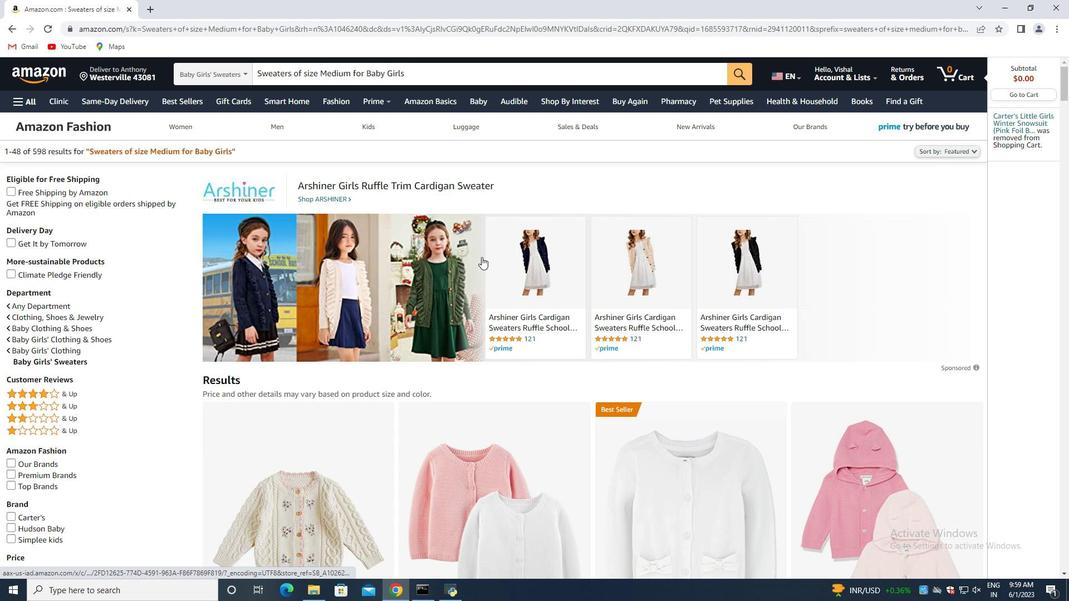 
Action: Mouse scrolled (473, 257) with delta (0, 0)
Screenshot: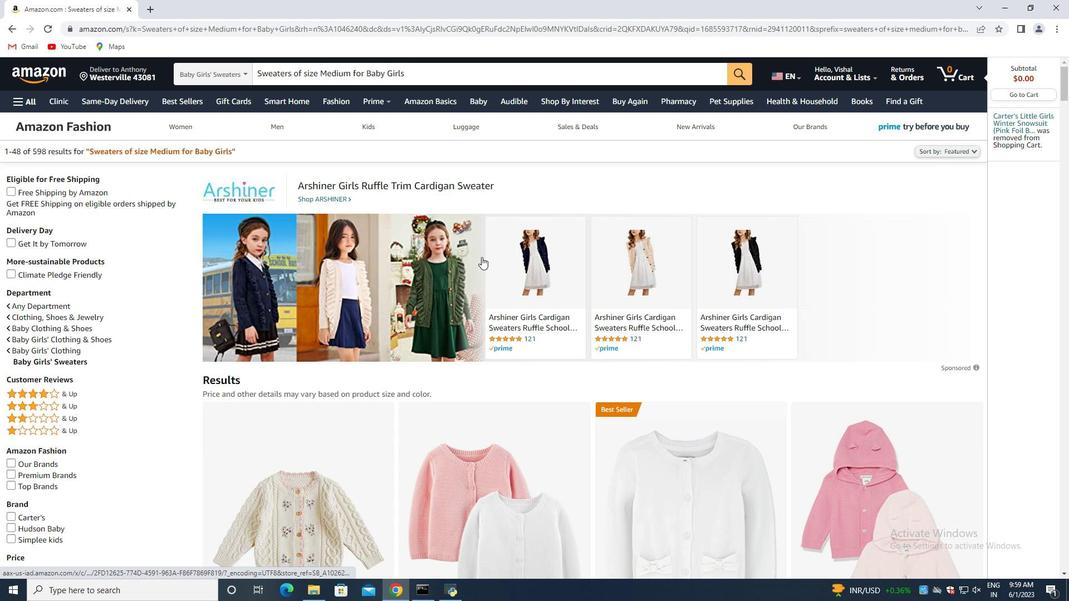 
Action: Mouse moved to (471, 259)
Screenshot: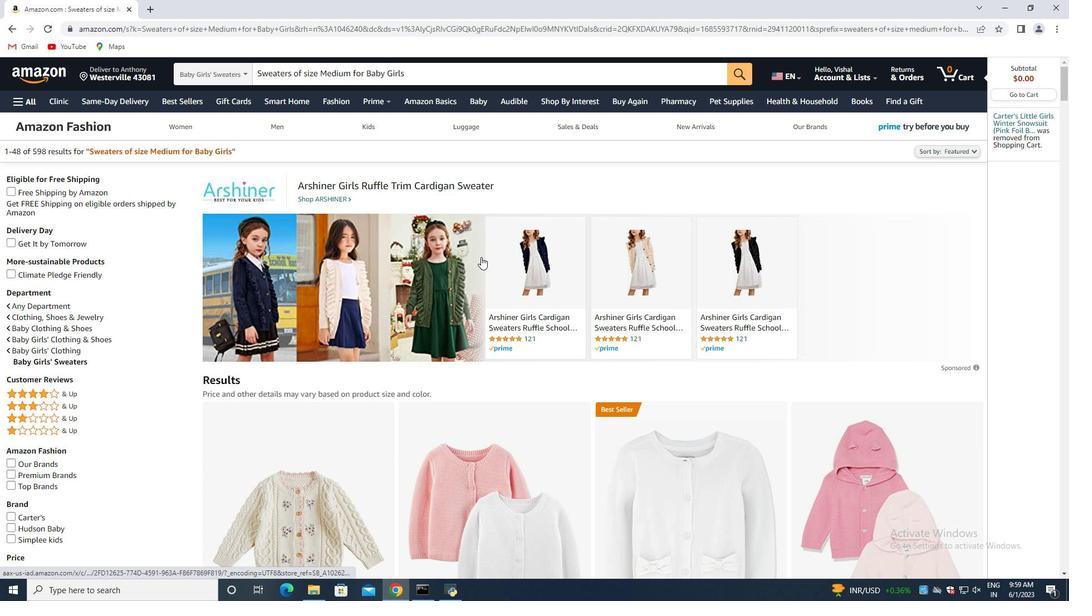 
Action: Mouse scrolled (471, 258) with delta (0, 0)
Screenshot: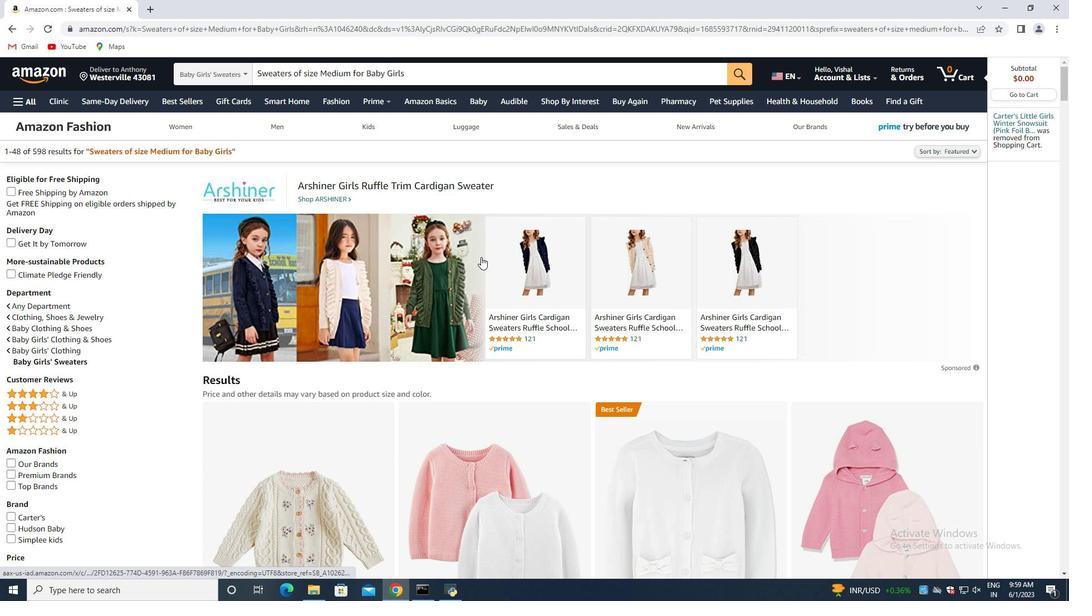 
Action: Mouse moved to (638, 324)
Screenshot: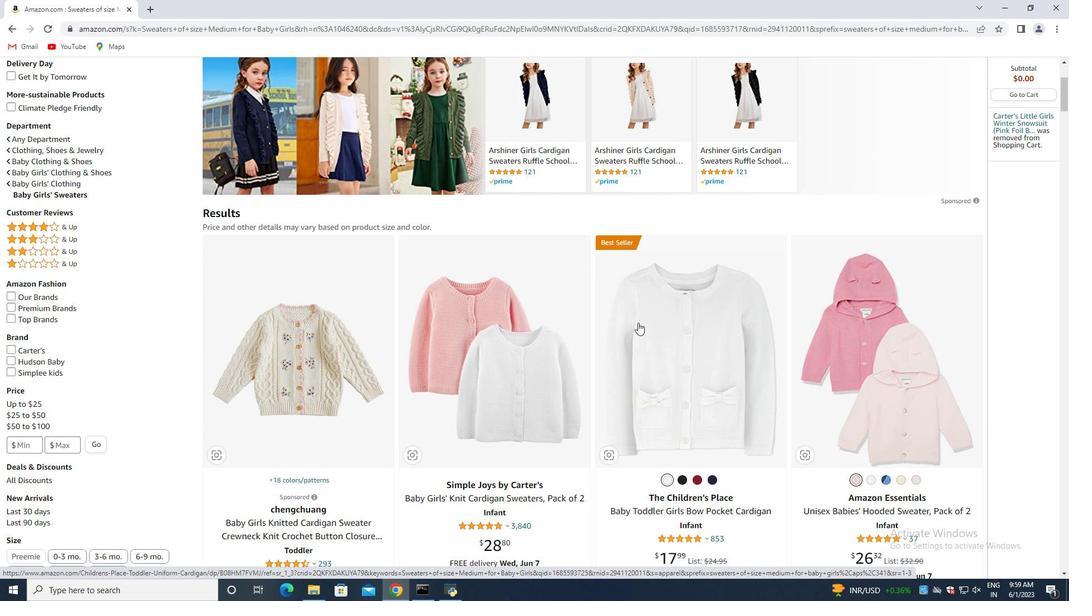 
Action: Mouse pressed left at (638, 324)
Screenshot: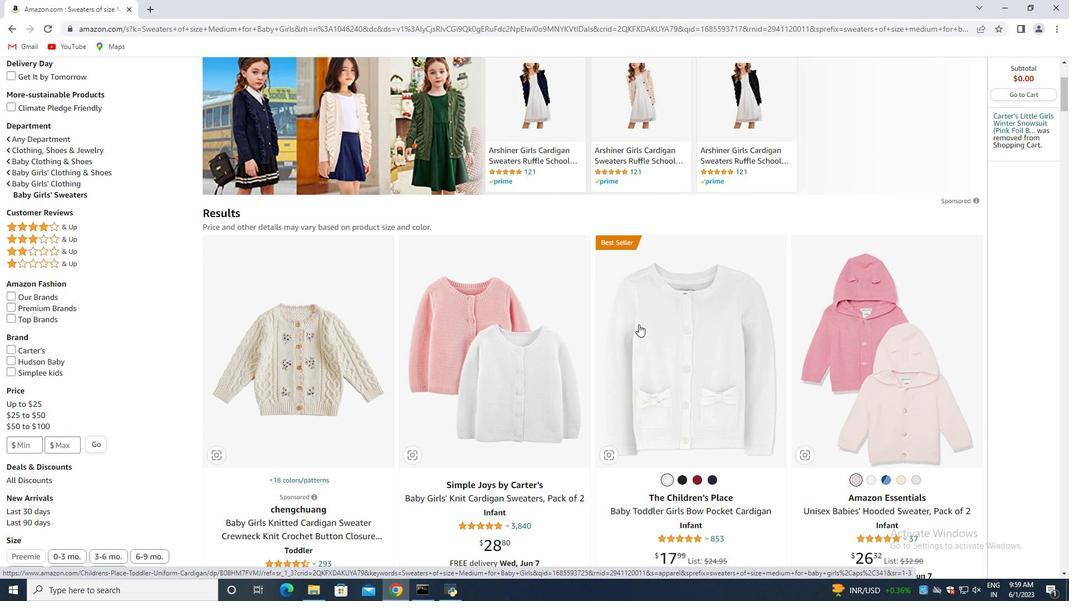 
Action: Mouse moved to (689, 314)
Screenshot: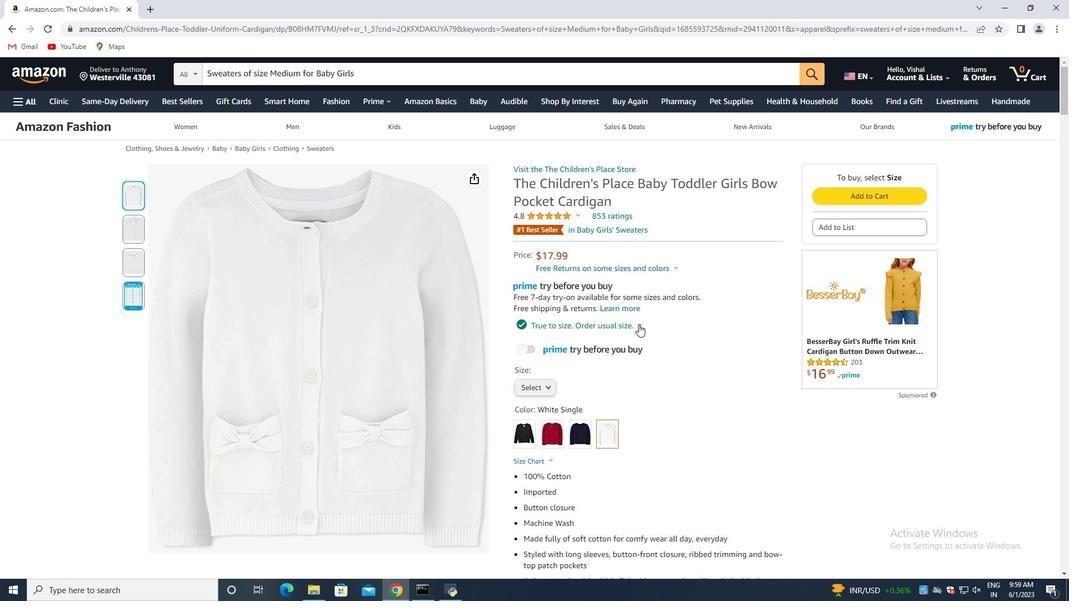 
Action: Mouse scrolled (689, 313) with delta (0, 0)
Screenshot: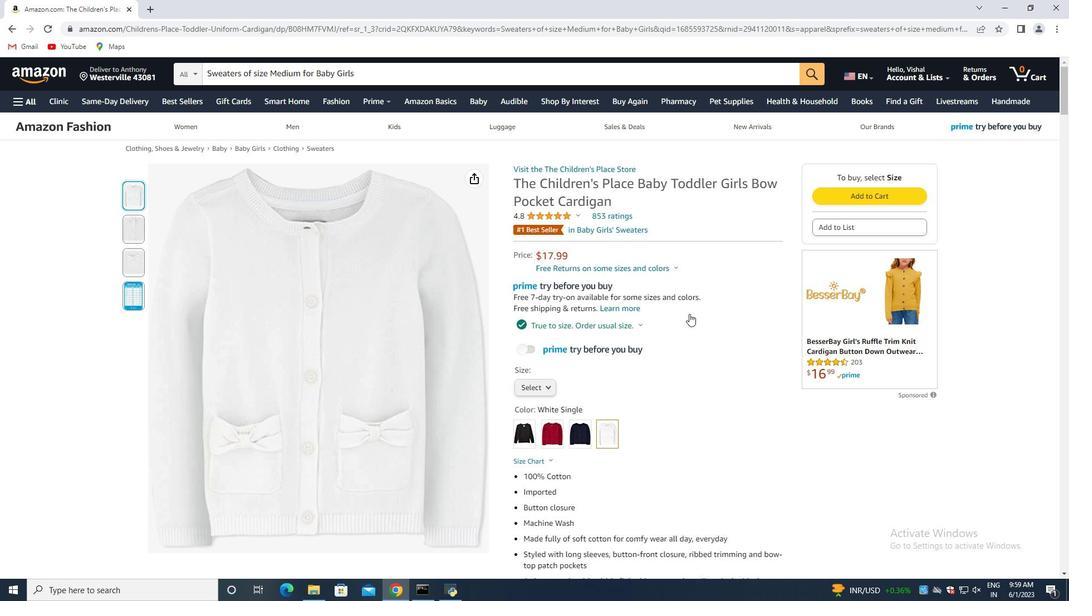 
Action: Mouse scrolled (689, 313) with delta (0, 0)
Screenshot: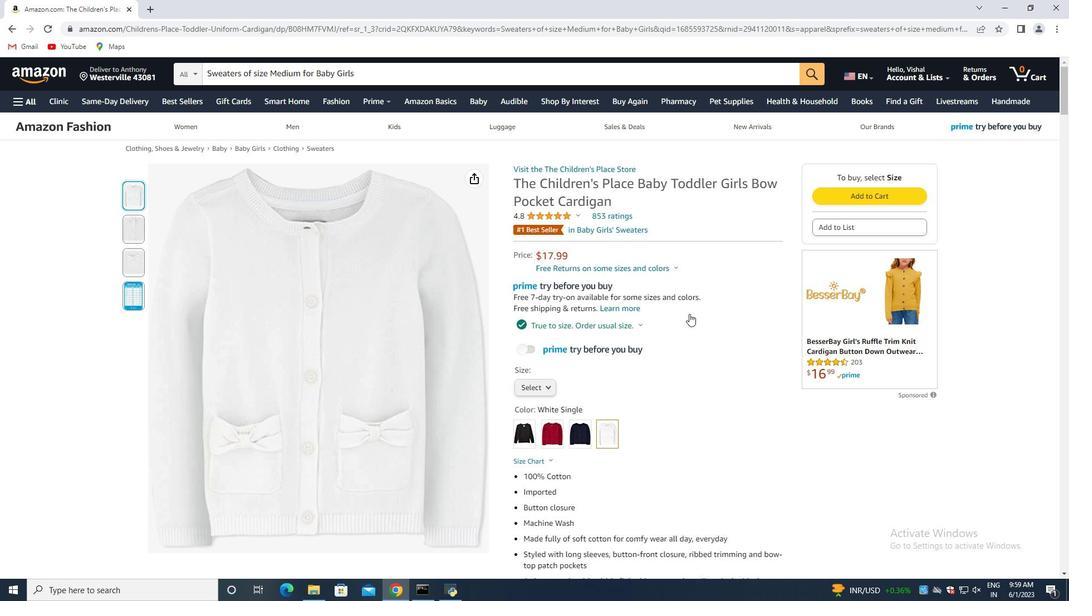 
Action: Mouse scrolled (689, 313) with delta (0, 0)
Screenshot: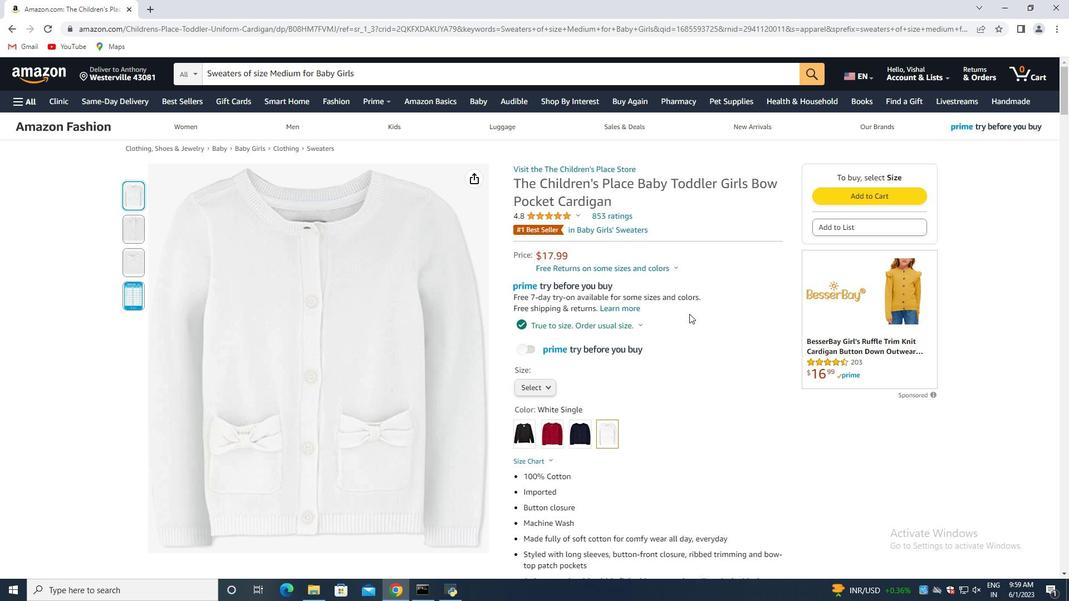
Action: Mouse moved to (690, 311)
Screenshot: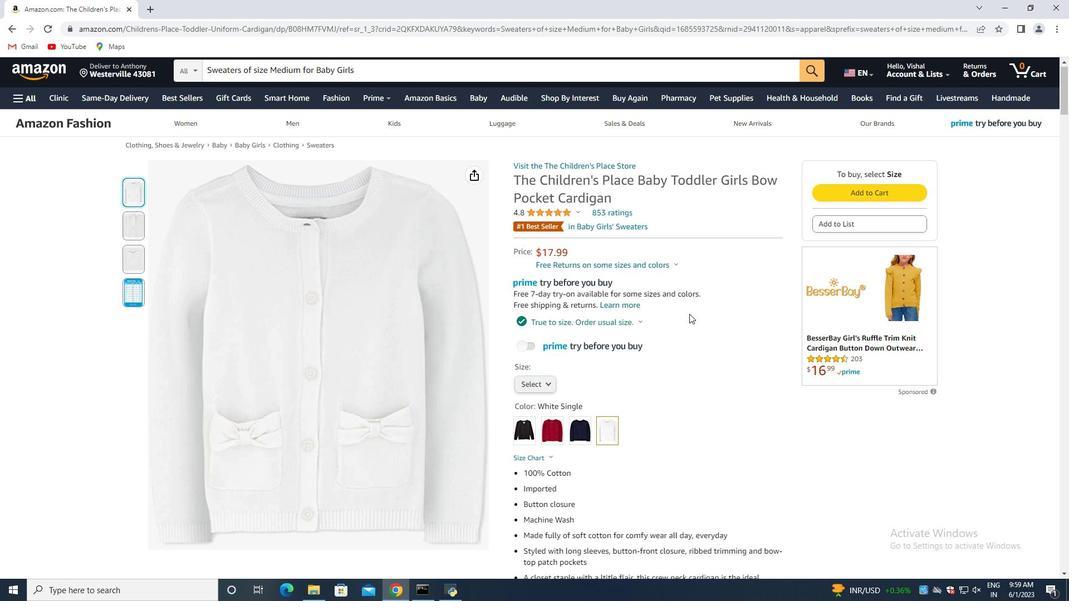 
Action: Mouse scrolled (690, 311) with delta (0, 0)
Screenshot: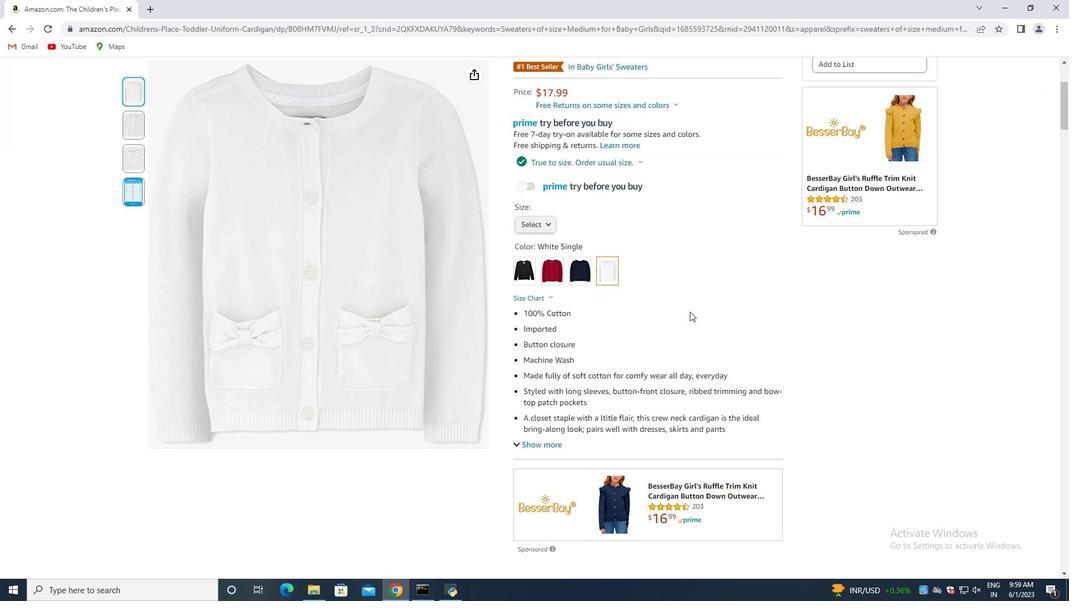 
Action: Mouse moved to (690, 311)
Screenshot: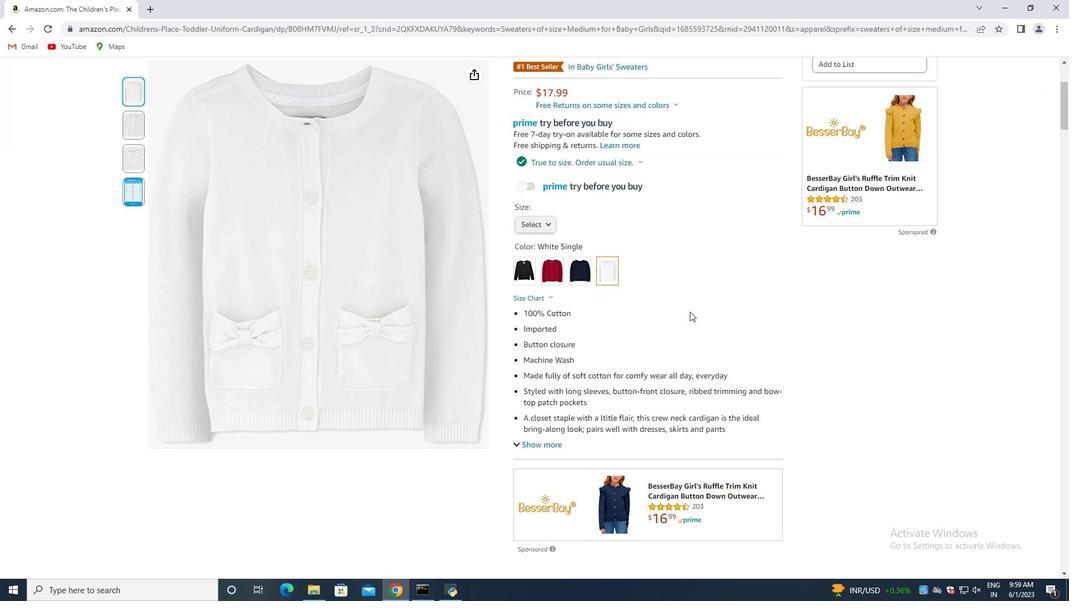 
Action: Mouse scrolled (690, 311) with delta (0, 0)
Screenshot: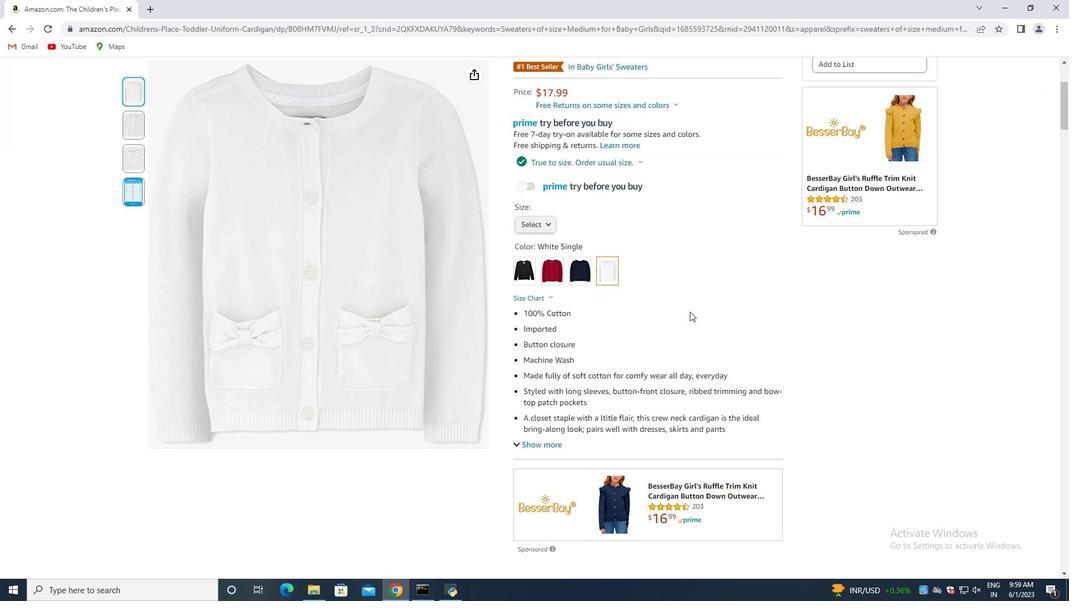 
Action: Mouse scrolled (690, 311) with delta (0, 0)
Screenshot: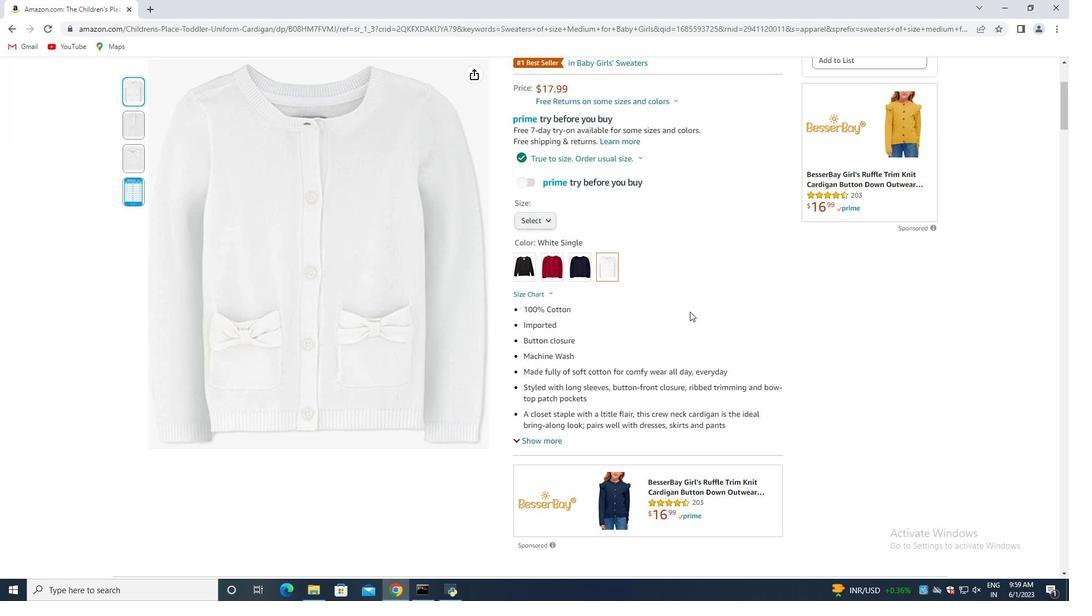 
Action: Mouse moved to (690, 311)
Screenshot: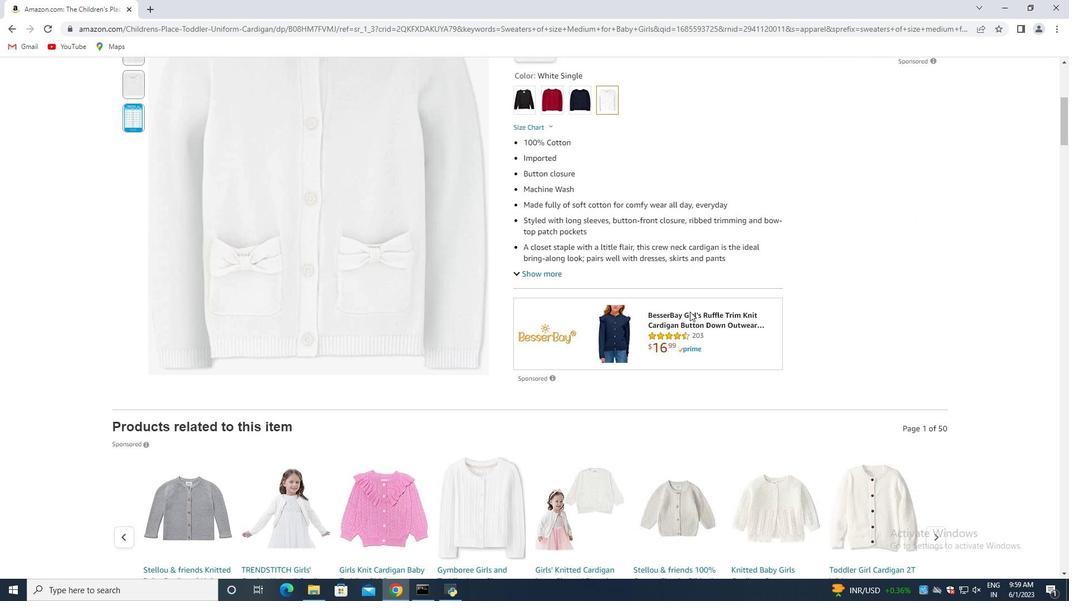 
Action: Mouse scrolled (690, 311) with delta (0, 0)
Screenshot: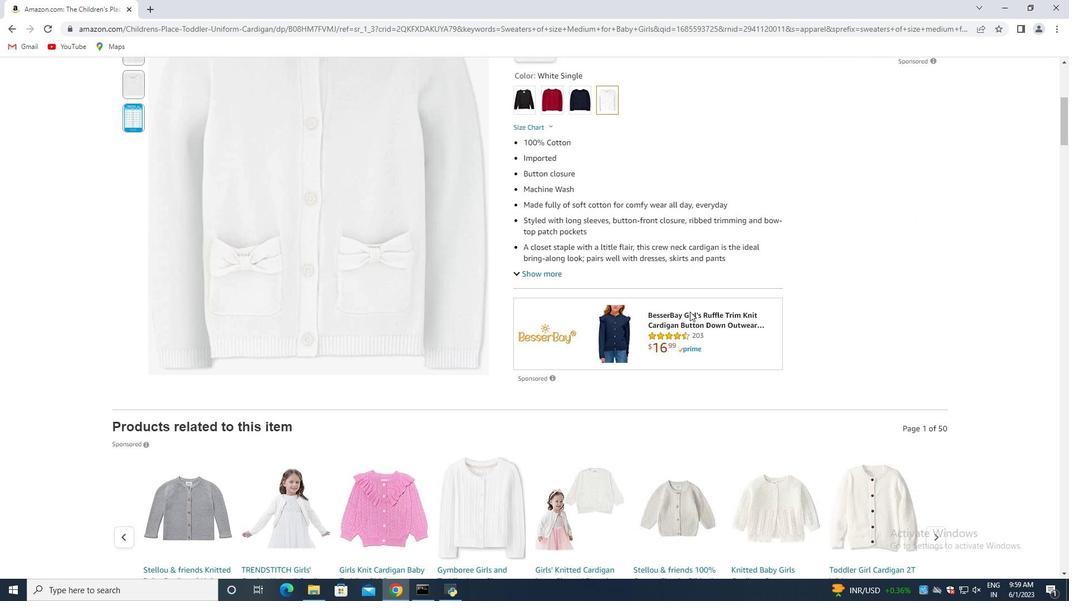 
Action: Mouse moved to (672, 314)
Screenshot: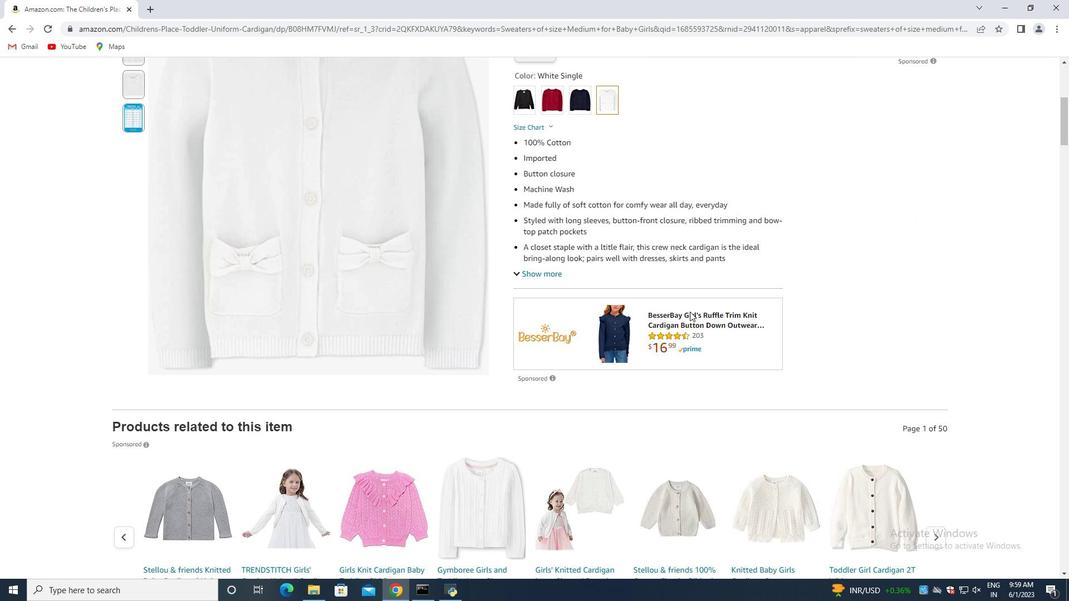 
Action: Mouse scrolled (688, 311) with delta (0, 0)
Screenshot: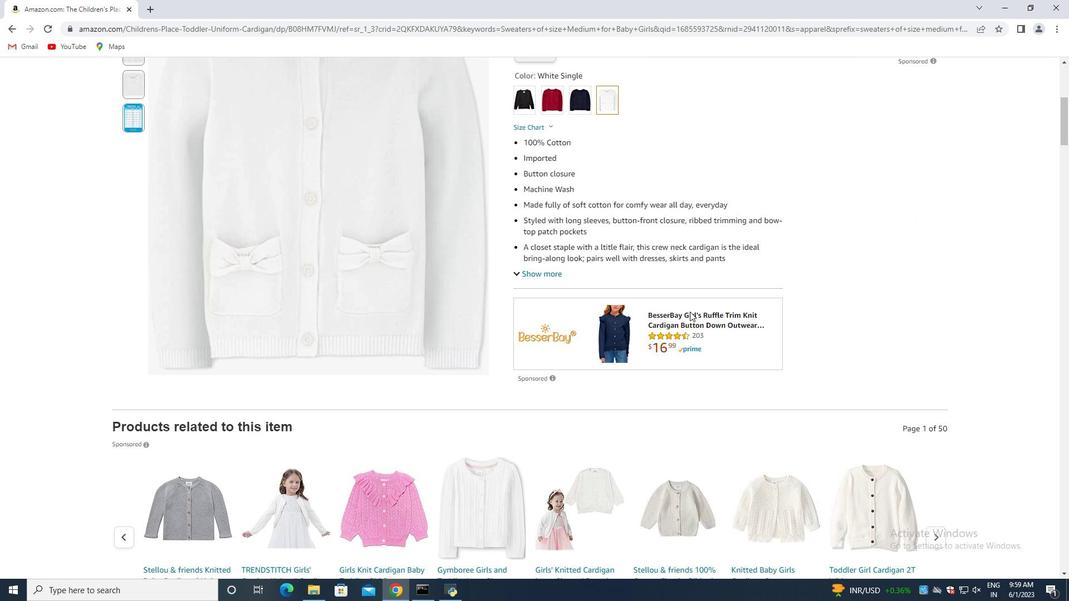 
Action: Mouse moved to (671, 313)
Screenshot: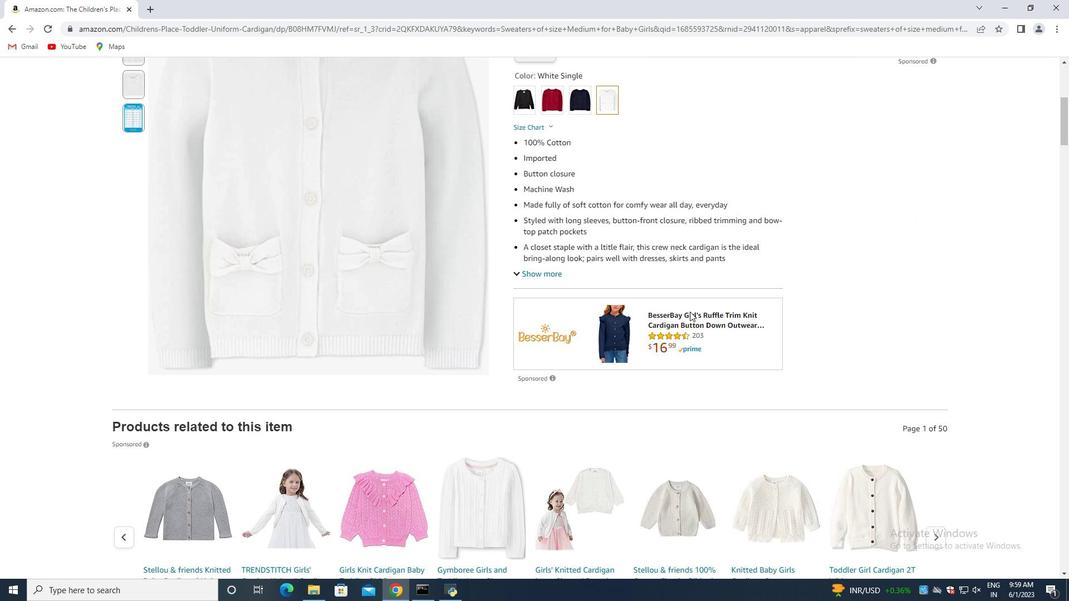 
Action: Mouse scrolled (687, 313) with delta (0, 0)
Screenshot: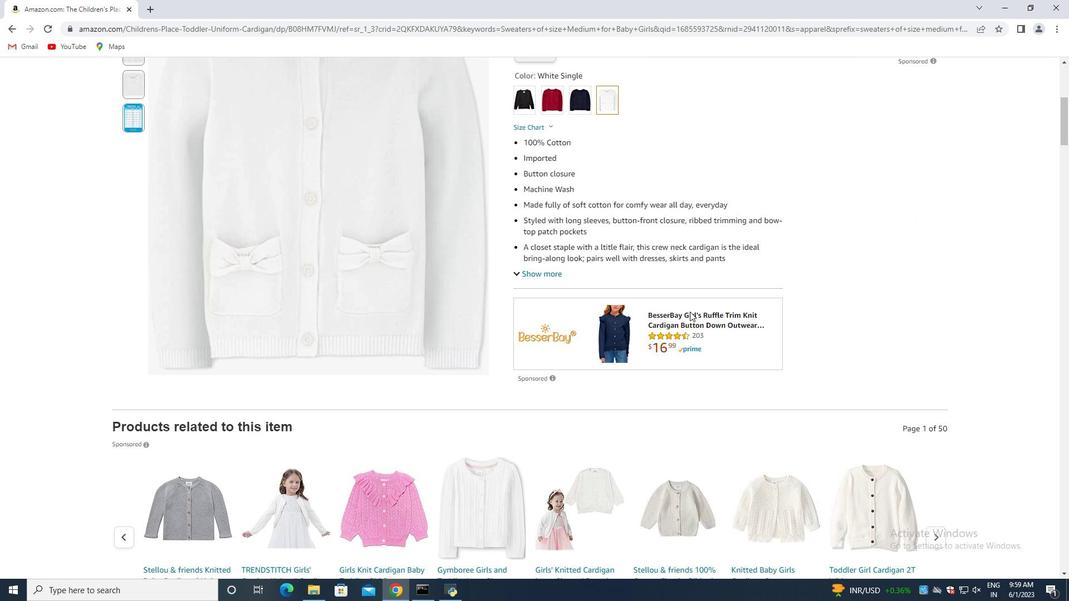 
Action: Mouse scrolled (684, 313) with delta (0, 0)
Screenshot: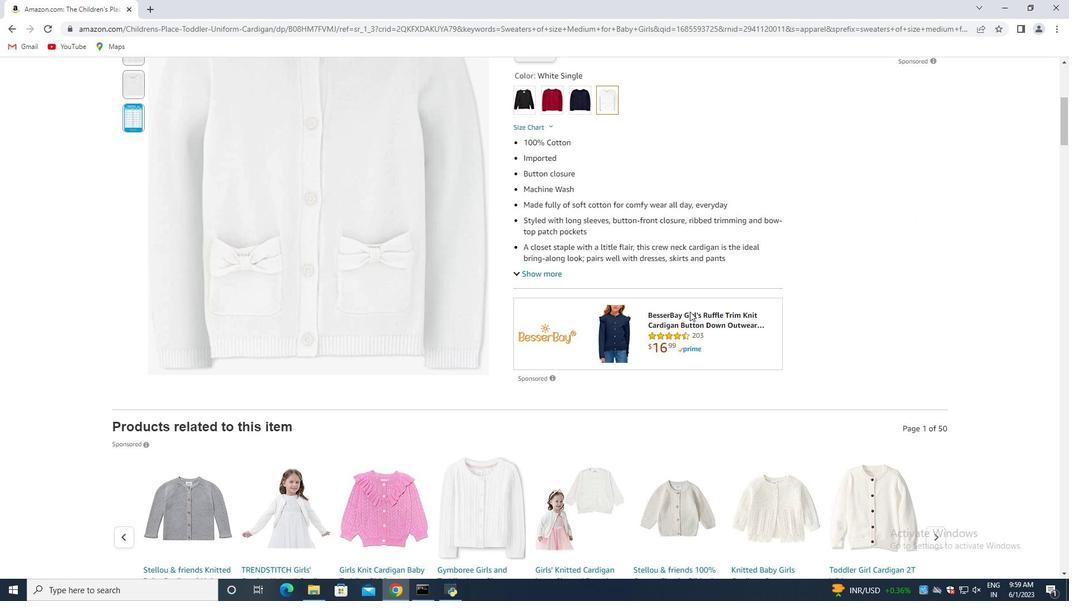 
Action: Mouse moved to (650, 311)
Screenshot: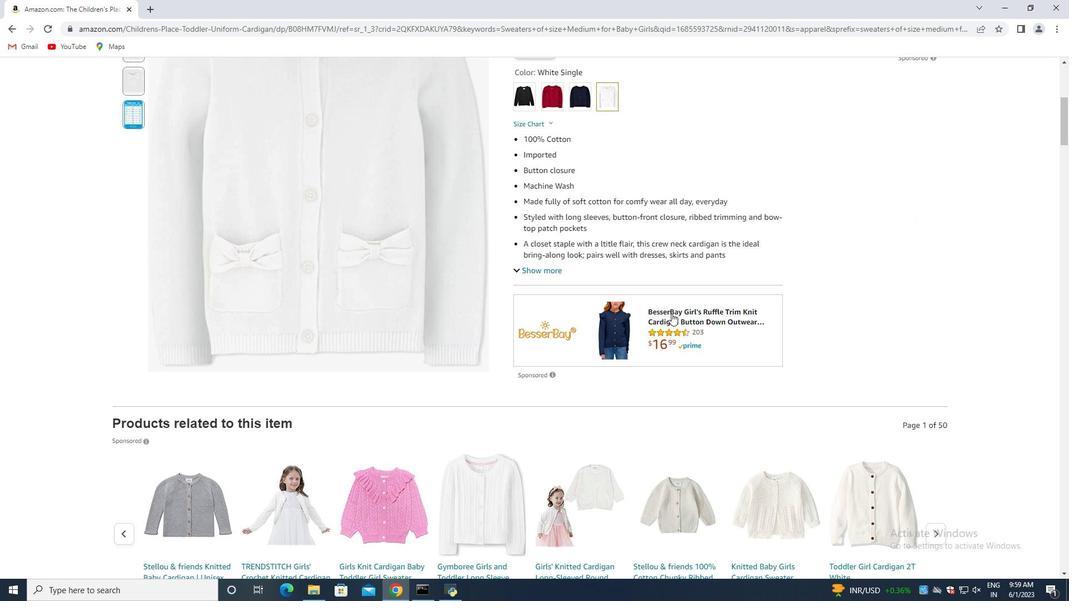 
Action: Mouse scrolled (652, 310) with delta (0, 0)
Screenshot: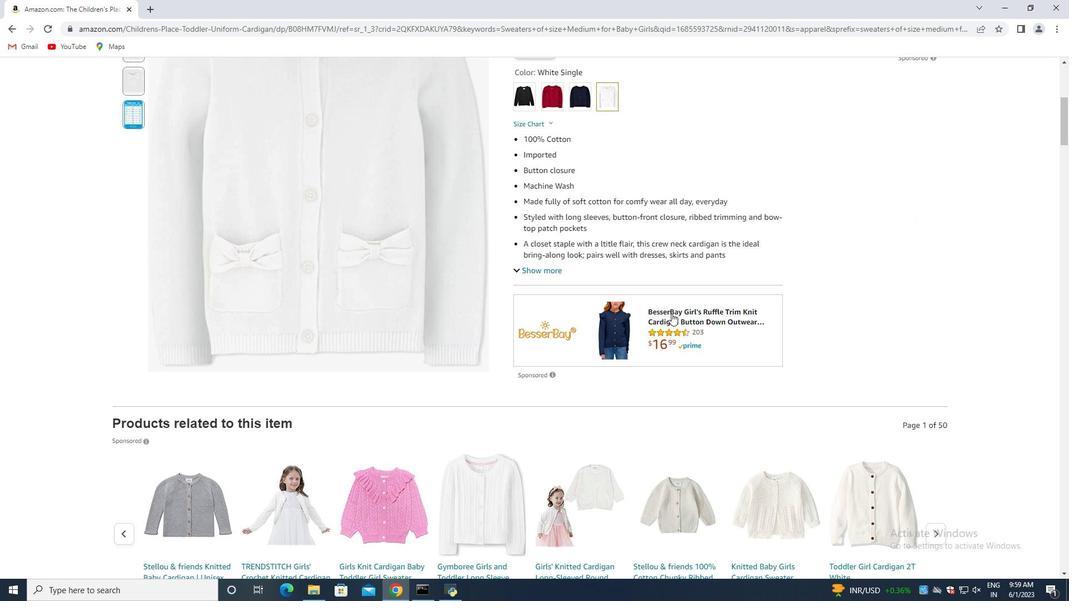 
Action: Mouse moved to (645, 312)
Screenshot: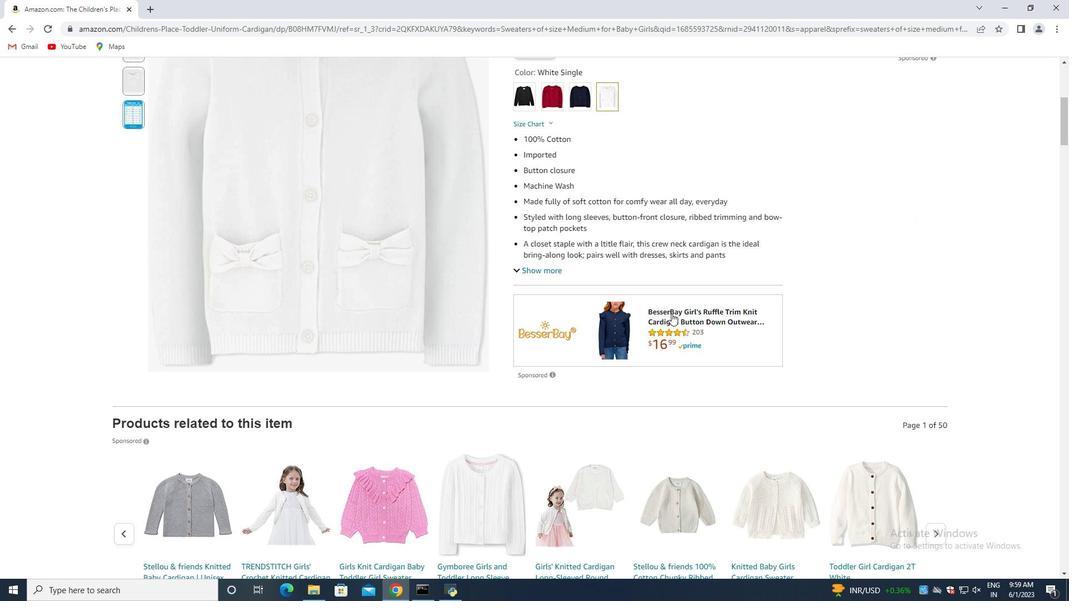 
Action: Mouse scrolled (646, 311) with delta (0, 0)
Screenshot: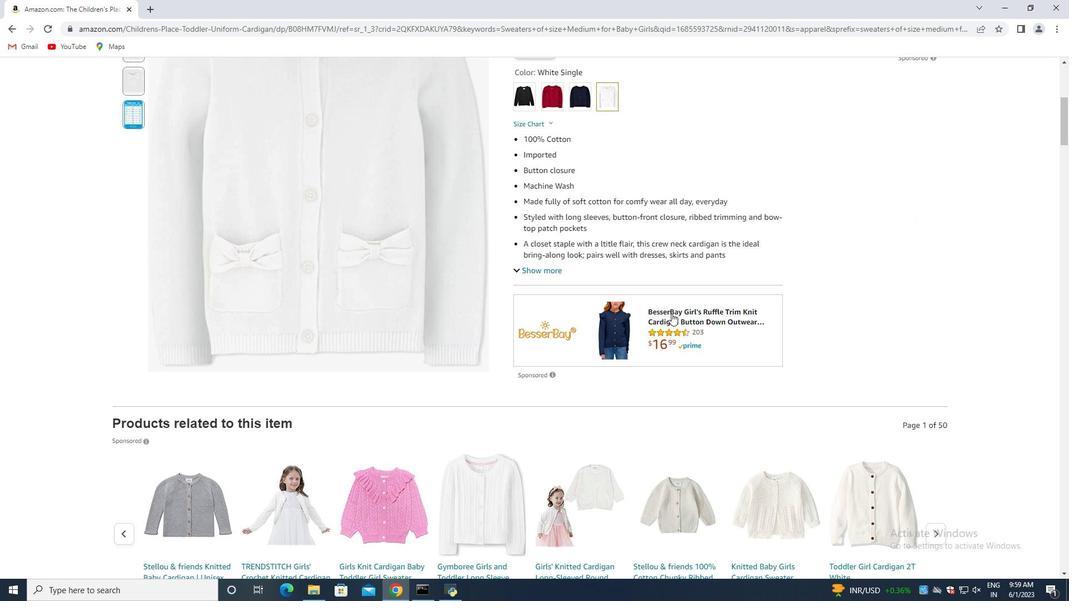 
Action: Mouse moved to (642, 314)
Screenshot: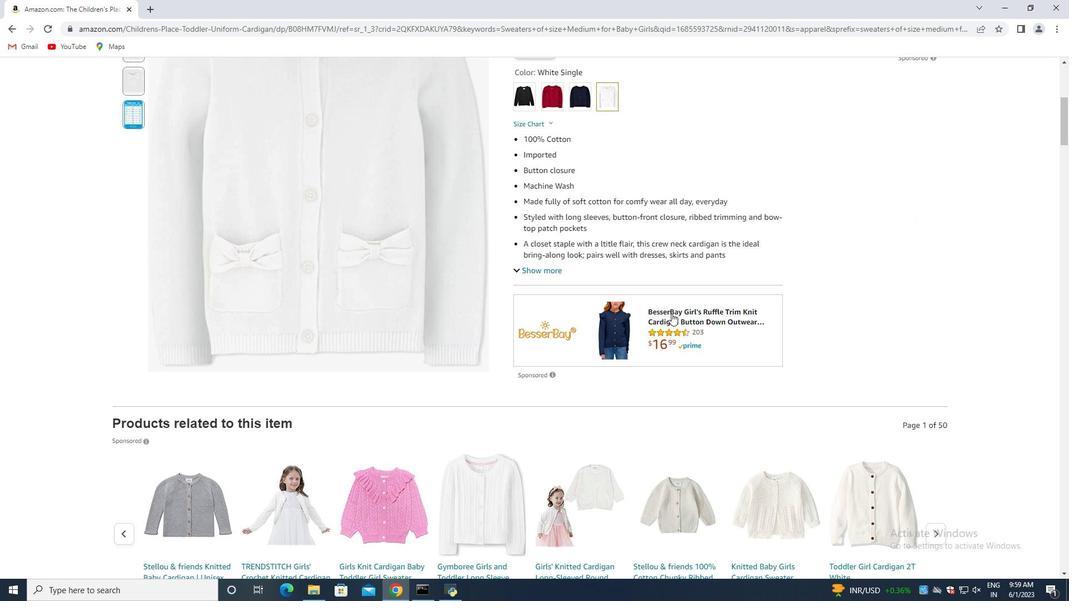 
Action: Mouse scrolled (645, 311) with delta (0, 0)
Screenshot: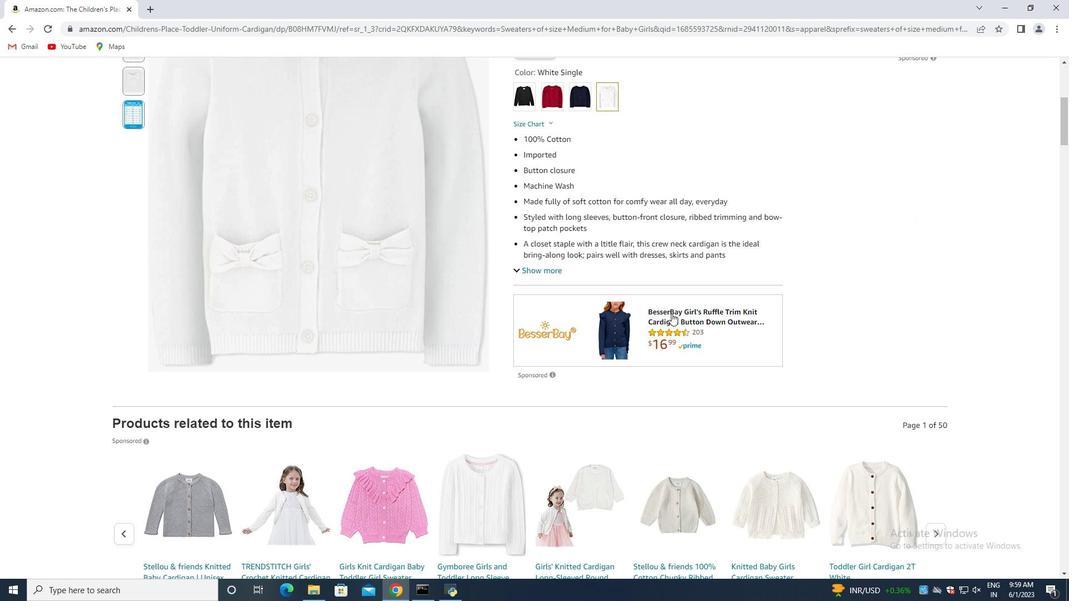 
Action: Mouse moved to (640, 314)
Screenshot: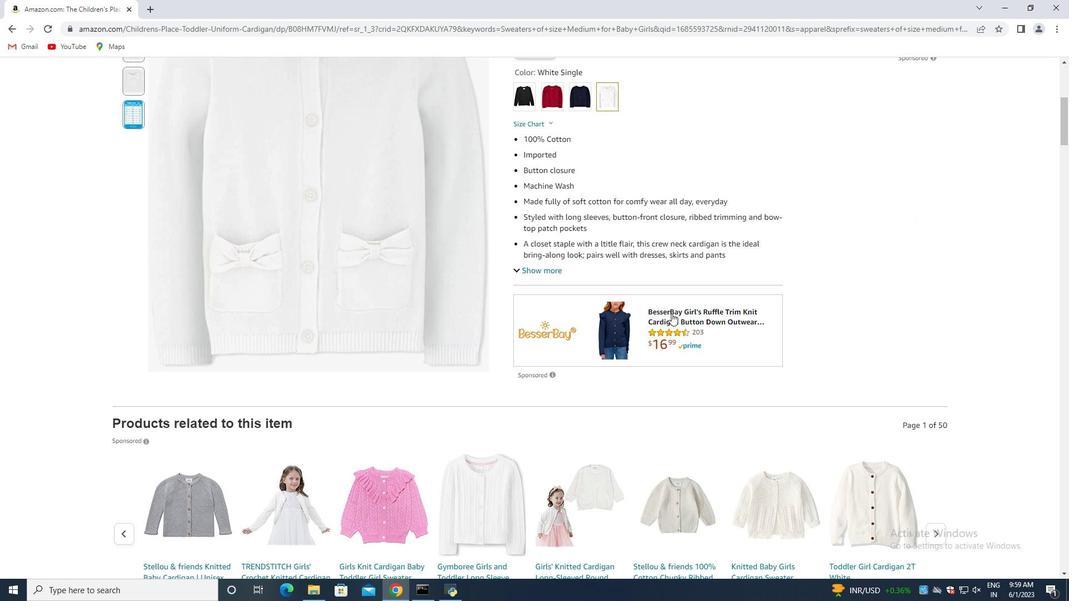 
Action: Mouse scrolled (640, 314) with delta (0, 0)
Screenshot: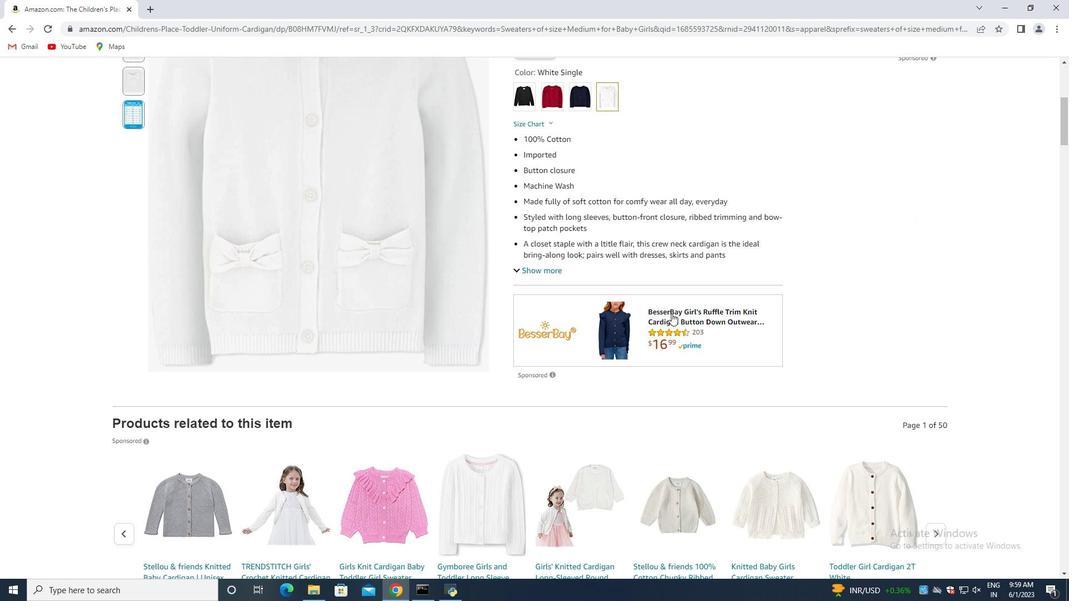 
Action: Mouse moved to (639, 315)
Screenshot: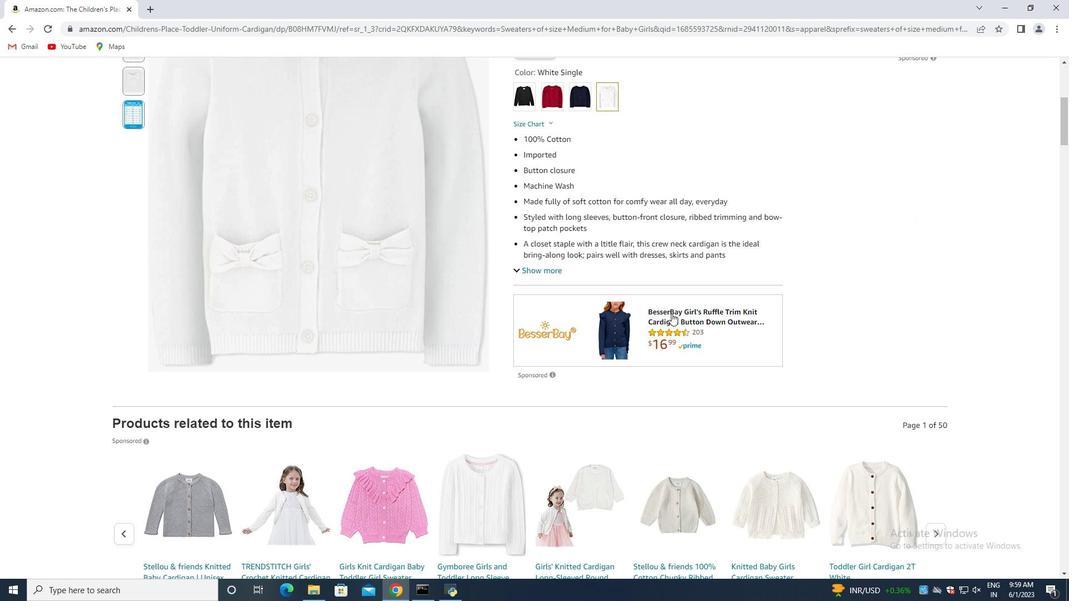
Action: Mouse scrolled (639, 314) with delta (0, 0)
Screenshot: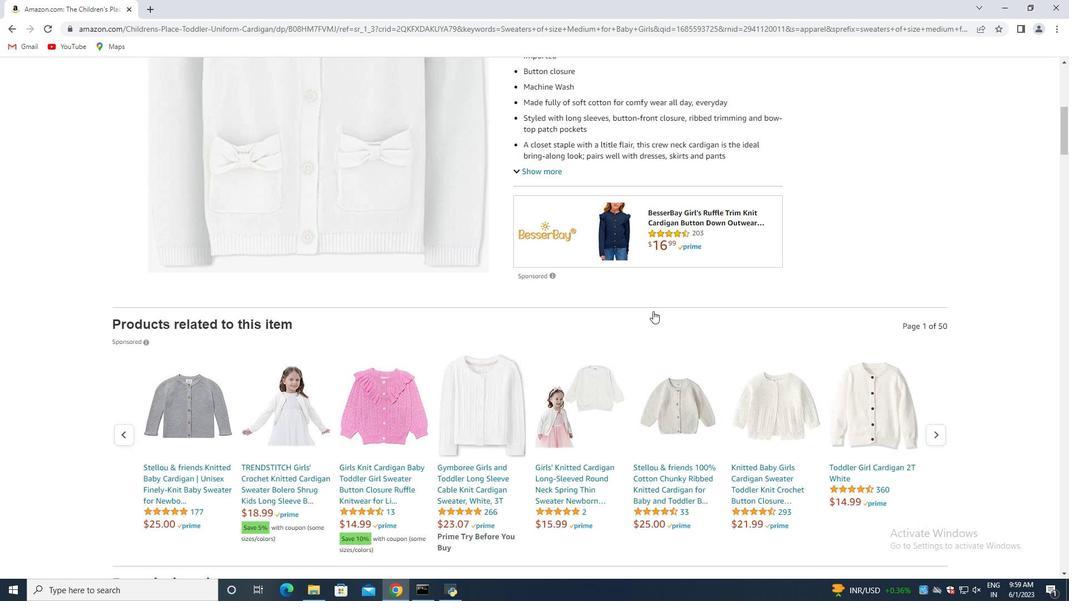 
Action: Mouse moved to (639, 315)
Screenshot: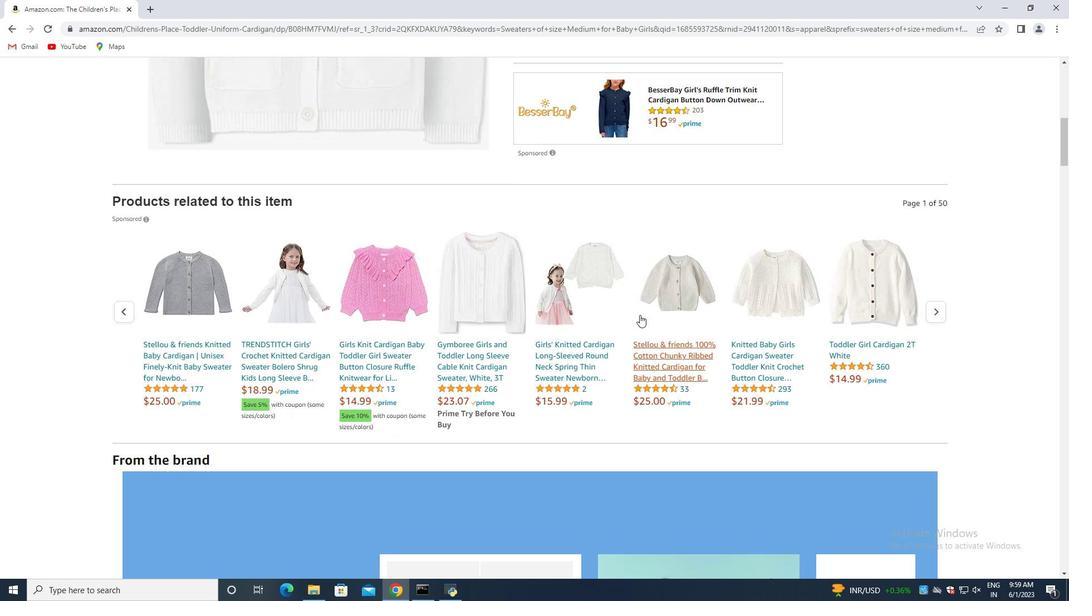 
Action: Mouse scrolled (639, 315) with delta (0, 0)
Screenshot: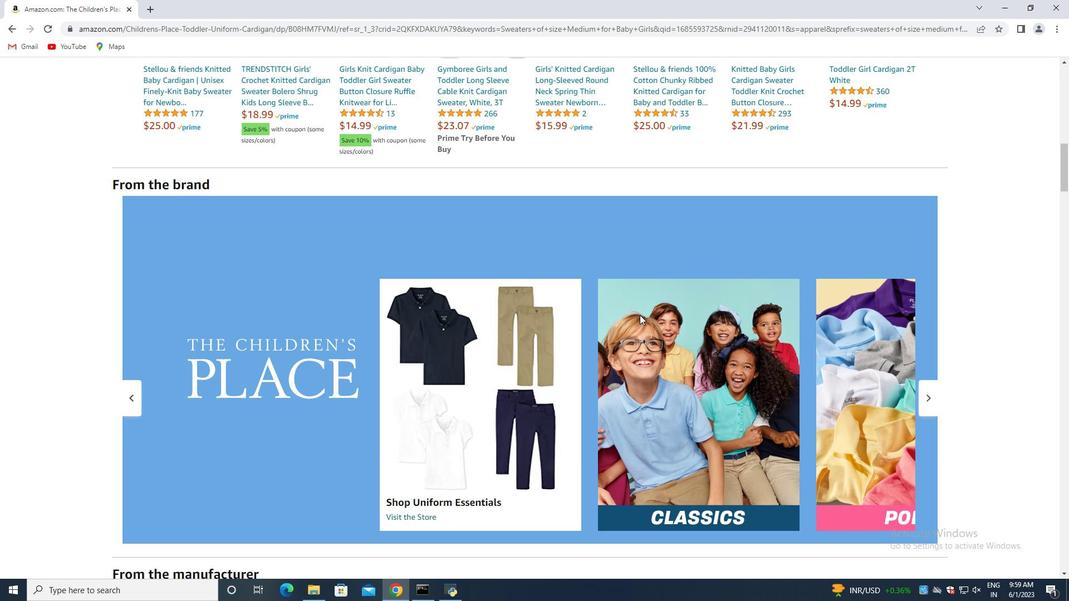 
Action: Mouse scrolled (639, 315) with delta (0, 0)
Screenshot: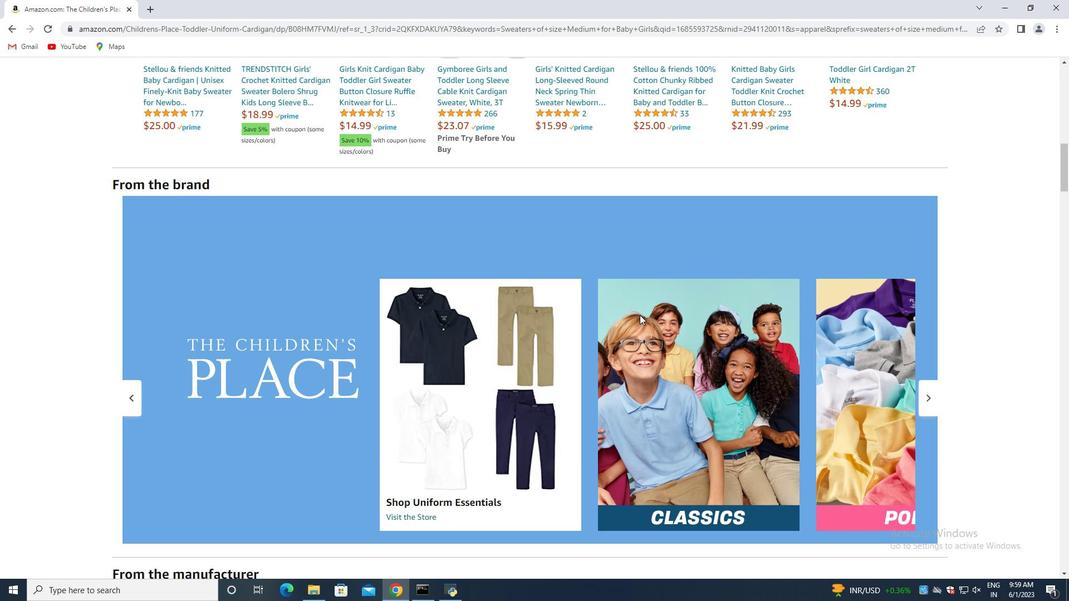 
Action: Mouse scrolled (639, 315) with delta (0, 0)
Screenshot: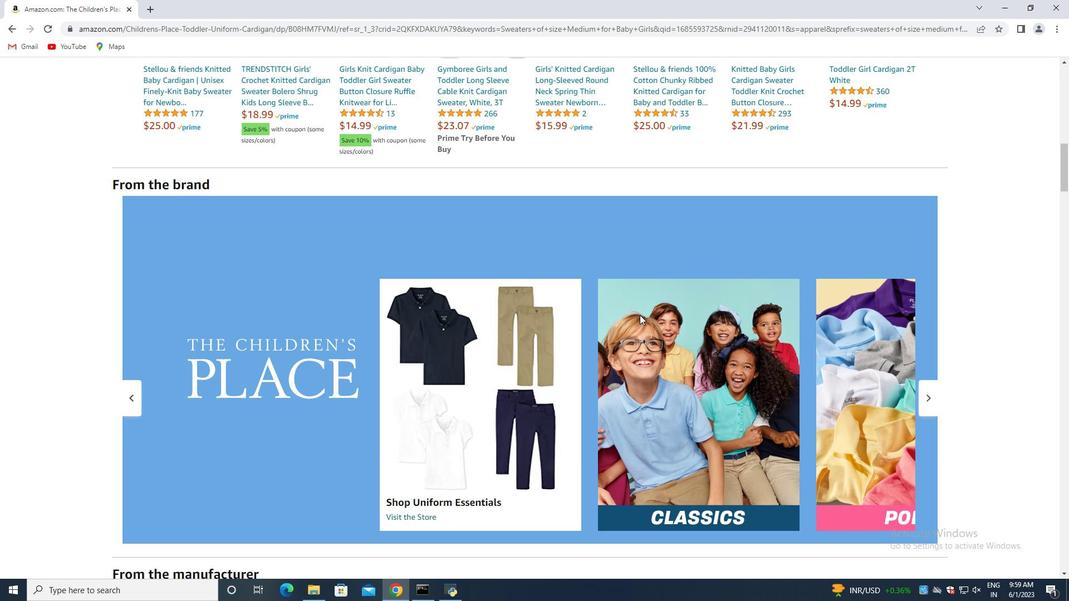 
Action: Mouse scrolled (639, 315) with delta (0, 0)
Screenshot: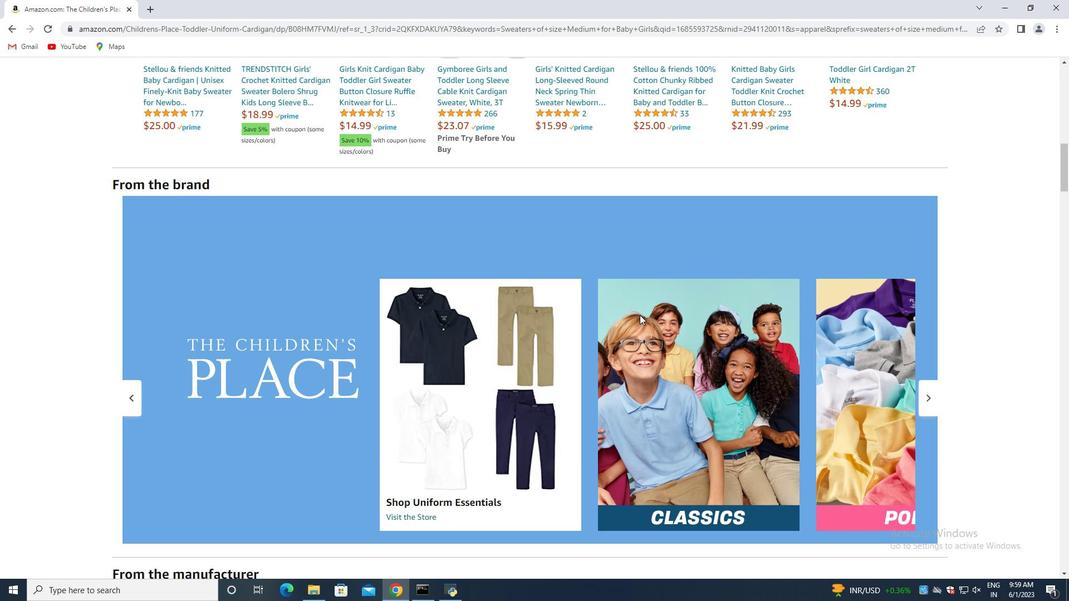 
Action: Mouse scrolled (639, 315) with delta (0, 0)
Screenshot: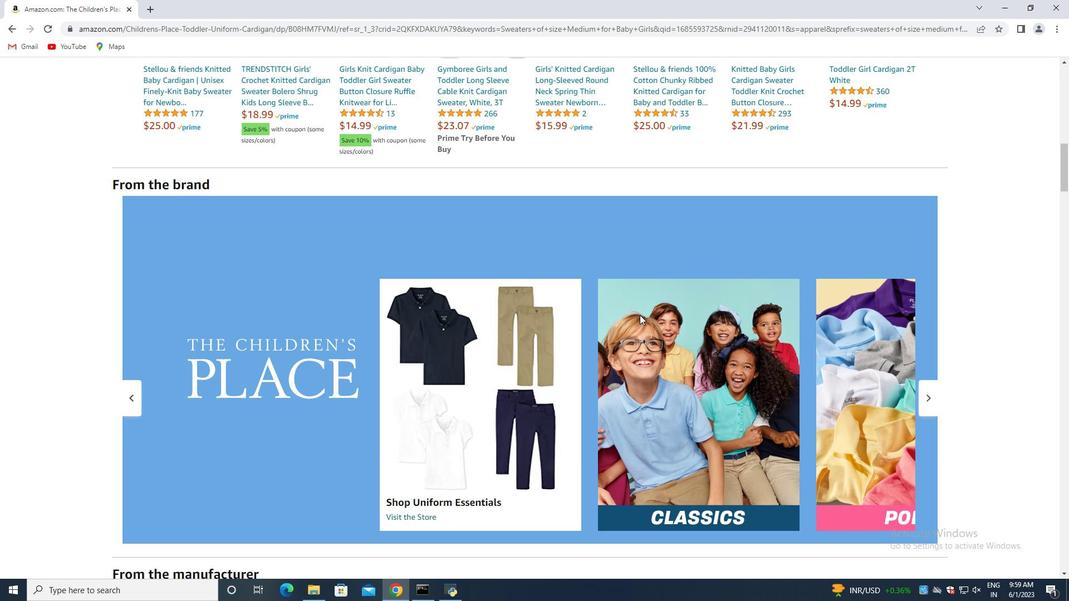 
Action: Mouse scrolled (639, 314) with delta (0, 0)
Screenshot: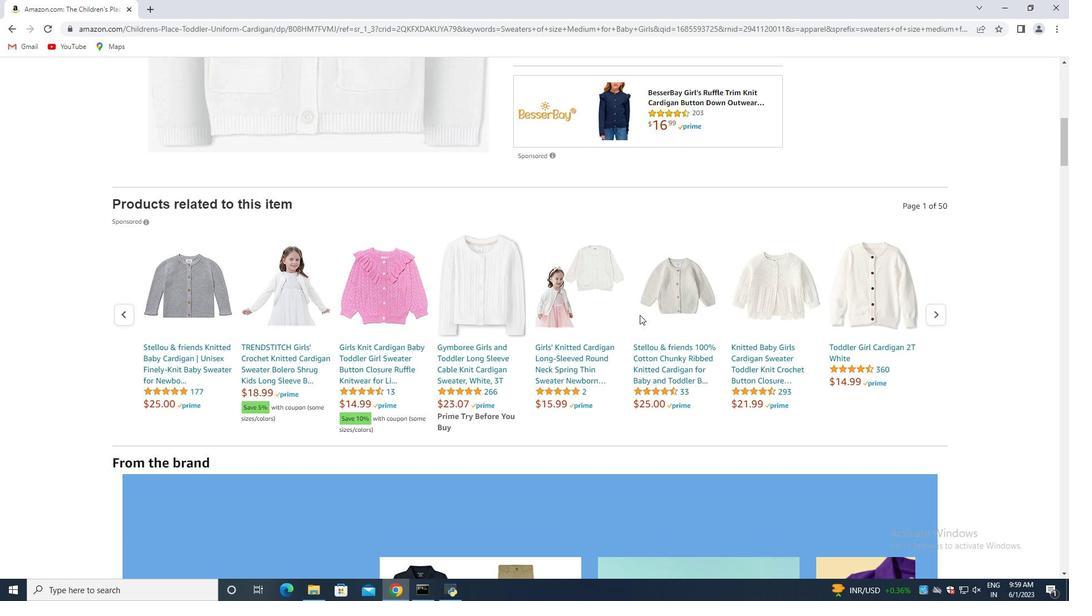 
Action: Mouse moved to (639, 315)
Screenshot: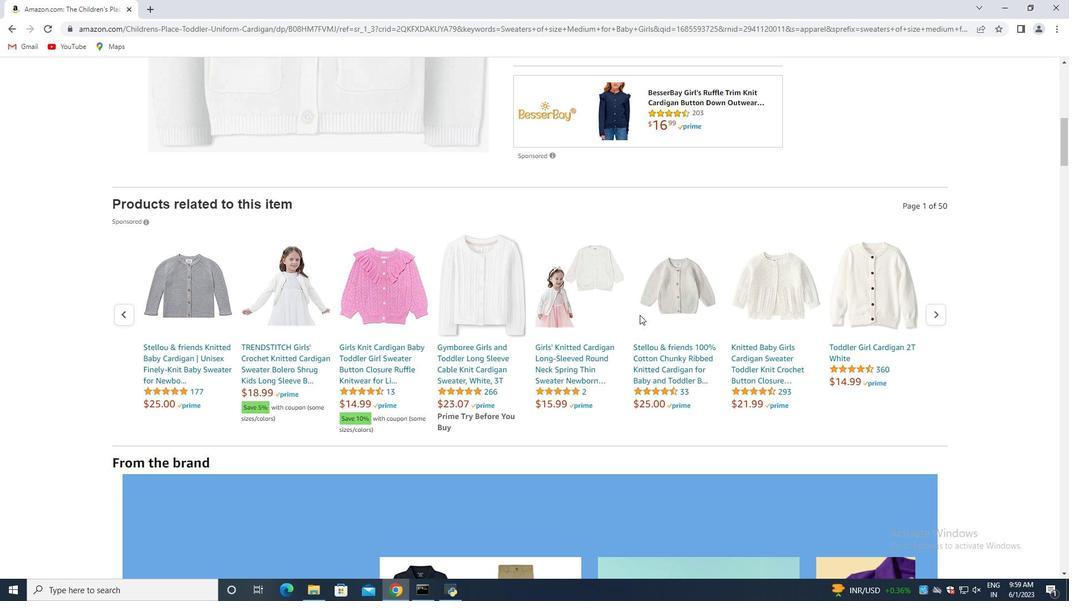 
Action: Mouse scrolled (639, 314) with delta (0, 0)
Screenshot: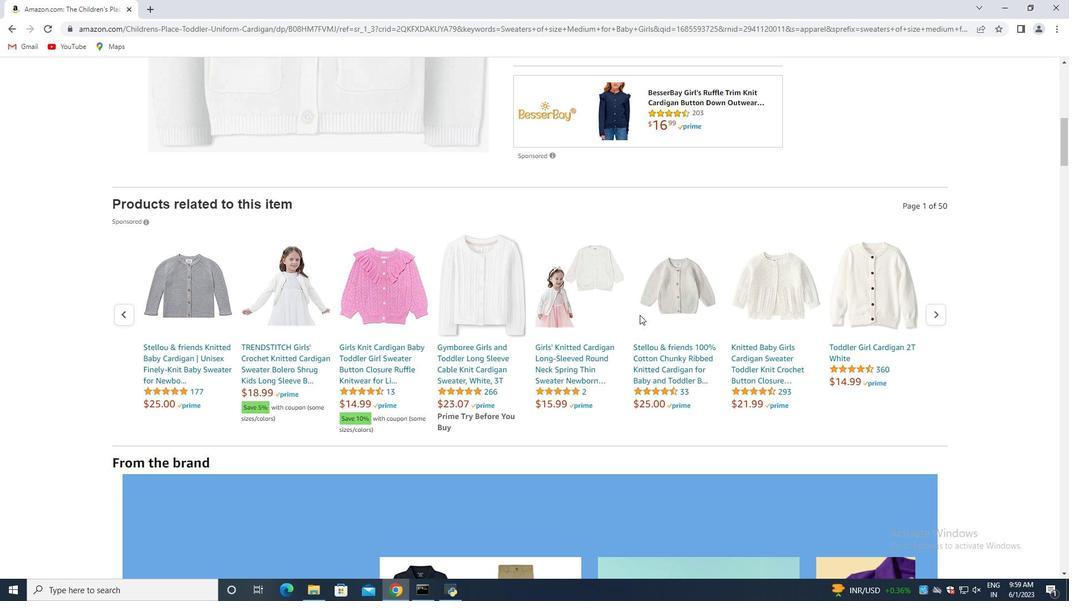 
Action: Mouse moved to (638, 315)
Screenshot: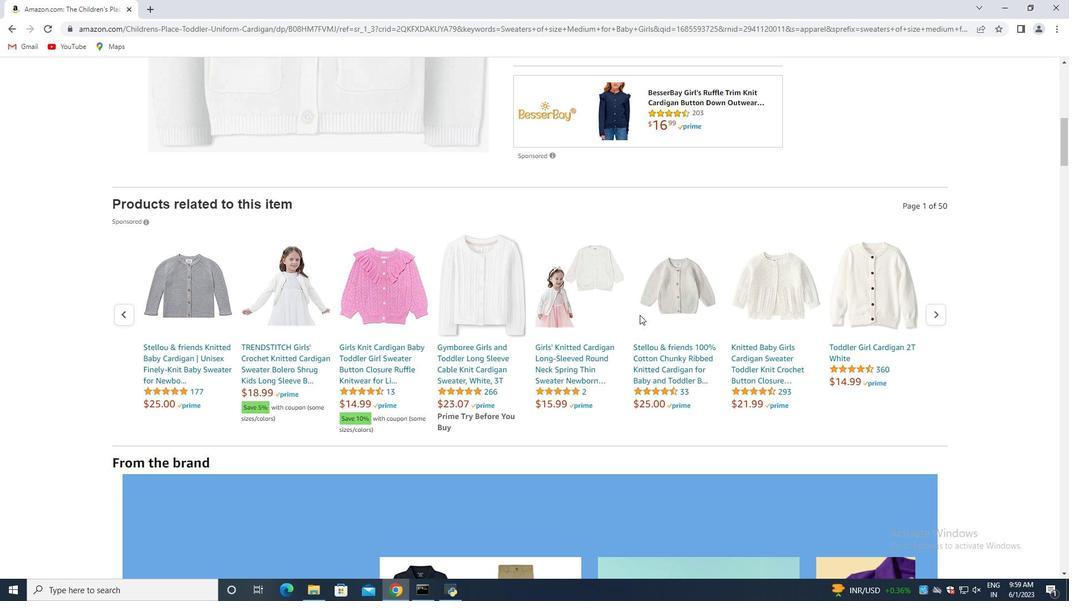 
Action: Mouse scrolled (638, 314) with delta (0, 0)
Screenshot: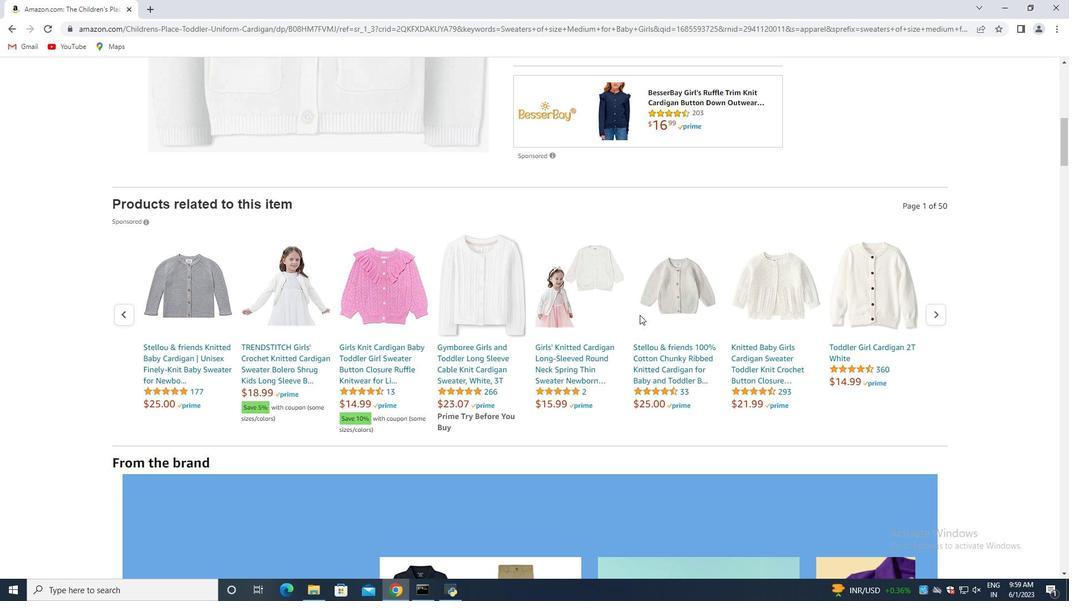 
Action: Mouse moved to (638, 315)
Screenshot: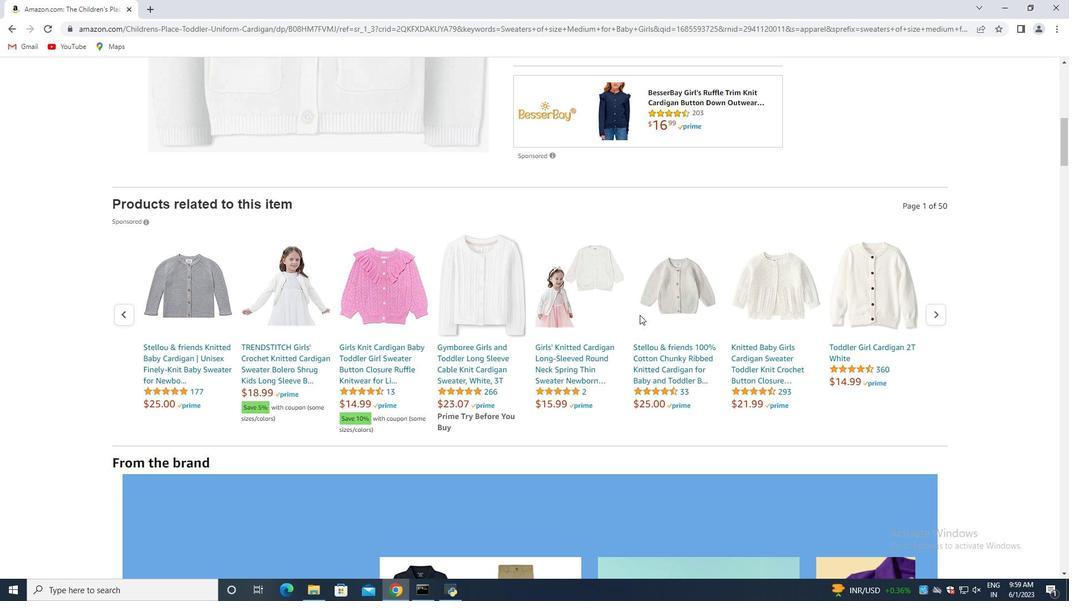 
Action: Mouse scrolled (638, 314) with delta (0, 0)
Screenshot: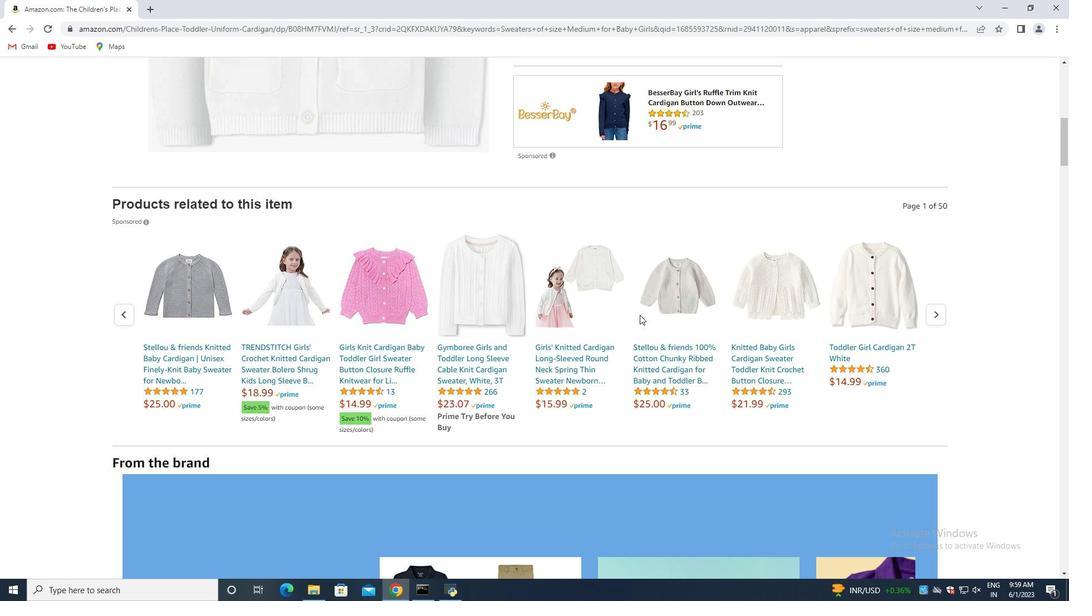 
Action: Mouse moved to (638, 315)
Screenshot: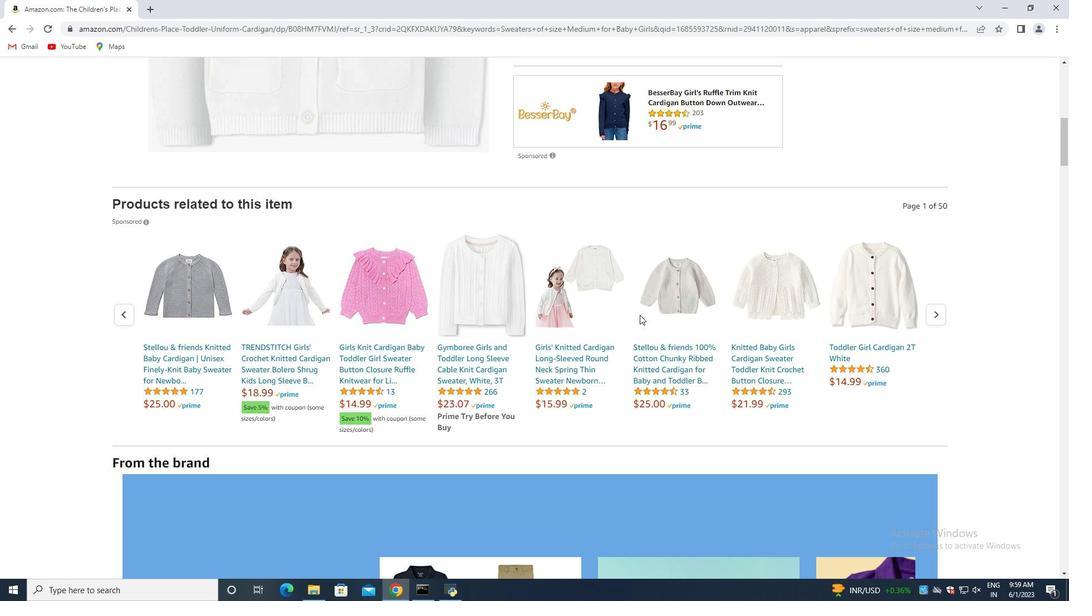 
Action: Mouse scrolled (638, 314) with delta (0, 0)
Screenshot: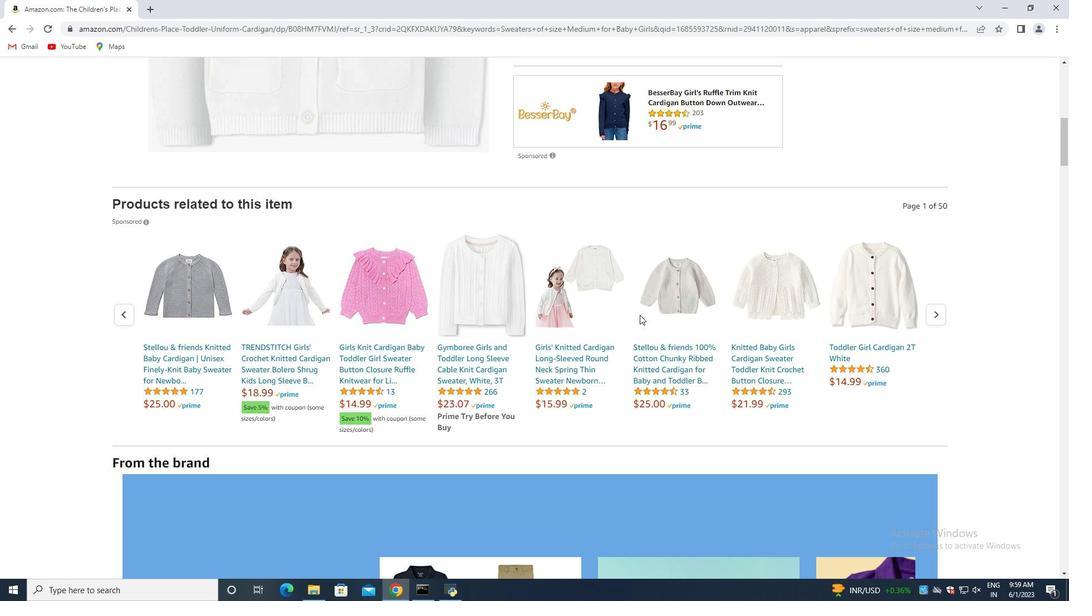 
Action: Mouse scrolled (638, 315) with delta (0, 0)
Screenshot: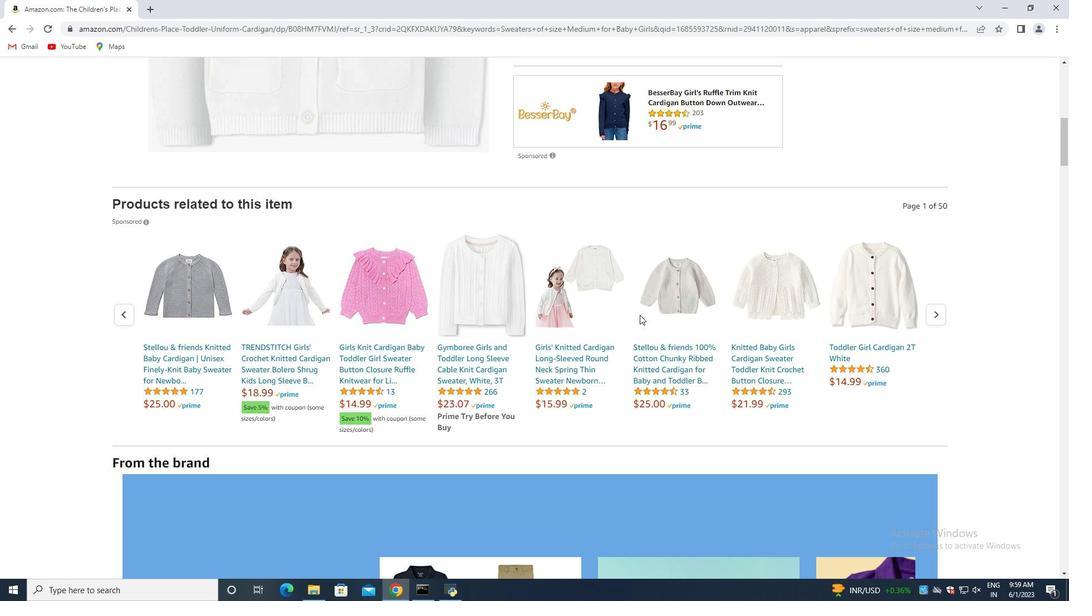
Action: Mouse moved to (638, 316)
Screenshot: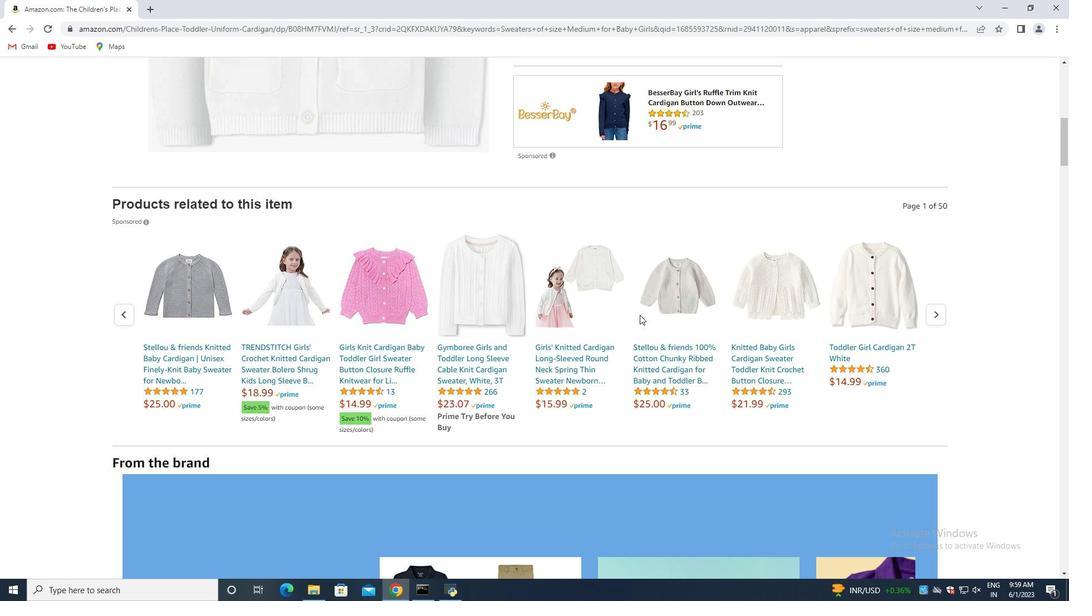 
Action: Mouse scrolled (638, 315) with delta (0, 0)
Screenshot: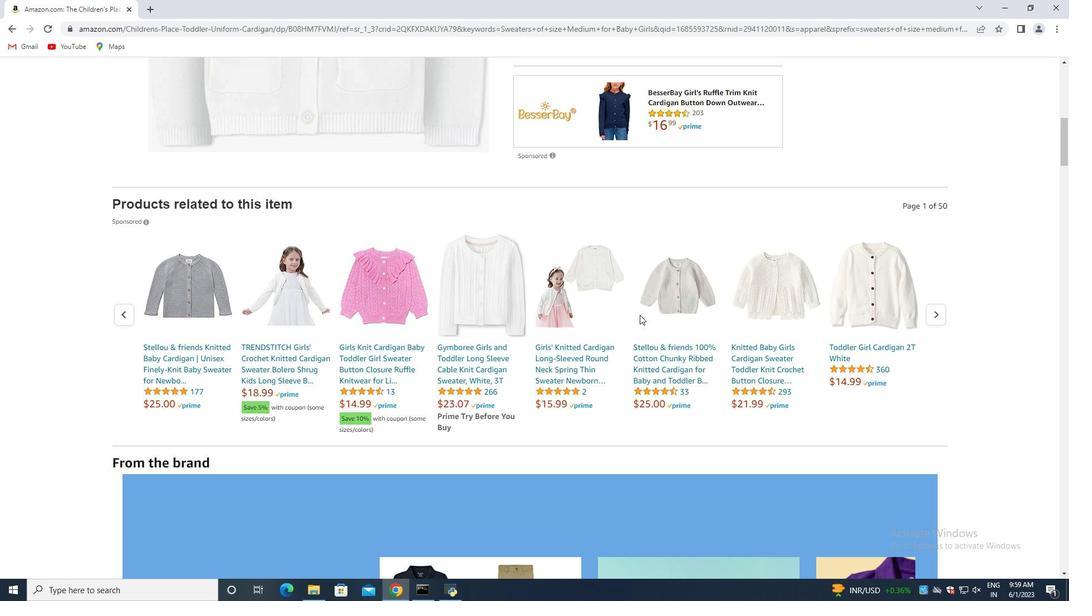 
Action: Mouse moved to (636, 316)
Screenshot: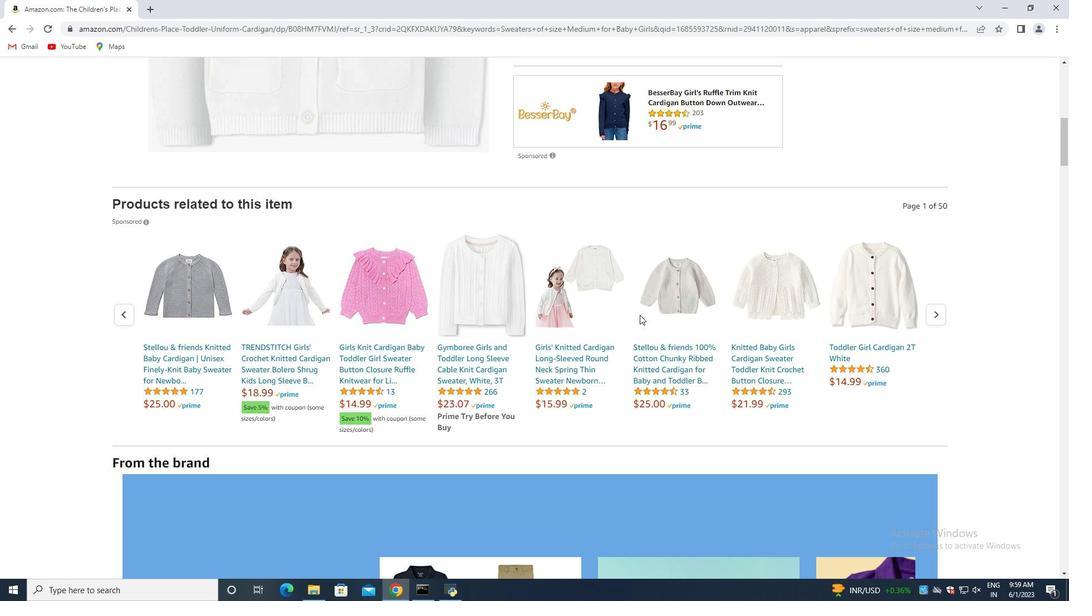 
Action: Mouse scrolled (636, 316) with delta (0, 0)
